Task: Select the current location as Goliad State Park, Texas, United States . Now zoom + , and verify the location . Show zoom slider
Action: Mouse moved to (141, 84)
Screenshot: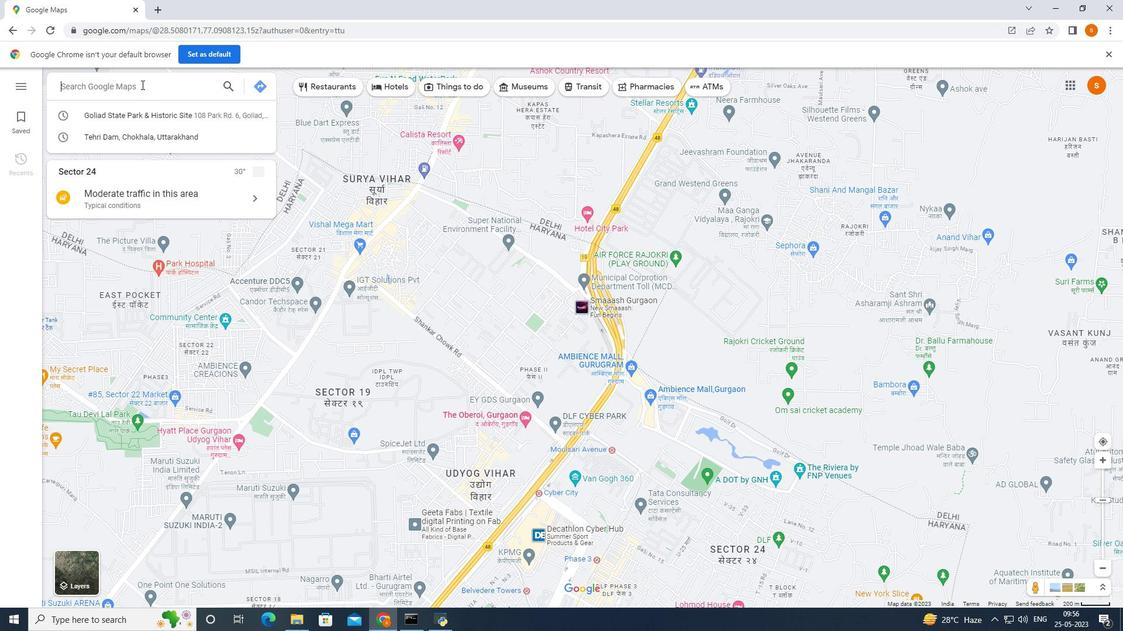 
Action: Mouse pressed left at (141, 84)
Screenshot: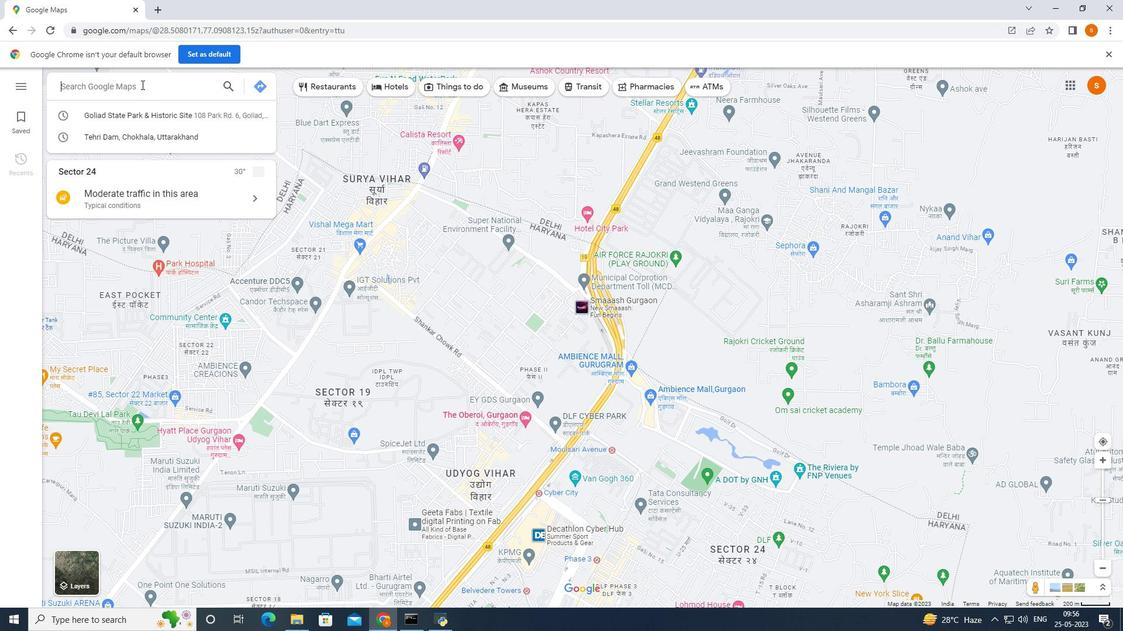 
Action: Key pressed <Key.shift><Key.shift><Key.shift><Key.shift><Key.shift><Key.shift><Key.shift><Key.shift><Key.shift><Key.shift><Key.shift><Key.shift><Key.shift><Key.shift><Key.shift><Key.shift><Key.shift><Key.shift><Key.shift>Goliad<Key.space><Key.shift>State<Key.space><Key.shift>Park,<Key.space>texas,<Key.space>united<Key.space>state
Screenshot: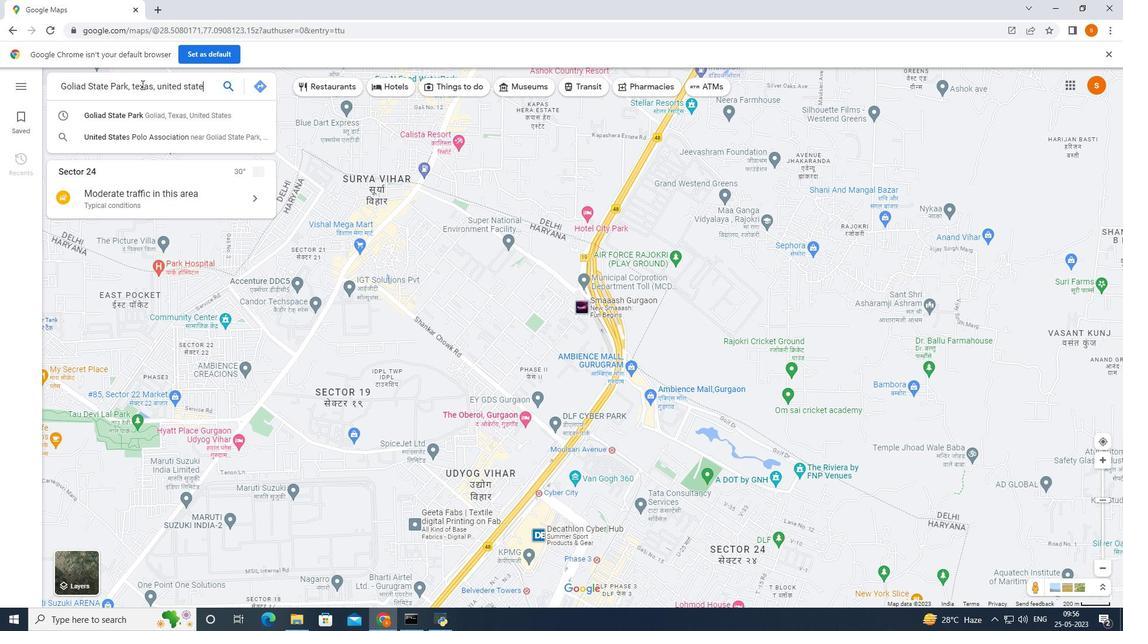 
Action: Mouse moved to (242, 115)
Screenshot: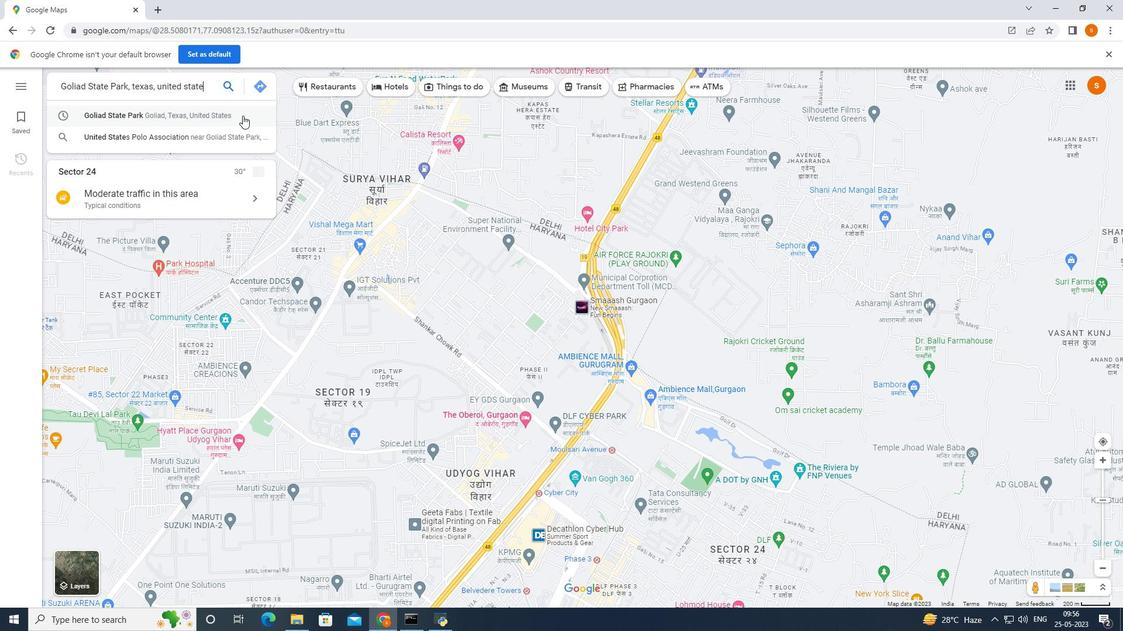 
Action: Mouse pressed left at (242, 115)
Screenshot: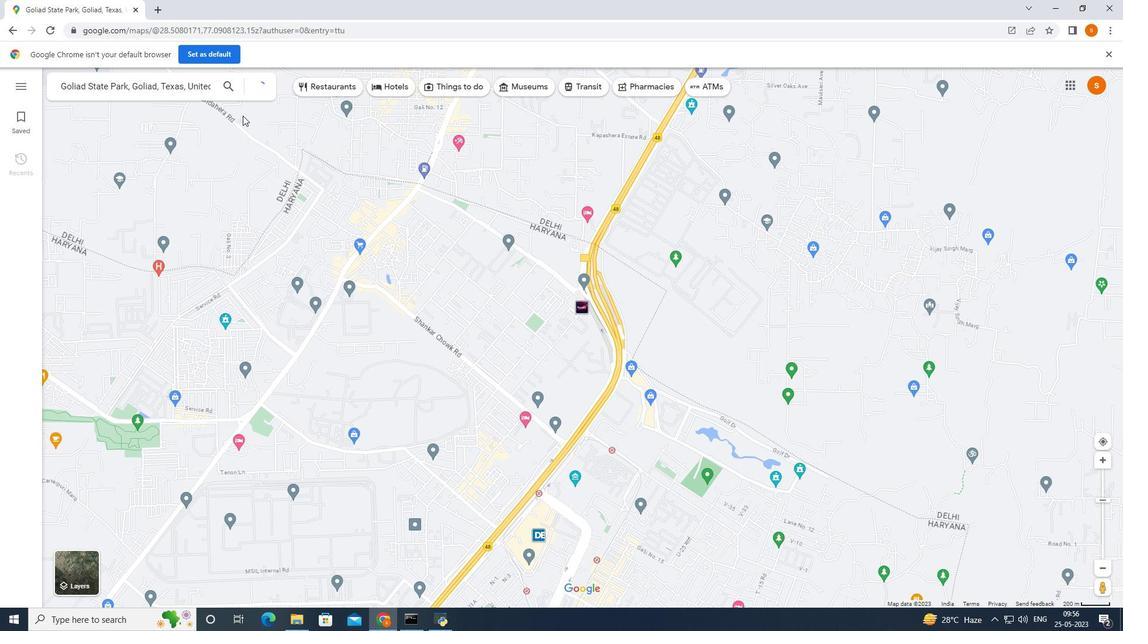 
Action: Mouse moved to (703, 332)
Screenshot: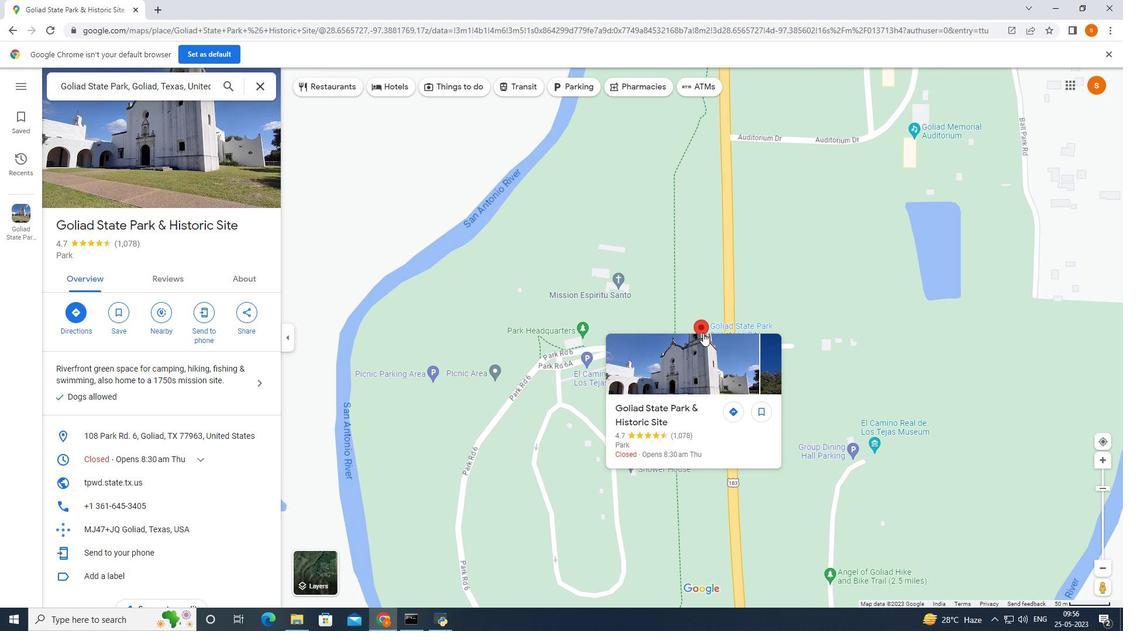 
Action: Mouse scrolled (703, 332) with delta (0, 0)
Screenshot: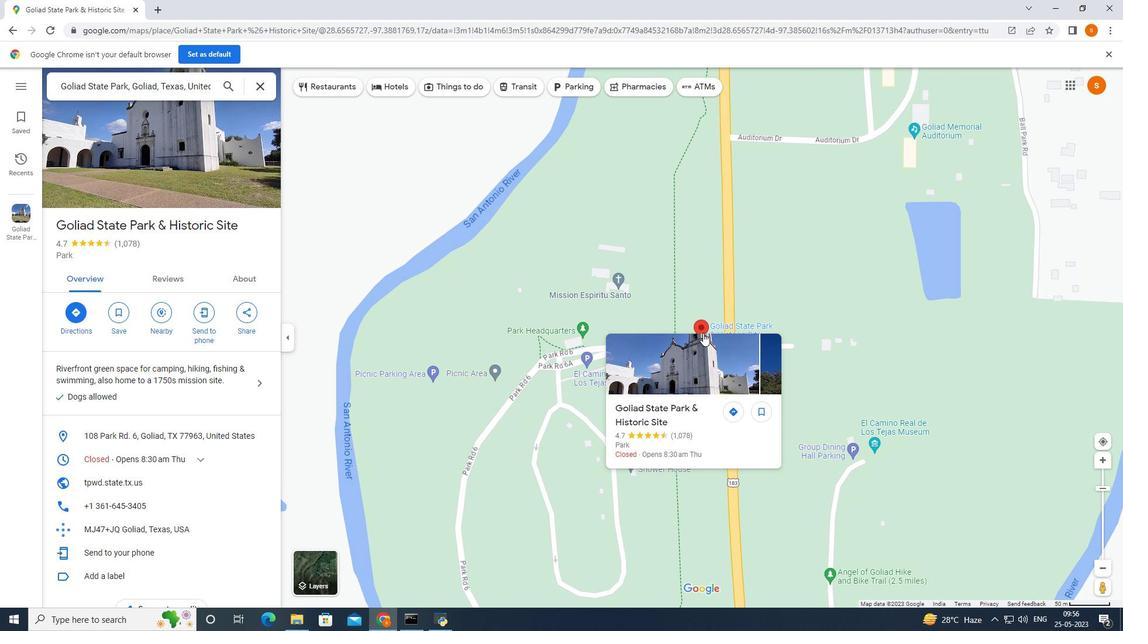 
Action: Mouse moved to (703, 332)
Screenshot: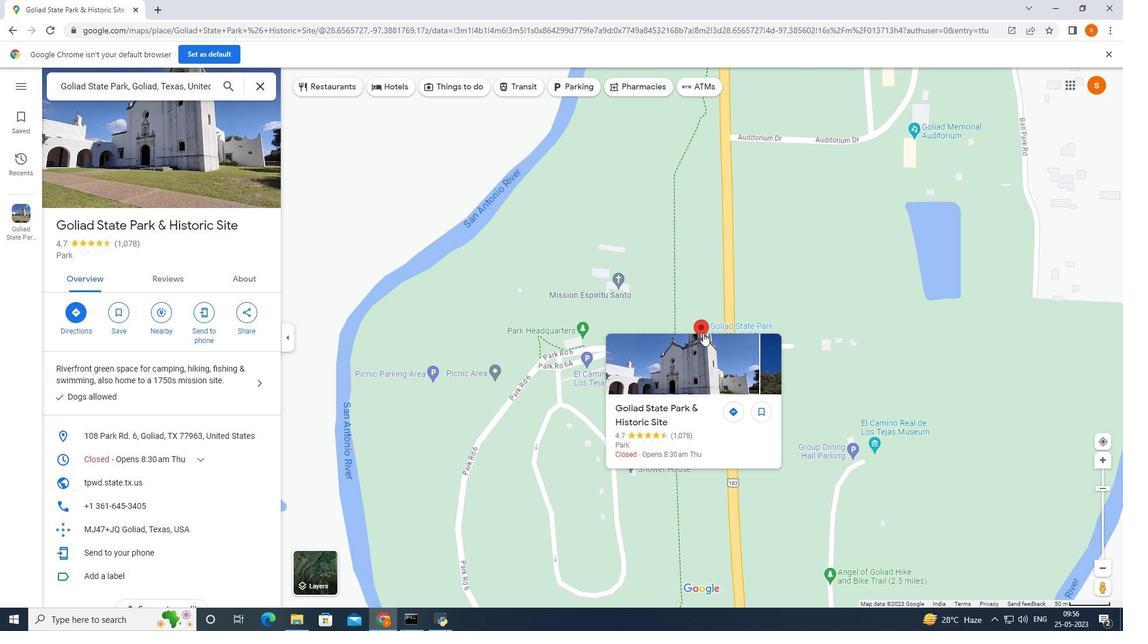 
Action: Mouse scrolled (703, 332) with delta (0, 0)
Screenshot: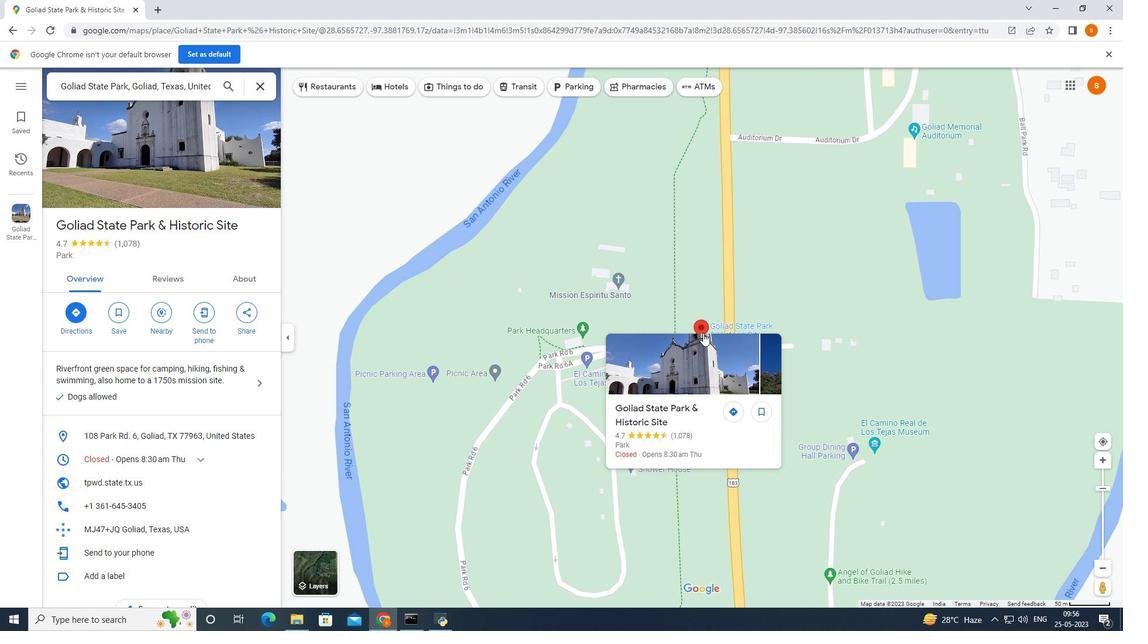 
Action: Mouse moved to (1095, 455)
Screenshot: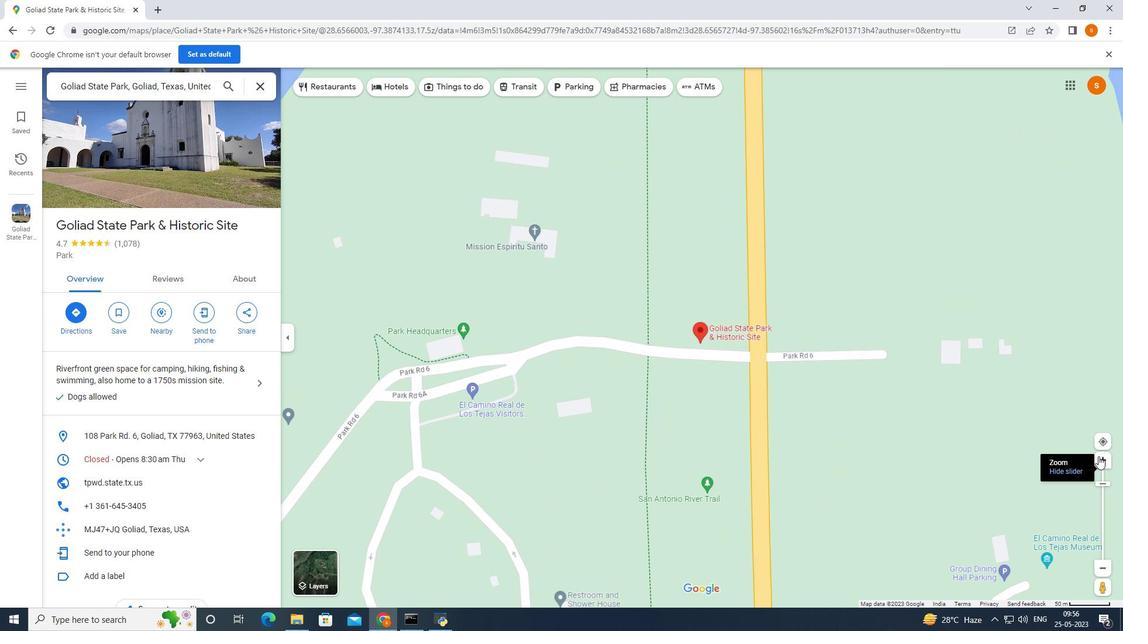 
Action: Mouse pressed left at (1095, 455)
Screenshot: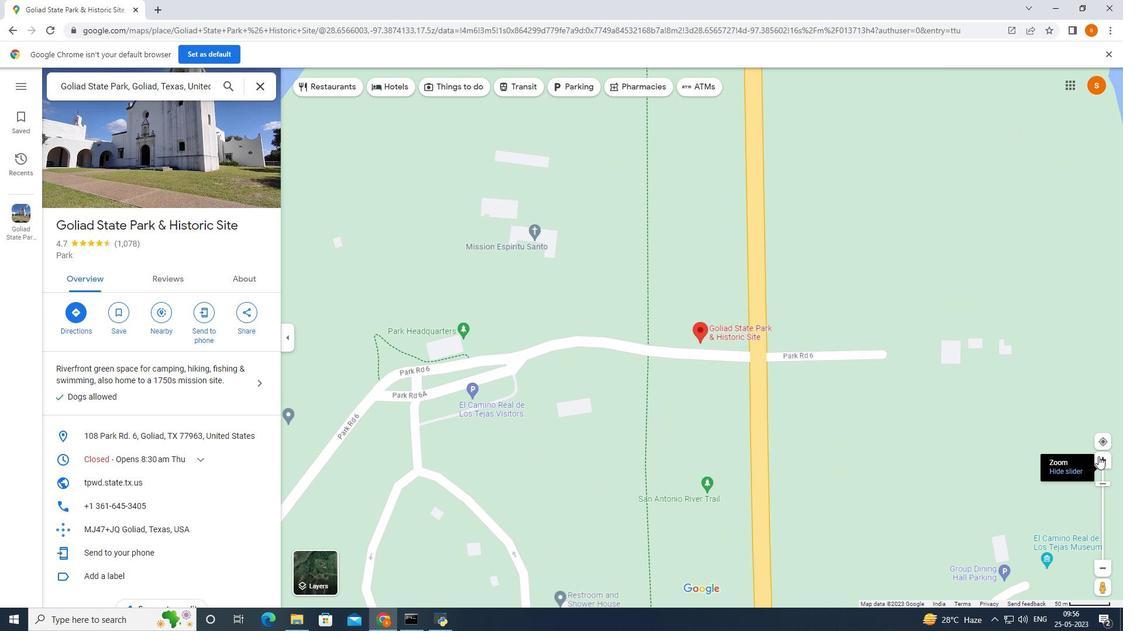 
Action: Mouse moved to (1098, 456)
Screenshot: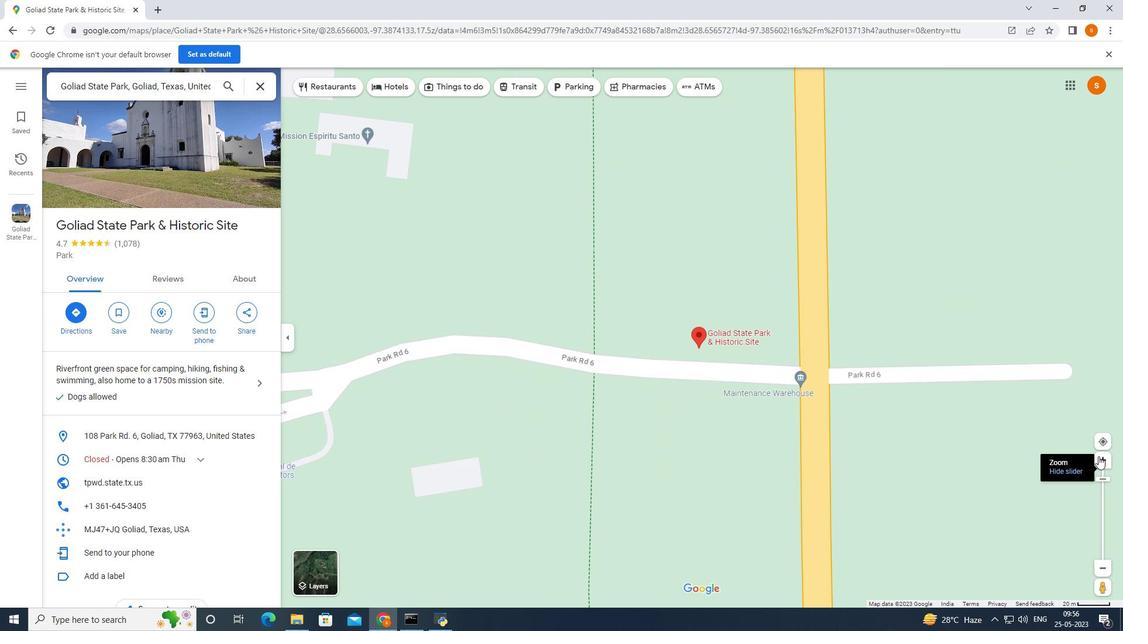 
Action: Mouse pressed left at (1098, 456)
Screenshot: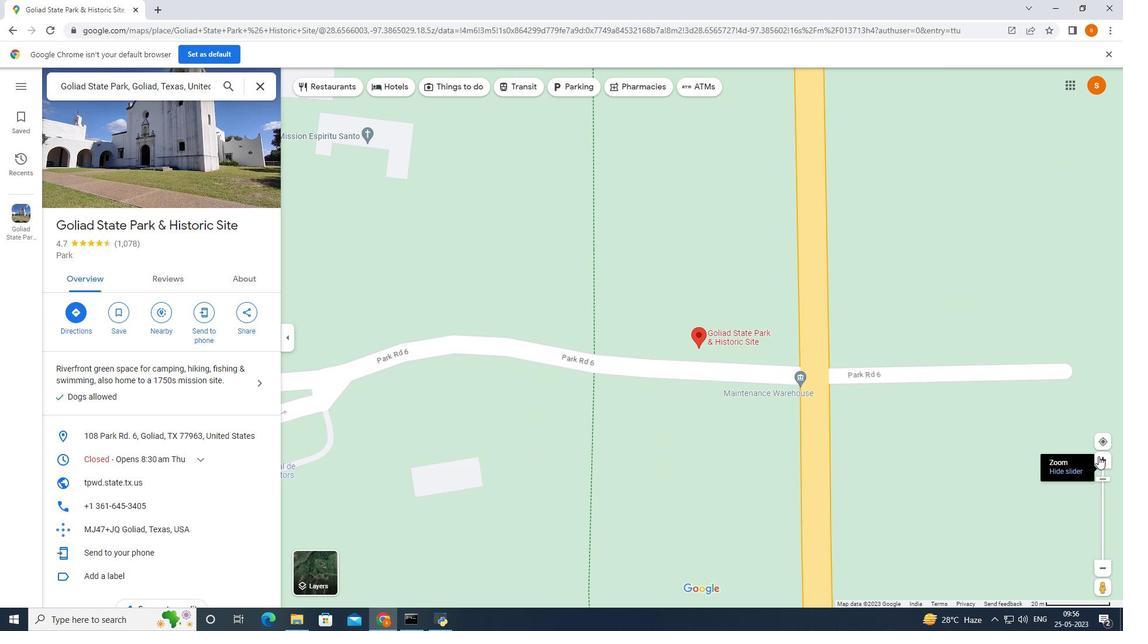 
Action: Mouse pressed left at (1098, 456)
Screenshot: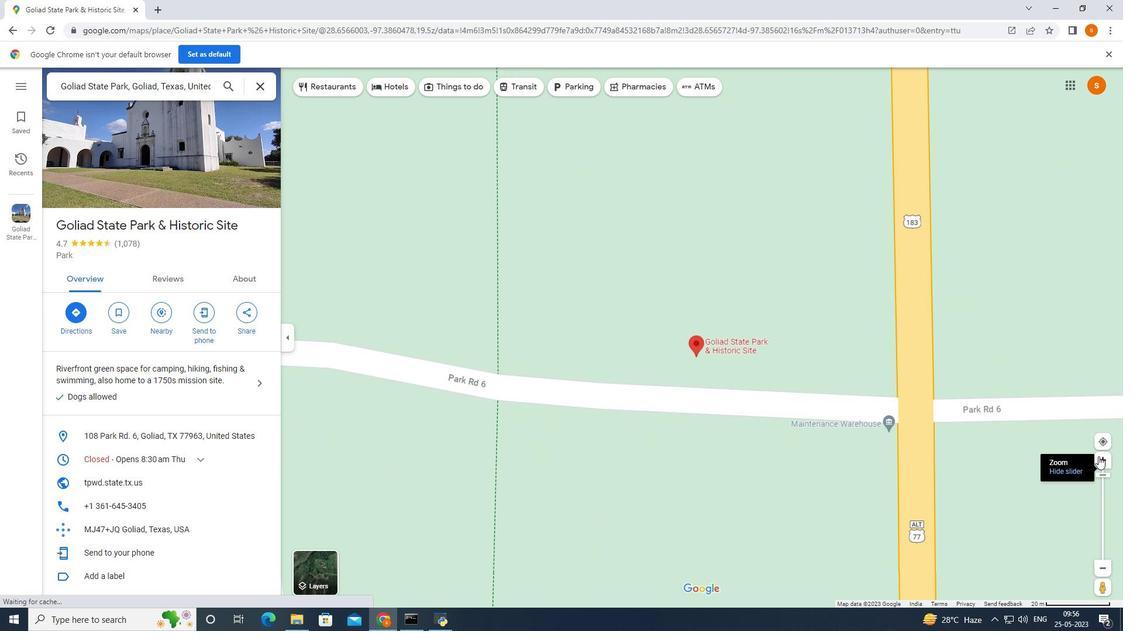 
Action: Mouse pressed left at (1098, 456)
Screenshot: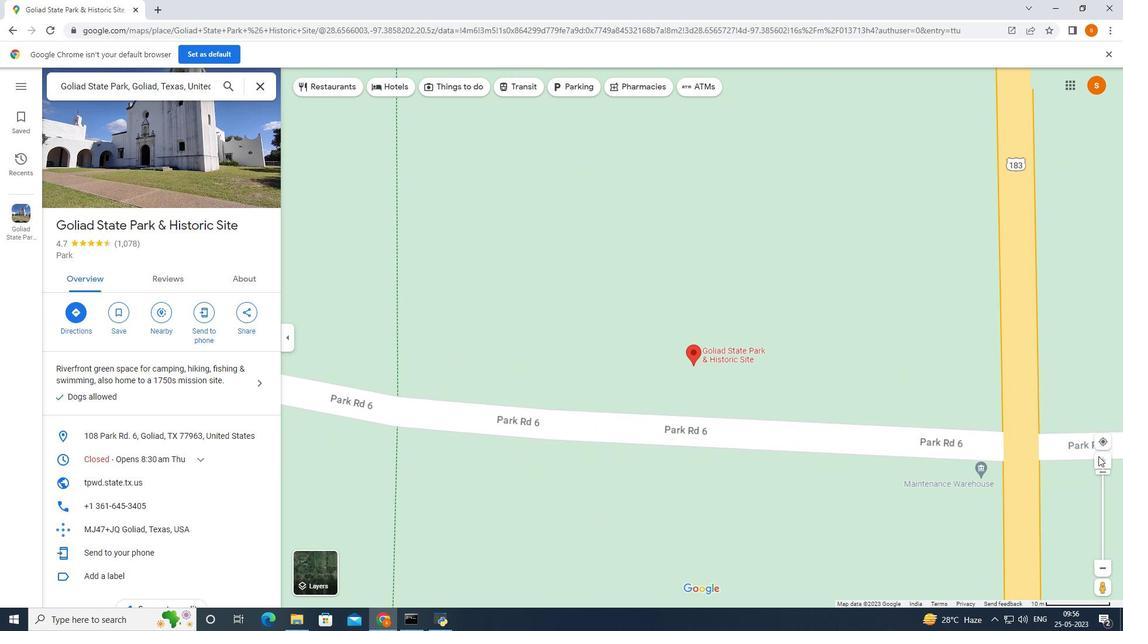 
Action: Mouse pressed left at (1098, 456)
Screenshot: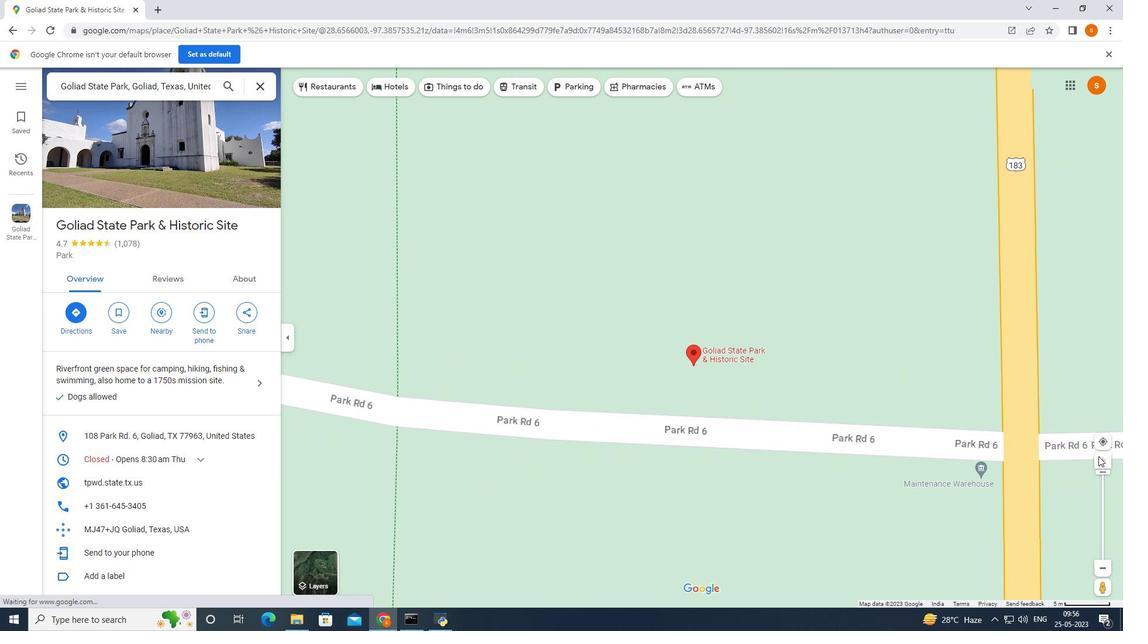 
Action: Mouse moved to (1103, 460)
Screenshot: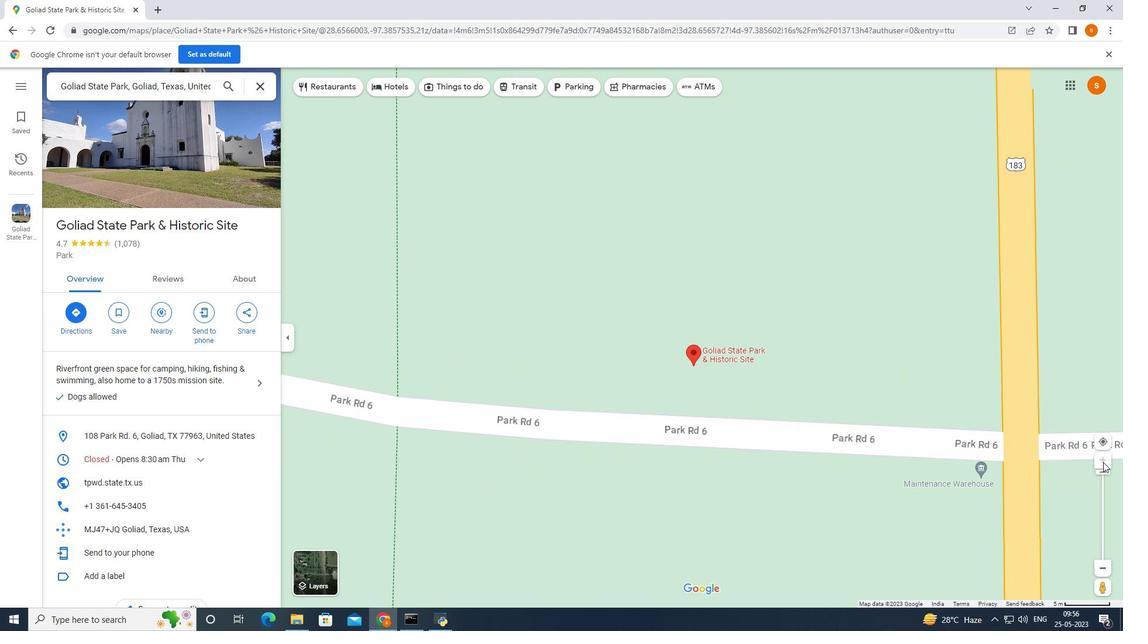 
Action: Mouse pressed left at (1103, 460)
Screenshot: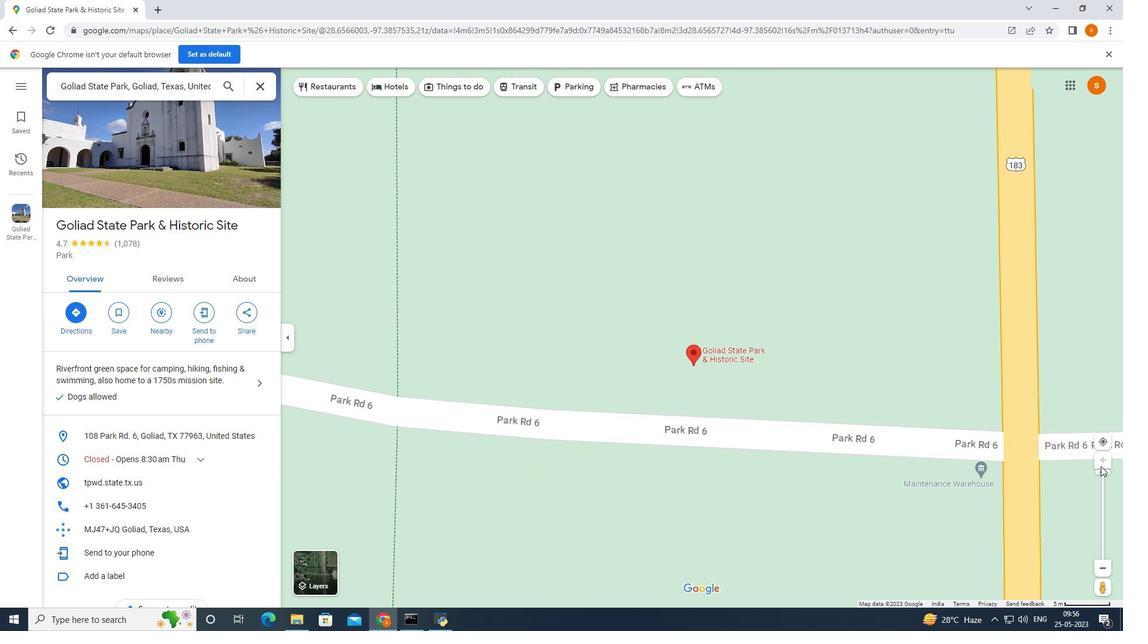 
Action: Mouse moved to (1108, 563)
Screenshot: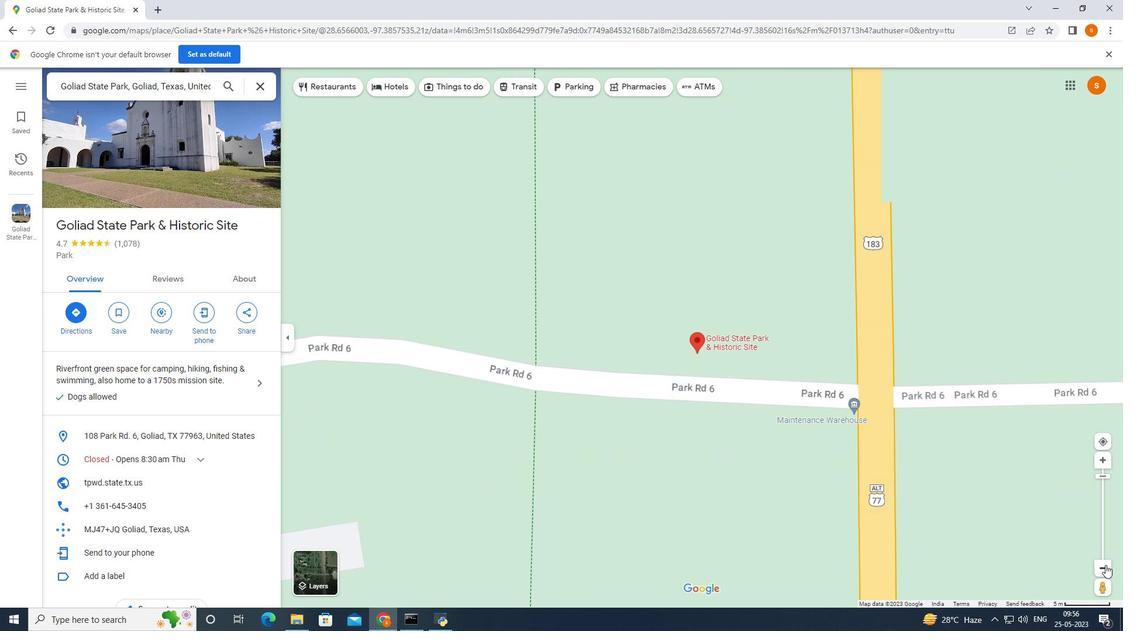
Action: Mouse pressed left at (1108, 563)
Screenshot: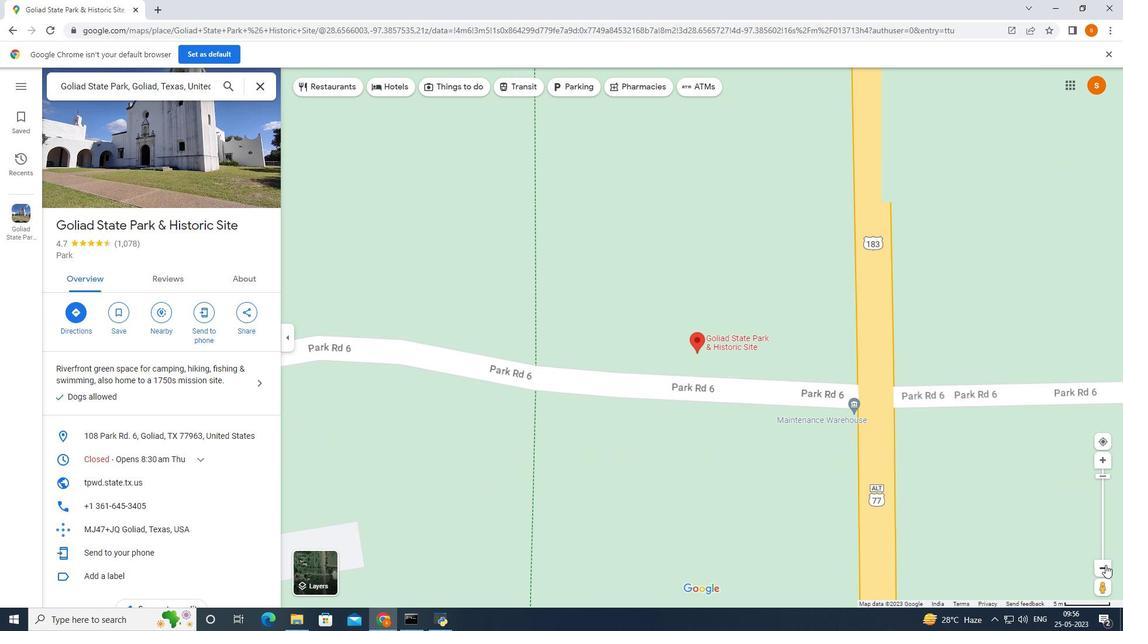 
Action: Mouse moved to (1105, 567)
Screenshot: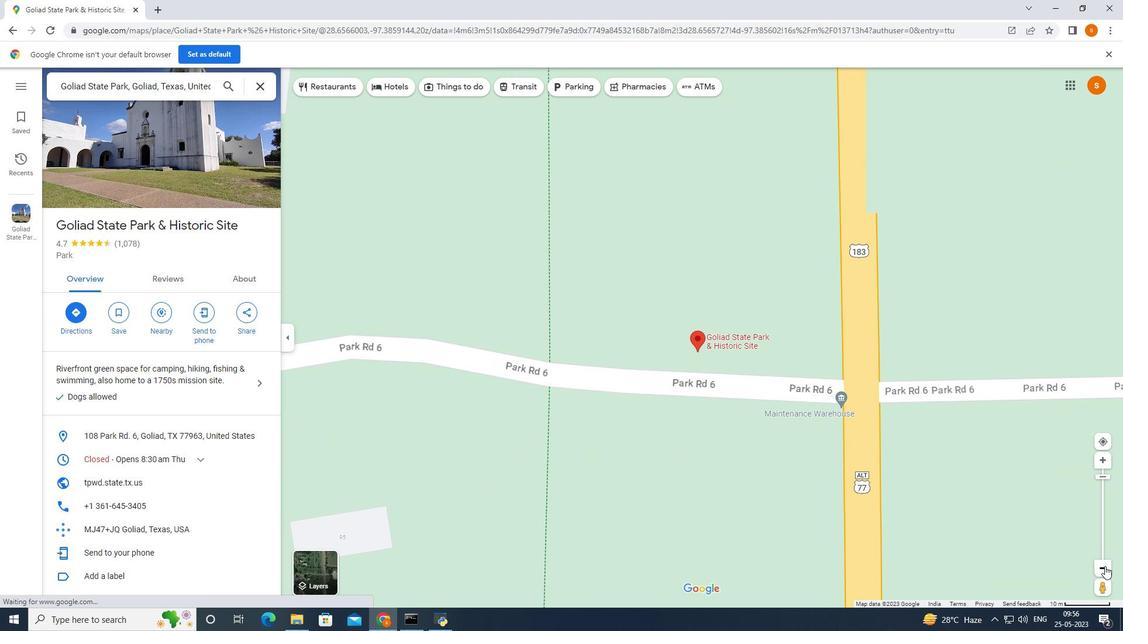 
Action: Mouse pressed left at (1105, 567)
Screenshot: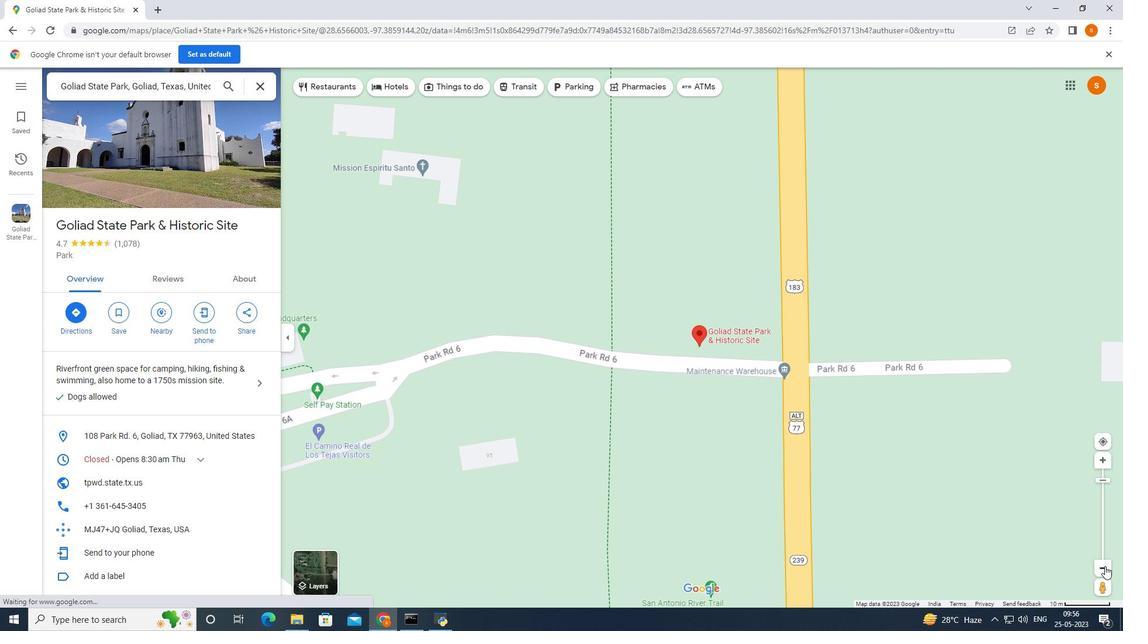 
Action: Mouse moved to (1105, 567)
Screenshot: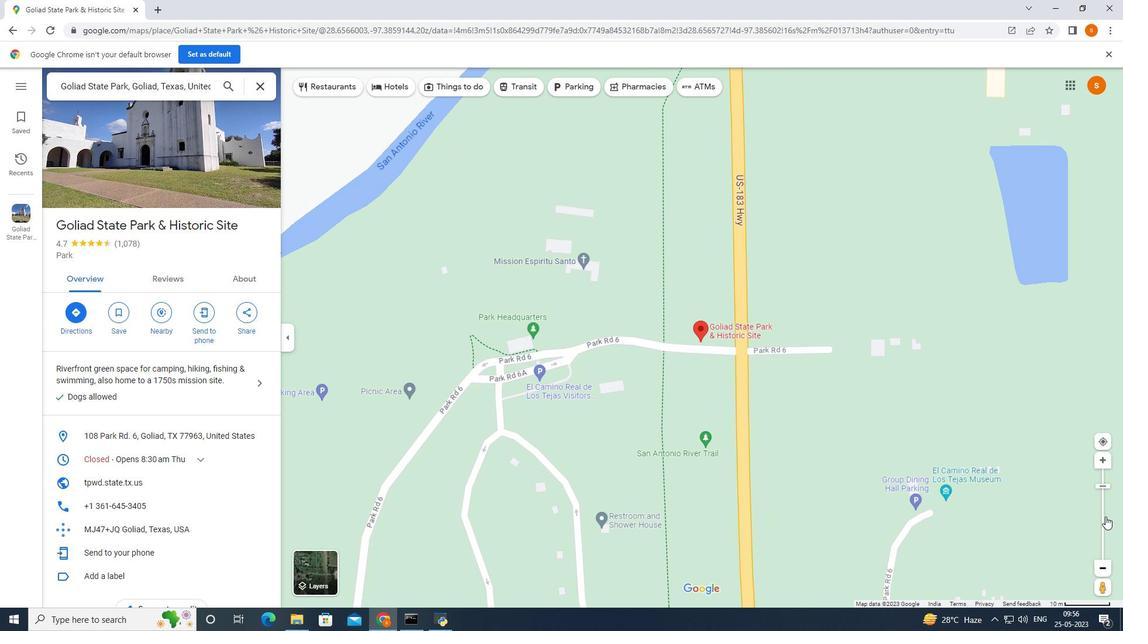 
Action: Mouse pressed left at (1105, 567)
Screenshot: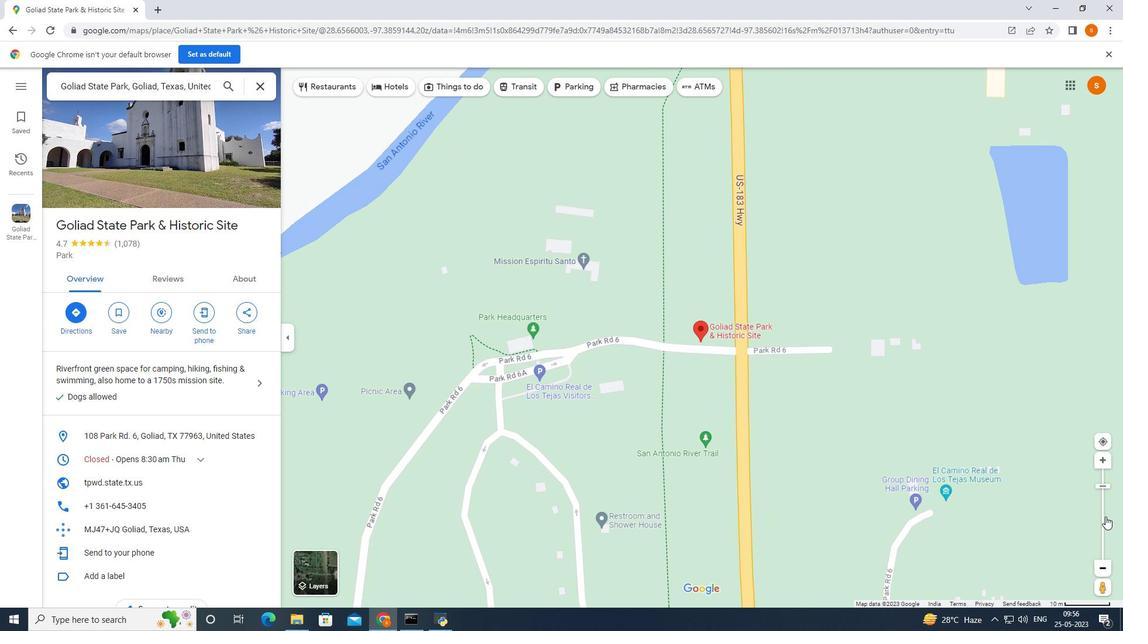 
Action: Mouse moved to (1105, 566)
Screenshot: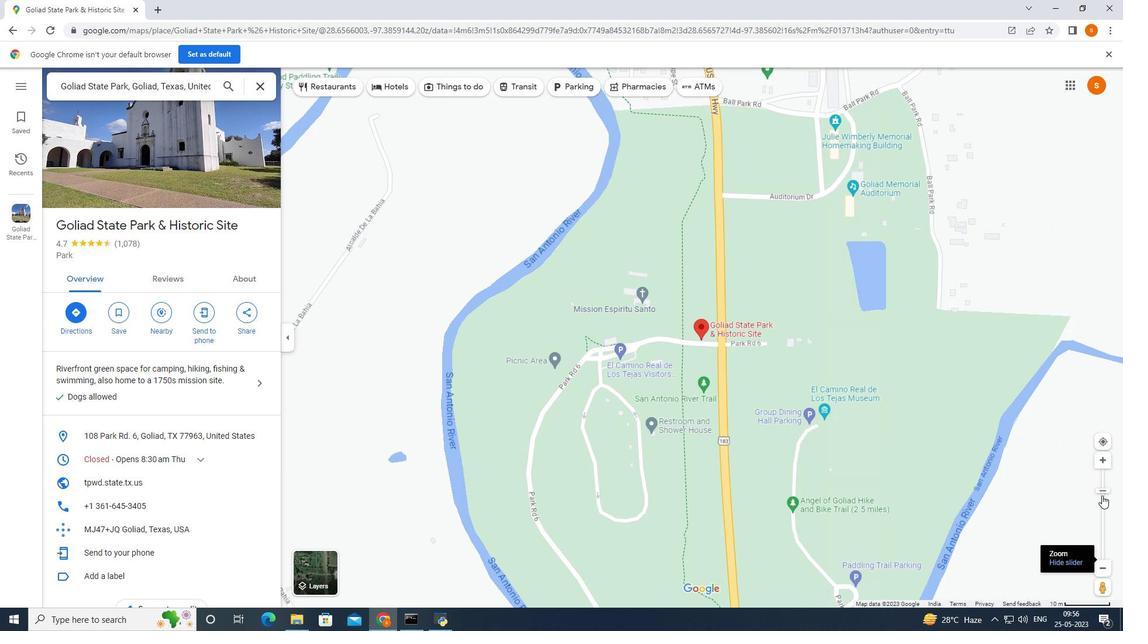 
Action: Mouse pressed left at (1105, 566)
Screenshot: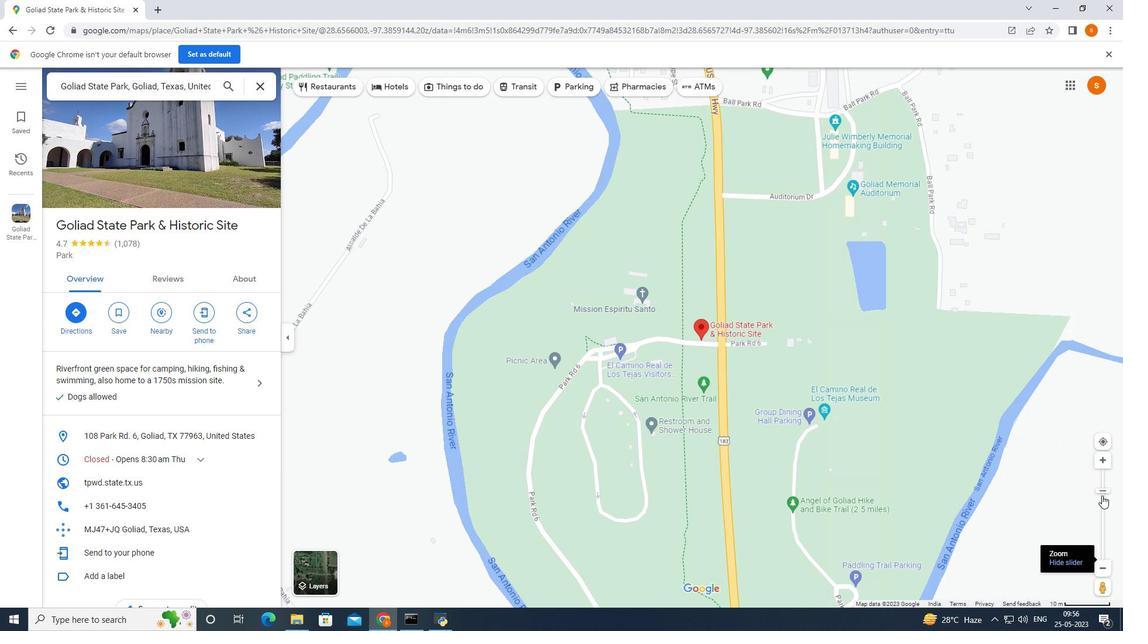 
Action: Mouse moved to (1101, 496)
Screenshot: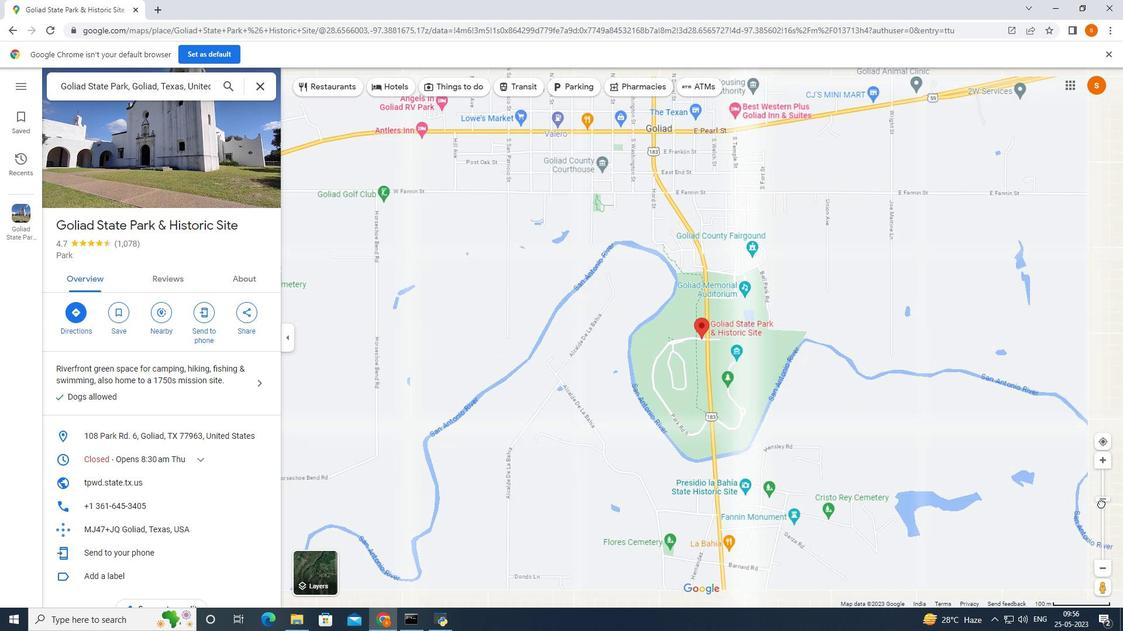 
Action: Mouse pressed left at (1101, 496)
Screenshot: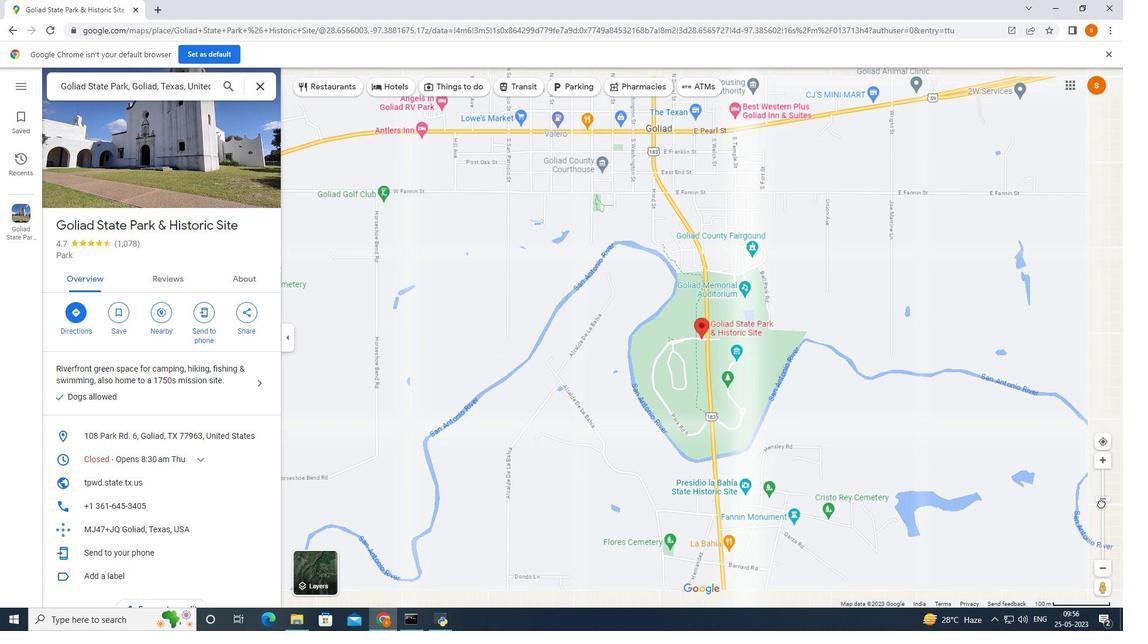 
Action: Mouse moved to (1073, 561)
Screenshot: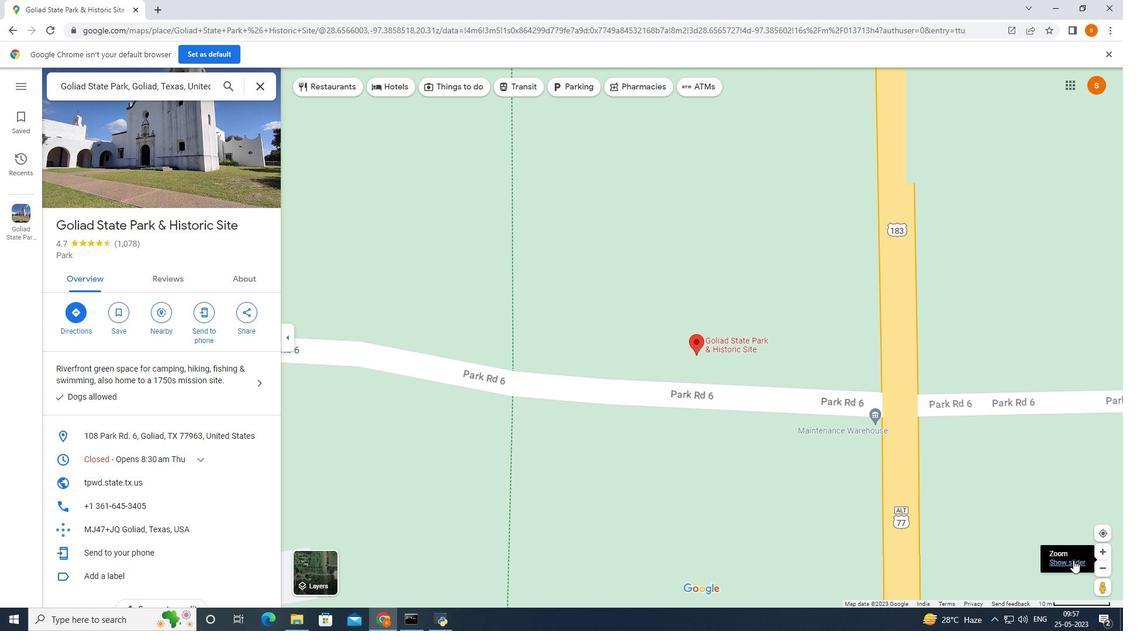 
Action: Mouse pressed left at (1073, 561)
Screenshot: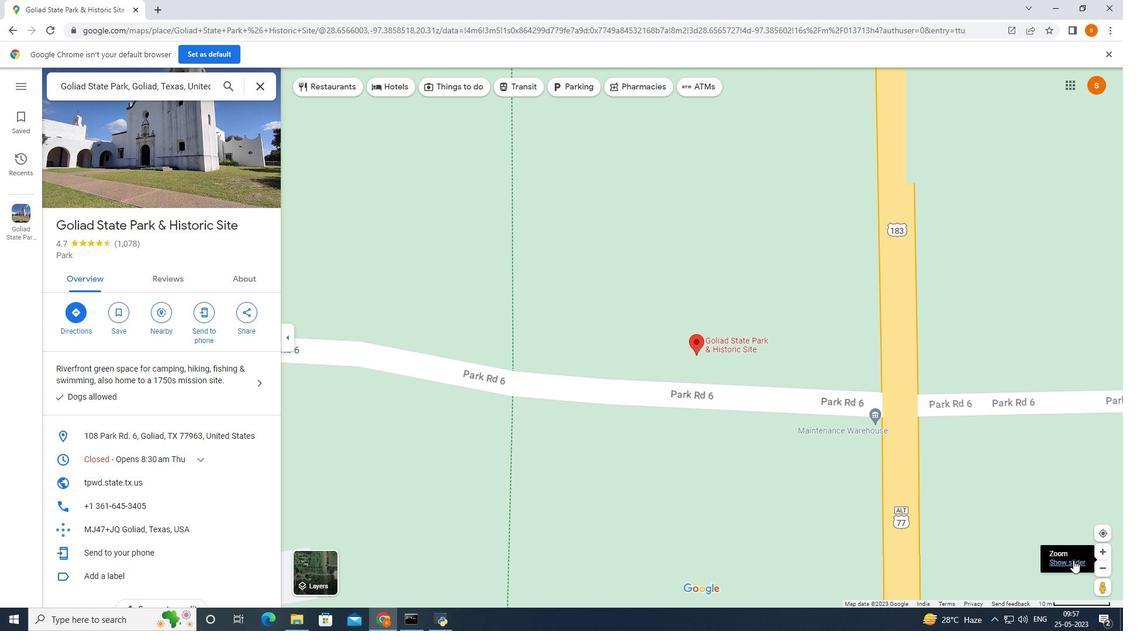 
Action: Mouse moved to (701, 349)
Screenshot: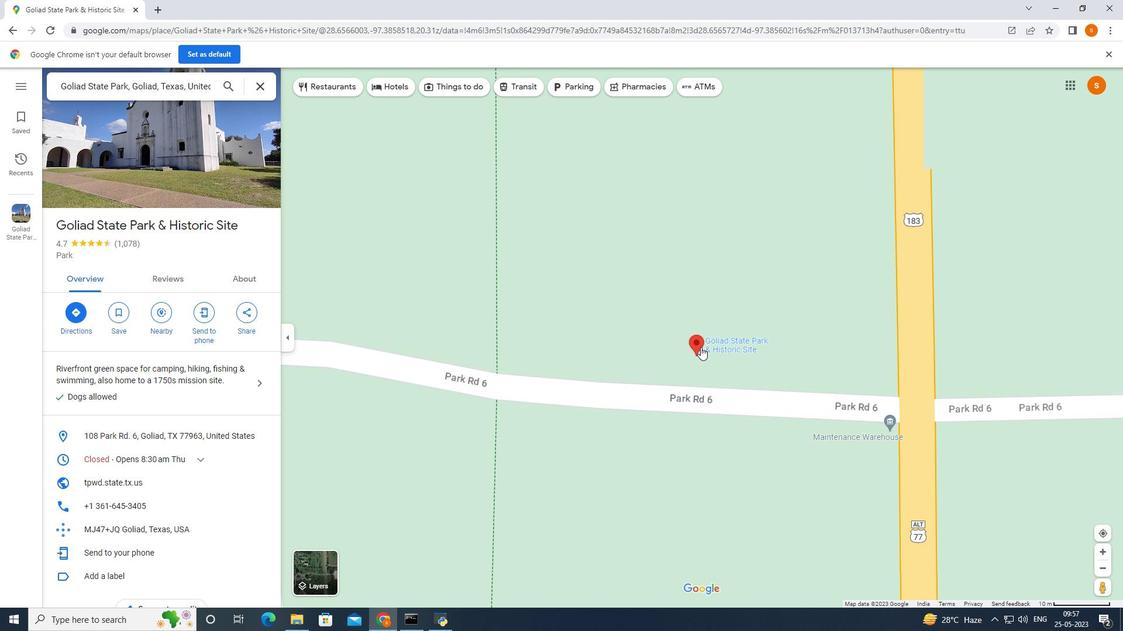 
Action: Mouse scrolled (701, 350) with delta (0, 0)
Screenshot: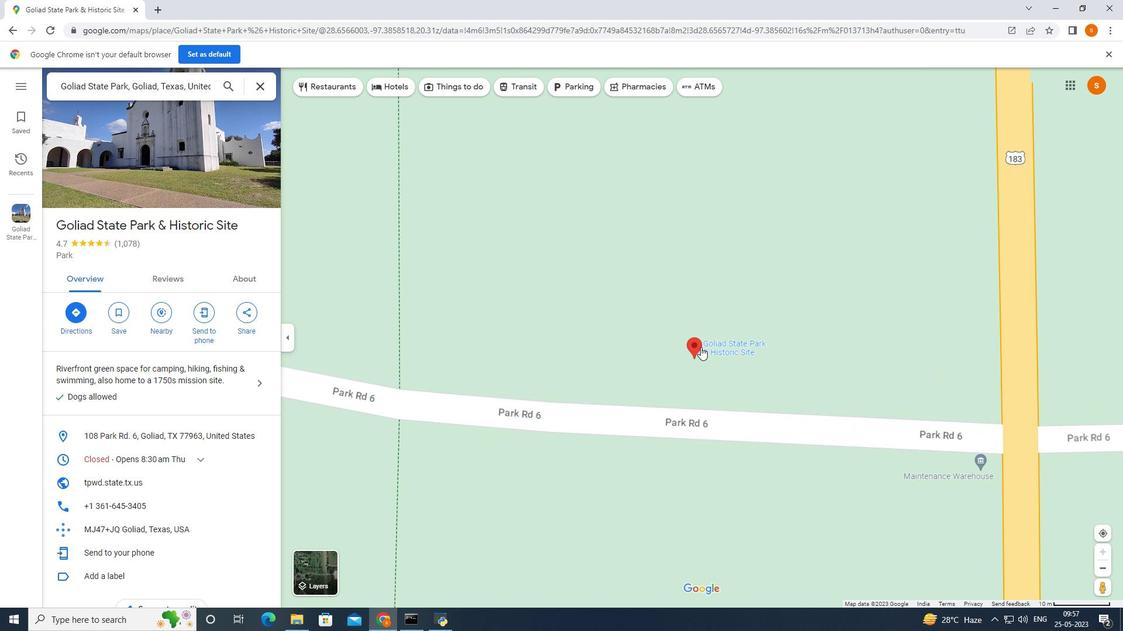 
Action: Mouse scrolled (701, 350) with delta (0, 0)
Screenshot: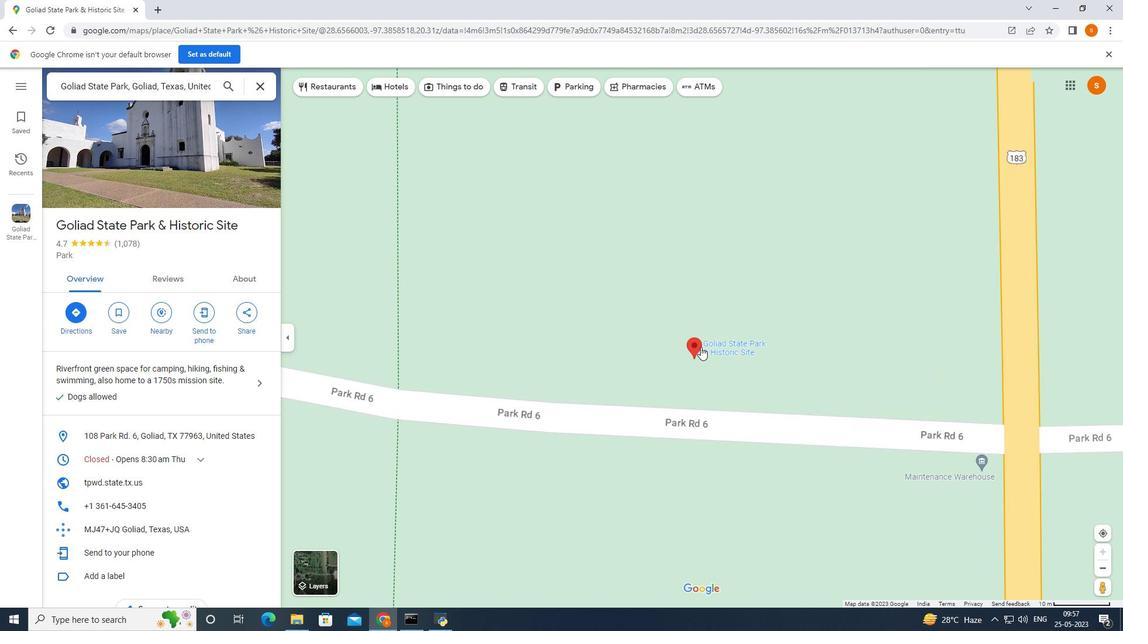 
Action: Mouse scrolled (701, 350) with delta (0, 0)
Screenshot: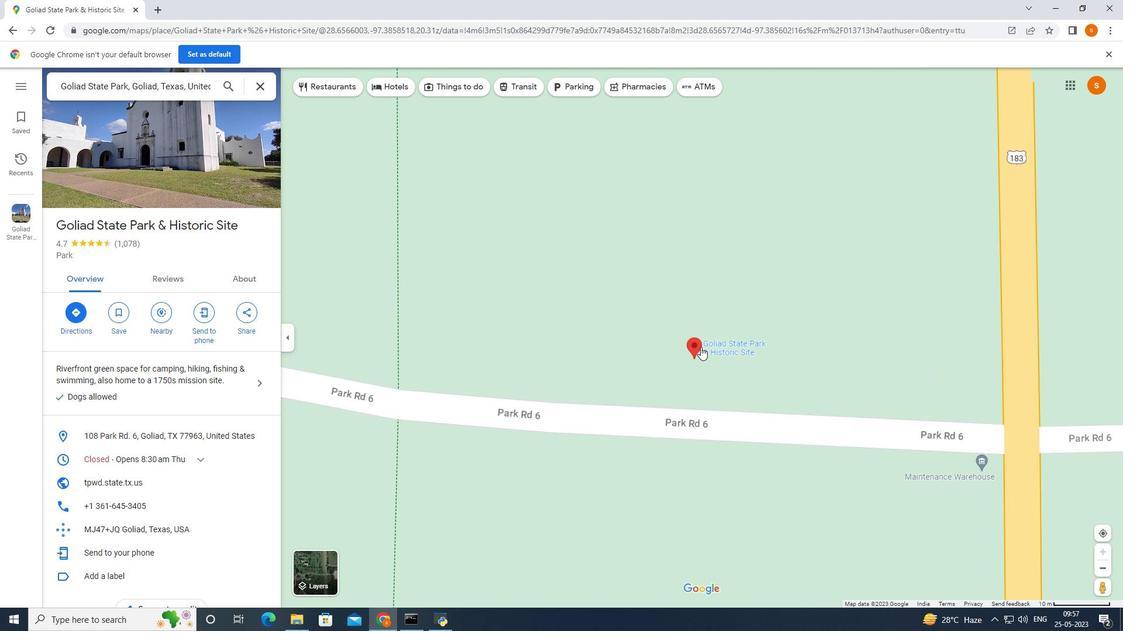 
Action: Mouse moved to (701, 349)
Screenshot: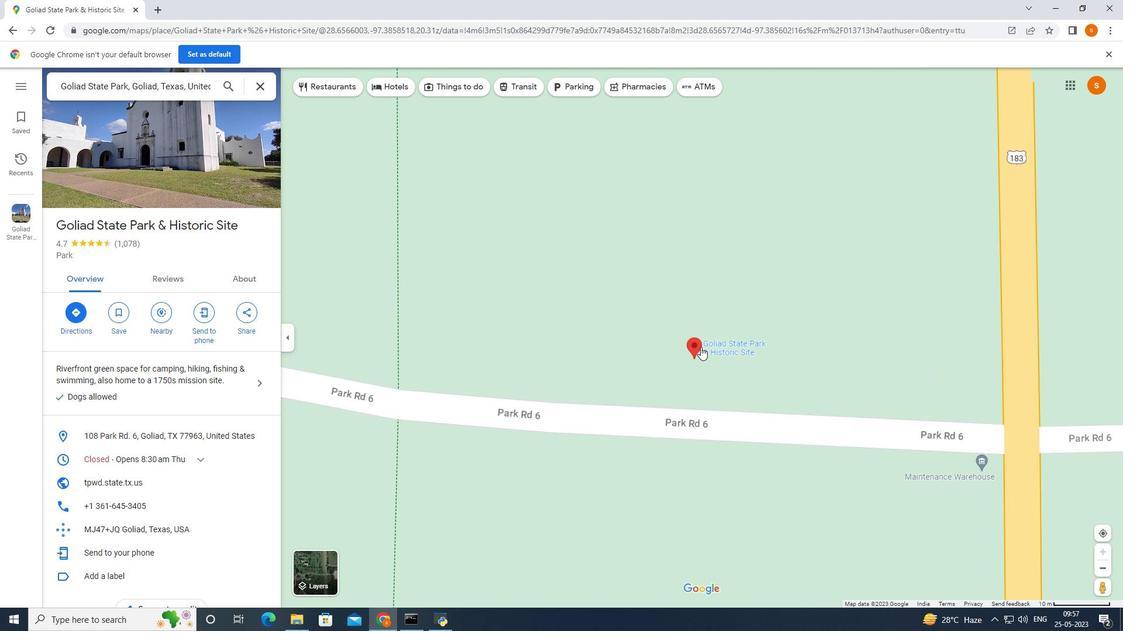 
Action: Mouse scrolled (701, 349) with delta (0, 0)
Screenshot: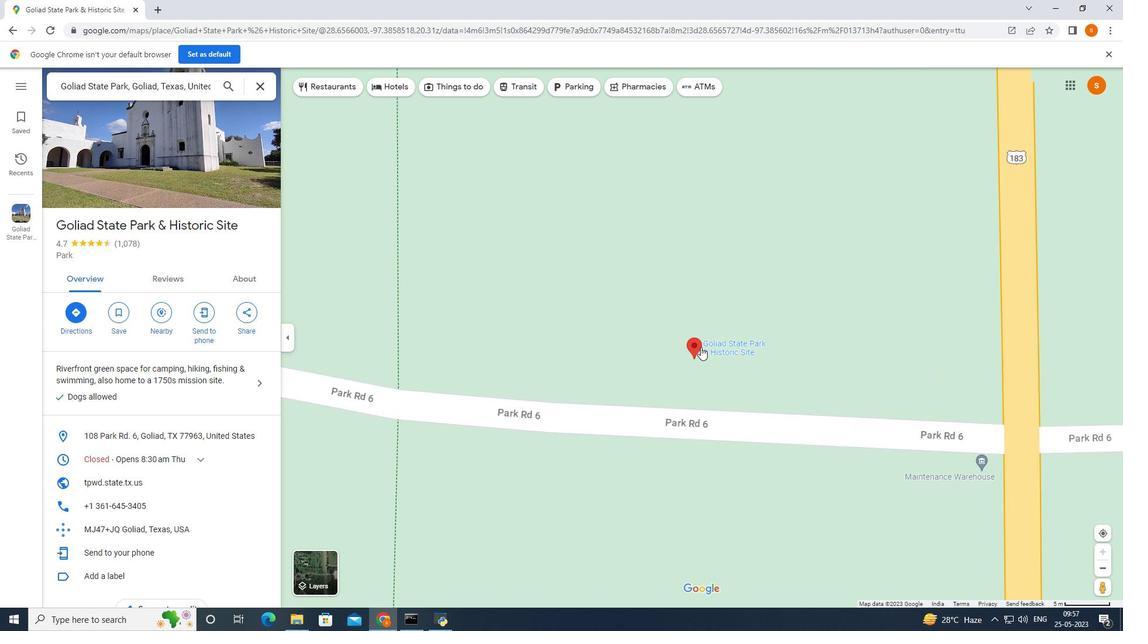 
Action: Mouse moved to (701, 347)
Screenshot: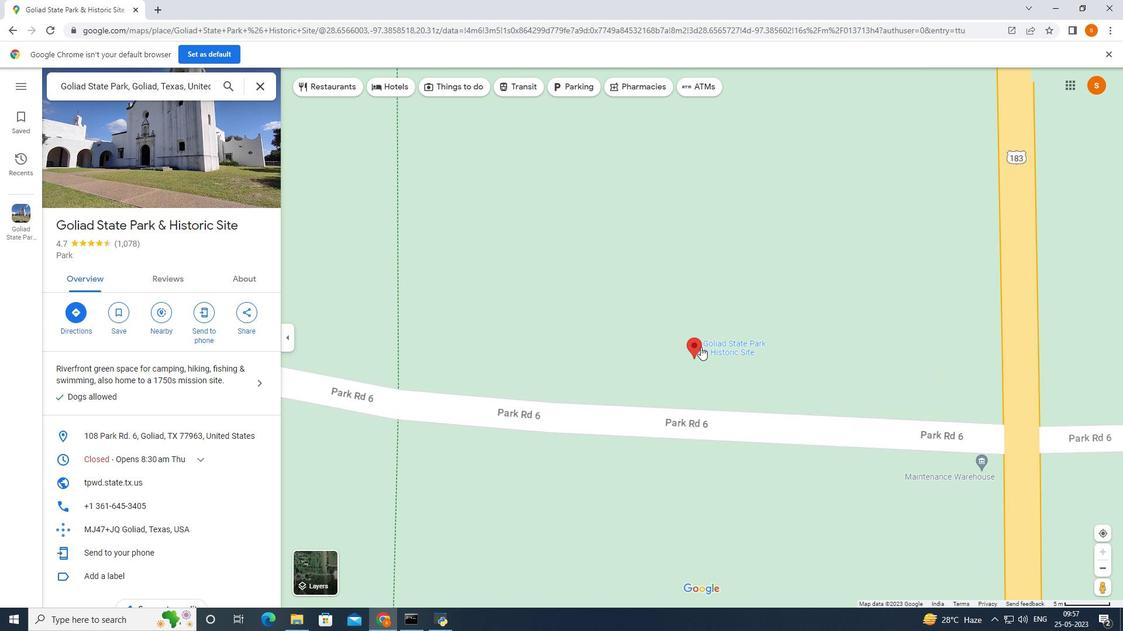 
Action: Mouse scrolled (701, 348) with delta (0, 0)
Screenshot: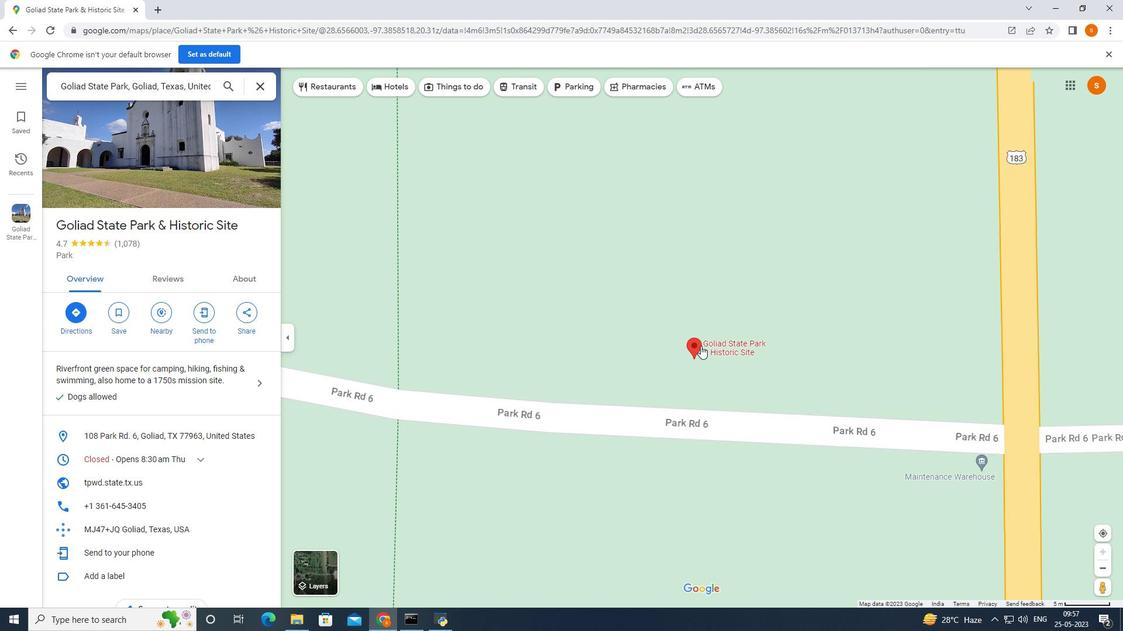 
Action: Mouse scrolled (701, 348) with delta (0, 0)
Screenshot: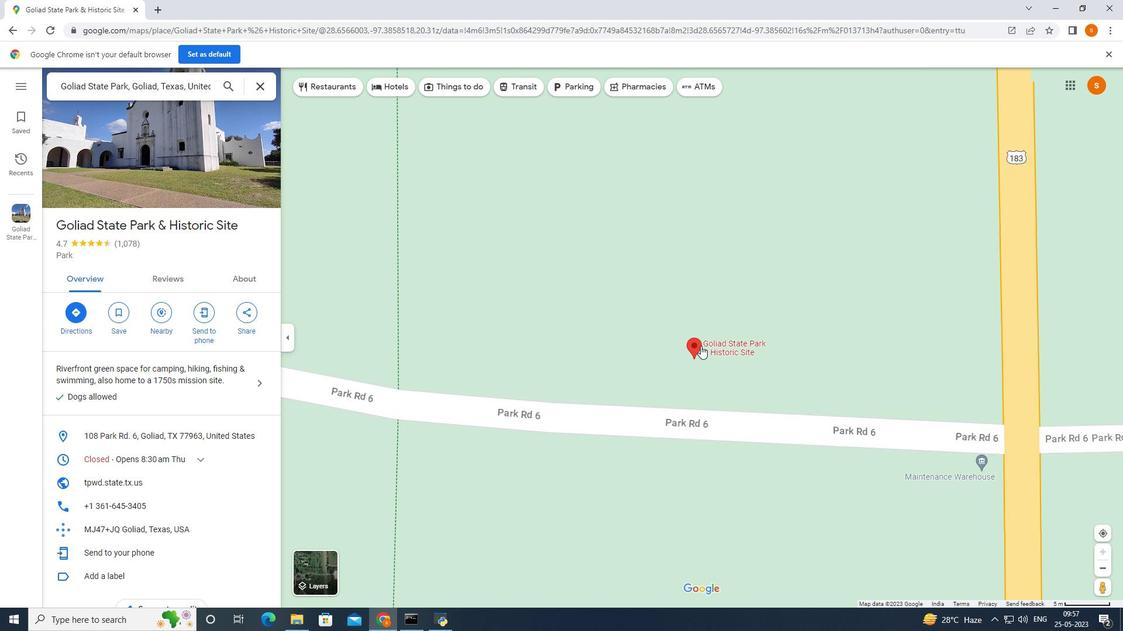 
Action: Mouse scrolled (701, 348) with delta (0, 0)
Screenshot: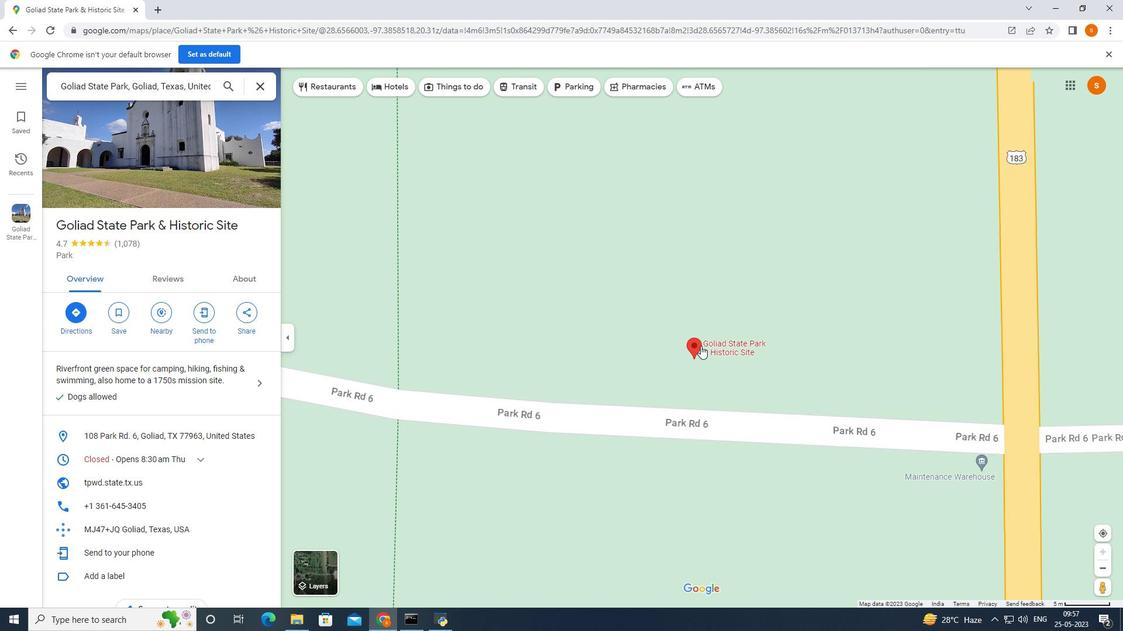 
Action: Mouse scrolled (701, 348) with delta (0, 0)
Screenshot: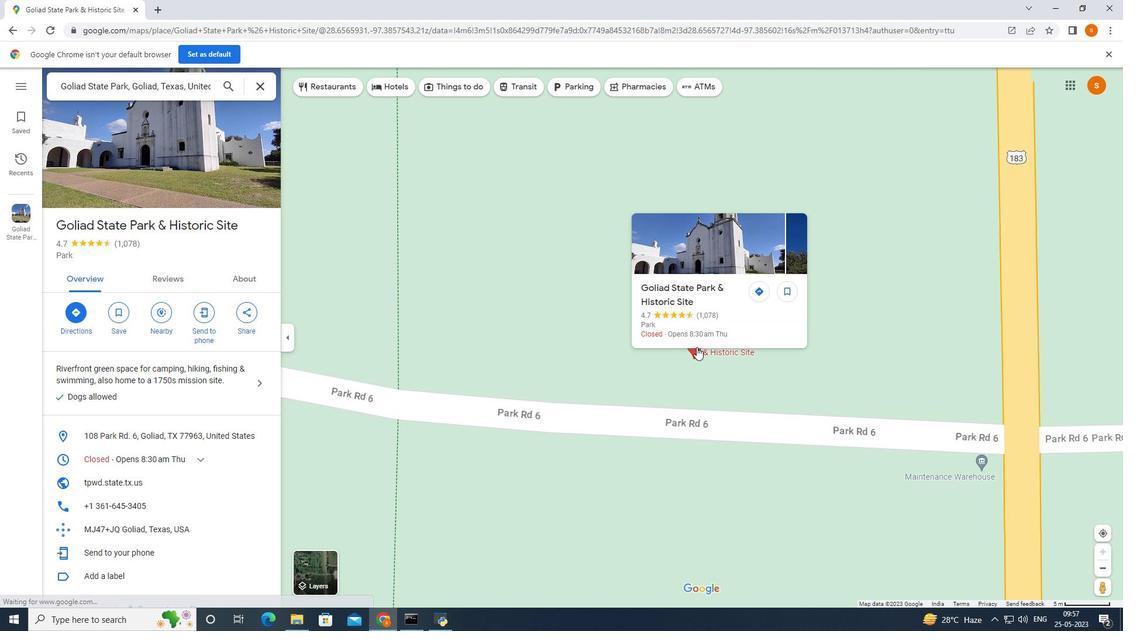 
Action: Mouse scrolled (701, 348) with delta (0, 0)
Screenshot: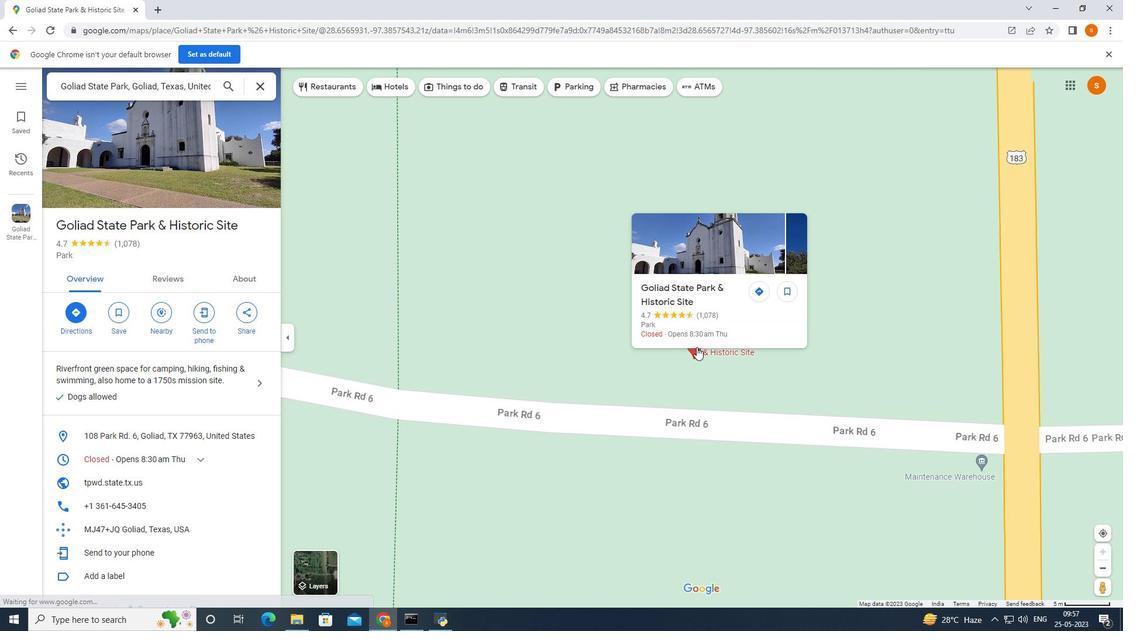 
Action: Mouse scrolled (701, 348) with delta (0, 0)
Screenshot: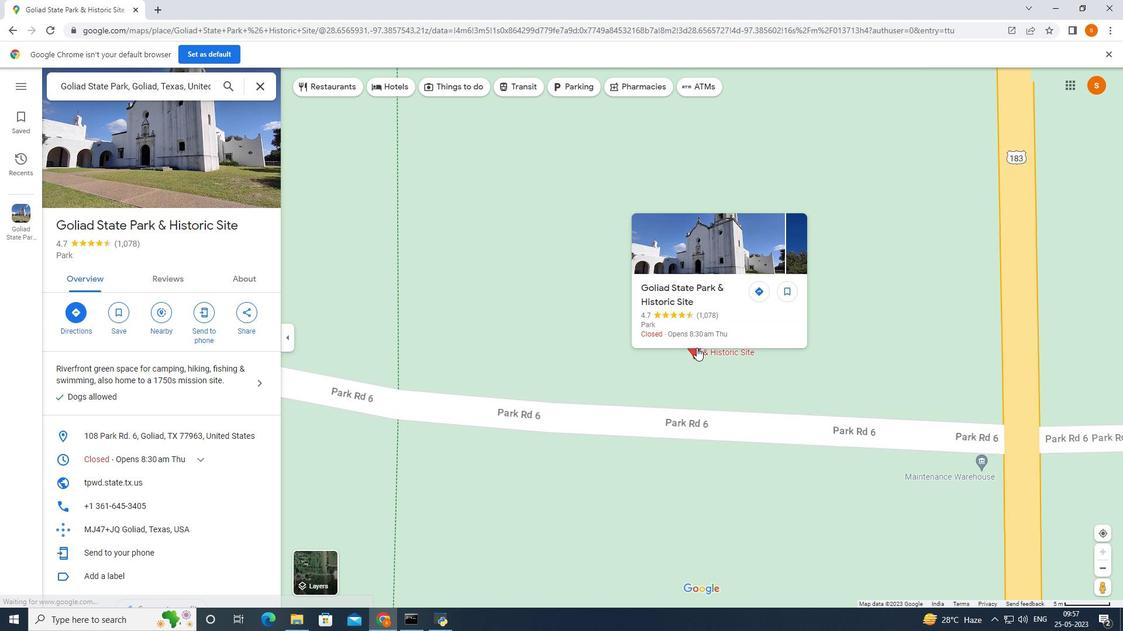 
Action: Mouse moved to (690, 248)
Screenshot: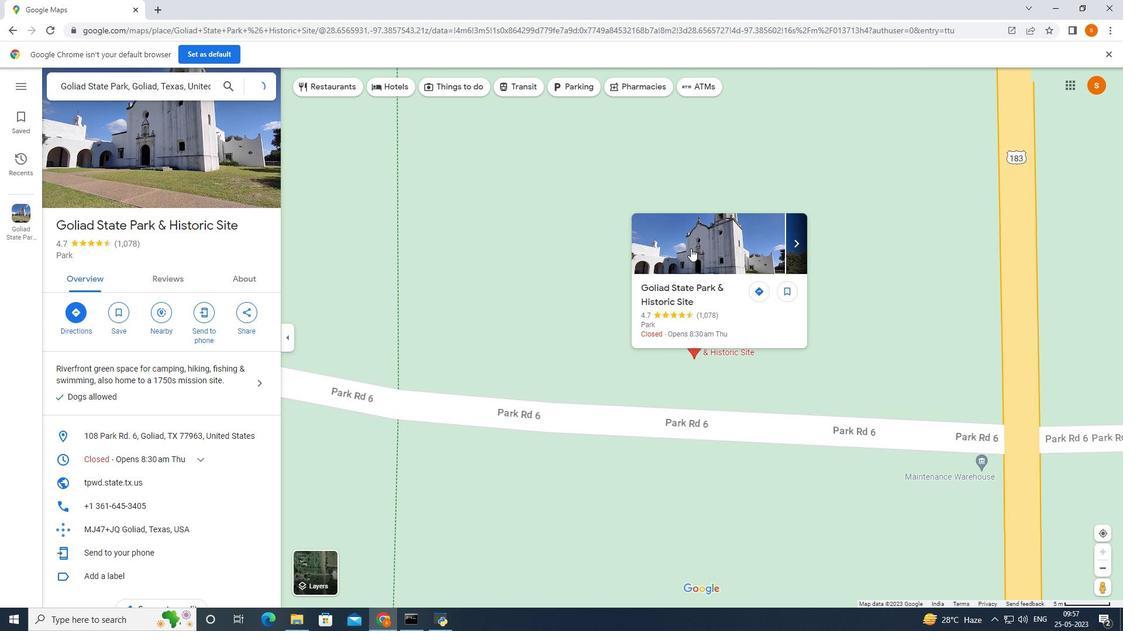 
Action: Mouse pressed left at (690, 248)
Screenshot: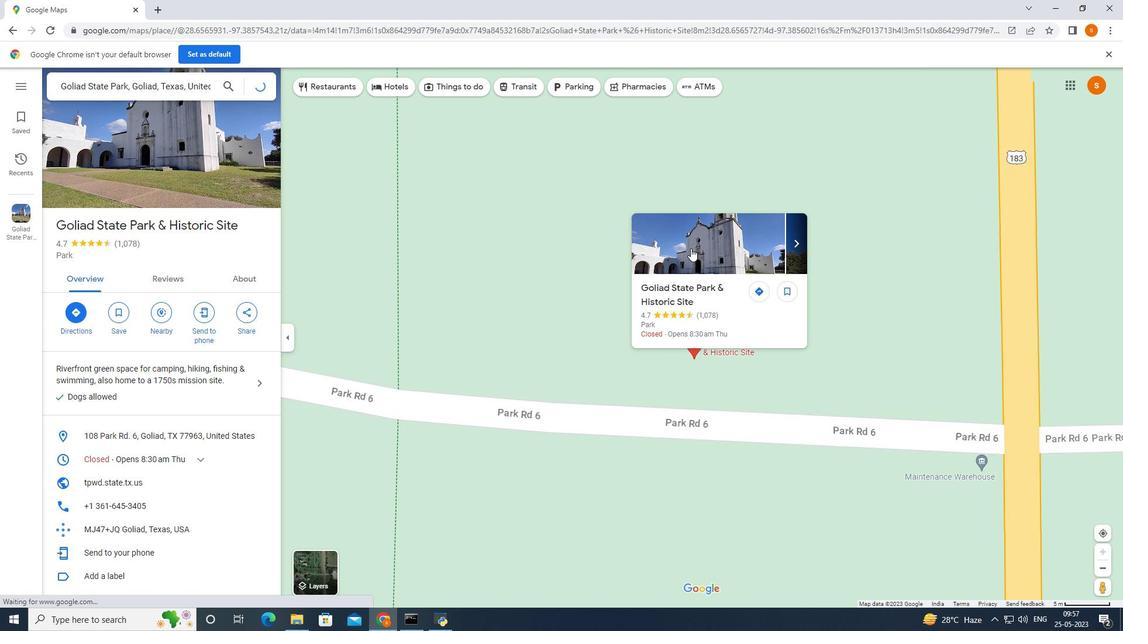 
Action: Mouse moved to (792, 243)
Screenshot: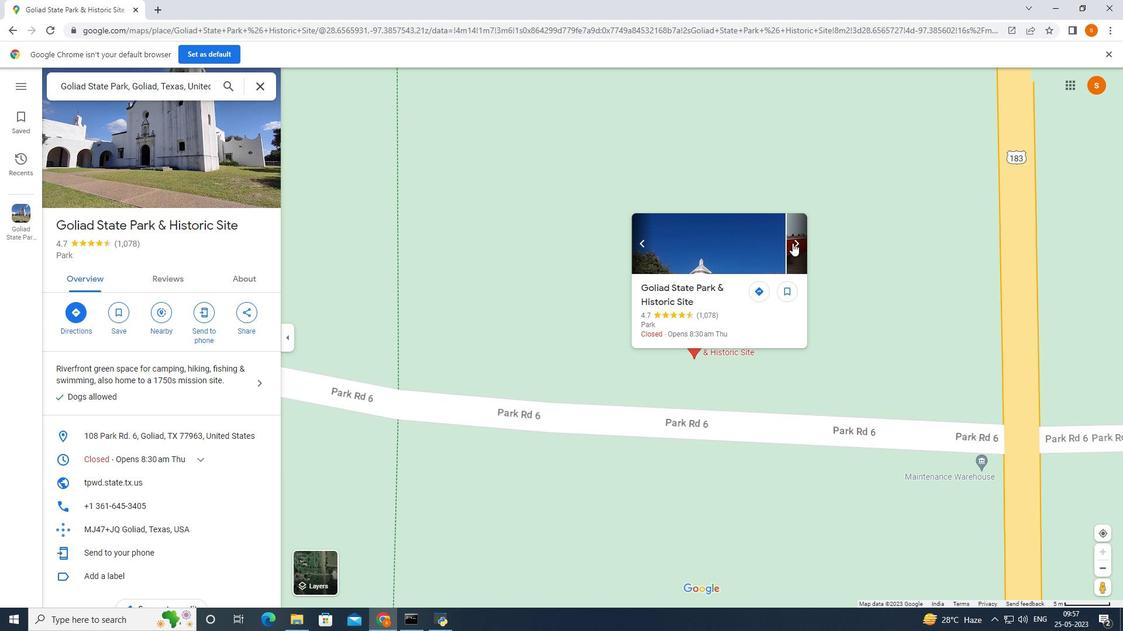 
Action: Mouse pressed left at (792, 243)
Screenshot: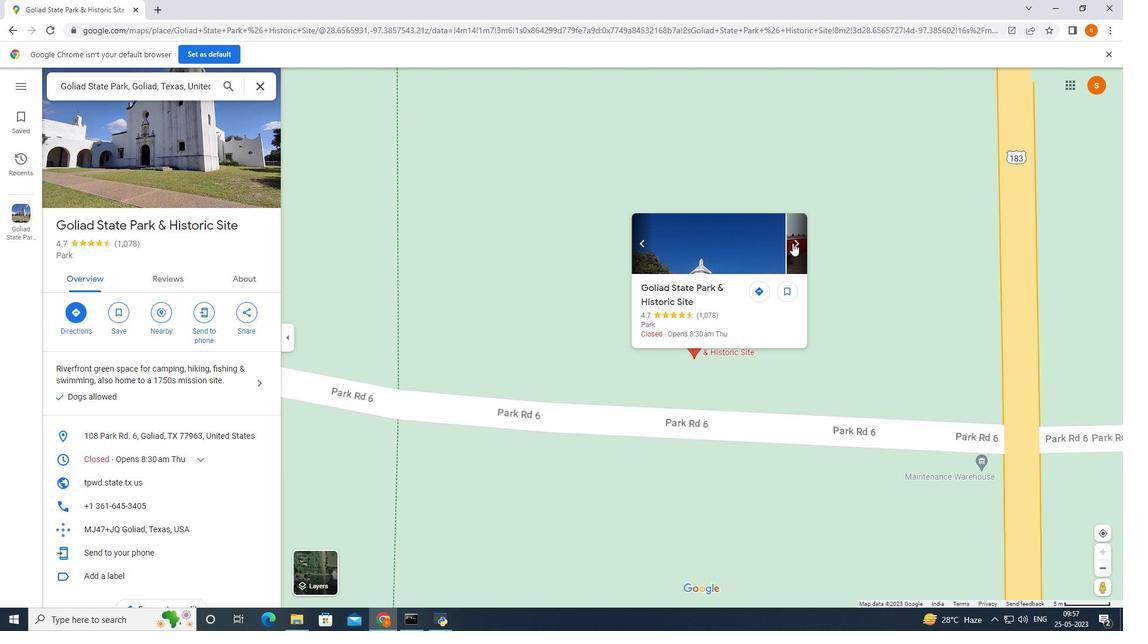 
Action: Mouse pressed left at (792, 243)
Screenshot: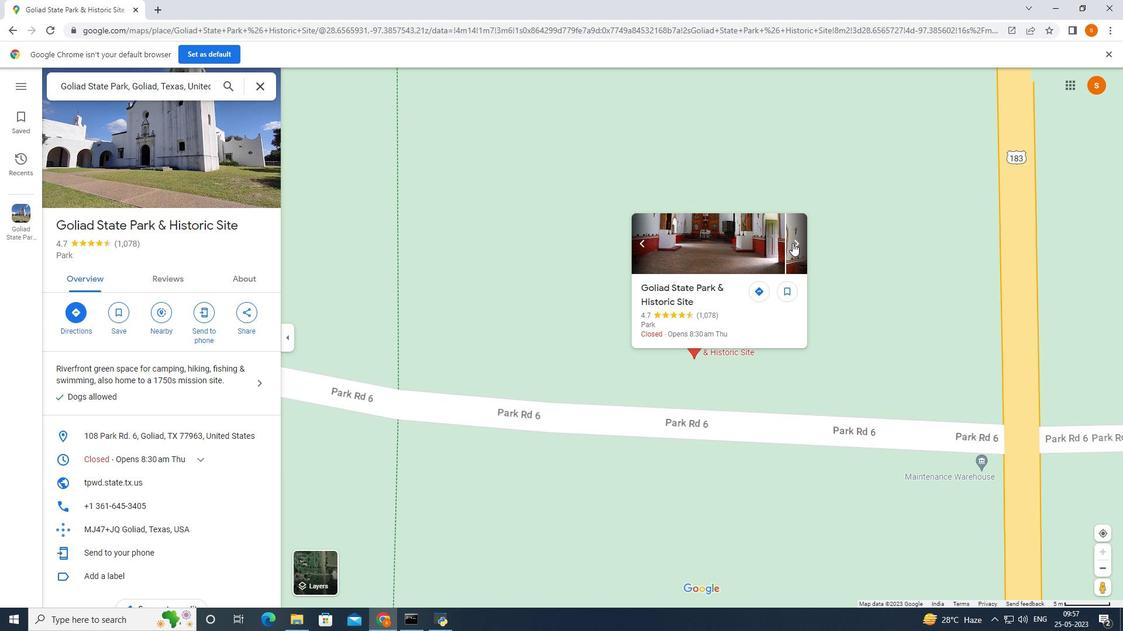 
Action: Mouse pressed left at (792, 243)
Screenshot: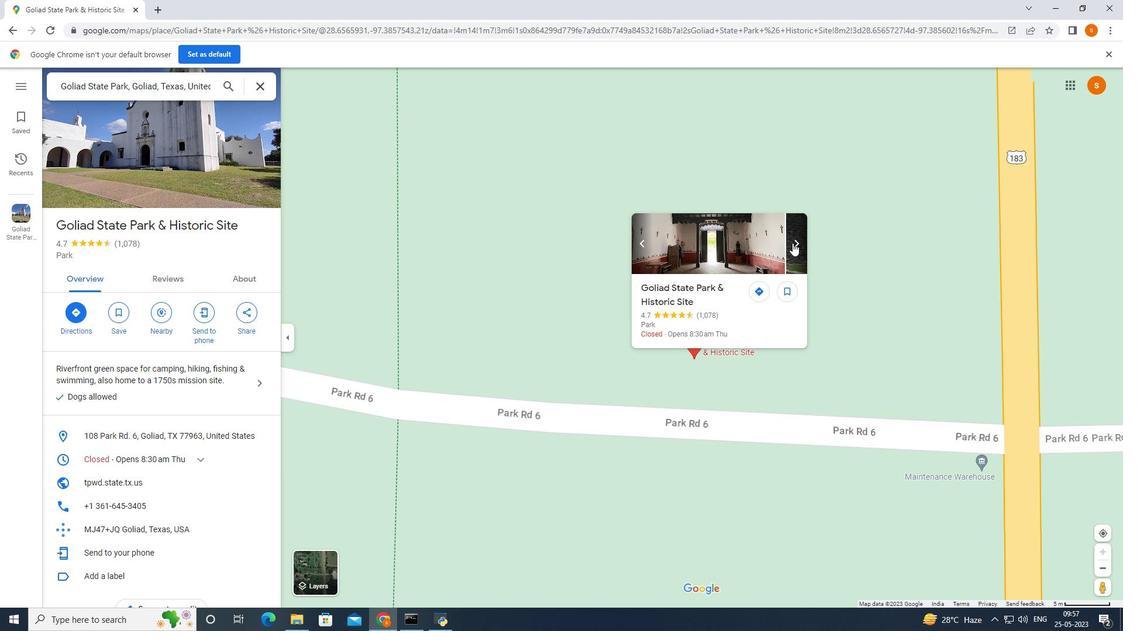
Action: Mouse moved to (213, 156)
Screenshot: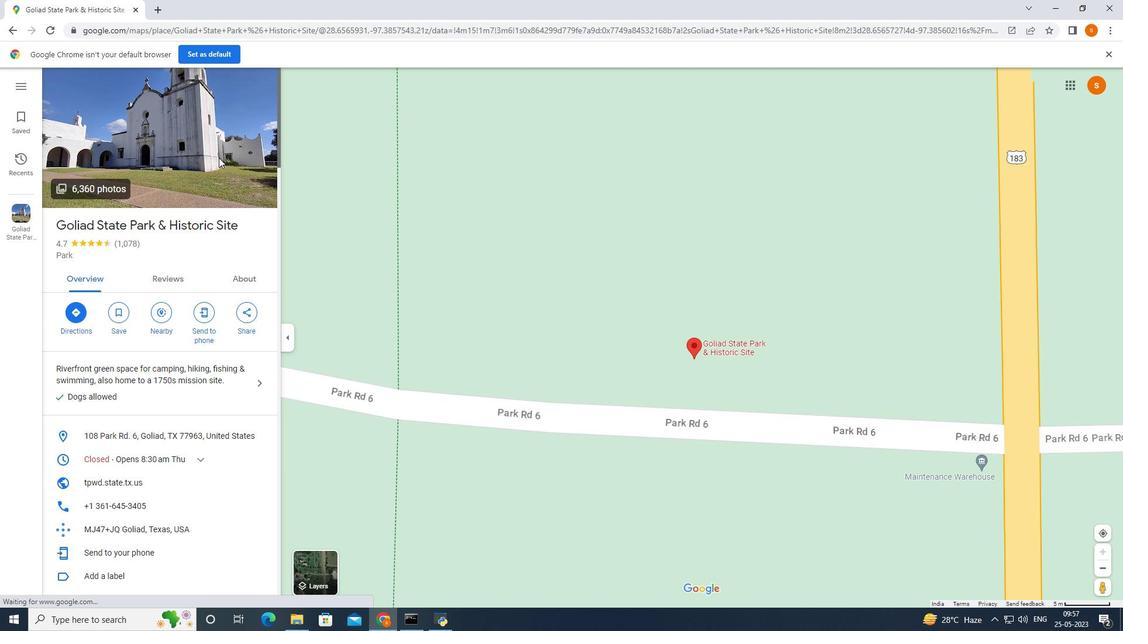 
Action: Mouse pressed left at (213, 156)
Screenshot: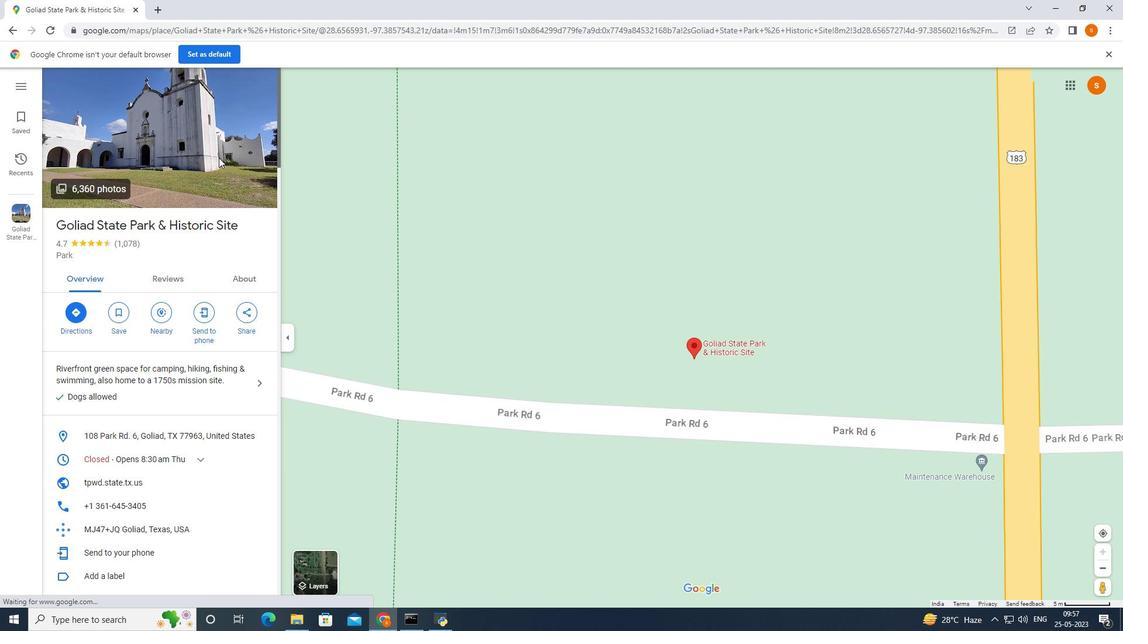 
Action: Mouse moved to (719, 519)
Screenshot: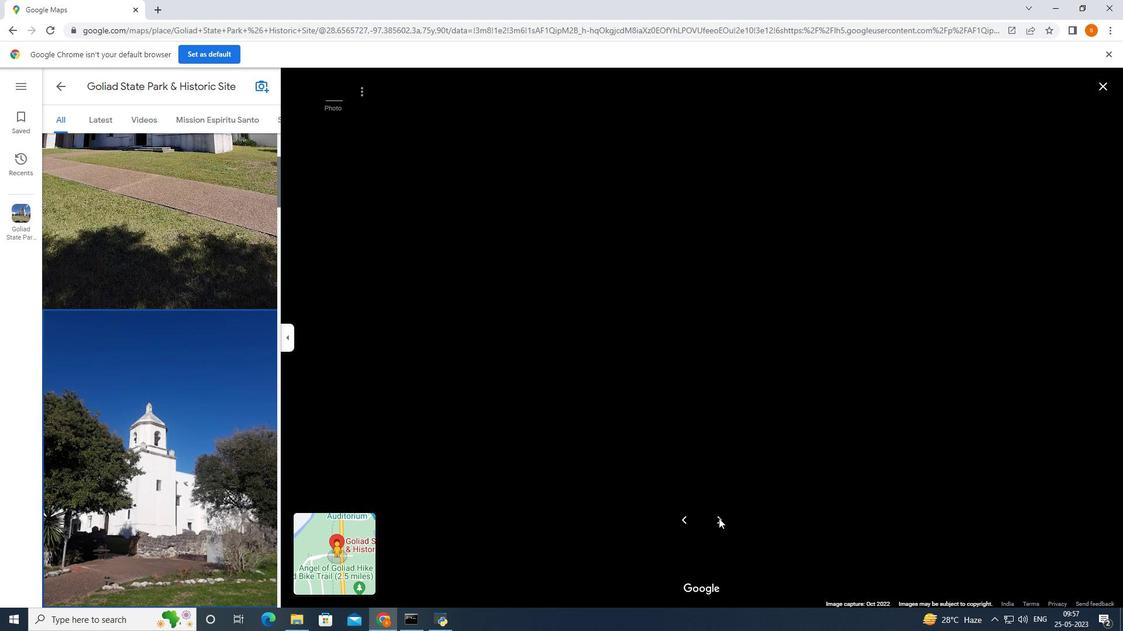
Action: Mouse pressed left at (719, 519)
Screenshot: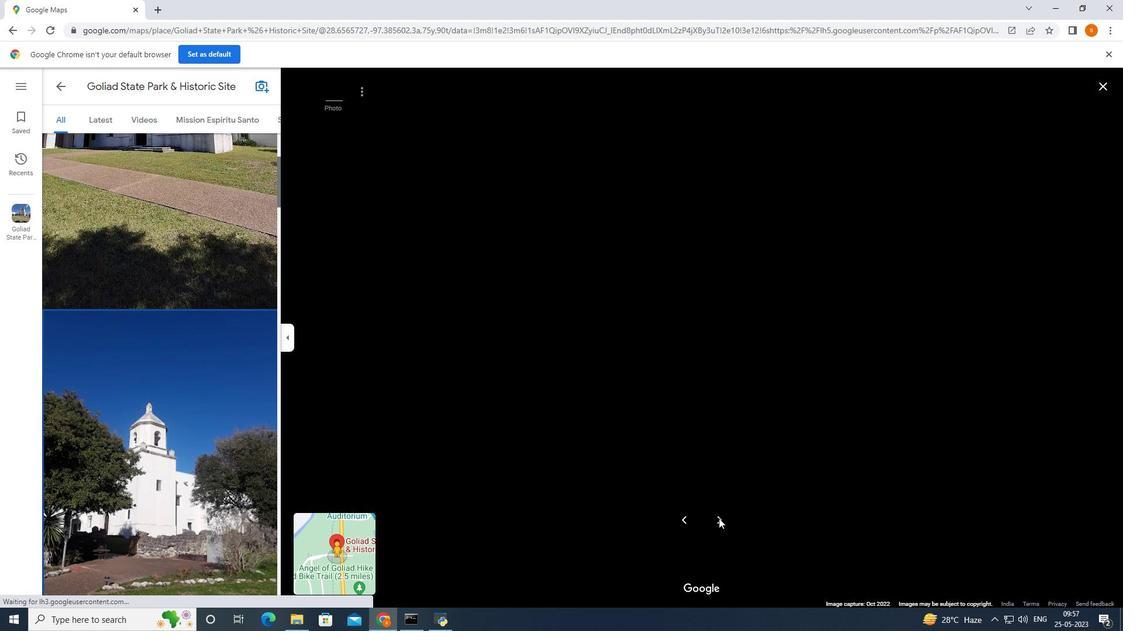 
Action: Mouse moved to (717, 519)
Screenshot: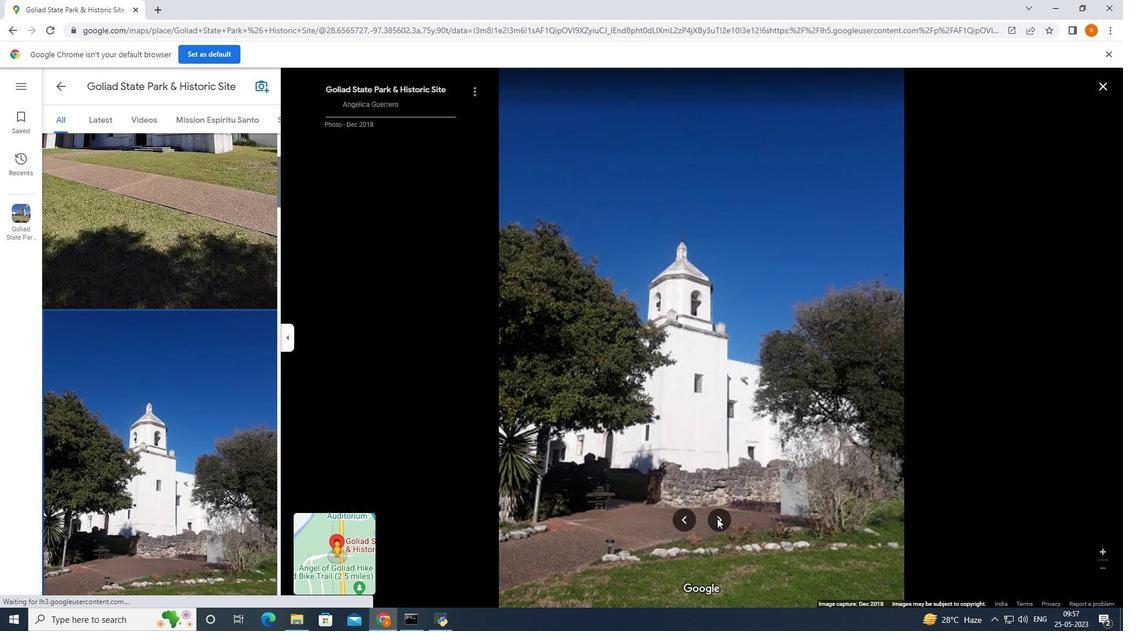 
Action: Mouse pressed left at (717, 519)
Screenshot: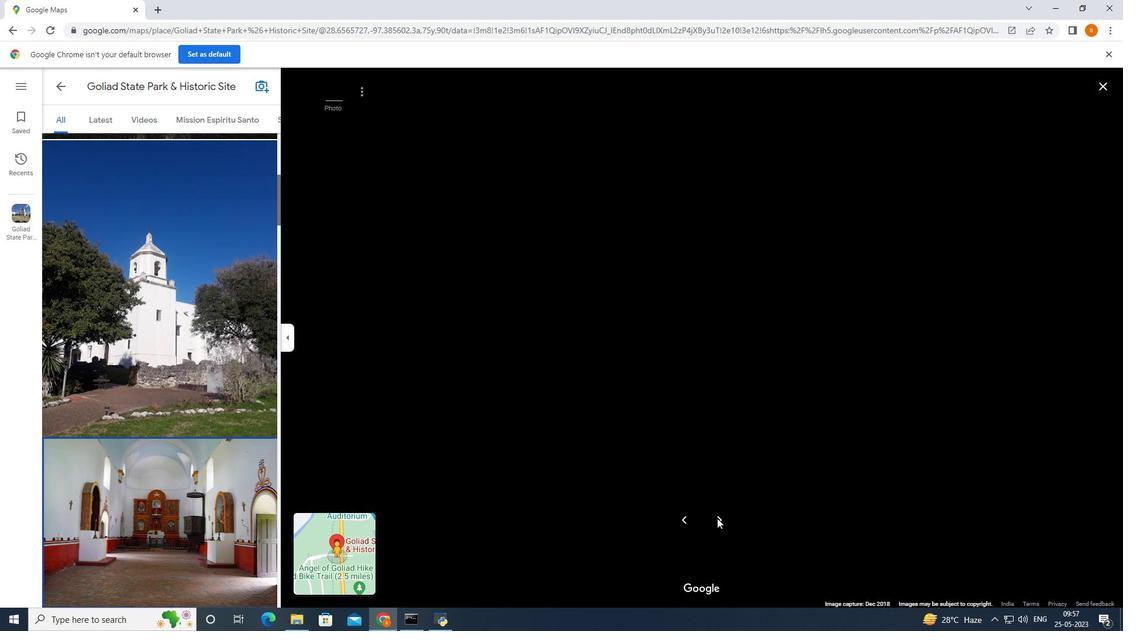 
Action: Mouse moved to (671, 397)
Screenshot: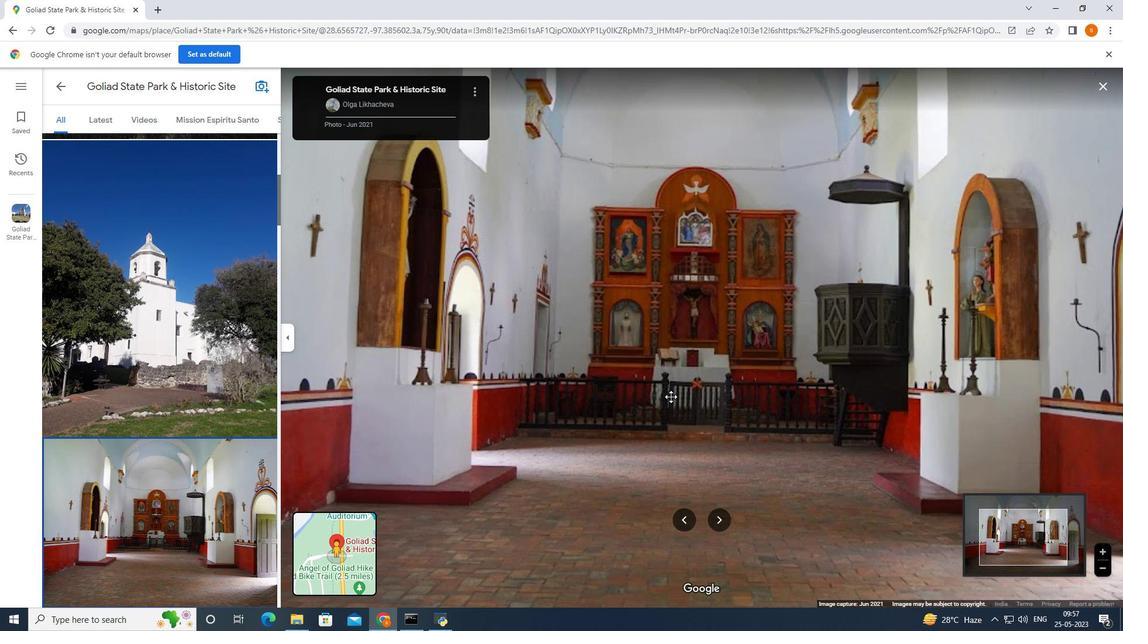 
Action: Mouse scrolled (671, 397) with delta (0, 0)
Screenshot: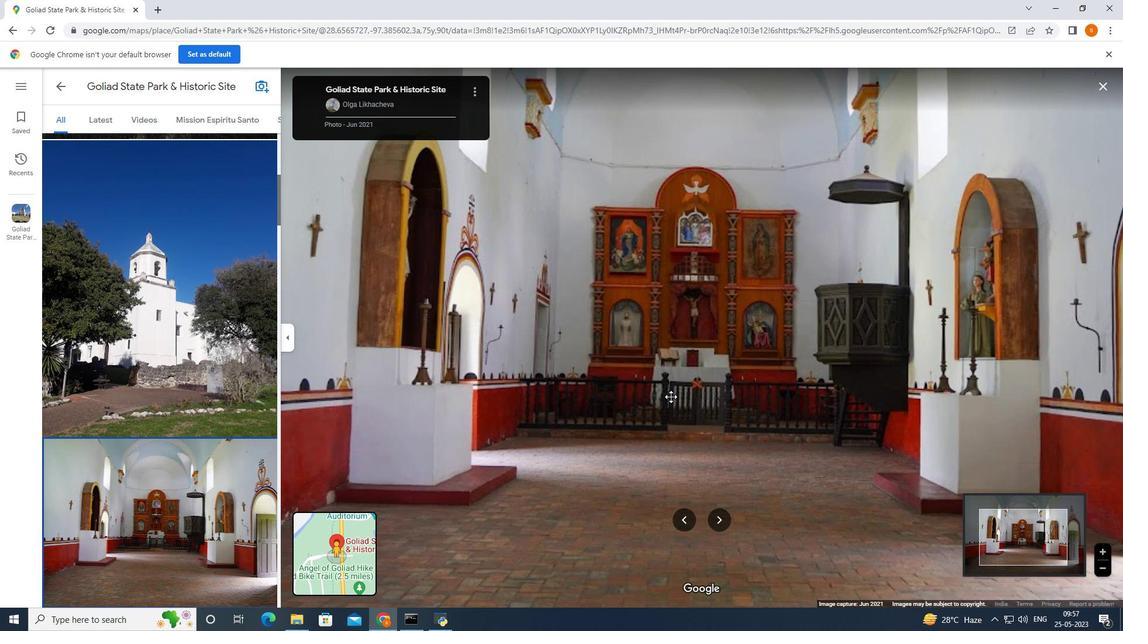
Action: Mouse scrolled (671, 397) with delta (0, 0)
Screenshot: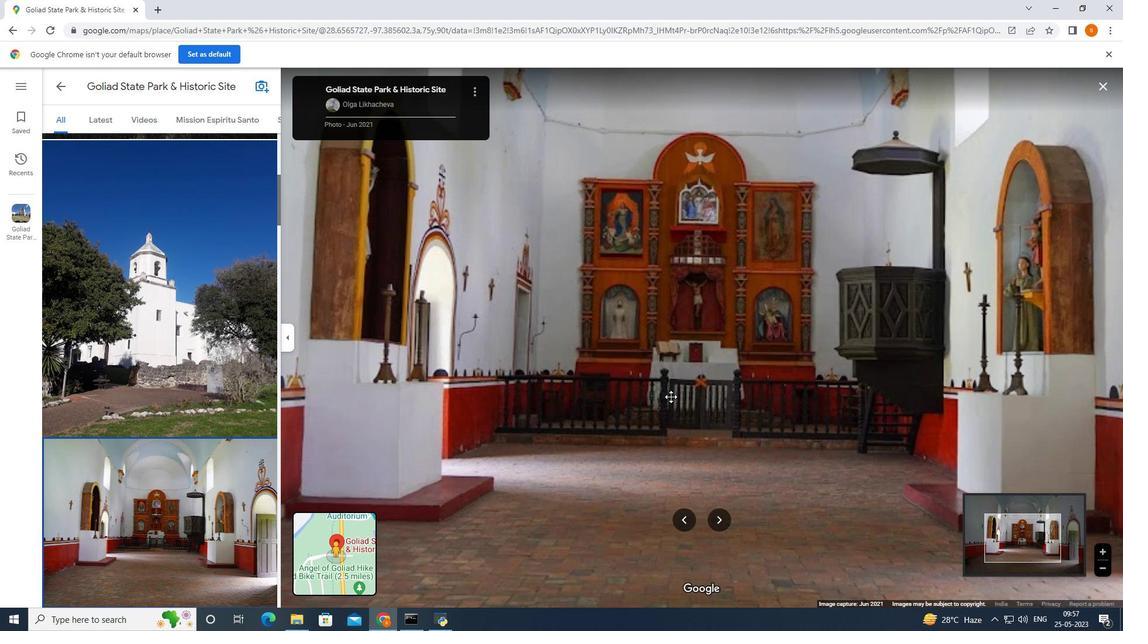 
Action: Mouse moved to (671, 397)
Screenshot: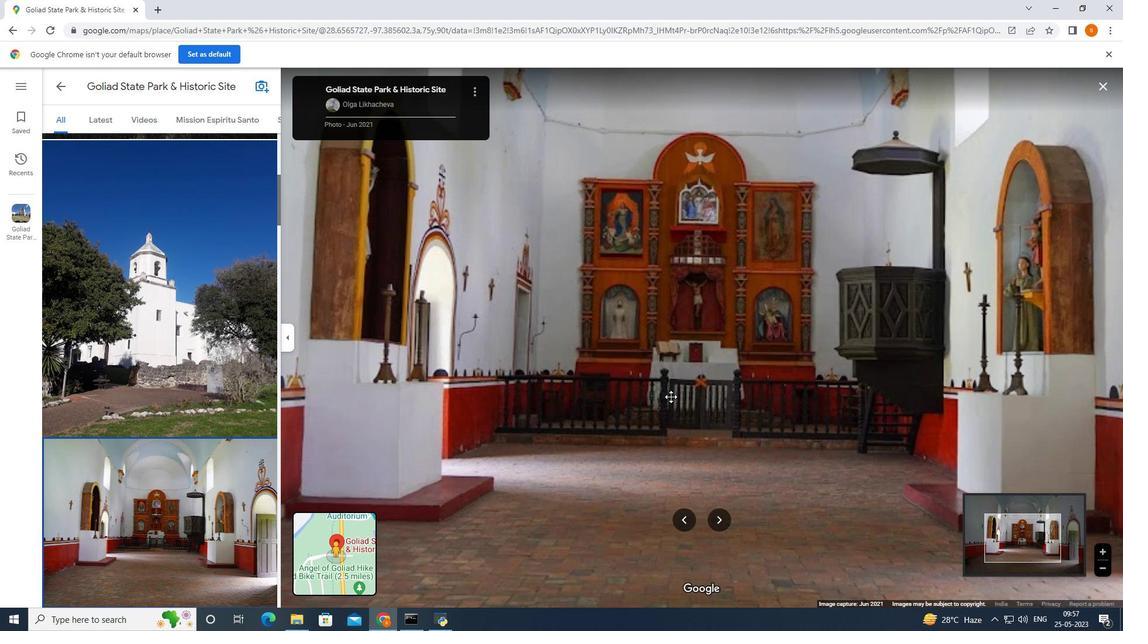 
Action: Mouse scrolled (671, 397) with delta (0, 0)
Screenshot: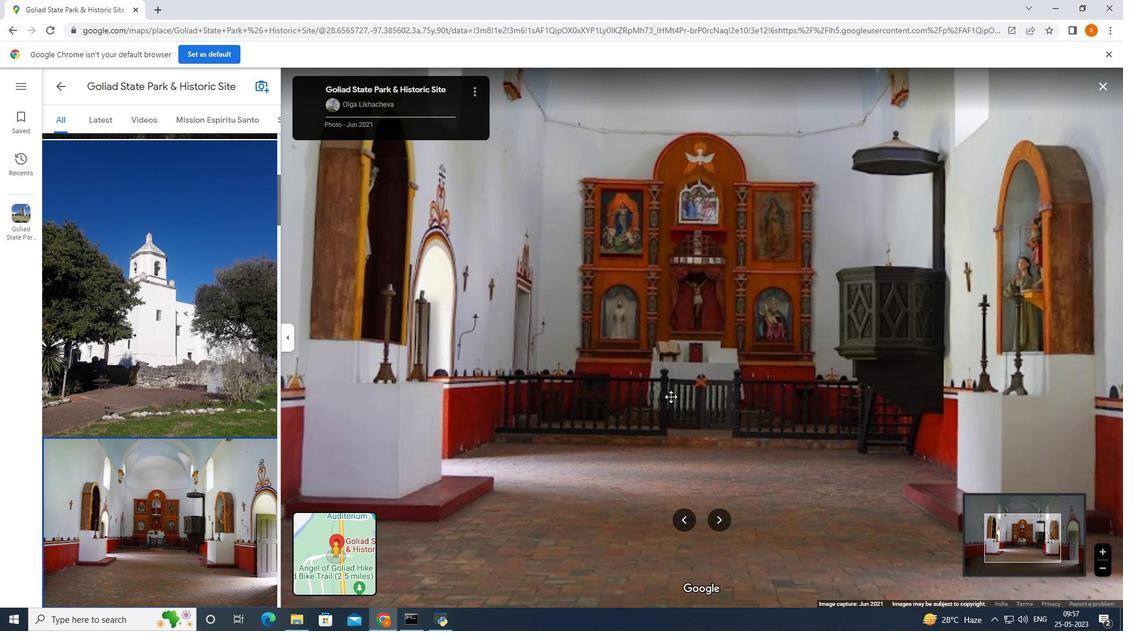 
Action: Mouse scrolled (671, 397) with delta (0, 0)
Screenshot: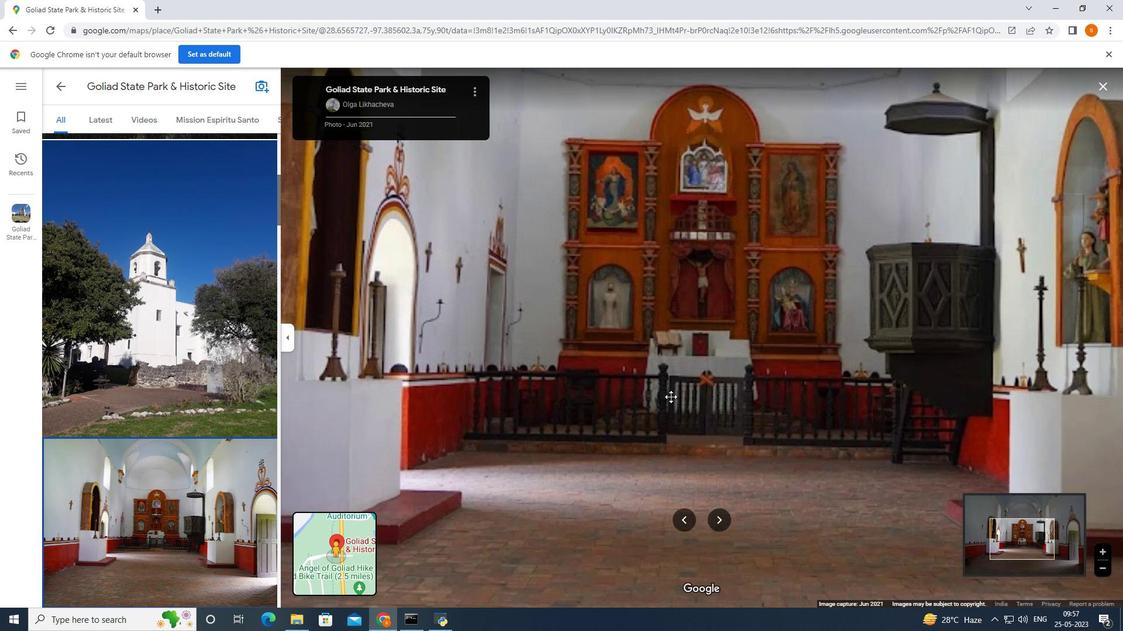 
Action: Mouse scrolled (671, 397) with delta (0, 0)
Screenshot: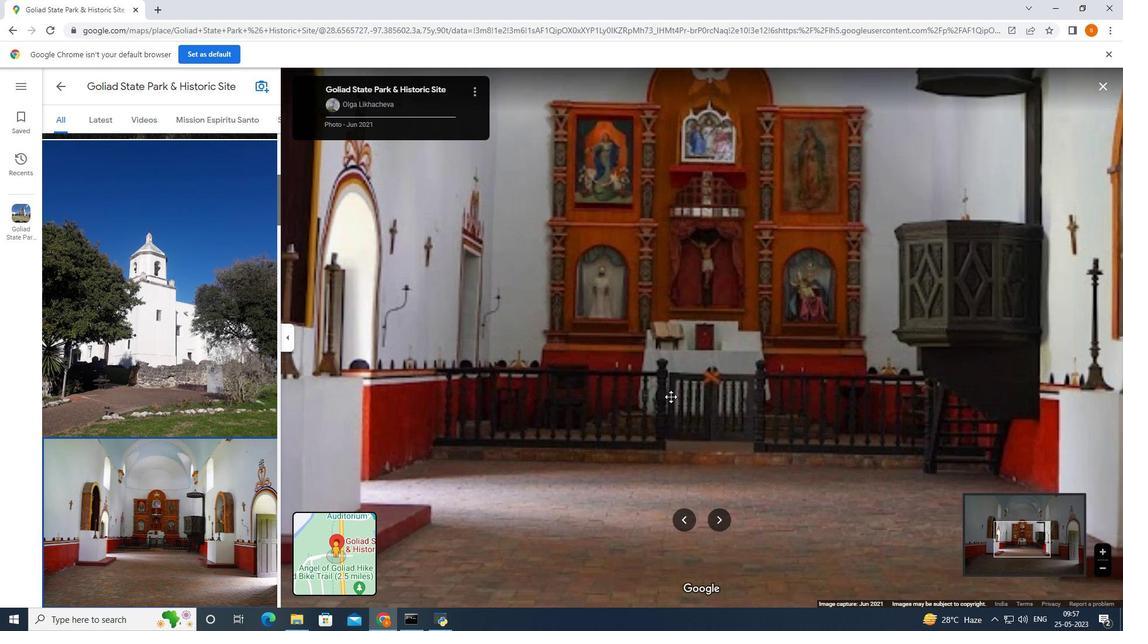 
Action: Mouse scrolled (671, 397) with delta (0, 0)
Screenshot: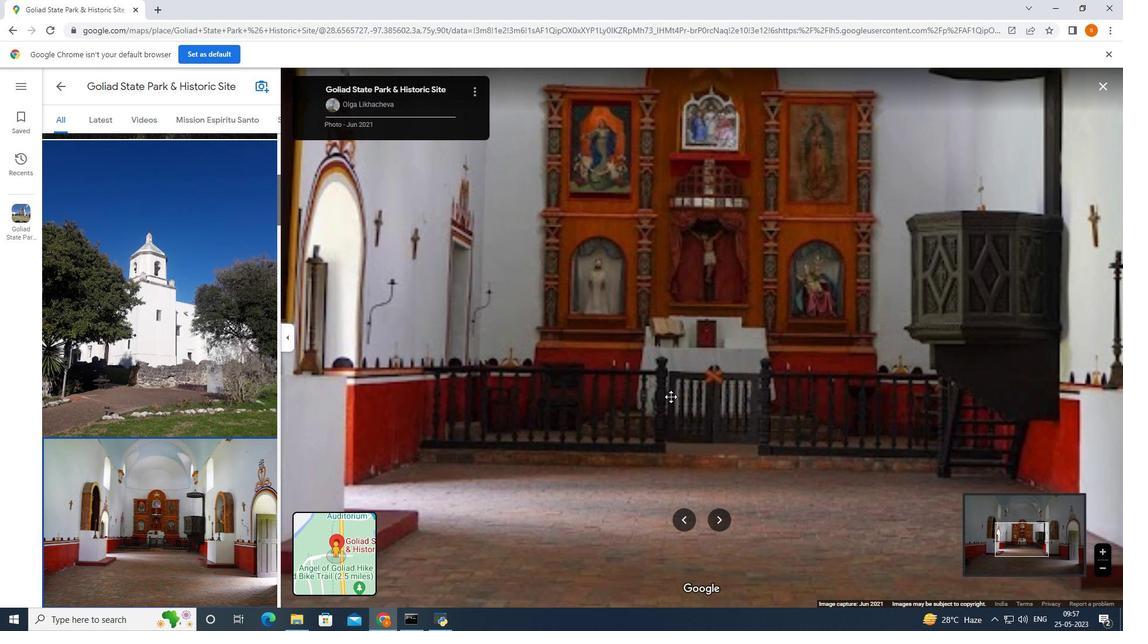 
Action: Mouse moved to (677, 368)
Screenshot: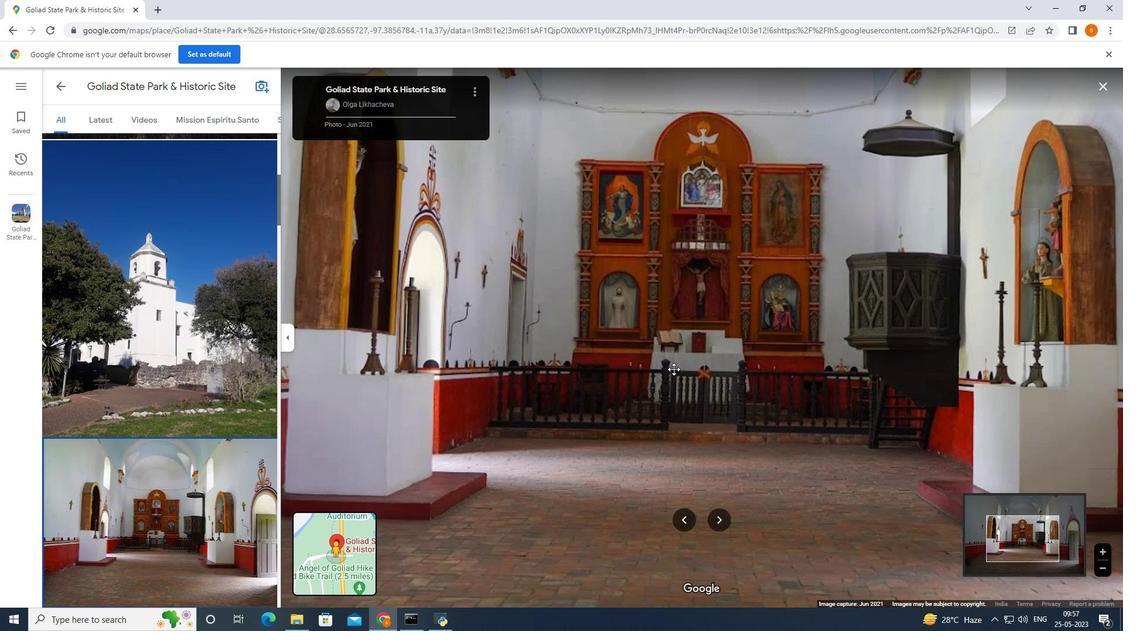 
Action: Mouse scrolled (677, 367) with delta (0, 0)
Screenshot: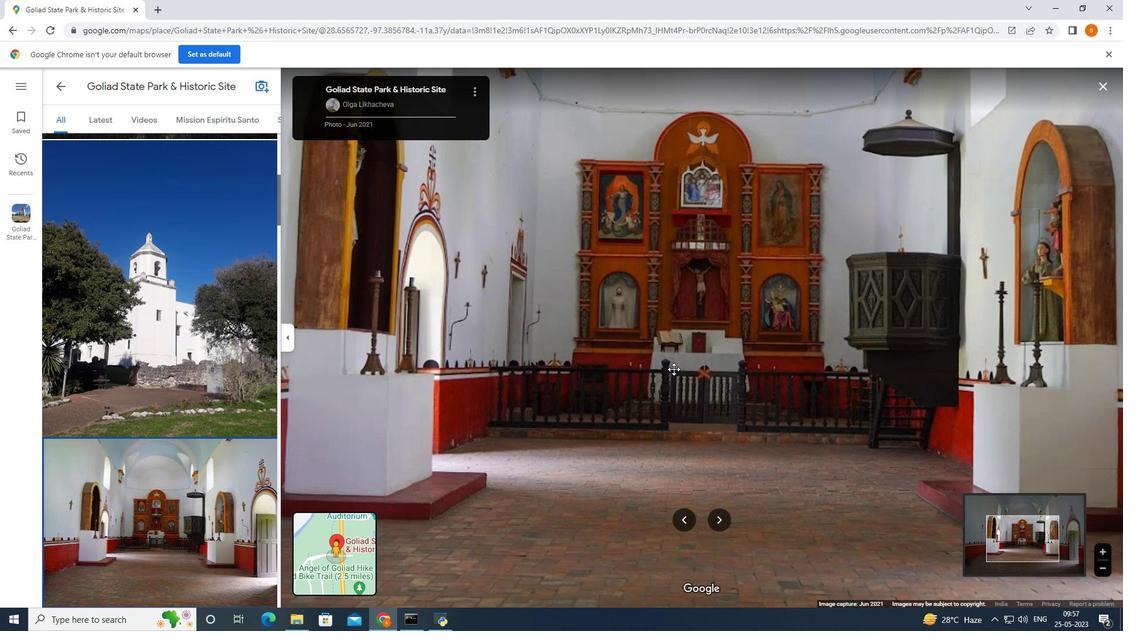 
Action: Mouse scrolled (677, 367) with delta (0, 0)
Screenshot: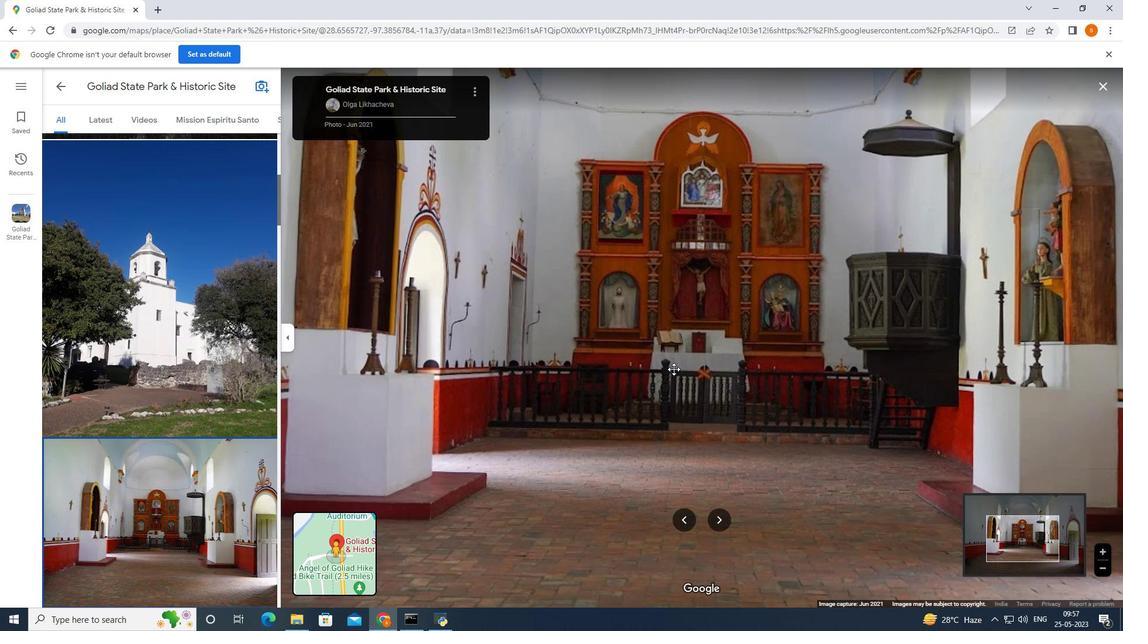
Action: Mouse scrolled (677, 367) with delta (0, 0)
Screenshot: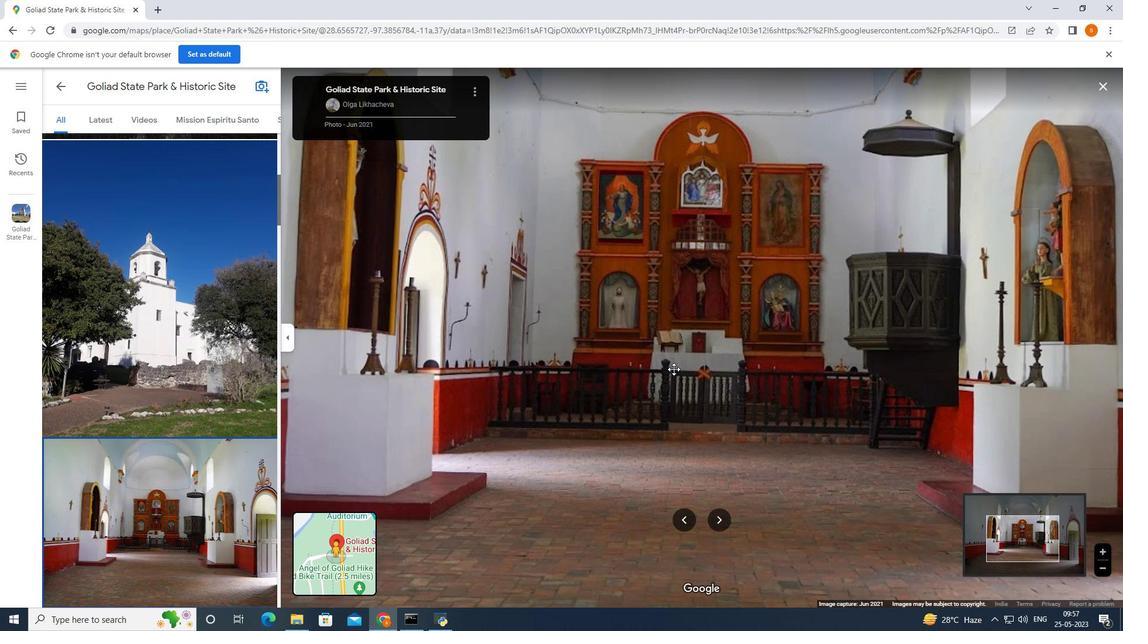 
Action: Mouse scrolled (677, 367) with delta (0, 0)
Screenshot: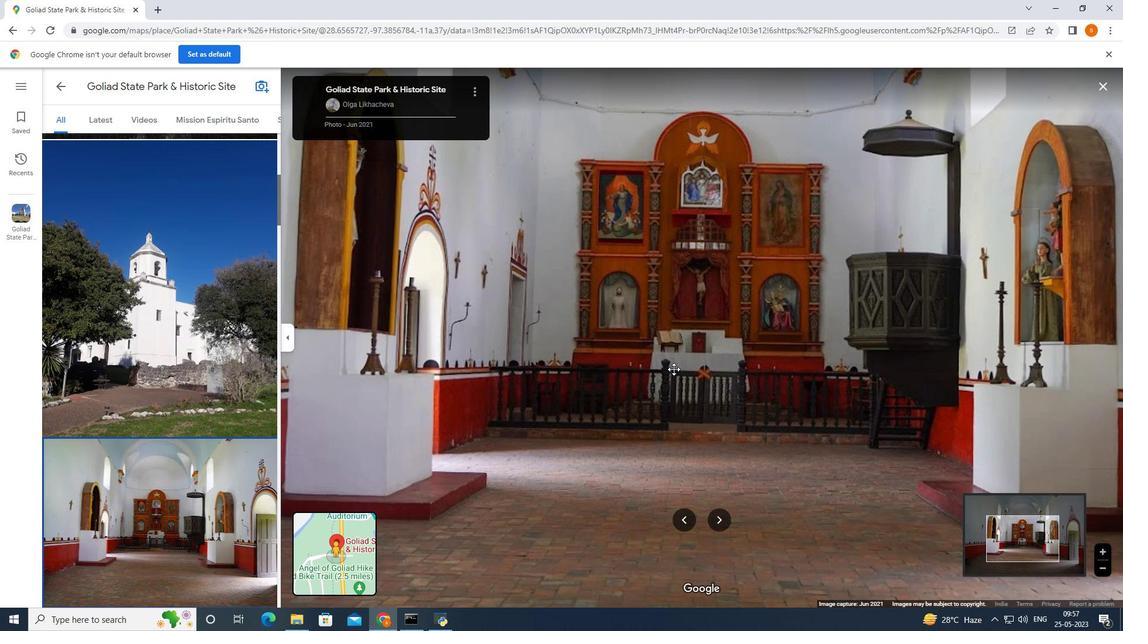 
Action: Mouse scrolled (677, 367) with delta (0, 0)
Screenshot: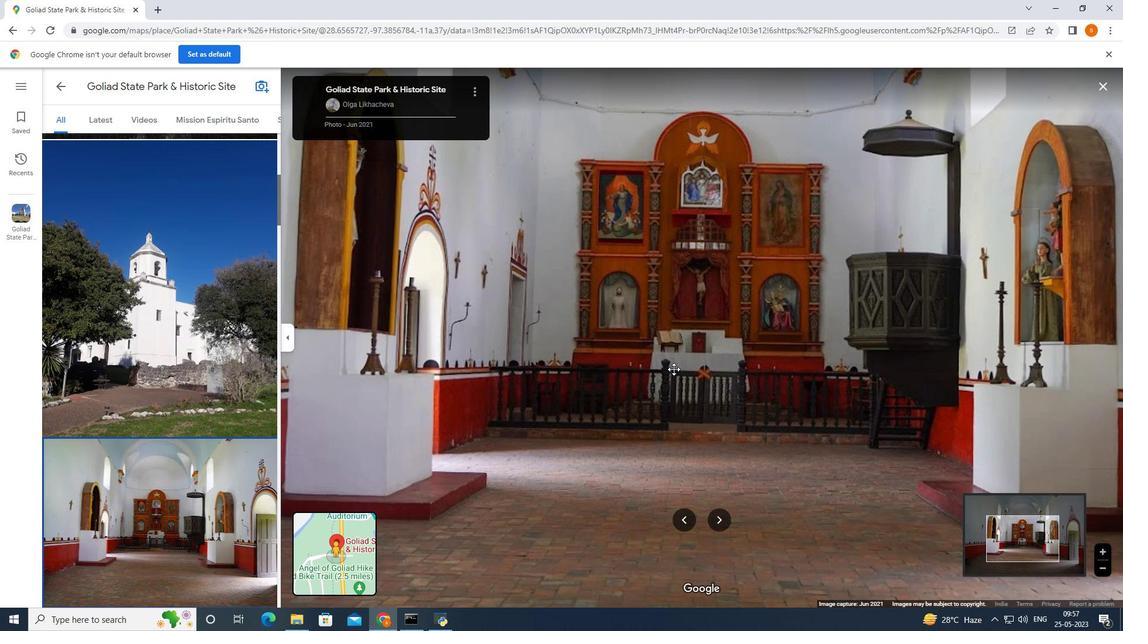 
Action: Mouse scrolled (677, 367) with delta (0, 0)
Screenshot: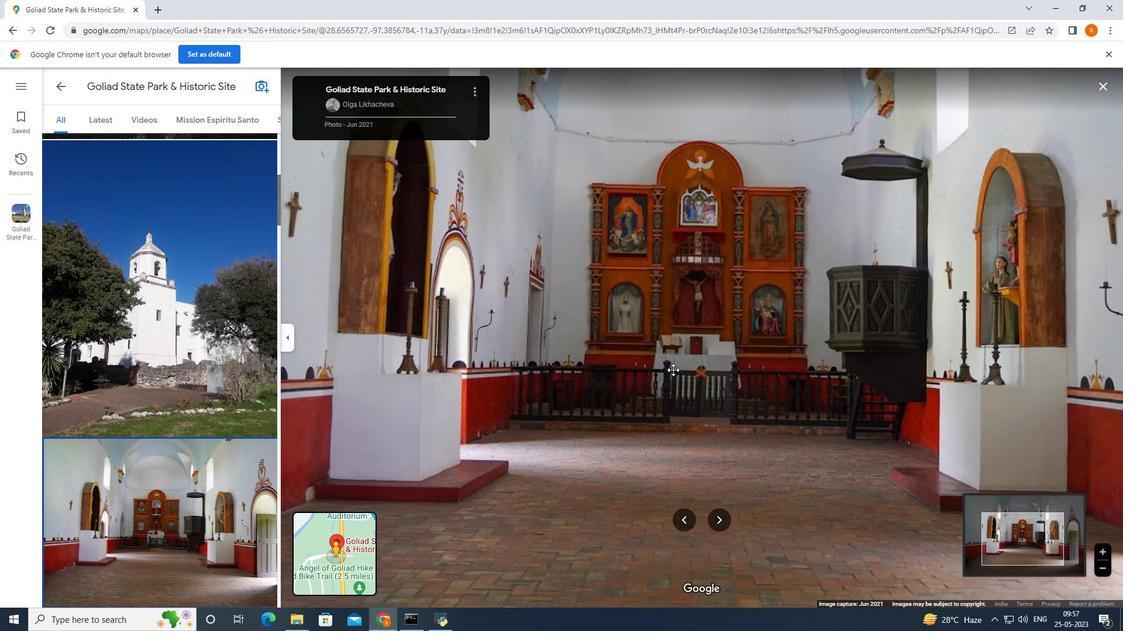 
Action: Mouse moved to (677, 368)
Screenshot: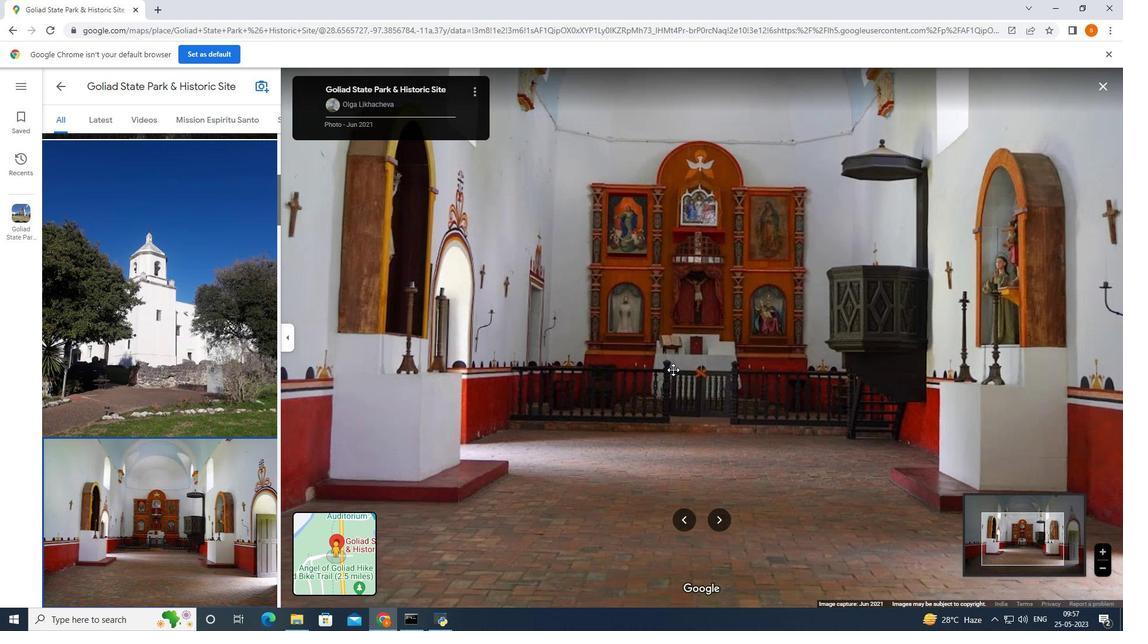 
Action: Mouse scrolled (677, 367) with delta (0, 0)
Screenshot: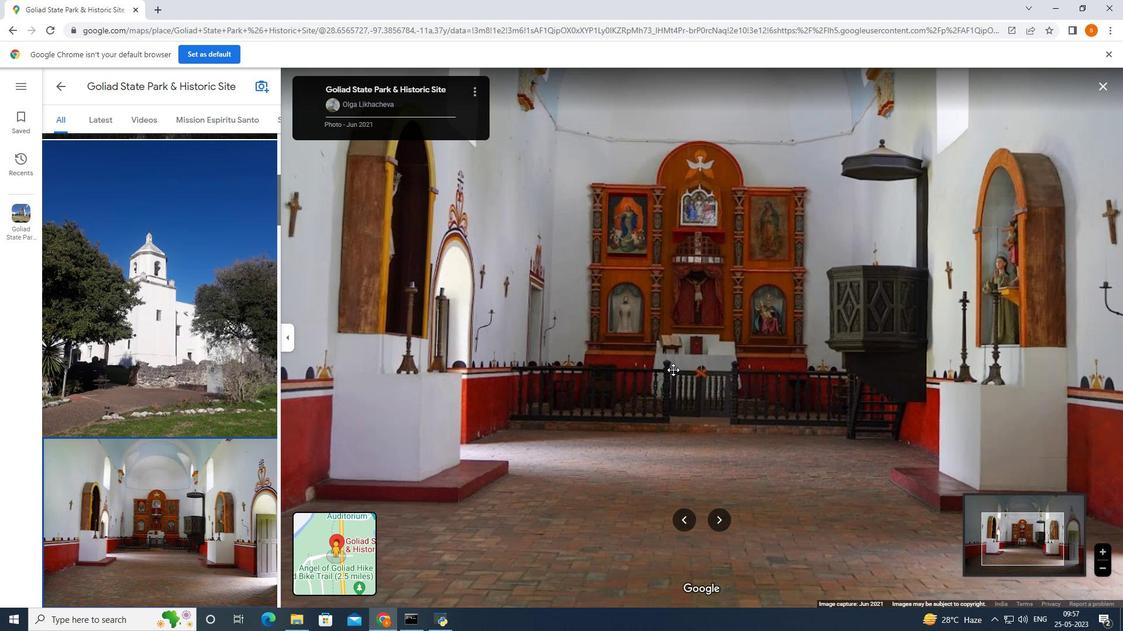 
Action: Mouse moved to (673, 370)
Screenshot: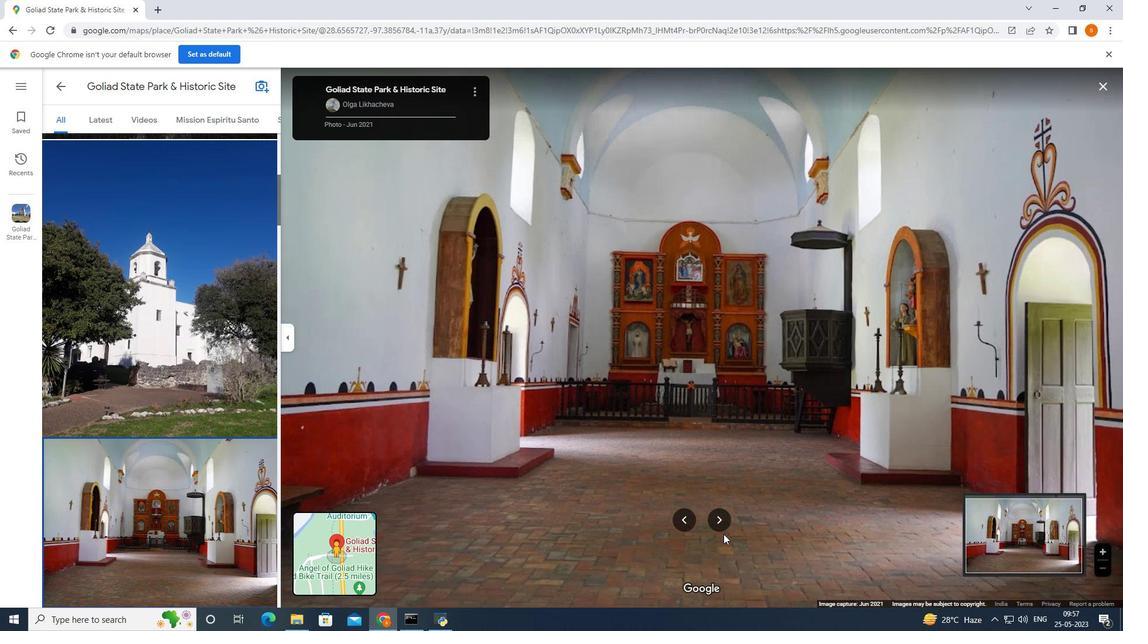 
Action: Mouse scrolled (673, 369) with delta (0, 0)
Screenshot: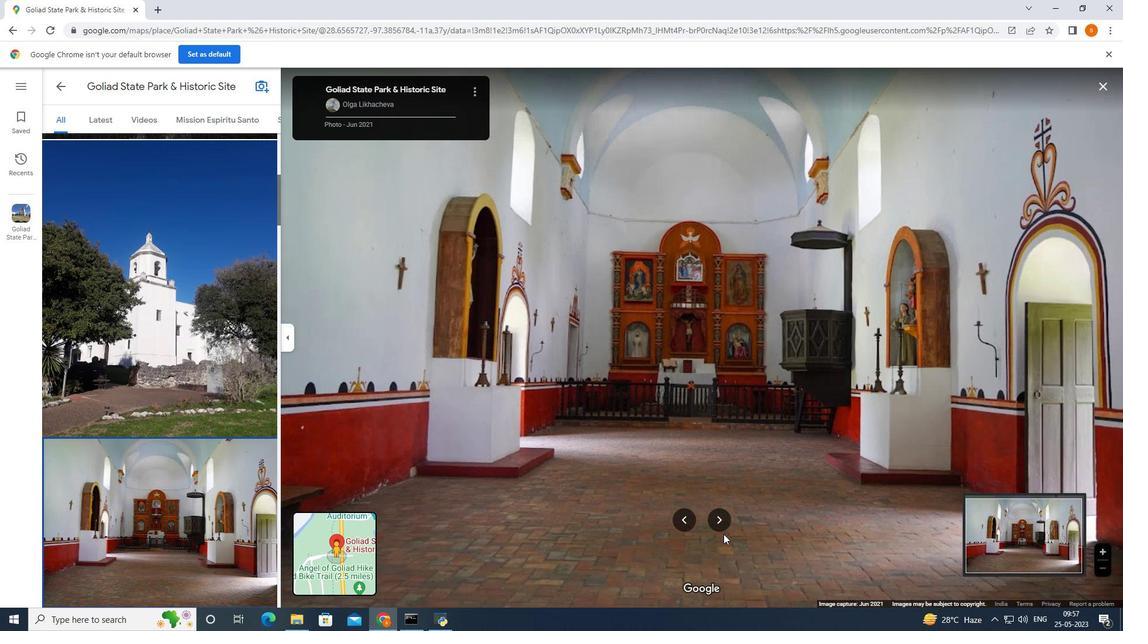 
Action: Mouse moved to (673, 370)
Screenshot: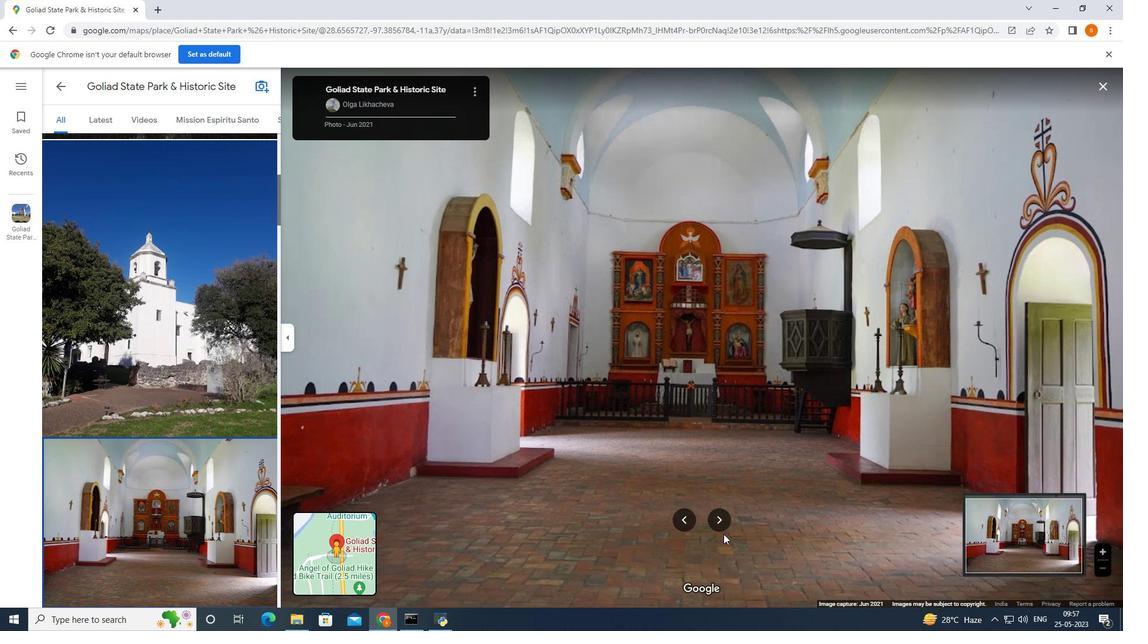 
Action: Mouse scrolled (673, 369) with delta (0, 0)
Screenshot: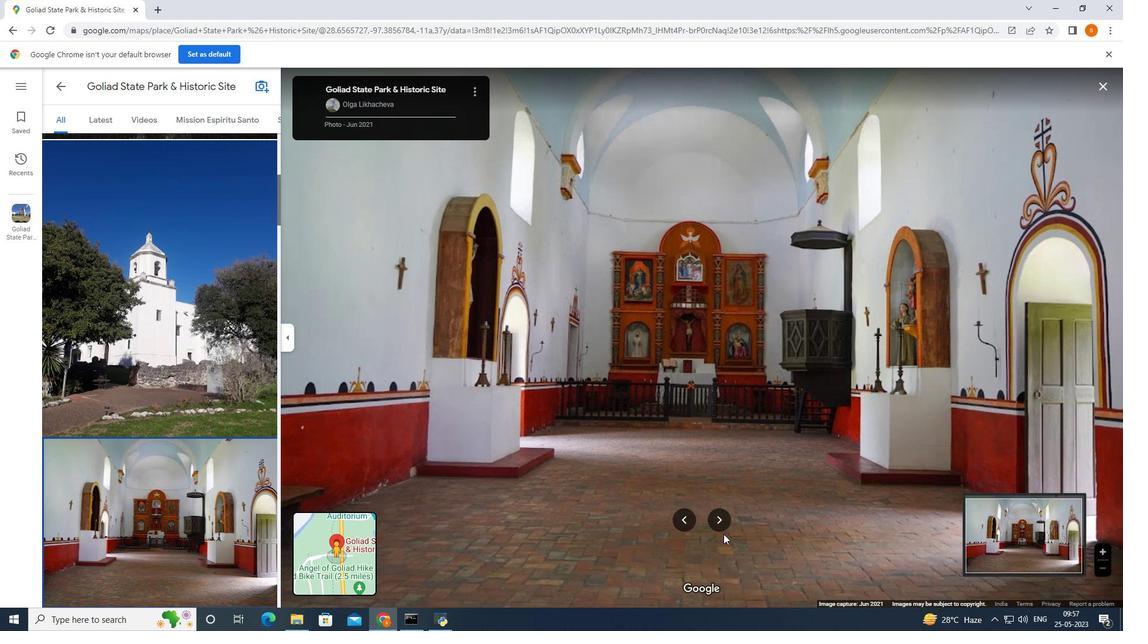 
Action: Mouse moved to (673, 371)
Screenshot: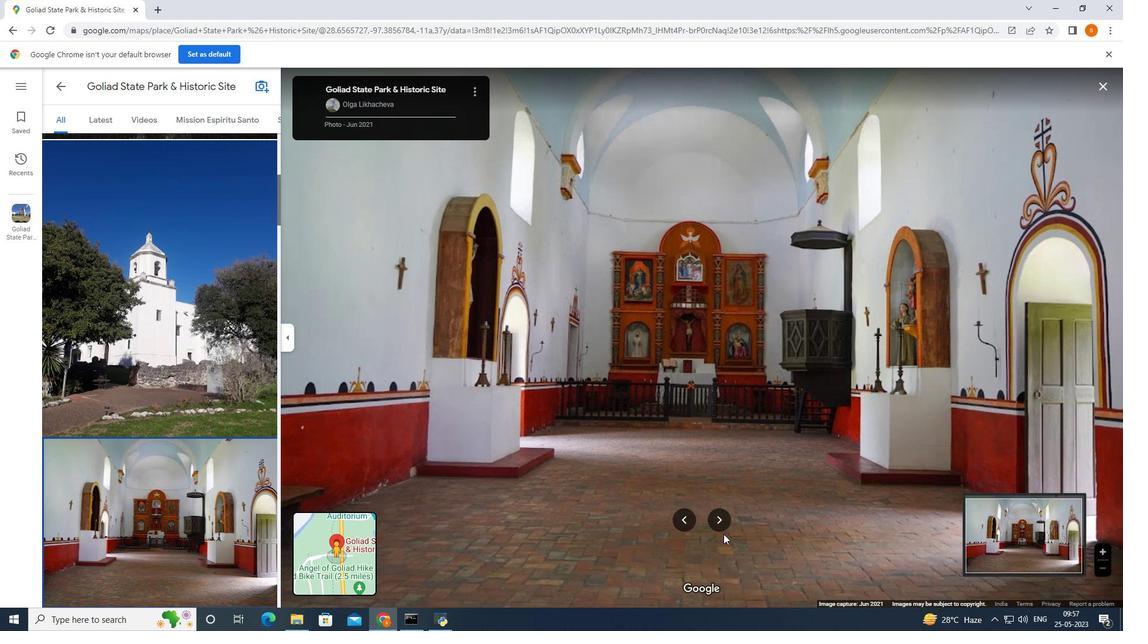 
Action: Mouse scrolled (673, 369) with delta (0, 0)
Screenshot: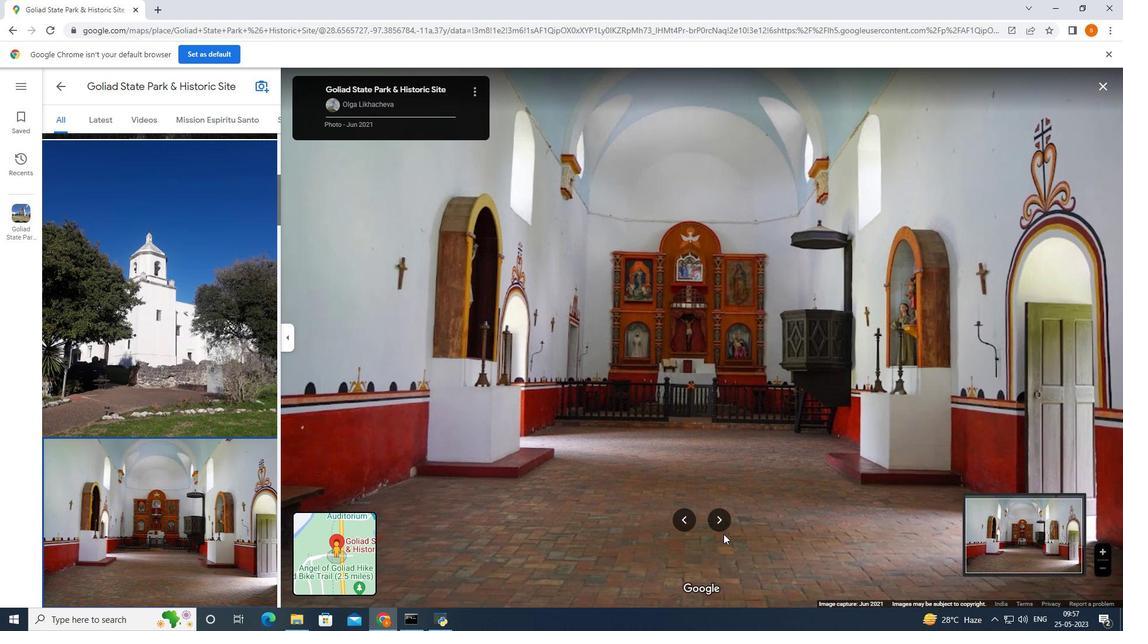 
Action: Mouse moved to (672, 371)
Screenshot: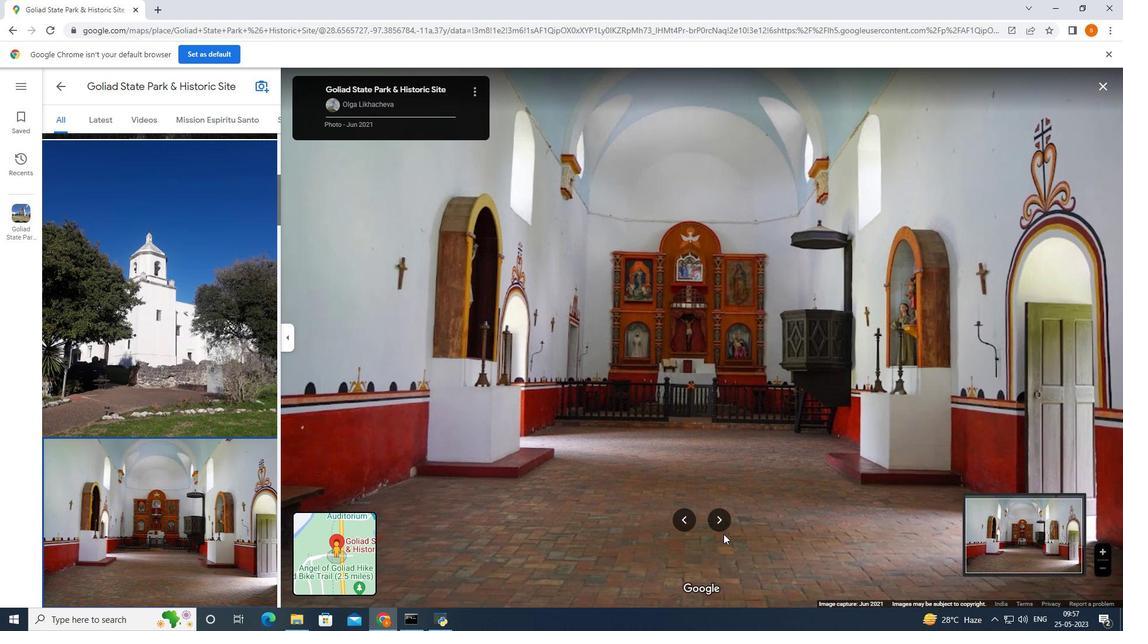 
Action: Mouse scrolled (673, 370) with delta (0, 0)
Screenshot: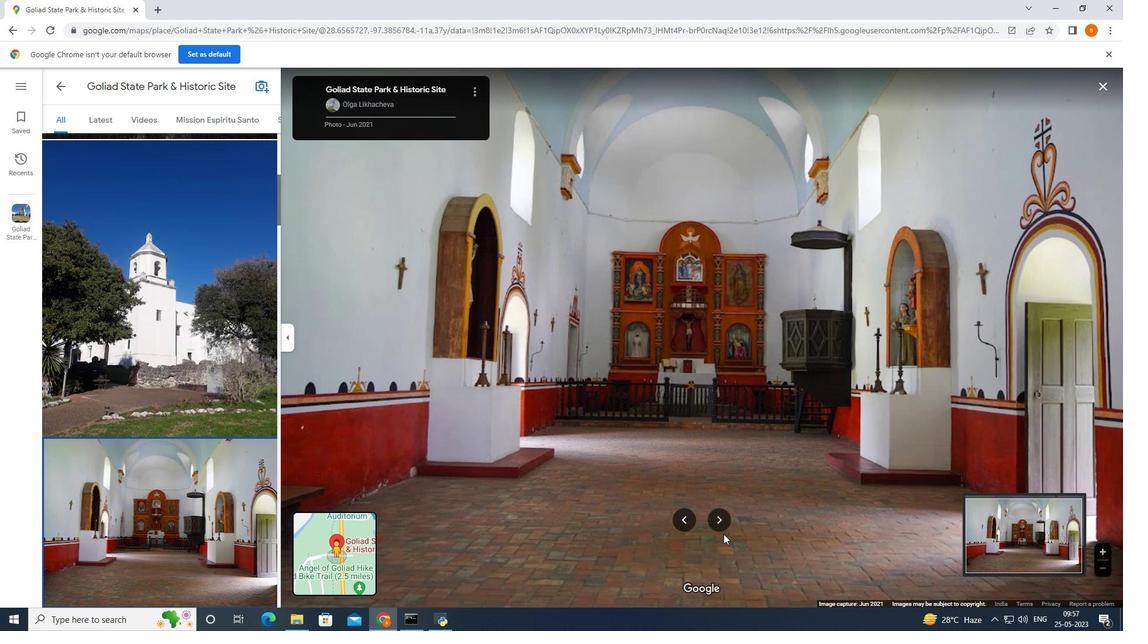 
Action: Mouse moved to (691, 428)
Screenshot: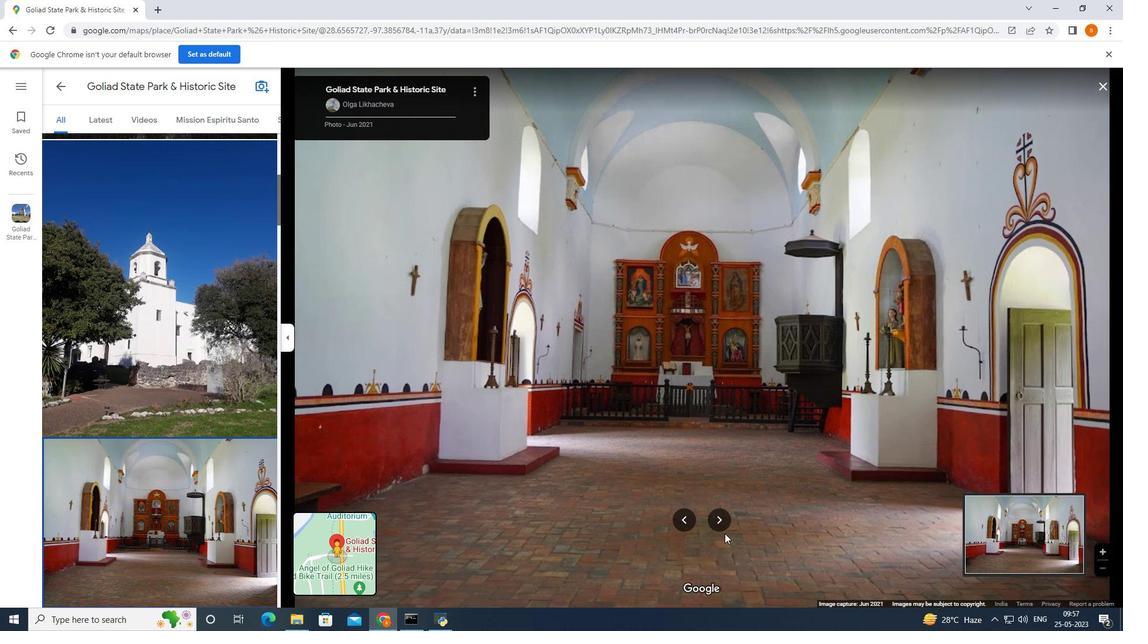 
Action: Mouse scrolled (672, 371) with delta (0, 0)
Screenshot: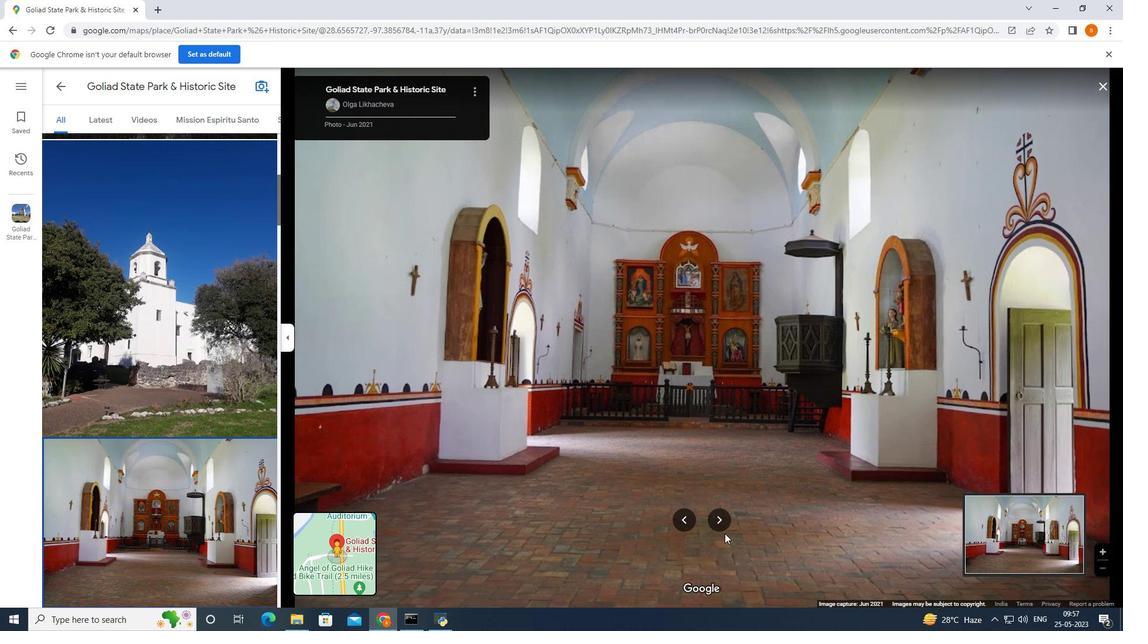 
Action: Mouse moved to (722, 523)
Screenshot: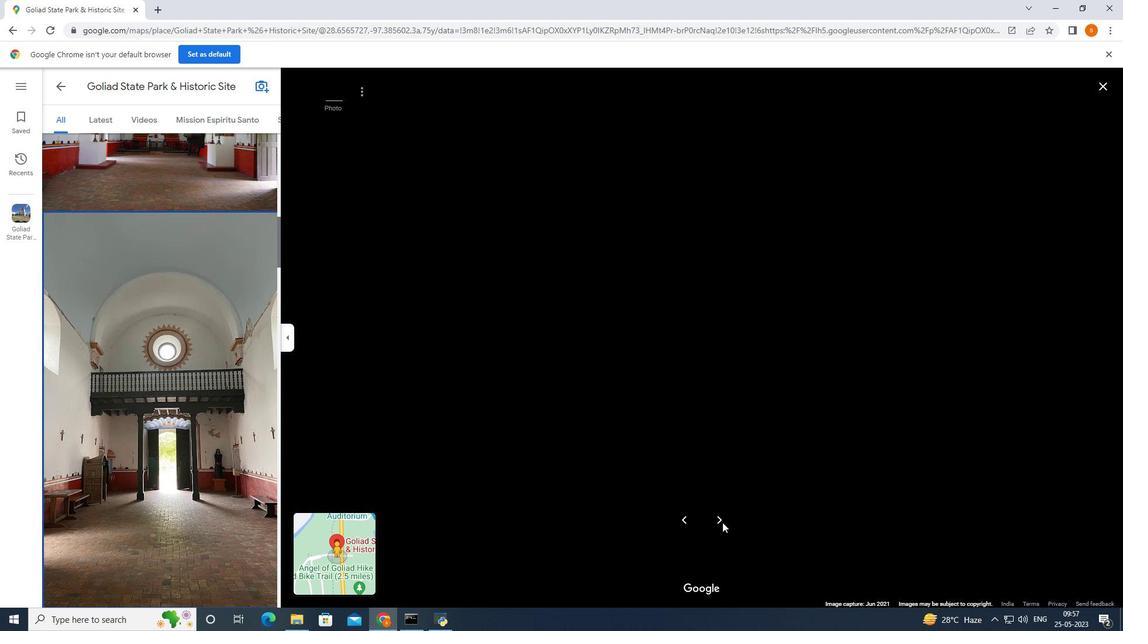 
Action: Mouse pressed left at (722, 523)
Screenshot: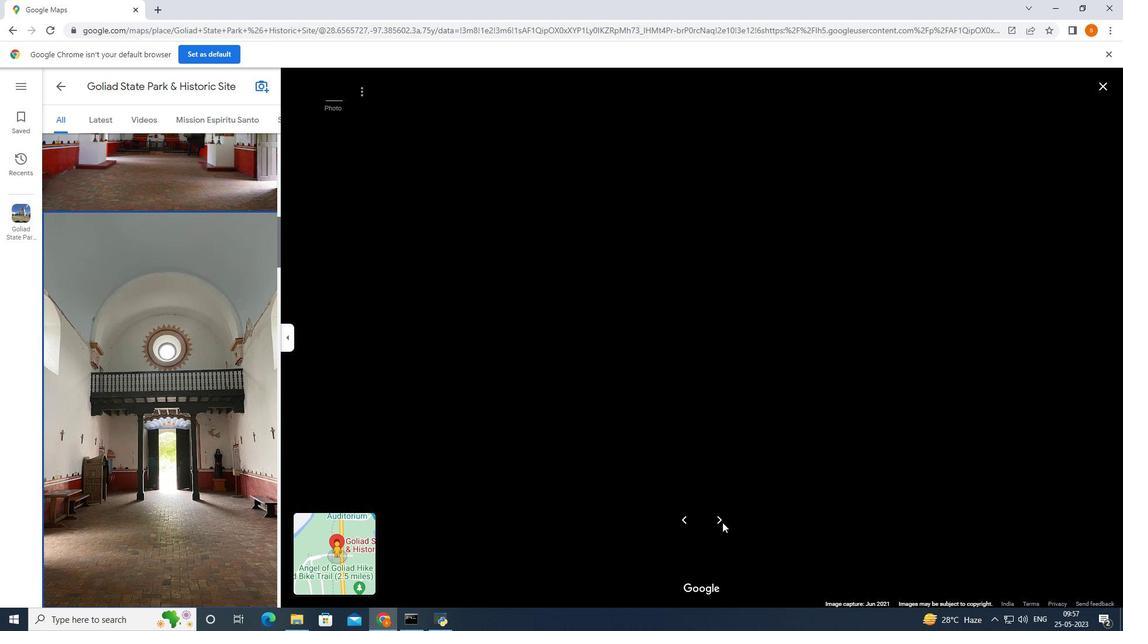 
Action: Mouse moved to (722, 523)
Screenshot: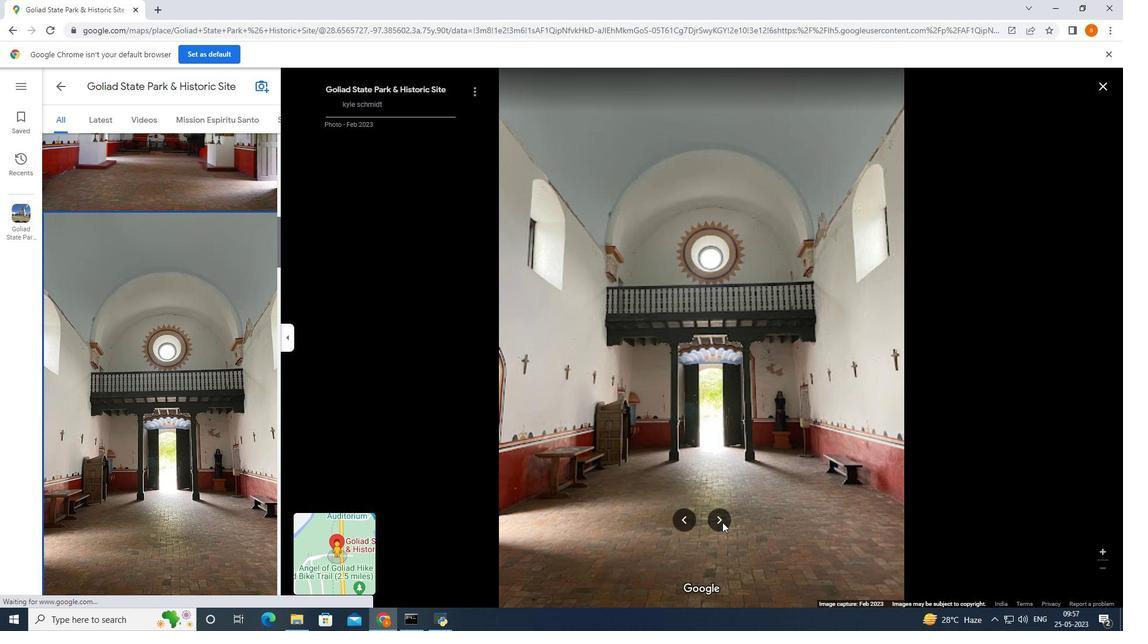 
Action: Mouse pressed left at (722, 523)
Screenshot: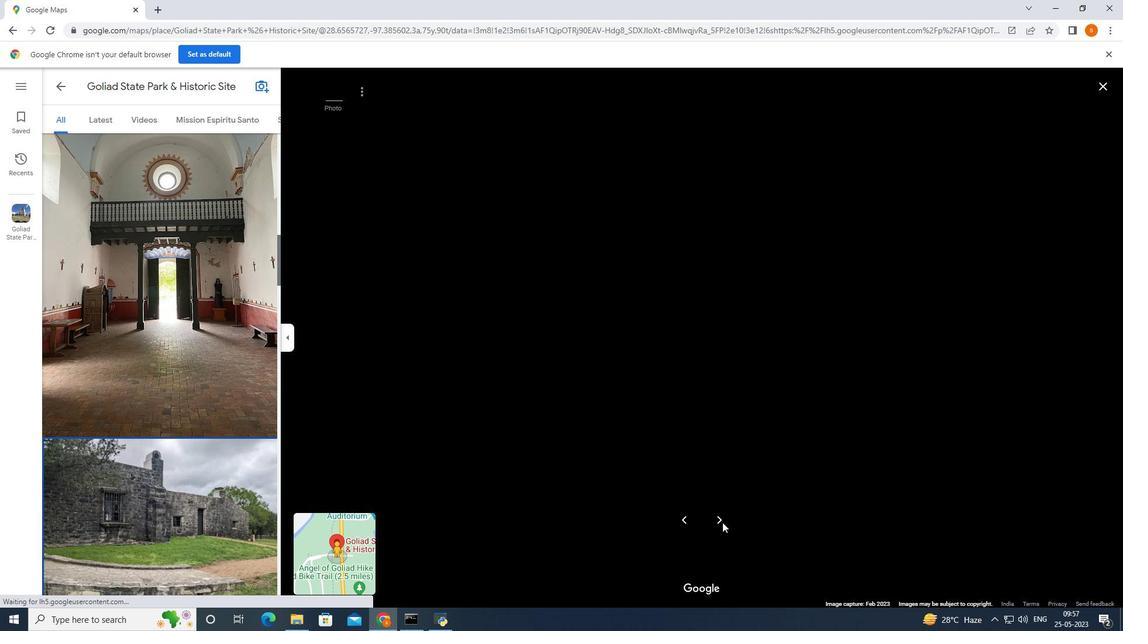 
Action: Mouse pressed left at (722, 523)
Screenshot: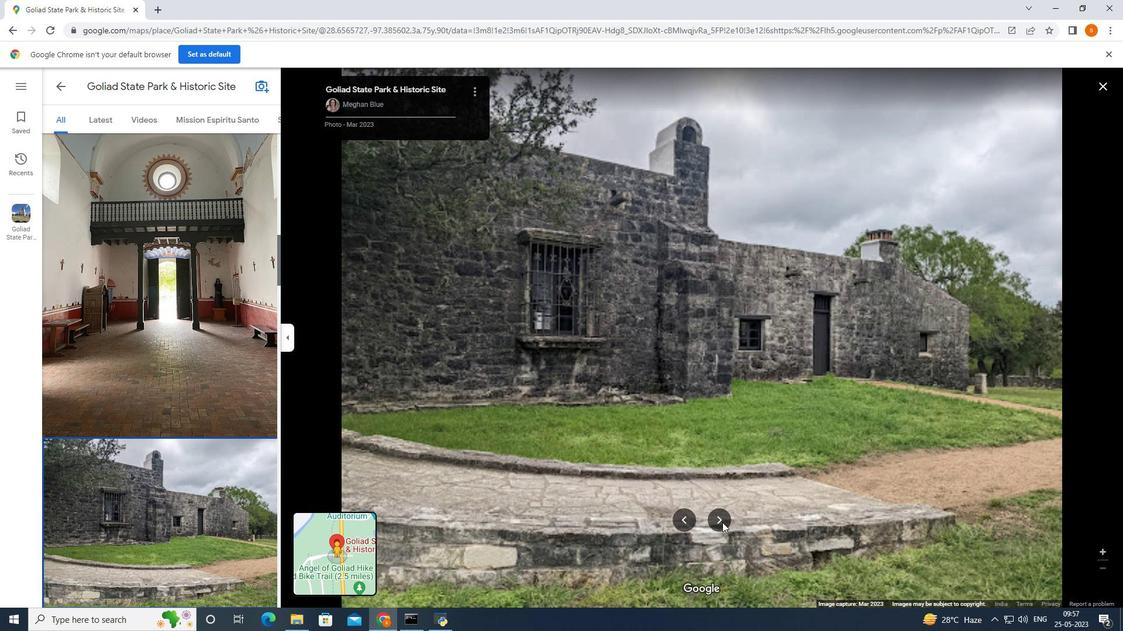 
Action: Mouse moved to (764, 224)
Screenshot: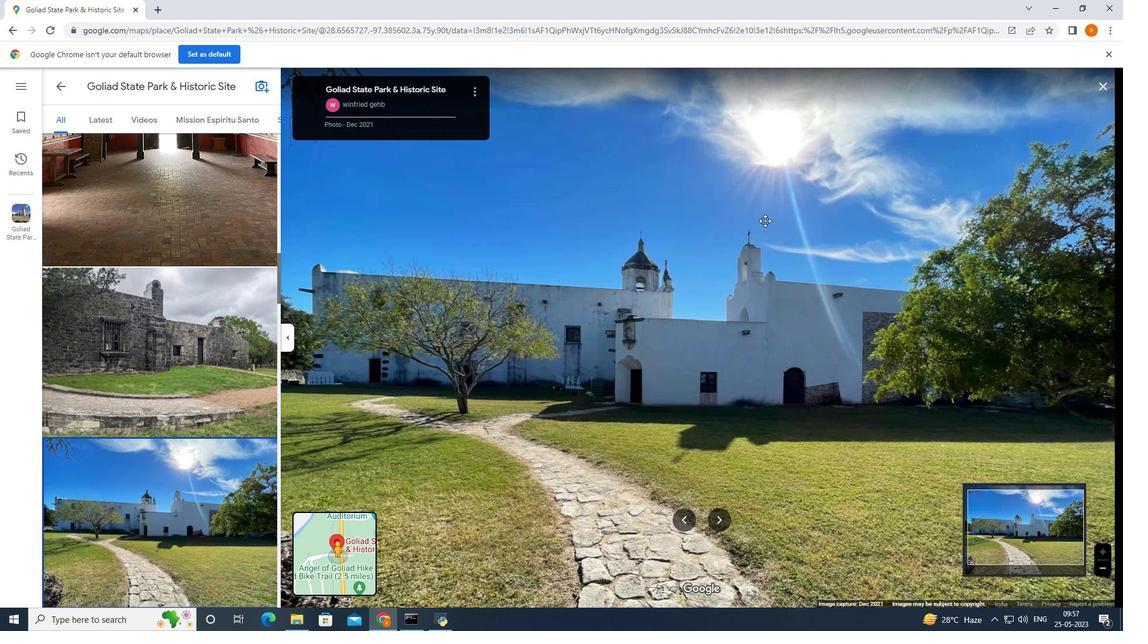
Action: Mouse scrolled (763, 224) with delta (0, 0)
Screenshot: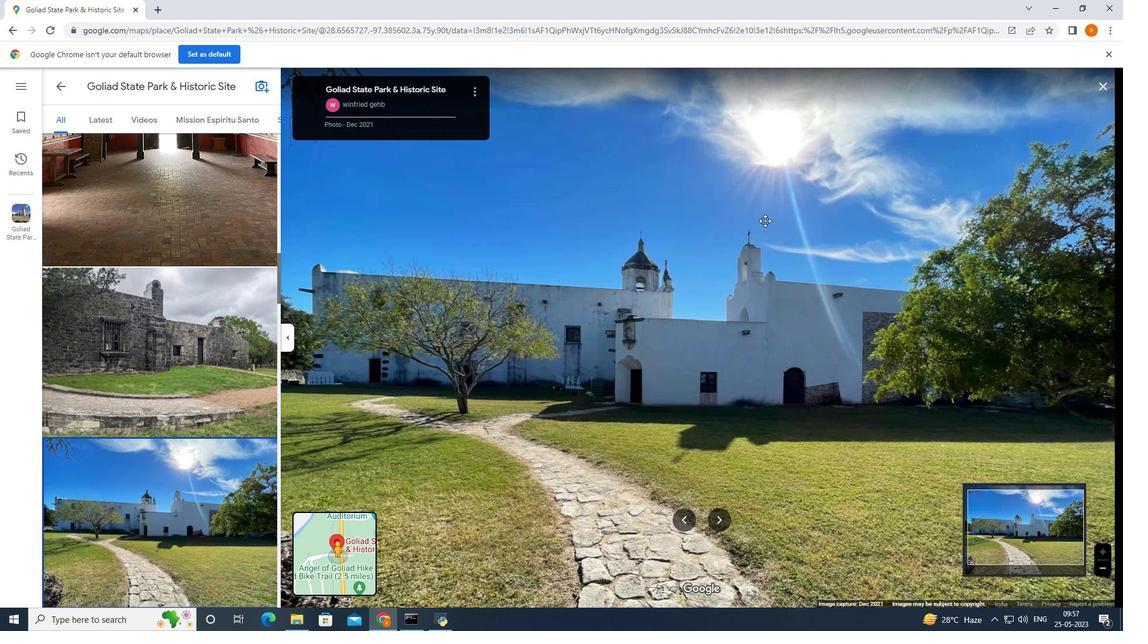 
Action: Mouse moved to (764, 222)
Screenshot: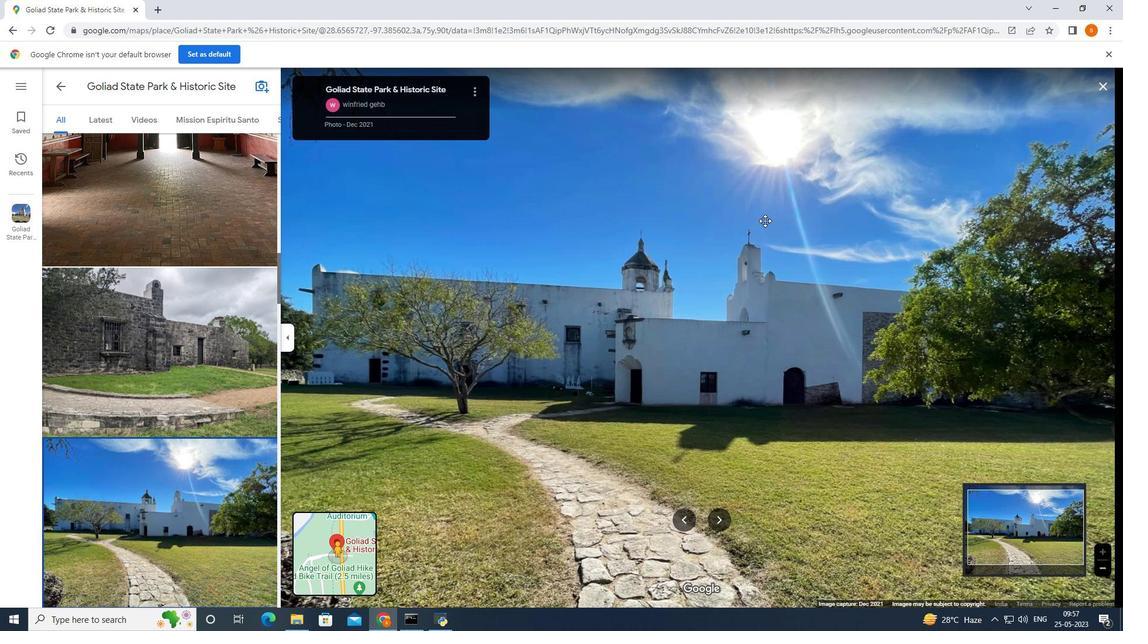 
Action: Mouse scrolled (764, 223) with delta (0, 0)
Screenshot: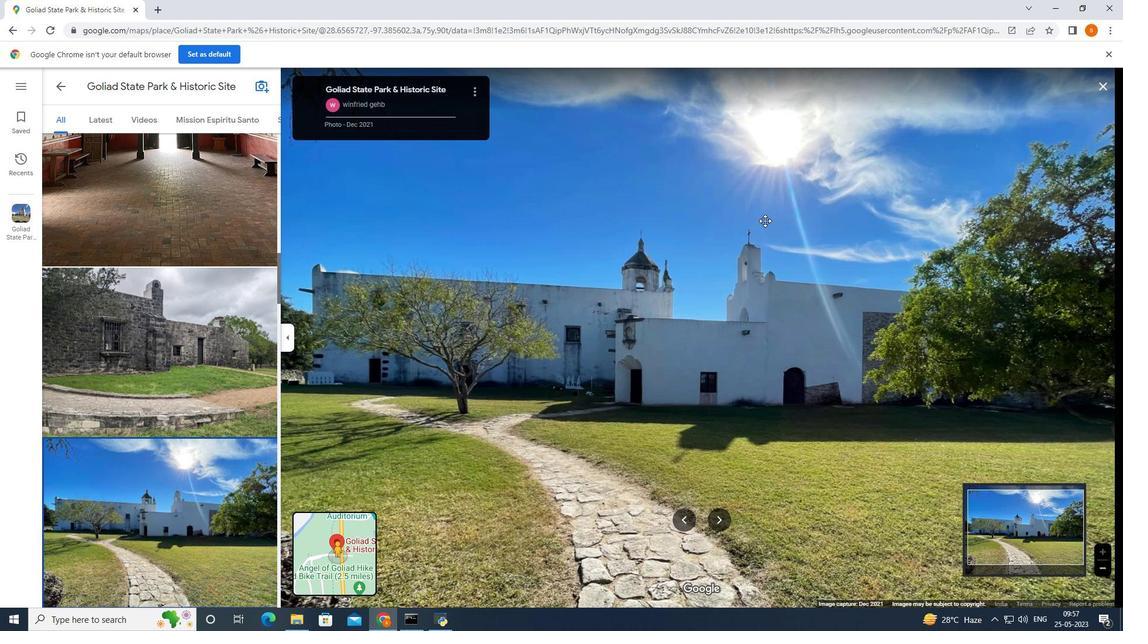
Action: Mouse moved to (764, 222)
Screenshot: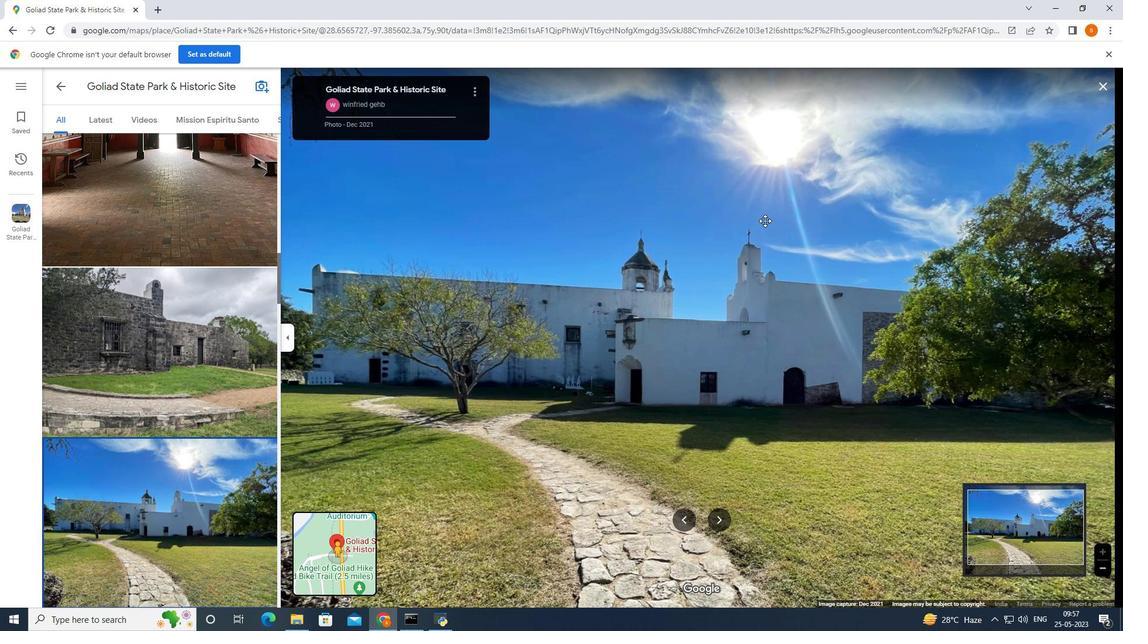 
Action: Mouse scrolled (764, 222) with delta (0, 0)
Screenshot: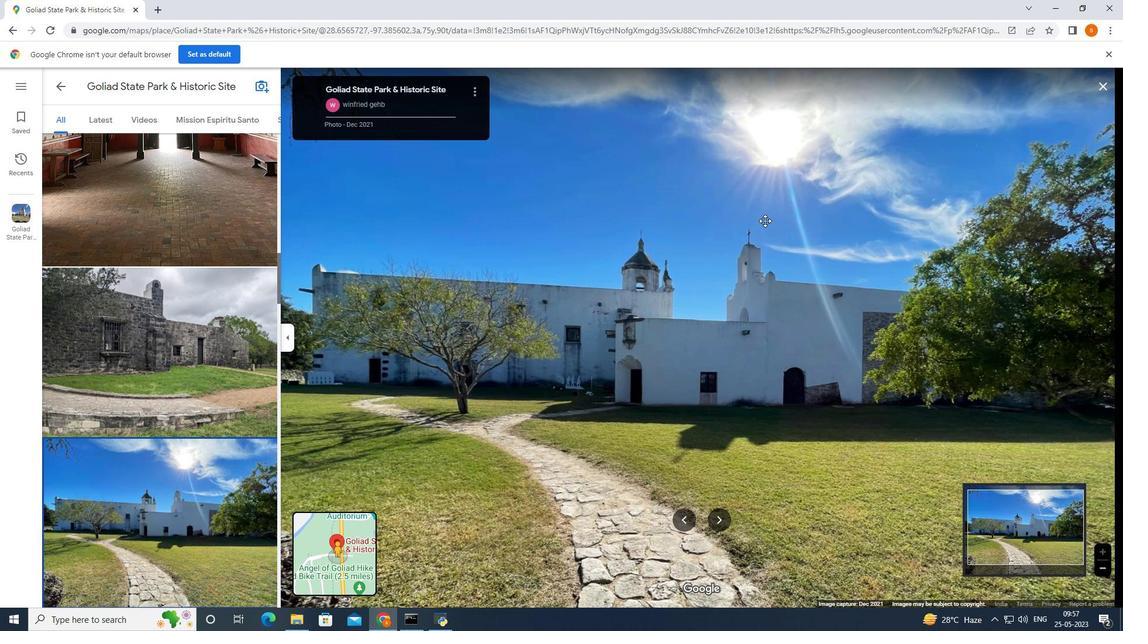 
Action: Mouse scrolled (764, 222) with delta (0, 0)
Screenshot: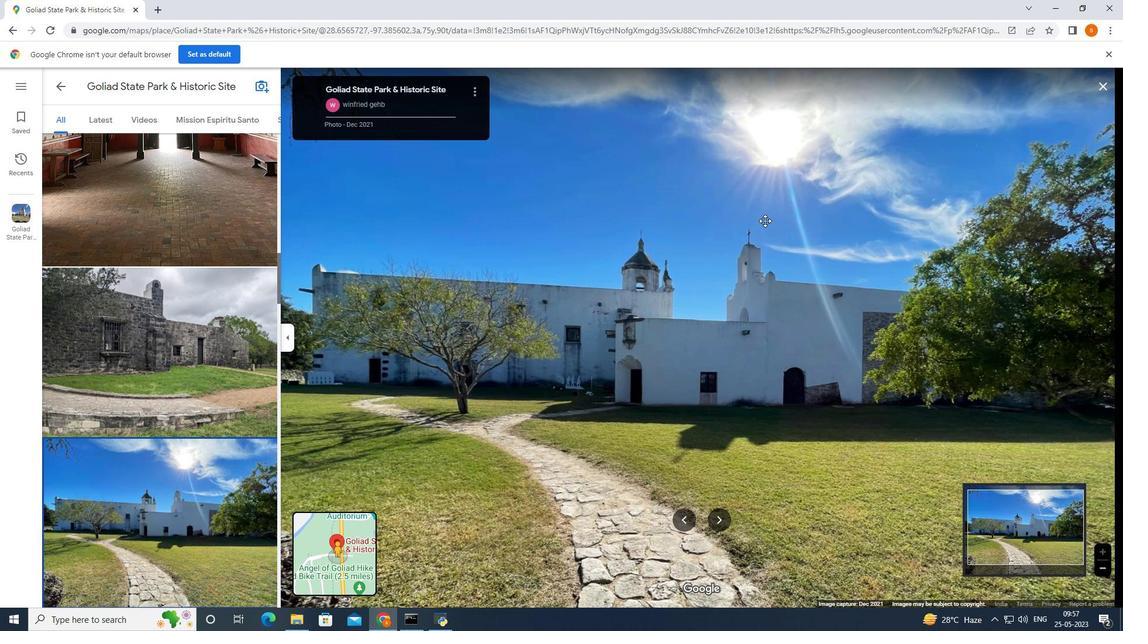 
Action: Mouse moved to (764, 209)
Screenshot: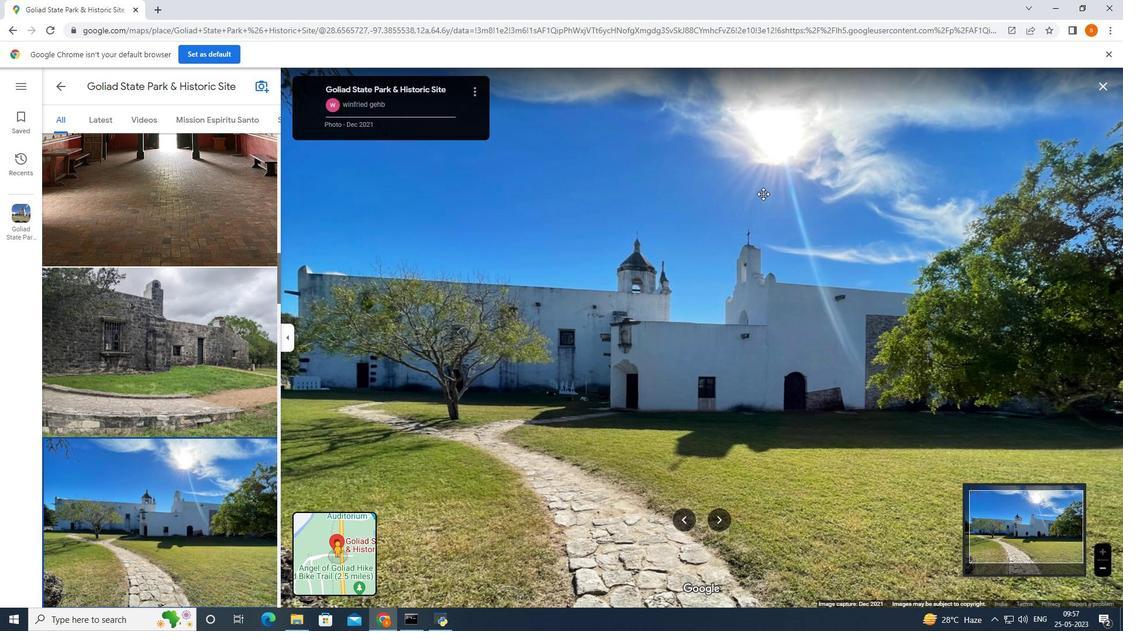 
Action: Mouse scrolled (764, 210) with delta (0, 0)
Screenshot: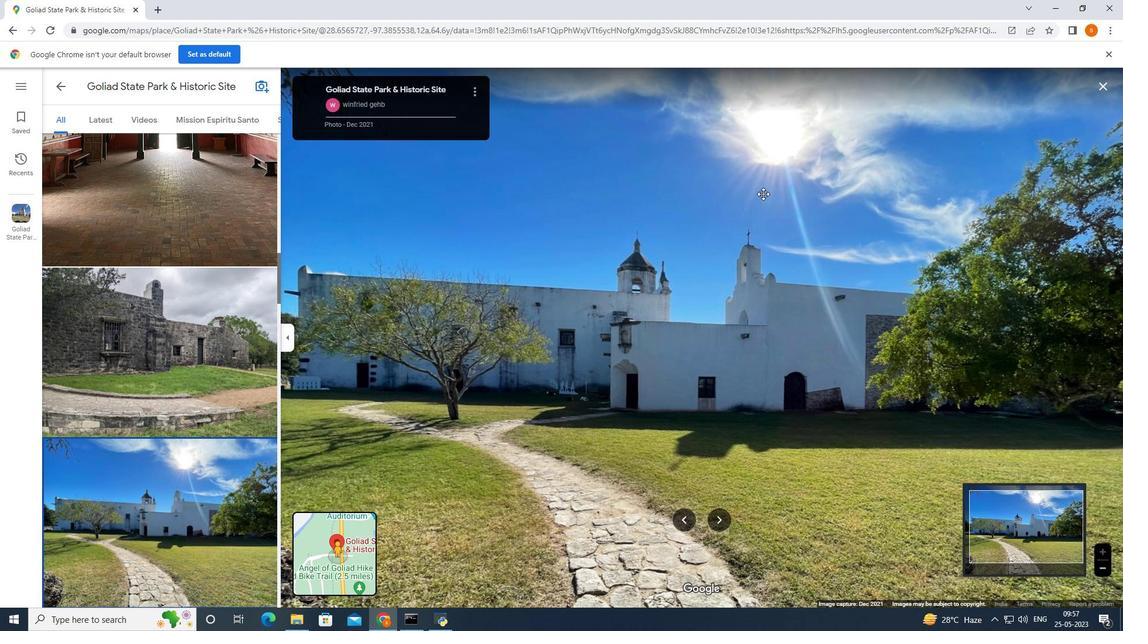 
Action: Mouse moved to (764, 199)
Screenshot: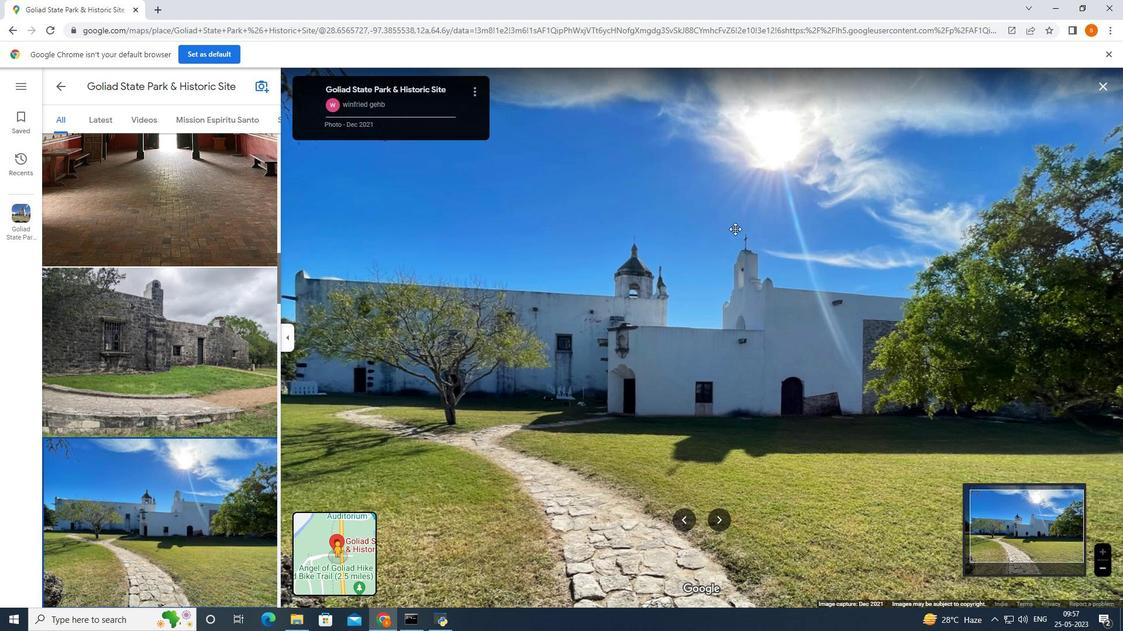 
Action: Mouse scrolled (764, 200) with delta (0, 0)
Screenshot: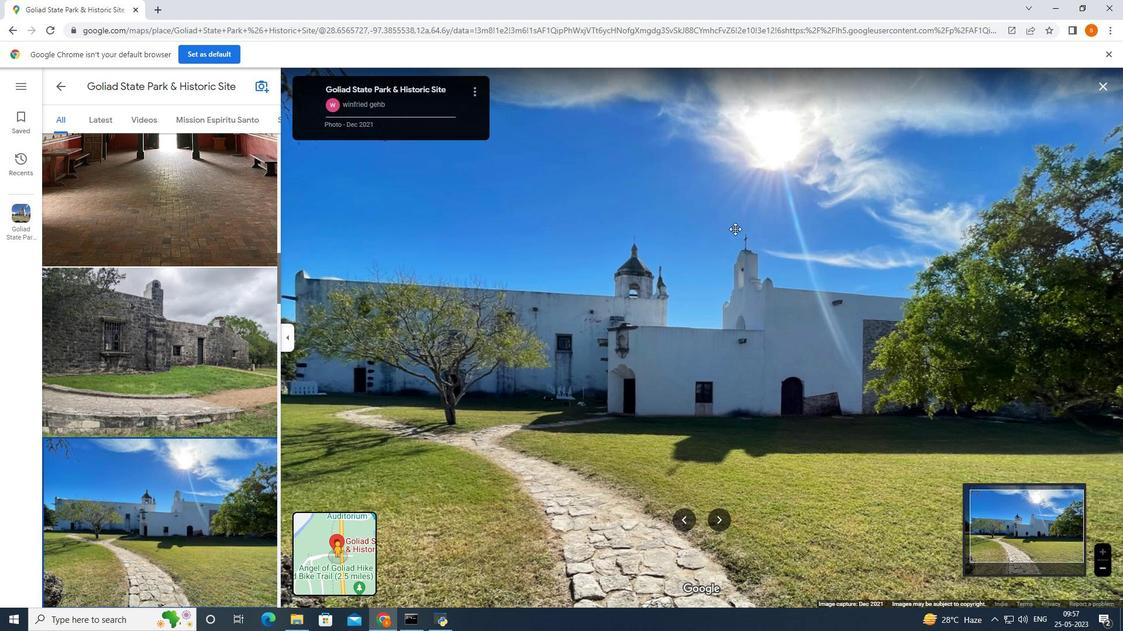 
Action: Mouse moved to (765, 192)
Screenshot: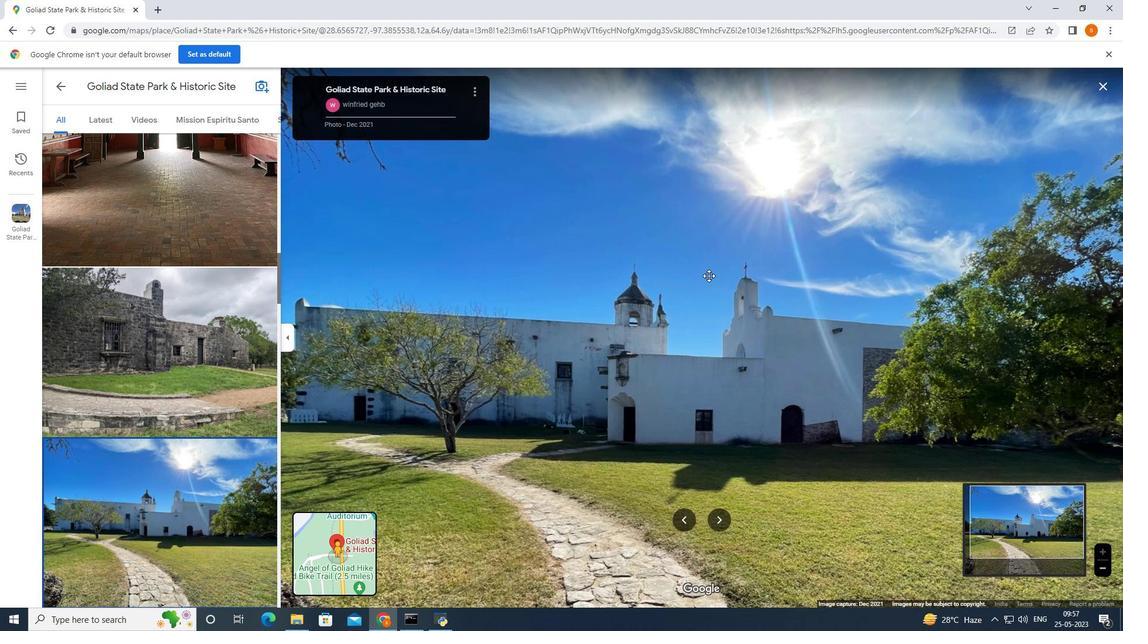 
Action: Mouse pressed left at (765, 192)
Screenshot: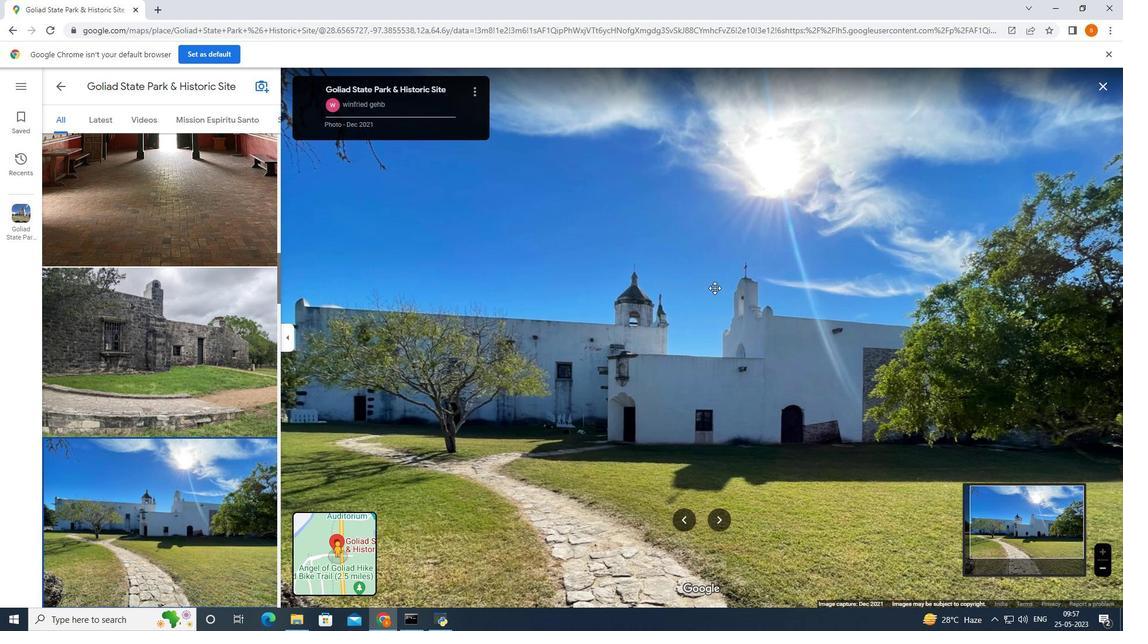 
Action: Mouse moved to (760, 214)
Screenshot: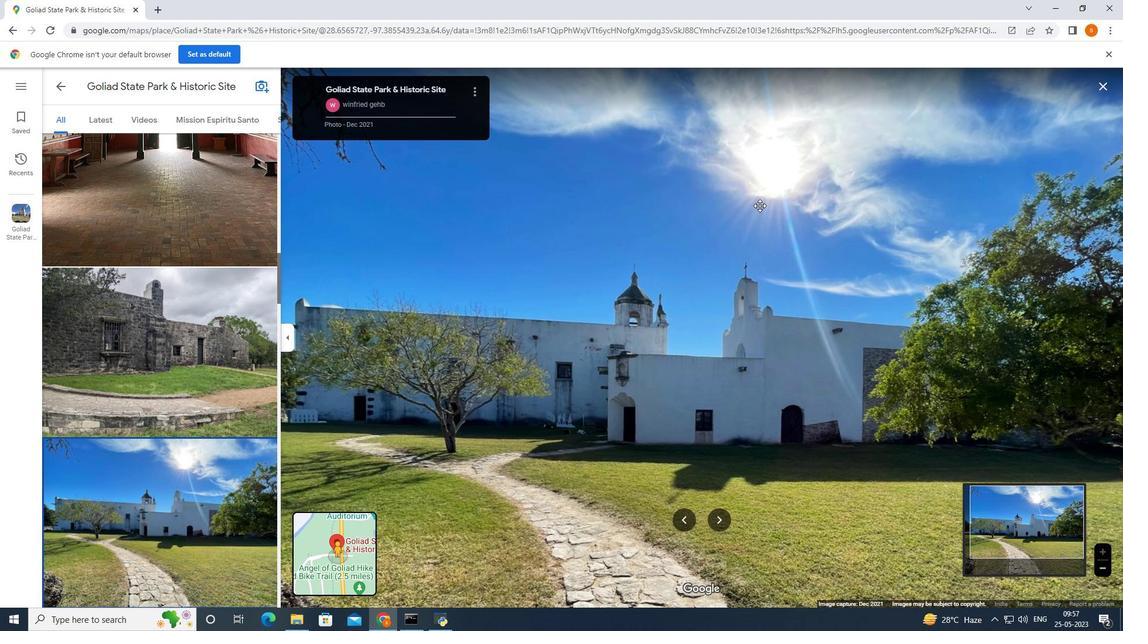 
Action: Mouse scrolled (760, 215) with delta (0, 0)
Screenshot: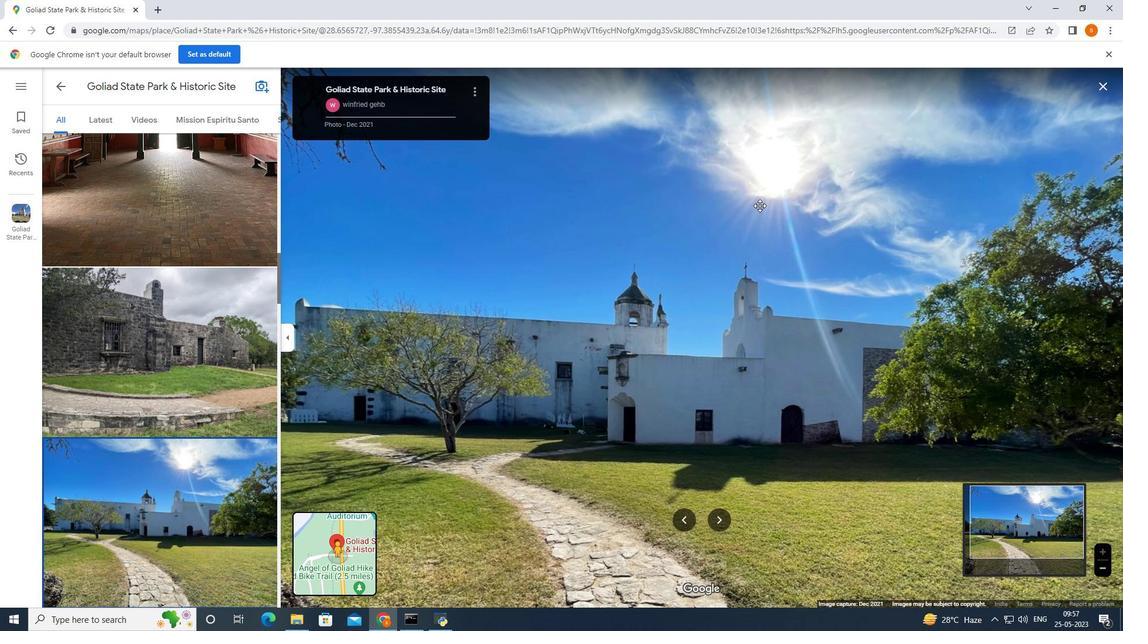 
Action: Mouse scrolled (760, 215) with delta (0, 0)
Screenshot: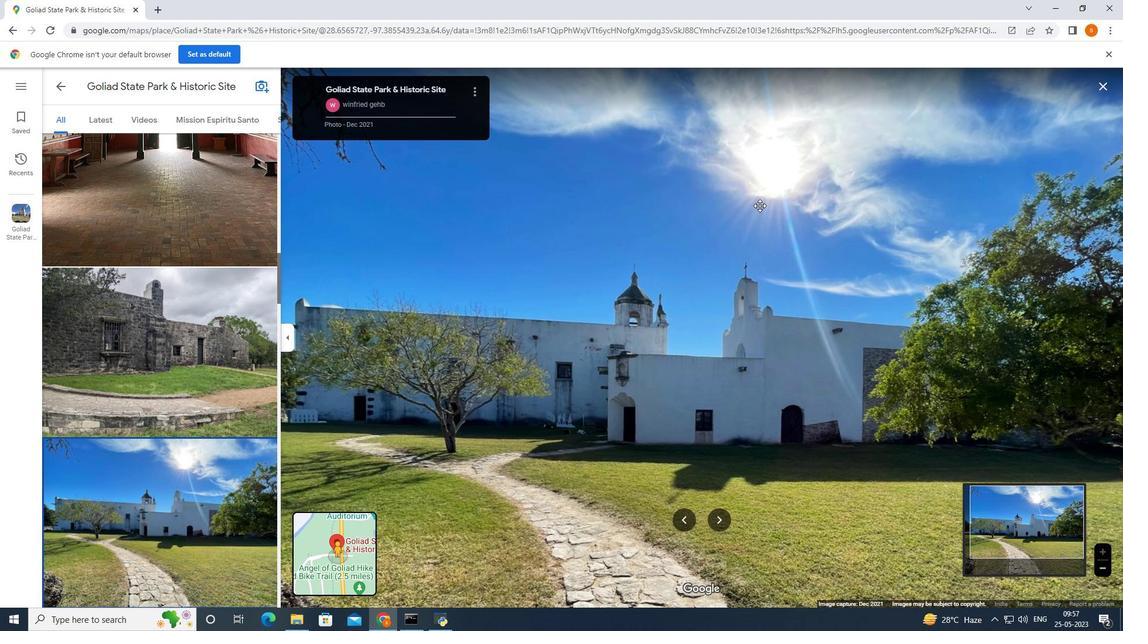 
Action: Mouse scrolled (760, 215) with delta (0, 0)
Screenshot: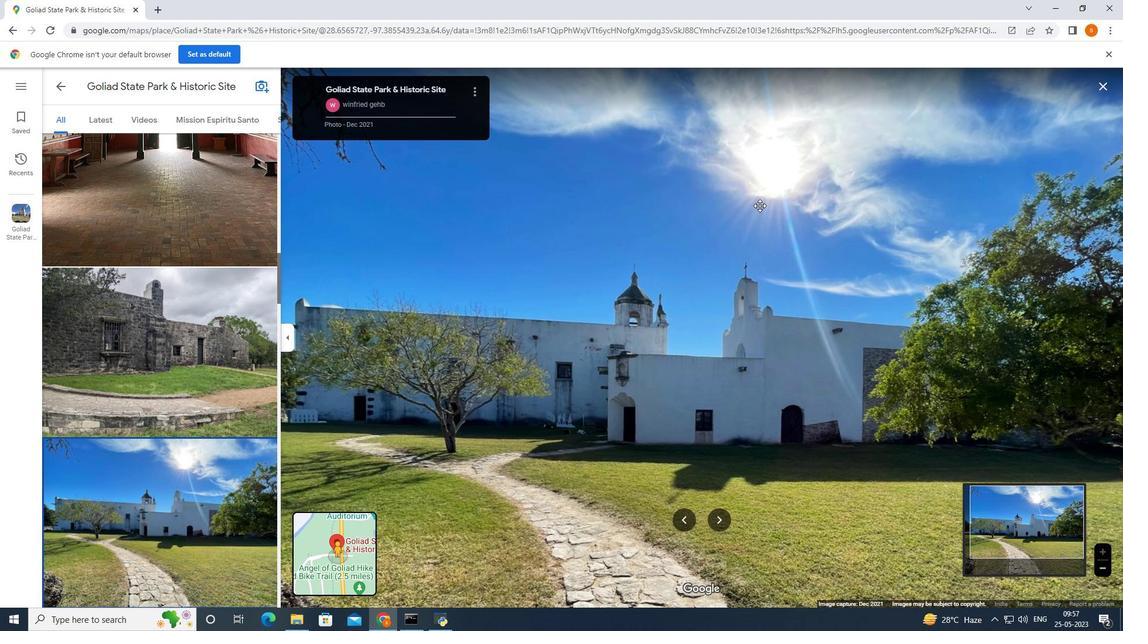 
Action: Mouse moved to (760, 214)
Screenshot: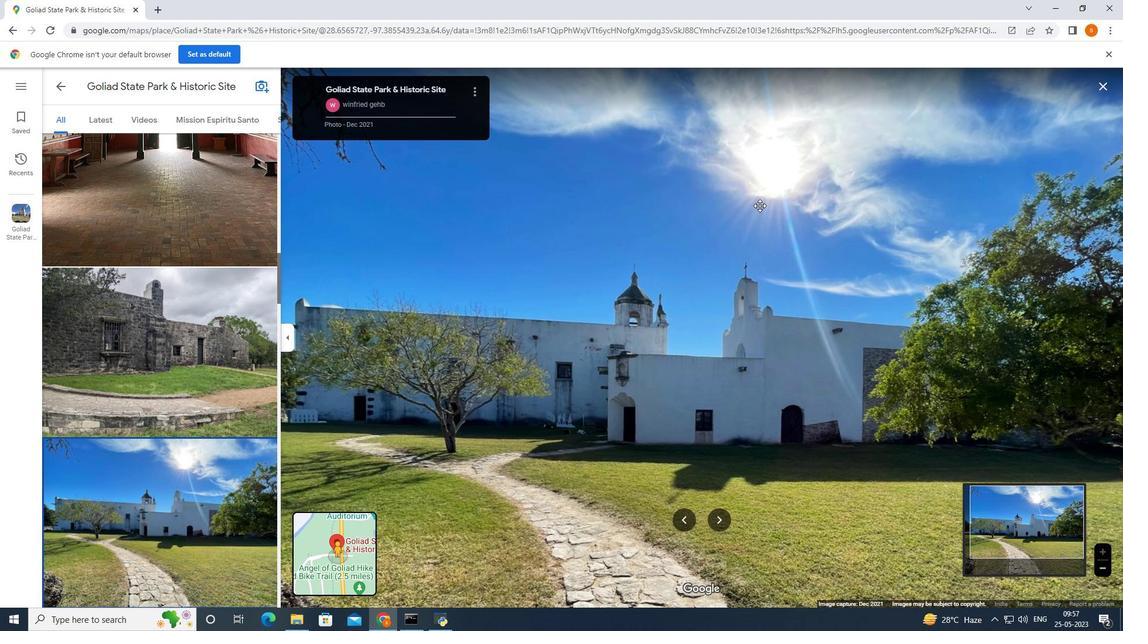 
Action: Mouse scrolled (760, 214) with delta (0, 0)
Screenshot: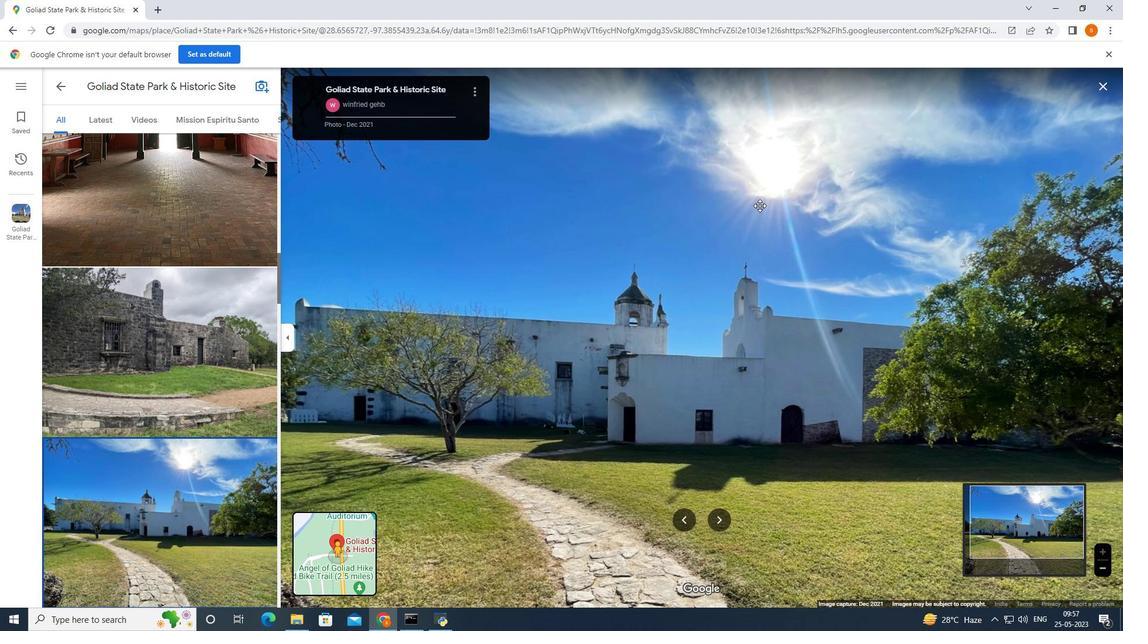 
Action: Mouse moved to (760, 212)
Screenshot: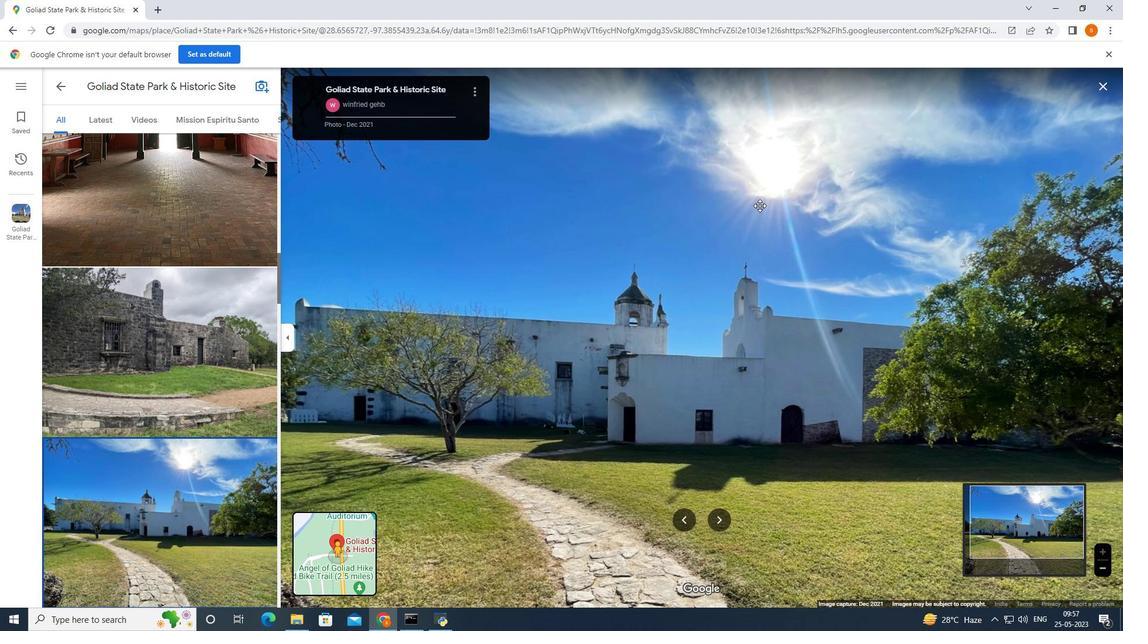 
Action: Mouse scrolled (760, 213) with delta (0, 0)
Screenshot: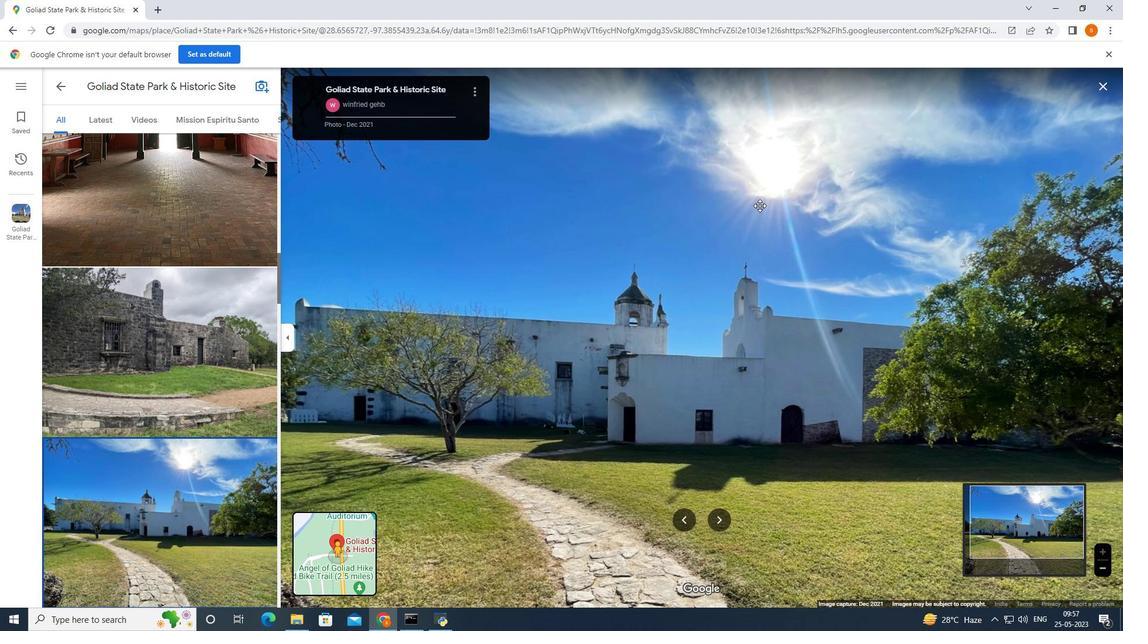 
Action: Mouse moved to (760, 208)
Screenshot: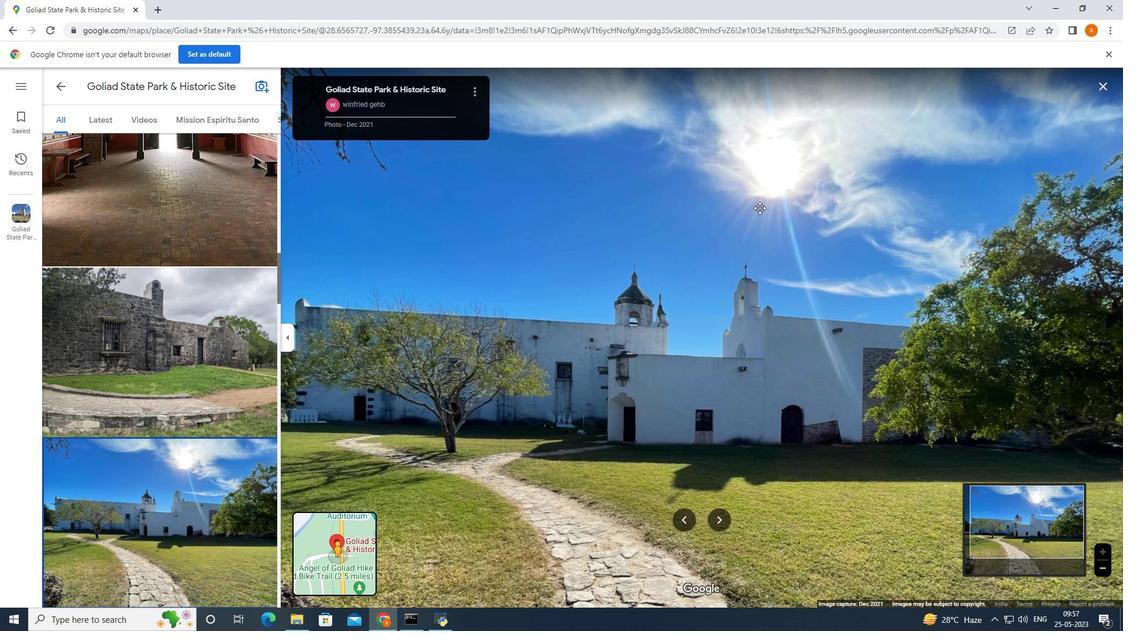 
Action: Mouse scrolled (760, 208) with delta (0, 0)
Screenshot: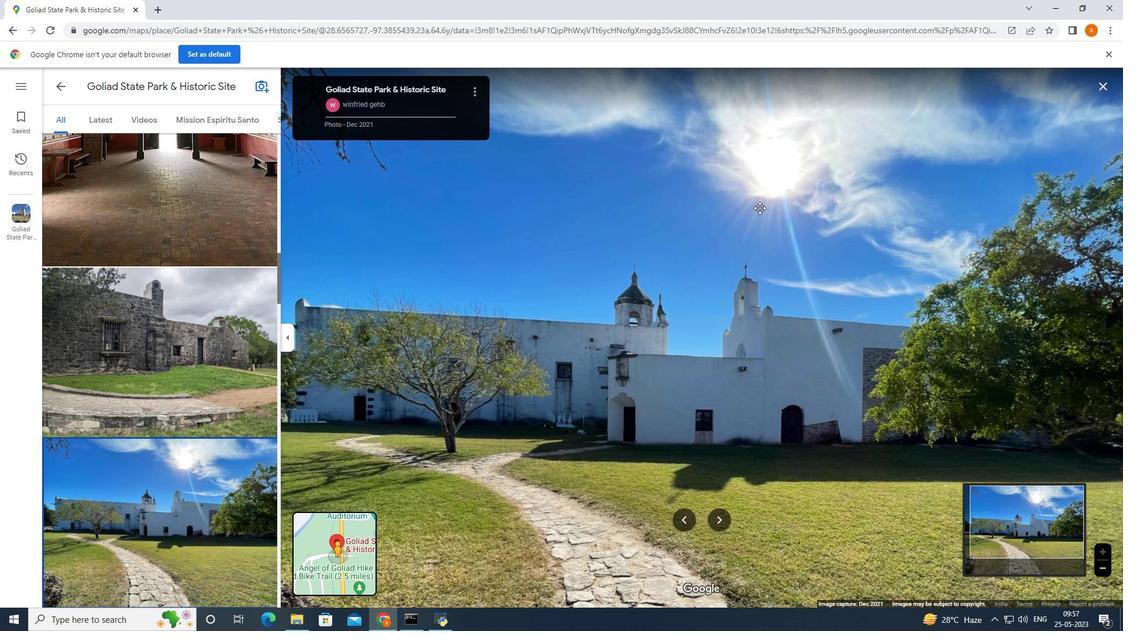 
Action: Mouse scrolled (760, 208) with delta (0, 0)
Screenshot: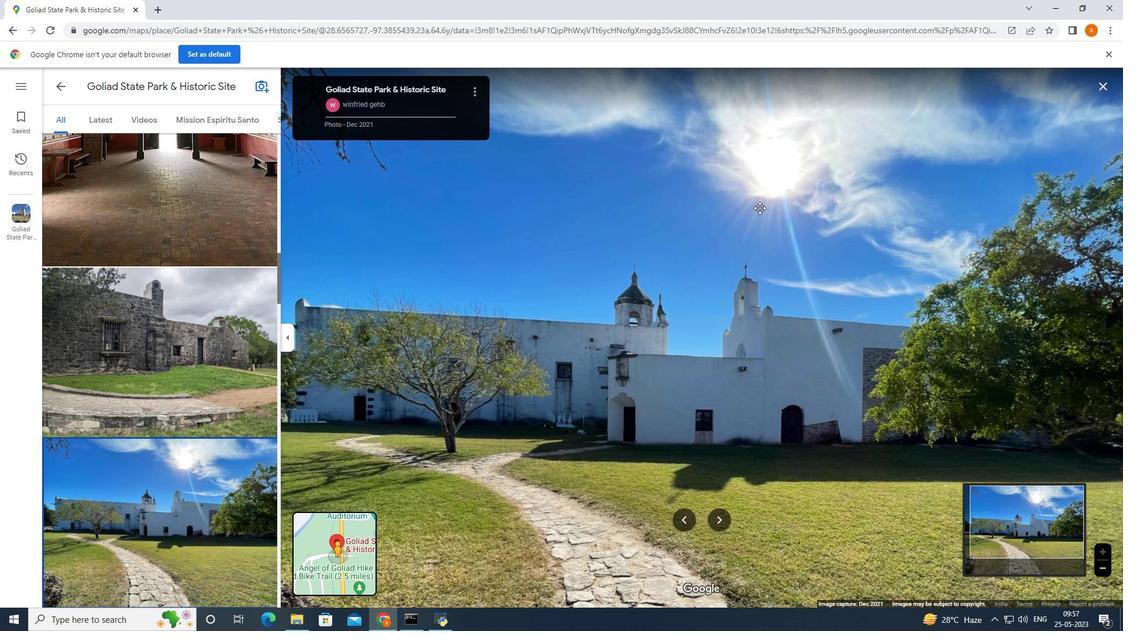 
Action: Mouse scrolled (760, 208) with delta (0, 0)
Screenshot: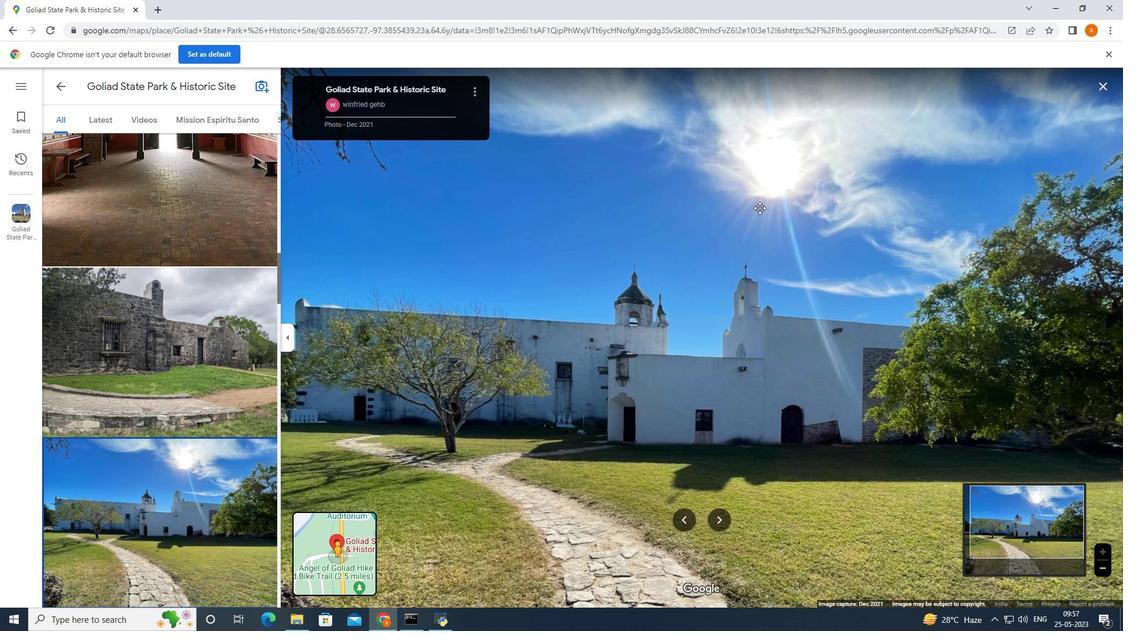 
Action: Mouse scrolled (760, 208) with delta (0, 0)
Screenshot: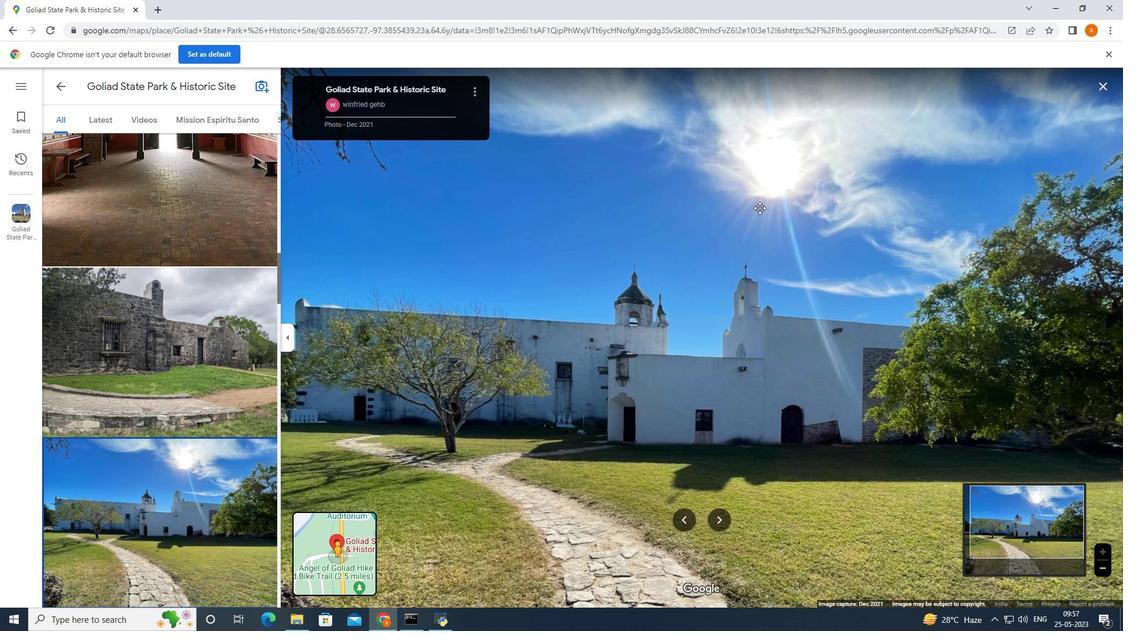 
Action: Mouse scrolled (760, 208) with delta (0, 0)
Screenshot: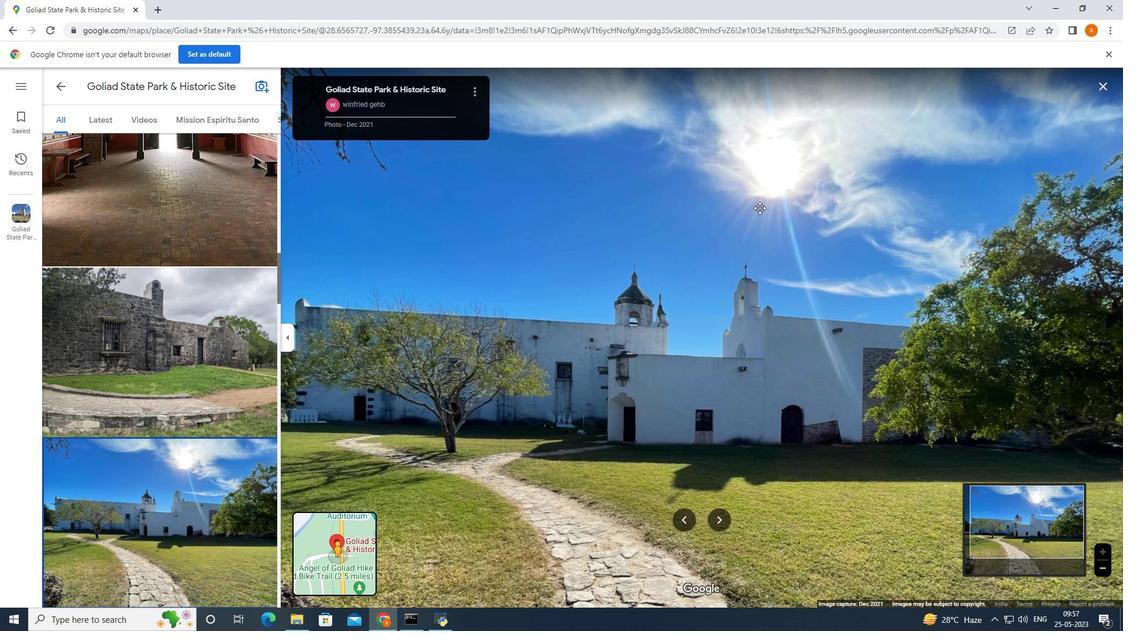 
Action: Mouse moved to (761, 211)
Screenshot: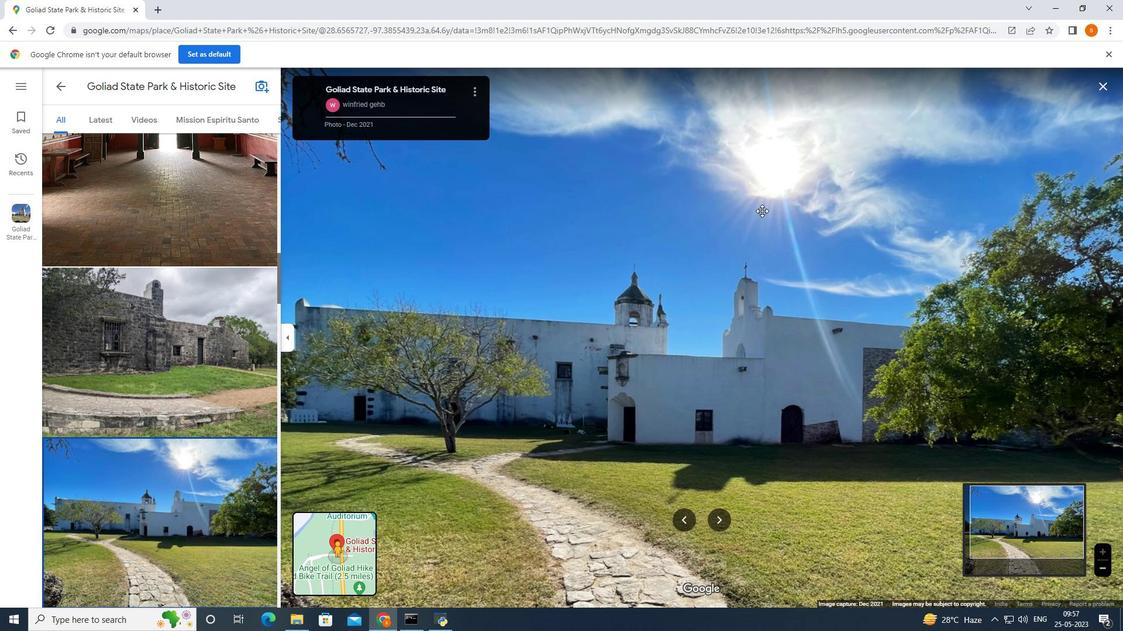 
Action: Mouse scrolled (761, 211) with delta (0, 0)
Screenshot: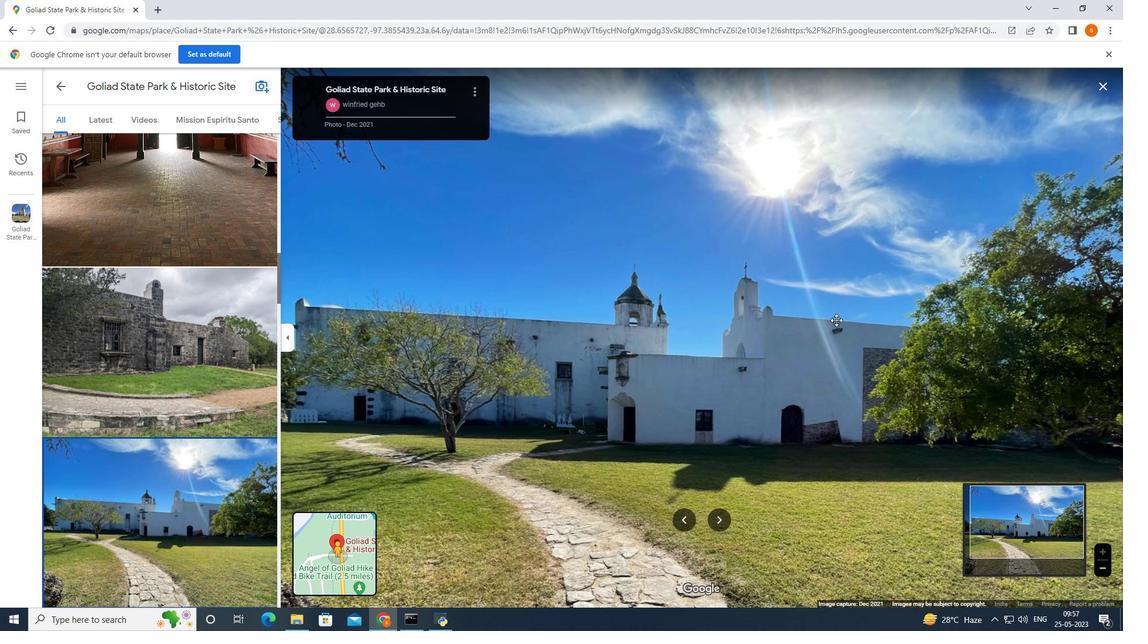 
Action: Mouse scrolled (761, 211) with delta (0, 0)
Screenshot: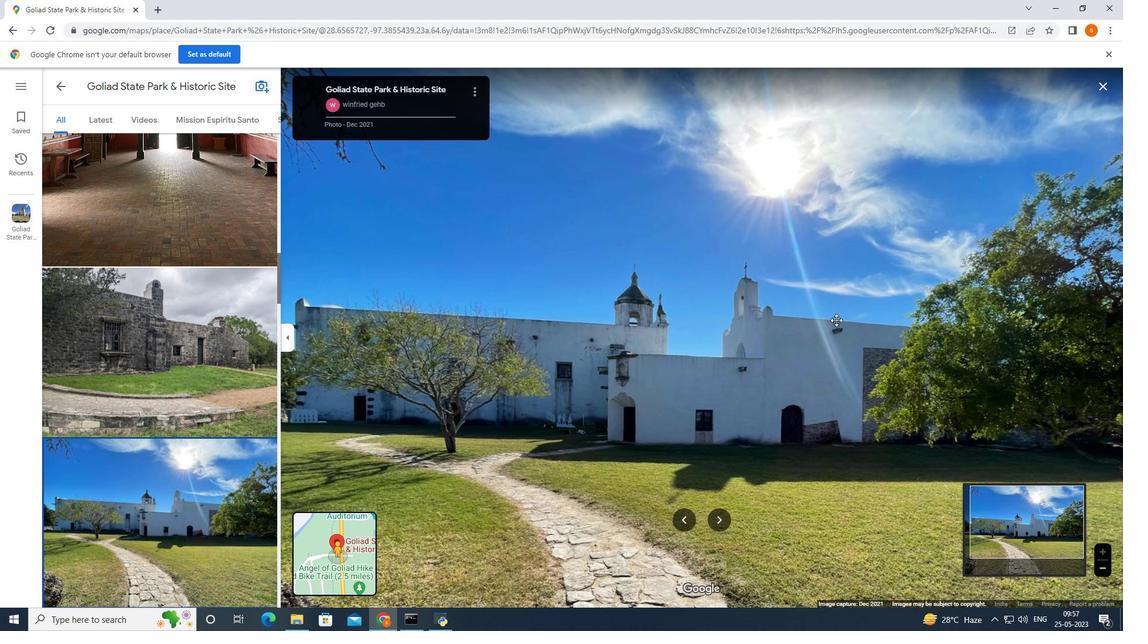 
Action: Mouse scrolled (761, 211) with delta (0, 0)
Screenshot: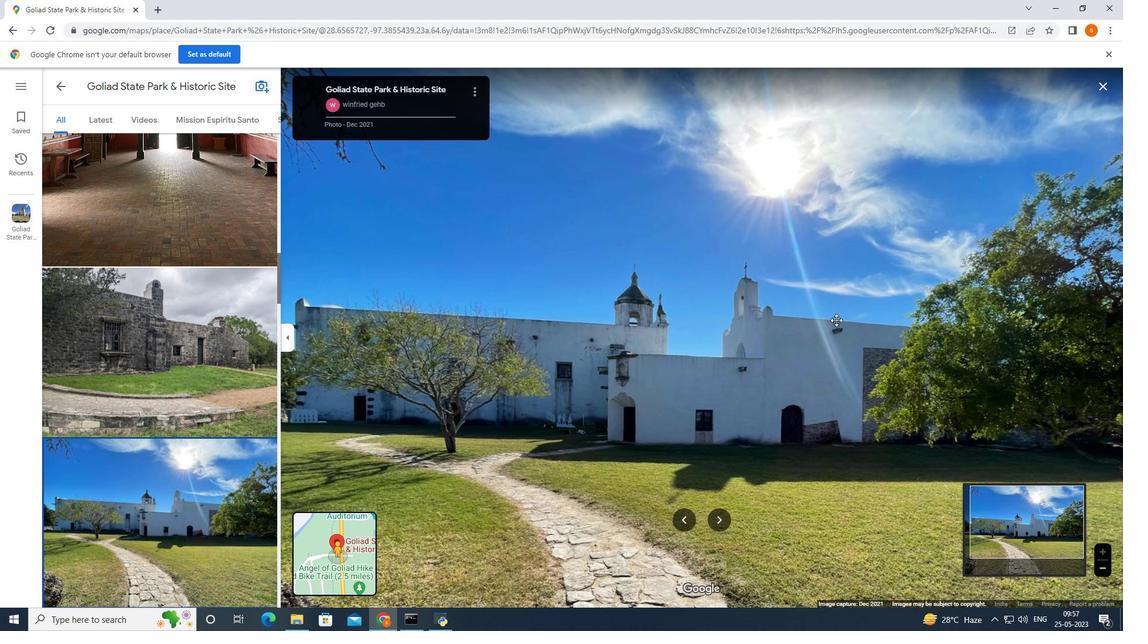 
Action: Mouse scrolled (761, 211) with delta (0, 0)
Screenshot: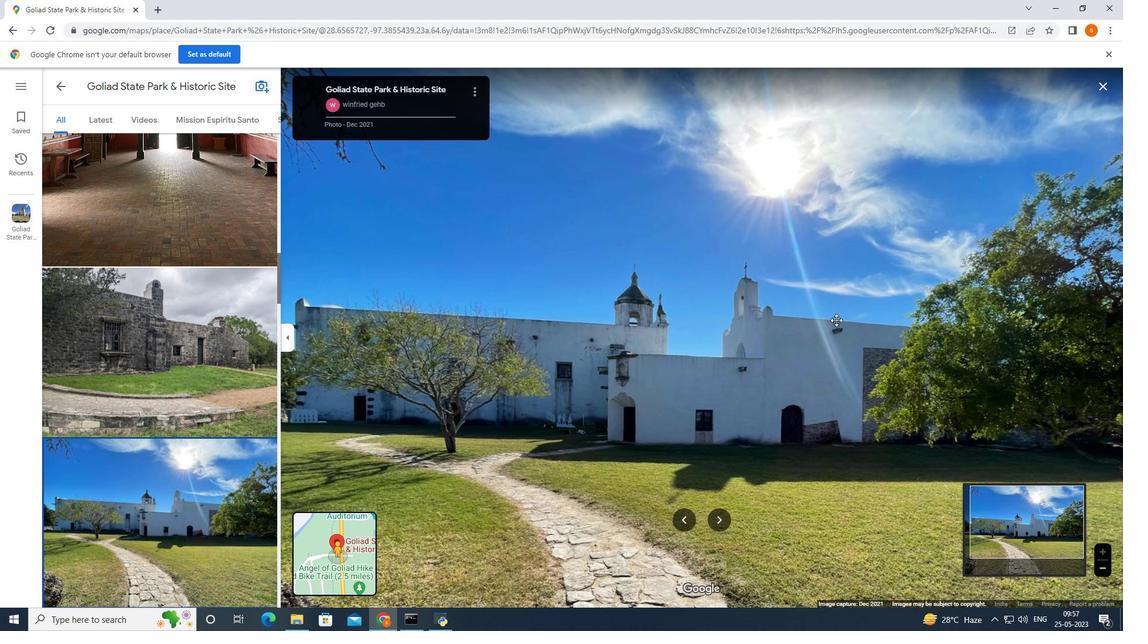 
Action: Mouse moved to (761, 211)
Screenshot: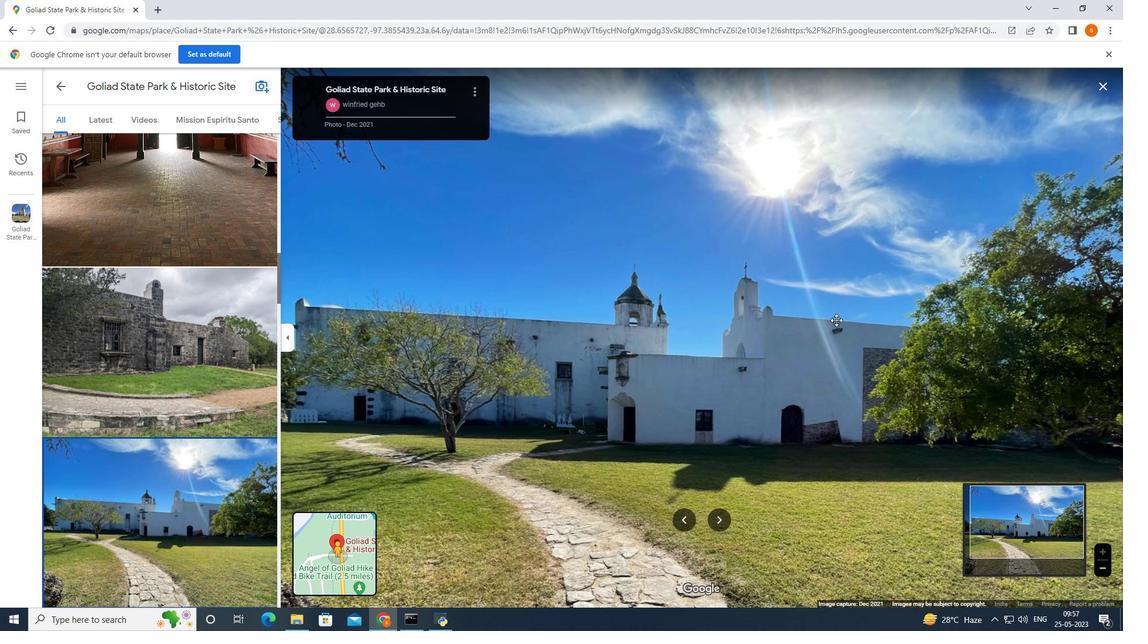 
Action: Mouse scrolled (761, 211) with delta (0, 0)
Screenshot: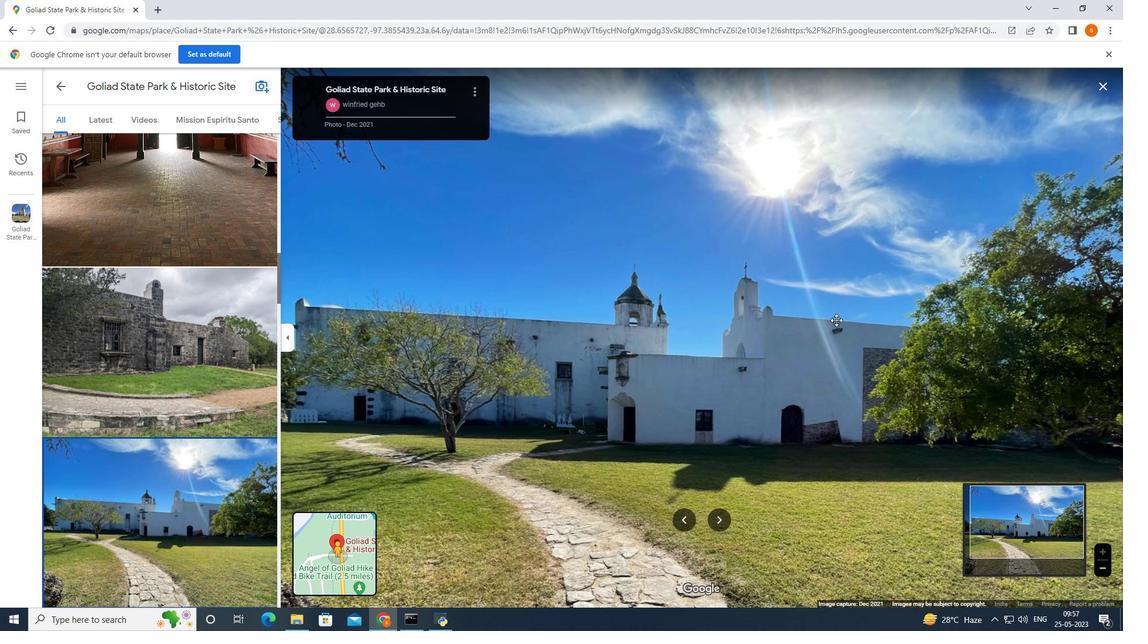 
Action: Mouse moved to (648, 382)
Screenshot: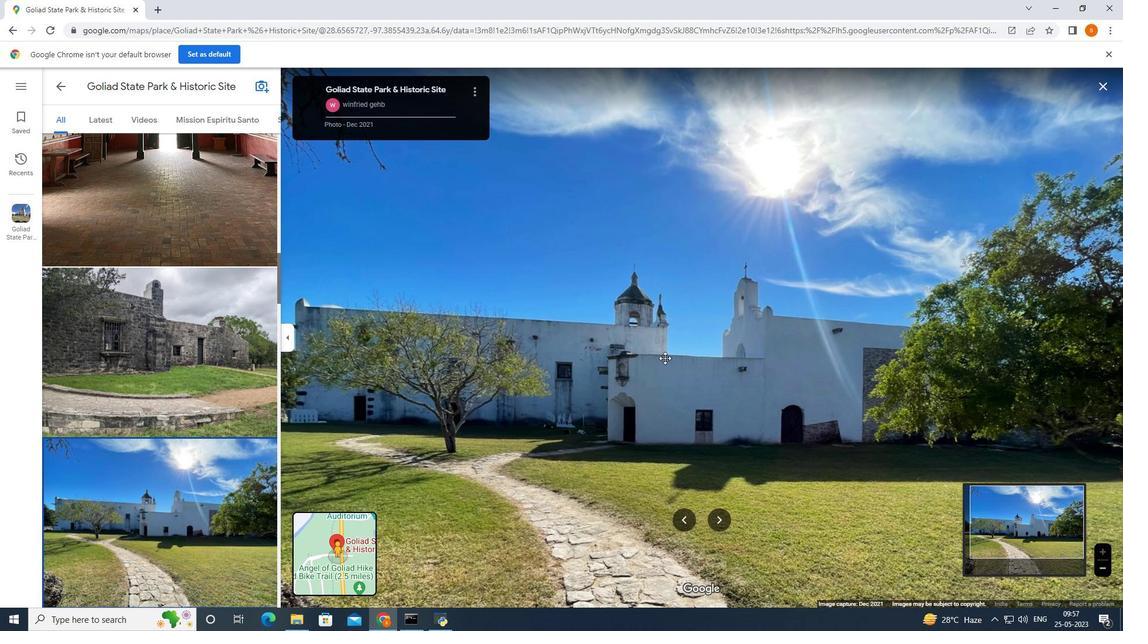 
Action: Mouse scrolled (648, 383) with delta (0, 0)
Screenshot: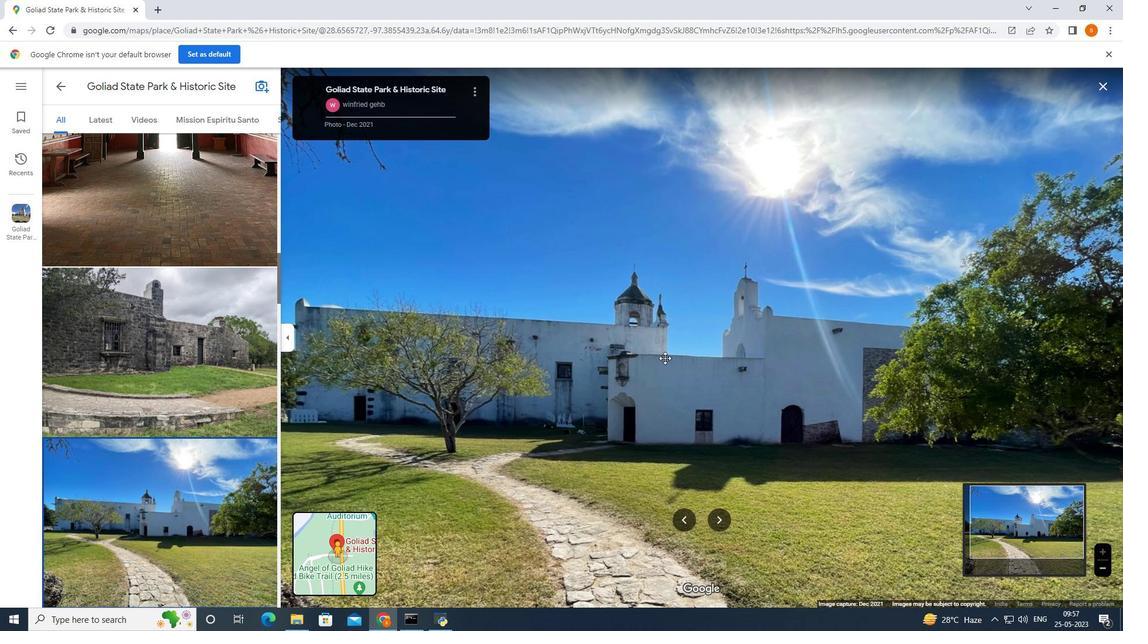 
Action: Mouse moved to (648, 382)
Screenshot: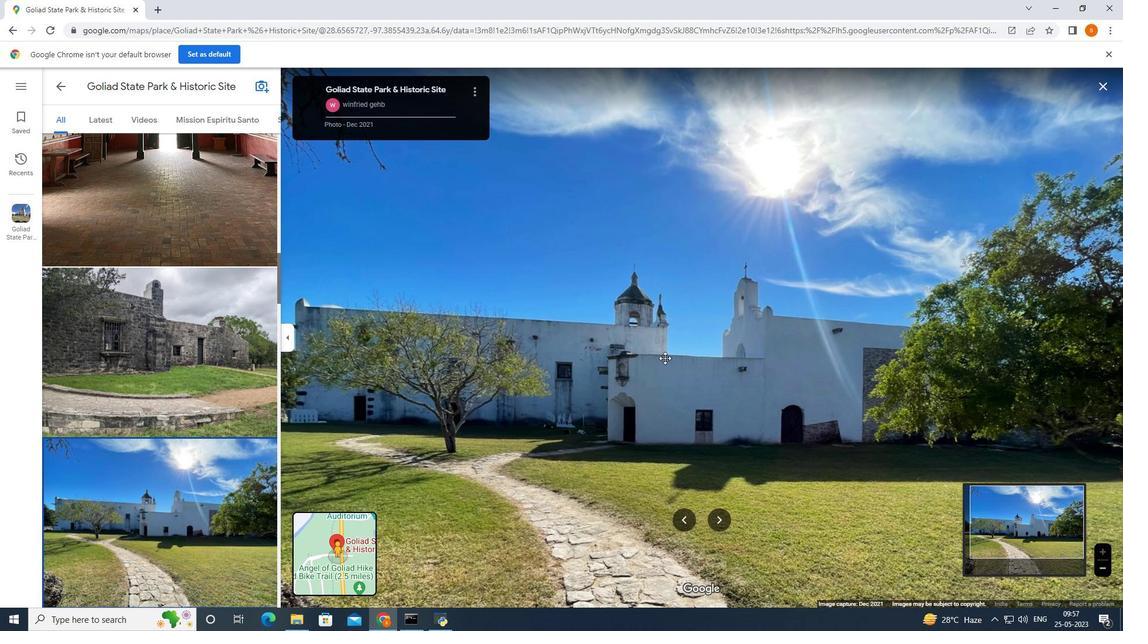 
Action: Mouse scrolled (648, 383) with delta (0, 0)
Screenshot: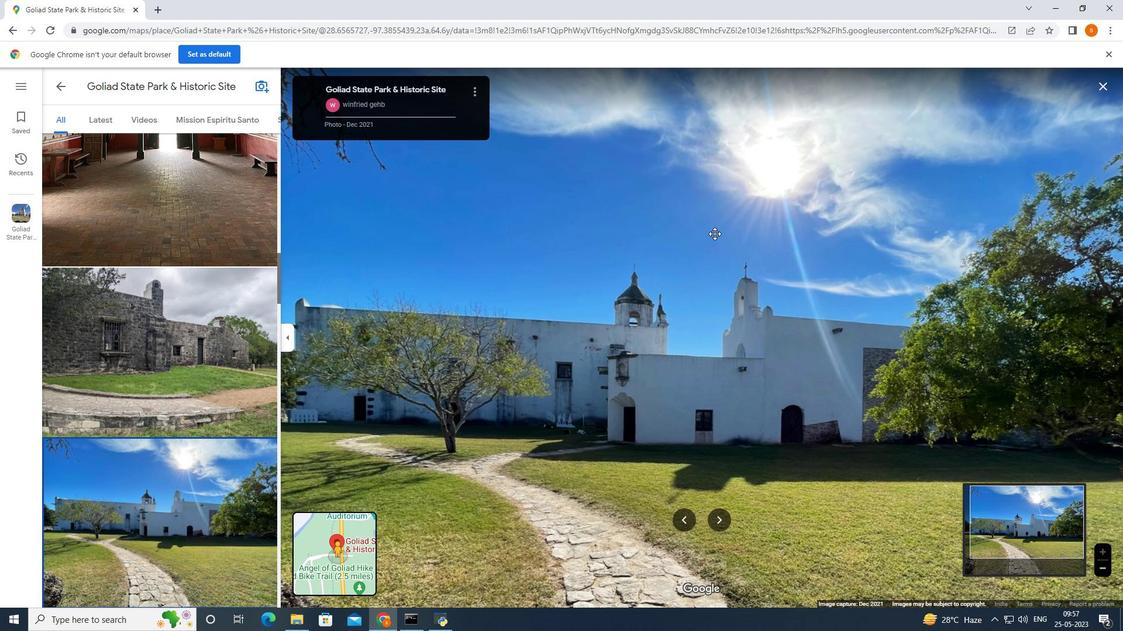 
Action: Mouse moved to (648, 382)
Screenshot: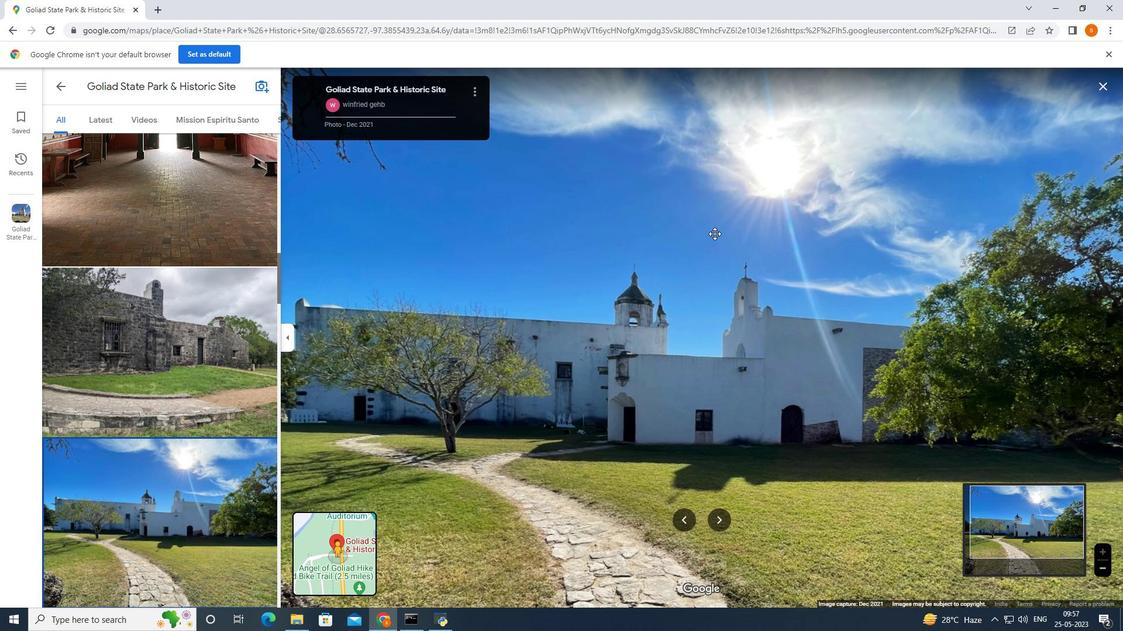 
Action: Mouse scrolled (648, 382) with delta (0, 0)
Screenshot: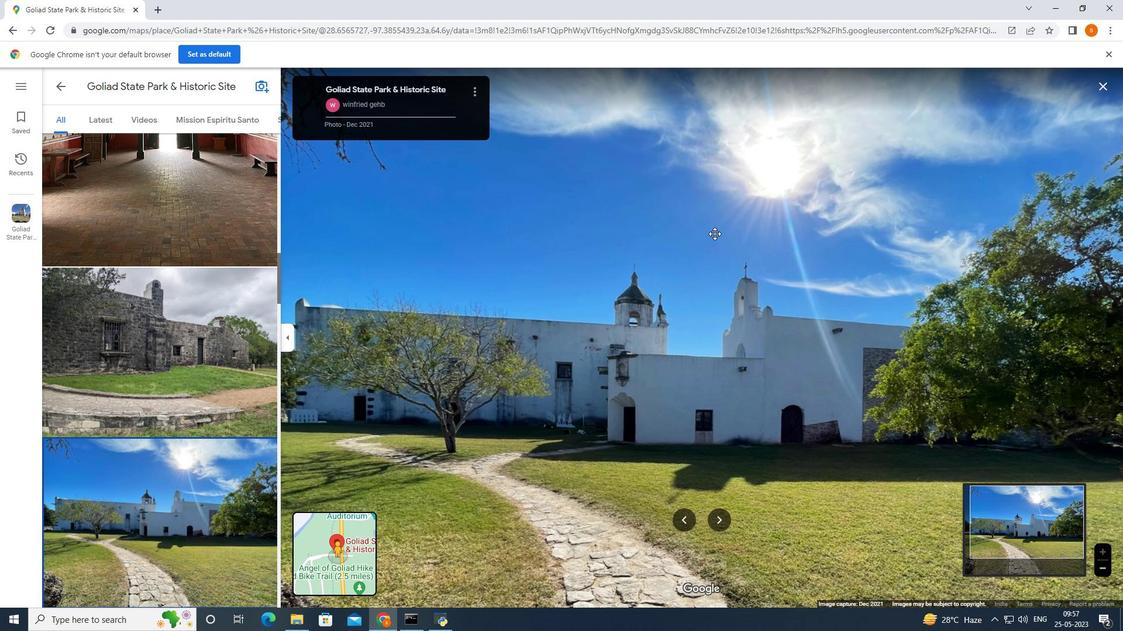 
Action: Mouse scrolled (648, 382) with delta (0, 0)
Screenshot: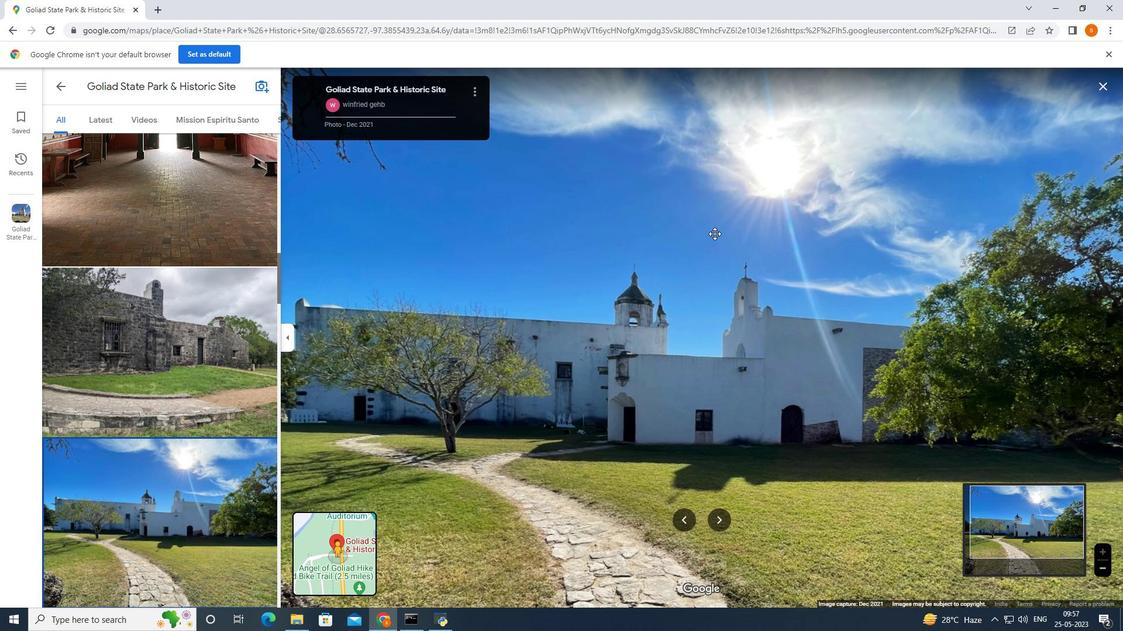 
Action: Mouse moved to (648, 381)
Screenshot: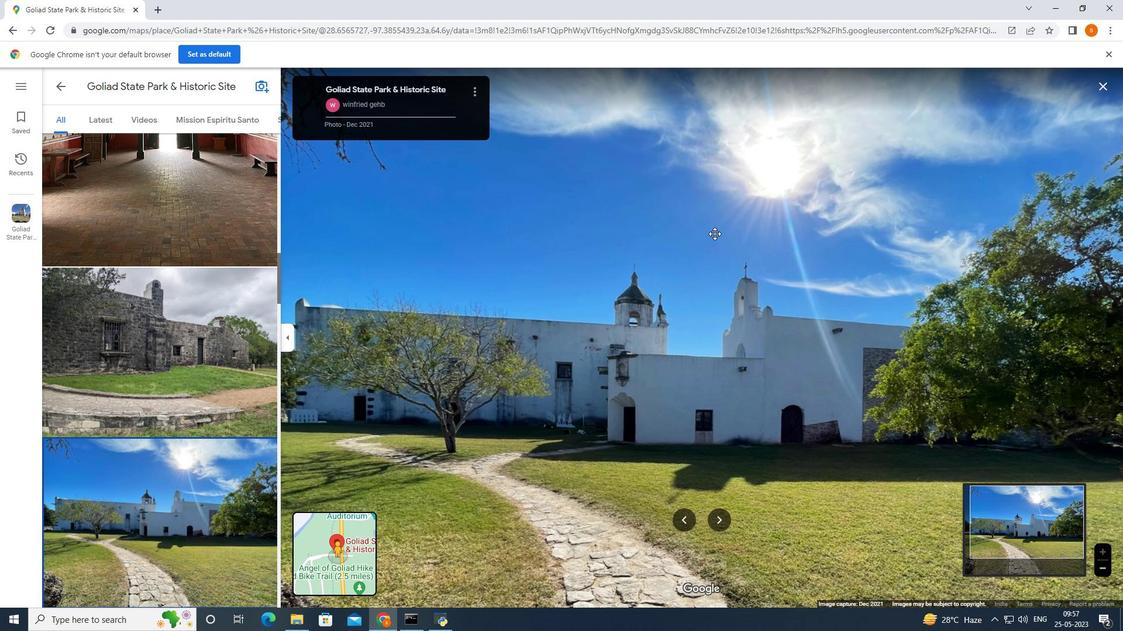 
Action: Mouse scrolled (648, 382) with delta (0, 0)
Screenshot: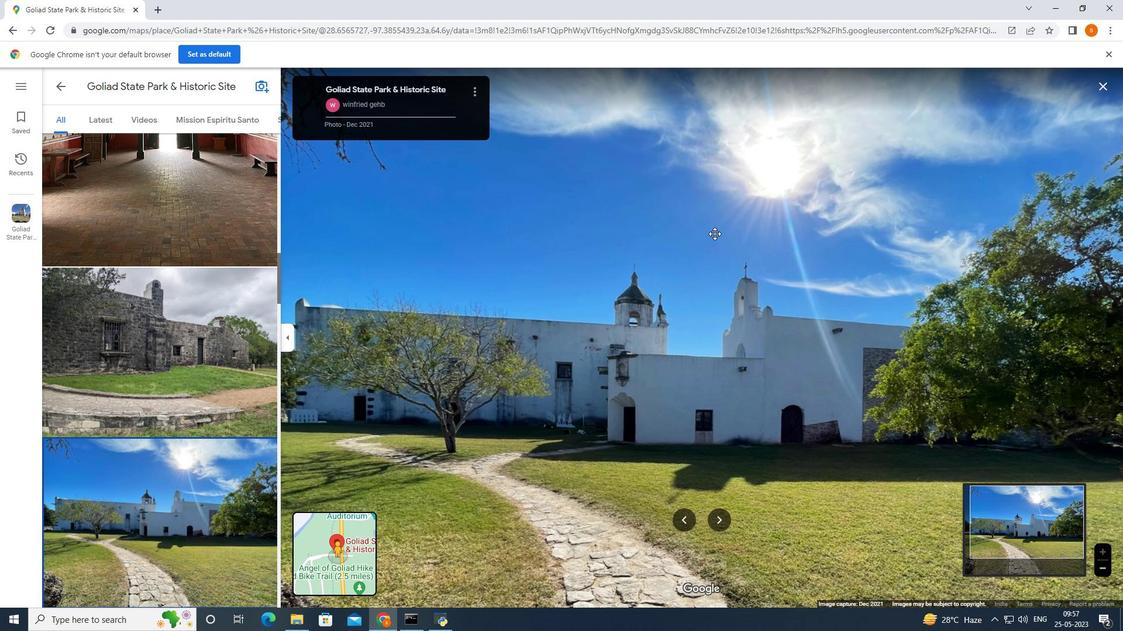 
Action: Mouse moved to (710, 519)
Screenshot: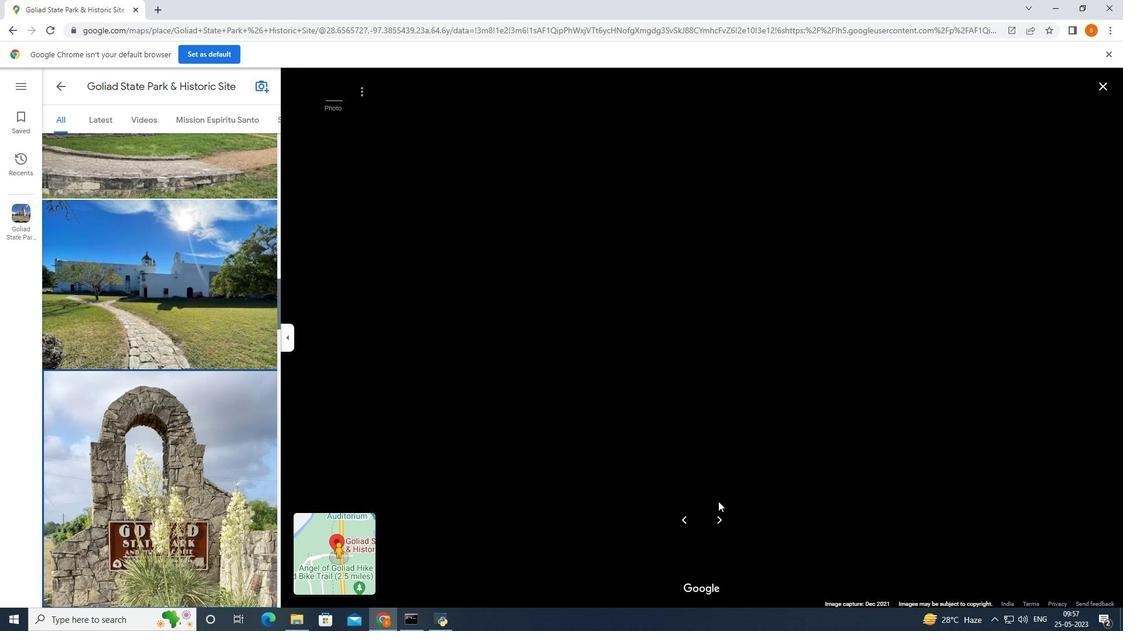 
Action: Mouse pressed left at (710, 519)
Screenshot: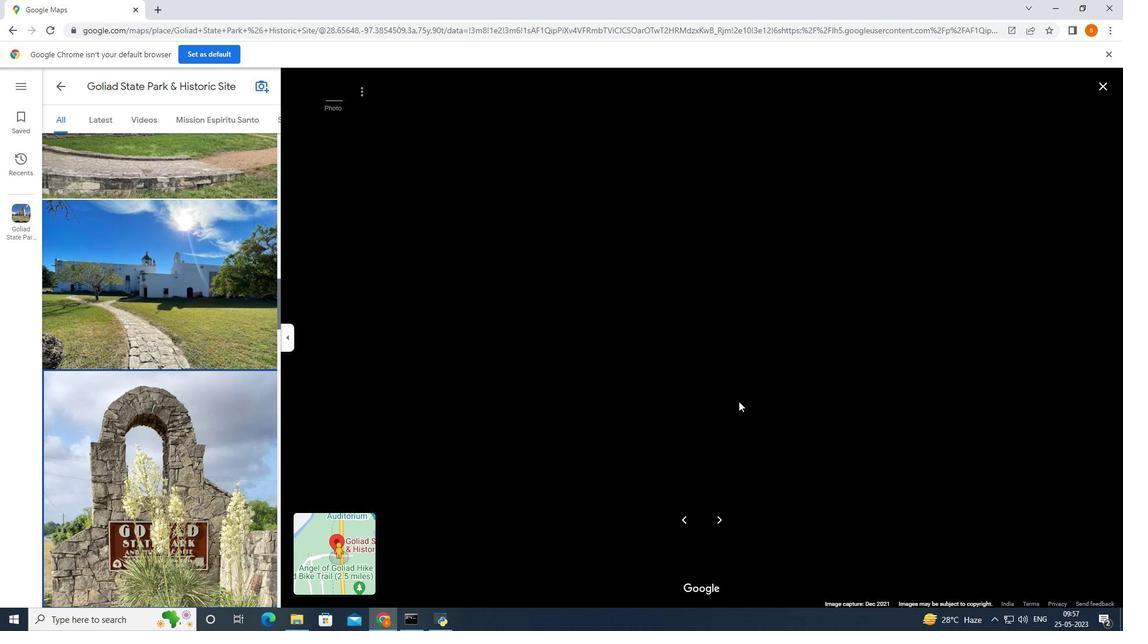 
Action: Mouse moved to (699, 372)
Screenshot: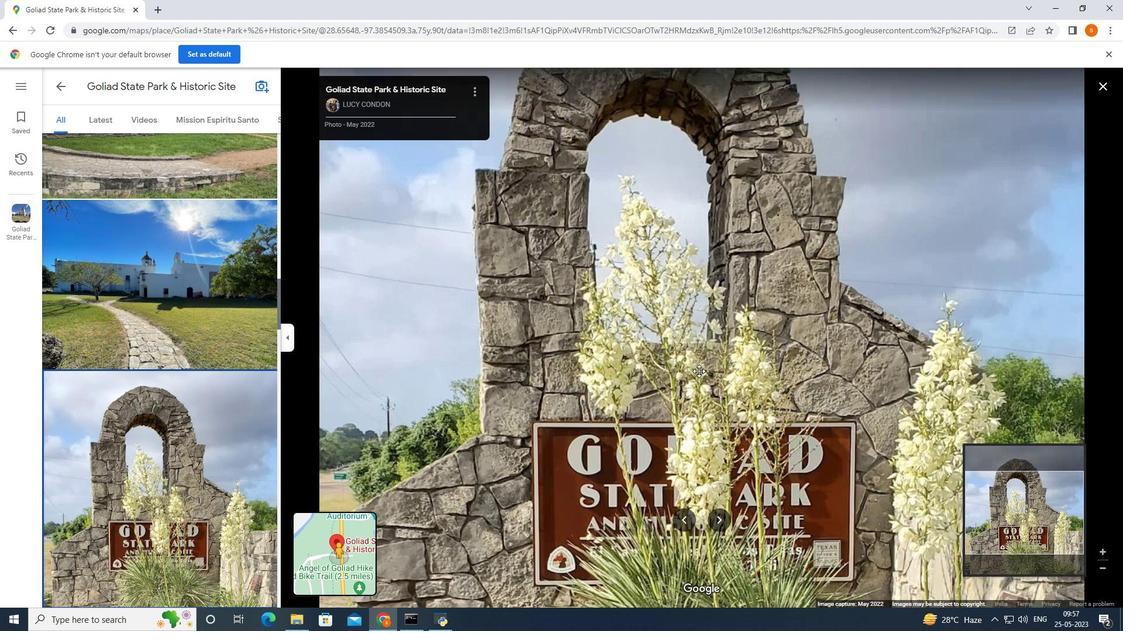 
Action: Mouse scrolled (699, 373) with delta (0, 0)
Screenshot: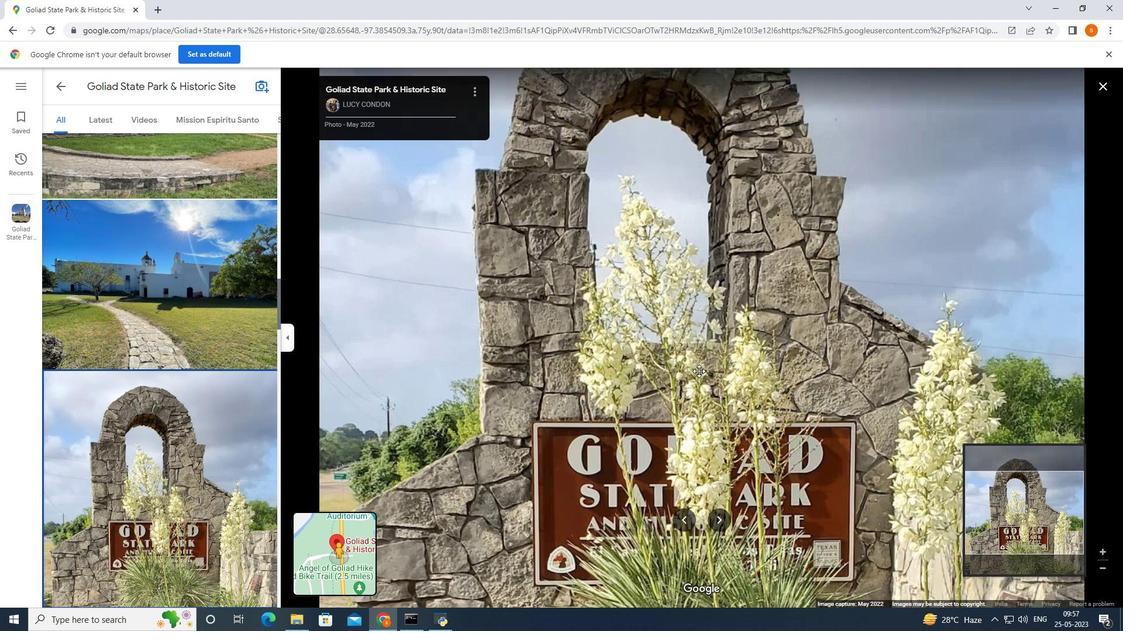 
Action: Mouse moved to (699, 372)
Screenshot: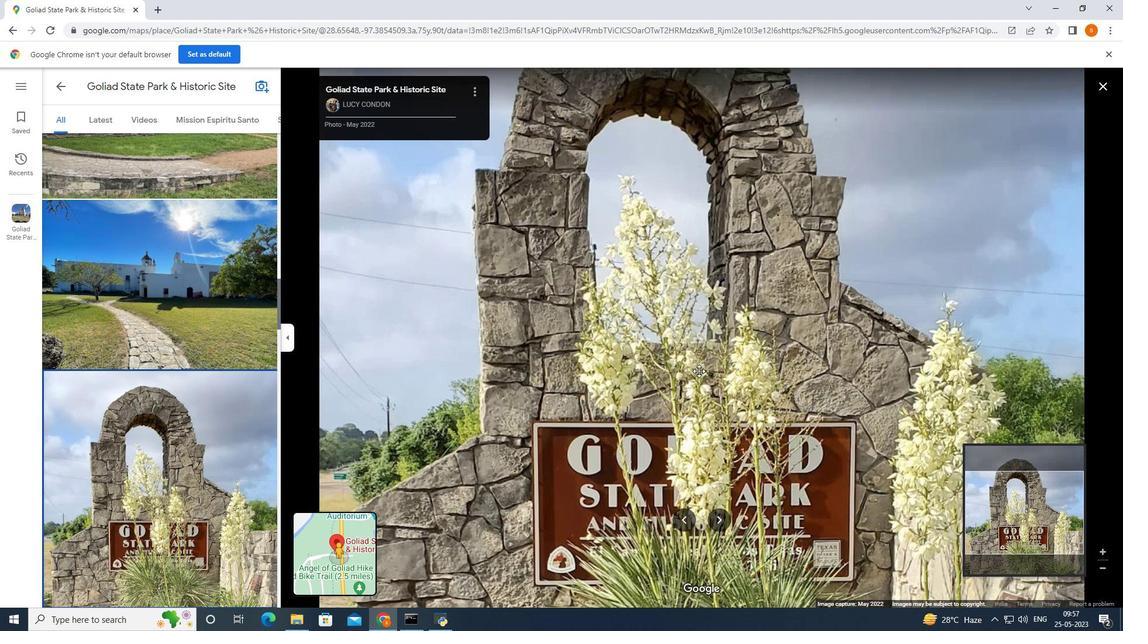 
Action: Mouse scrolled (699, 372) with delta (0, 0)
Screenshot: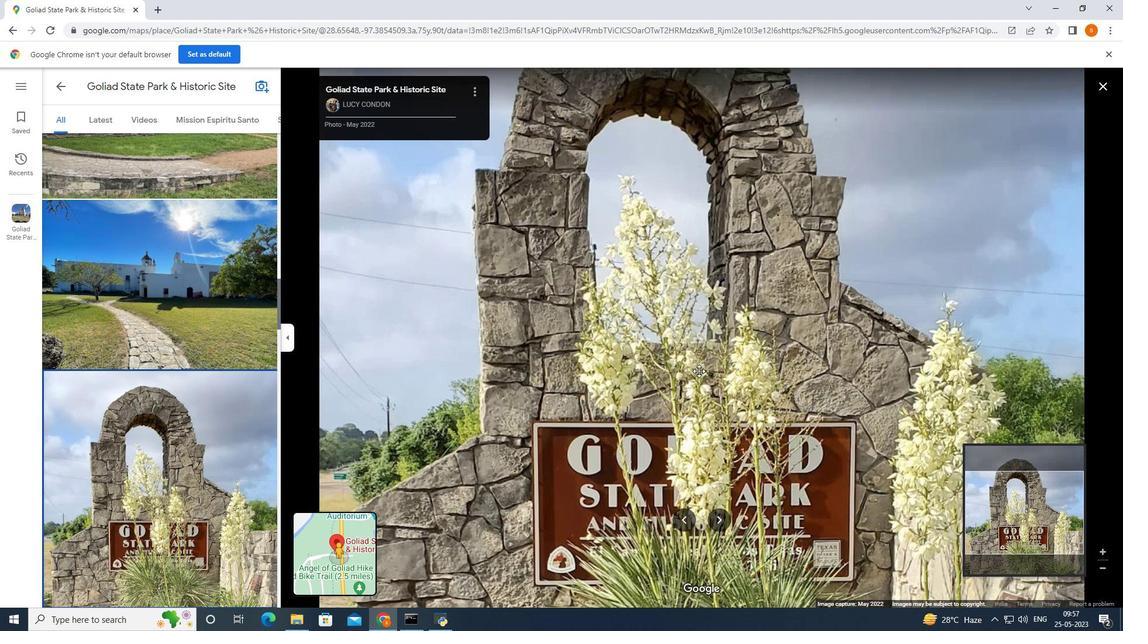
Action: Mouse scrolled (699, 372) with delta (0, 0)
Screenshot: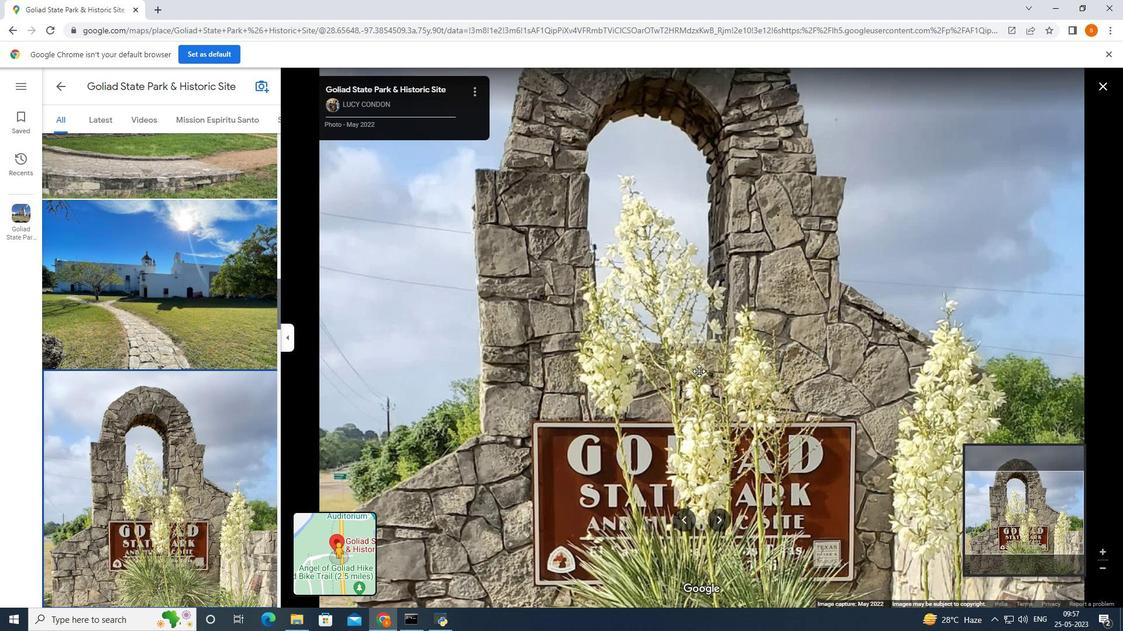 
Action: Mouse scrolled (699, 372) with delta (0, 0)
Screenshot: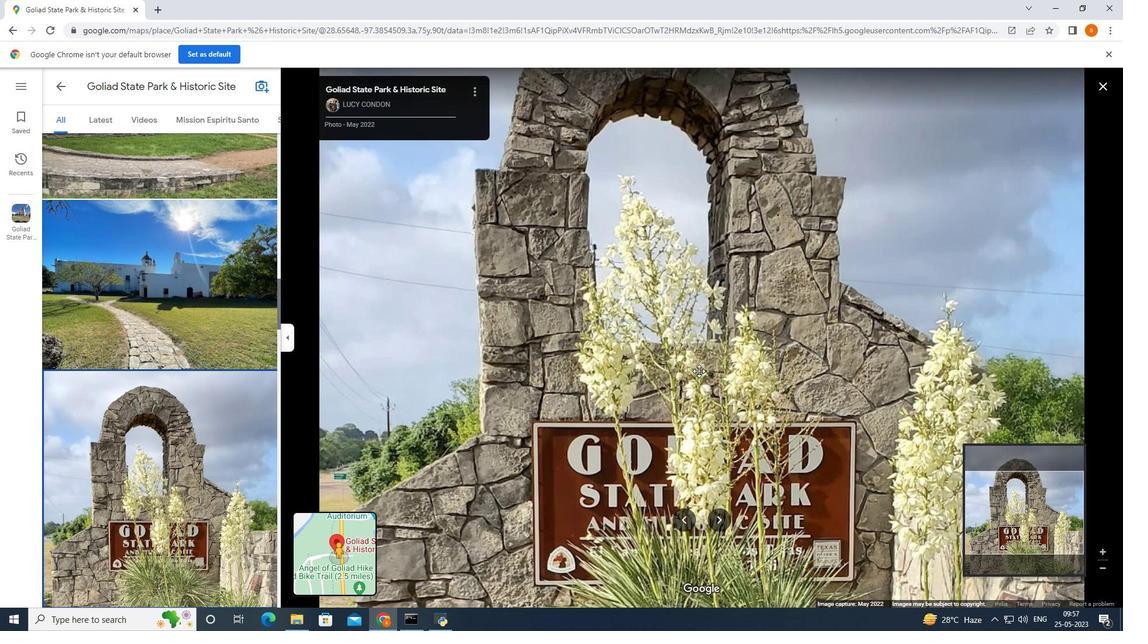 
Action: Mouse moved to (699, 371)
Screenshot: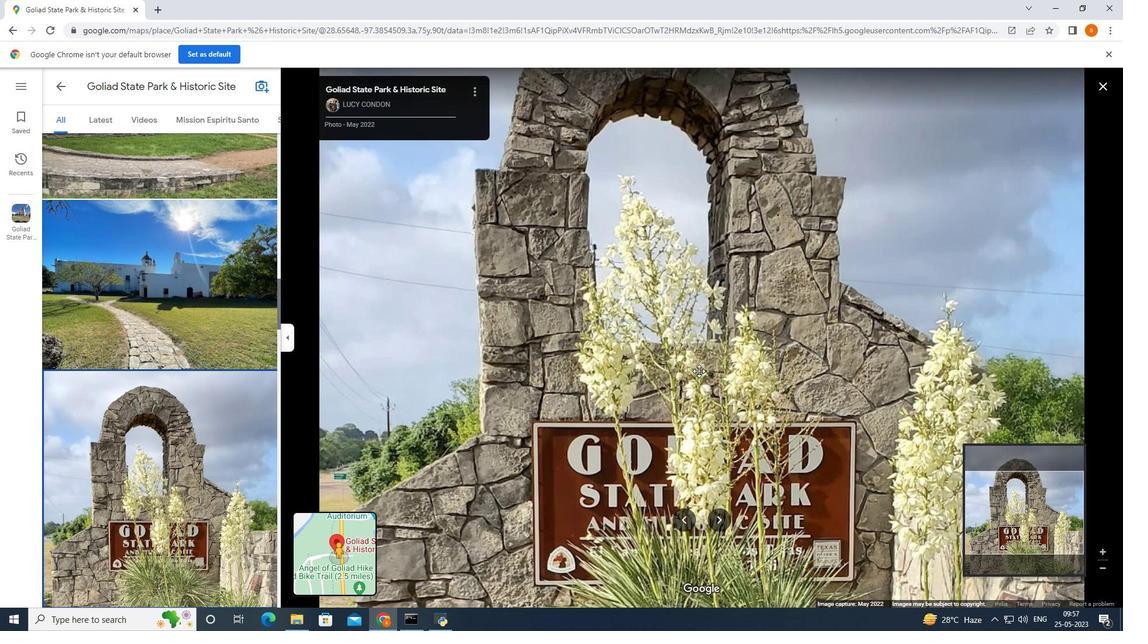 
Action: Mouse scrolled (699, 372) with delta (0, 0)
Screenshot: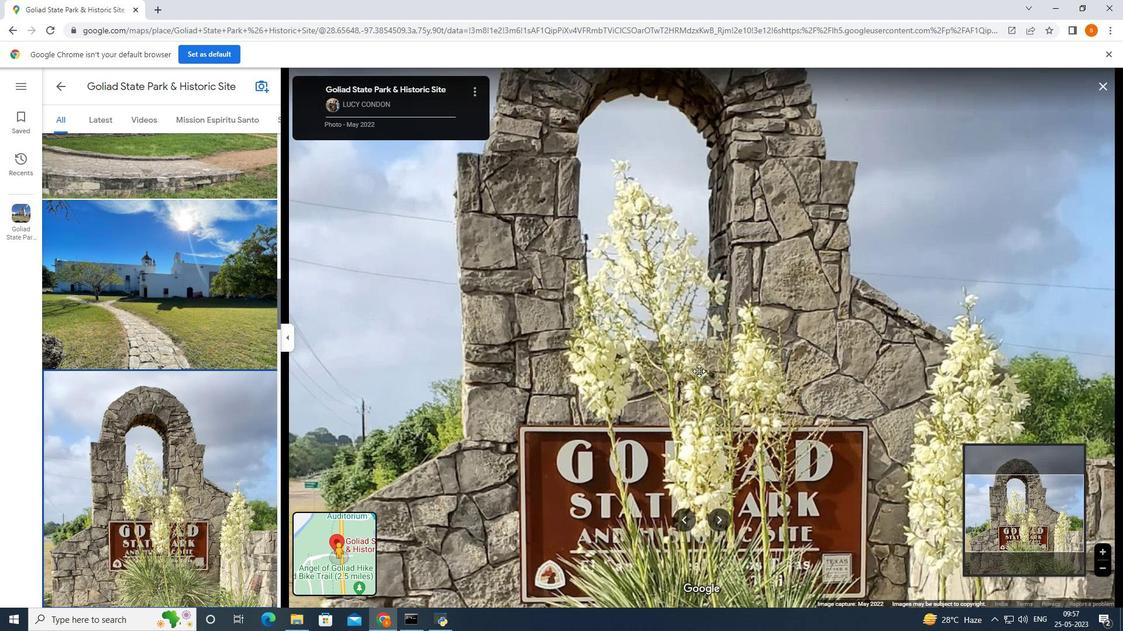 
Action: Mouse moved to (699, 371)
Screenshot: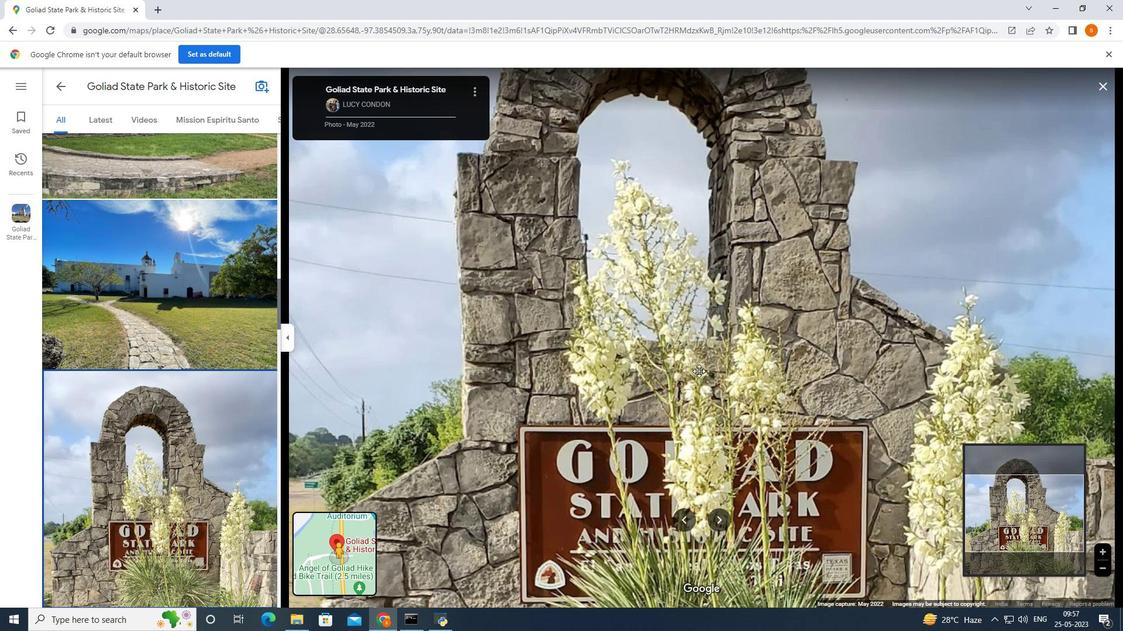 
Action: Mouse scrolled (699, 370) with delta (0, 0)
Screenshot: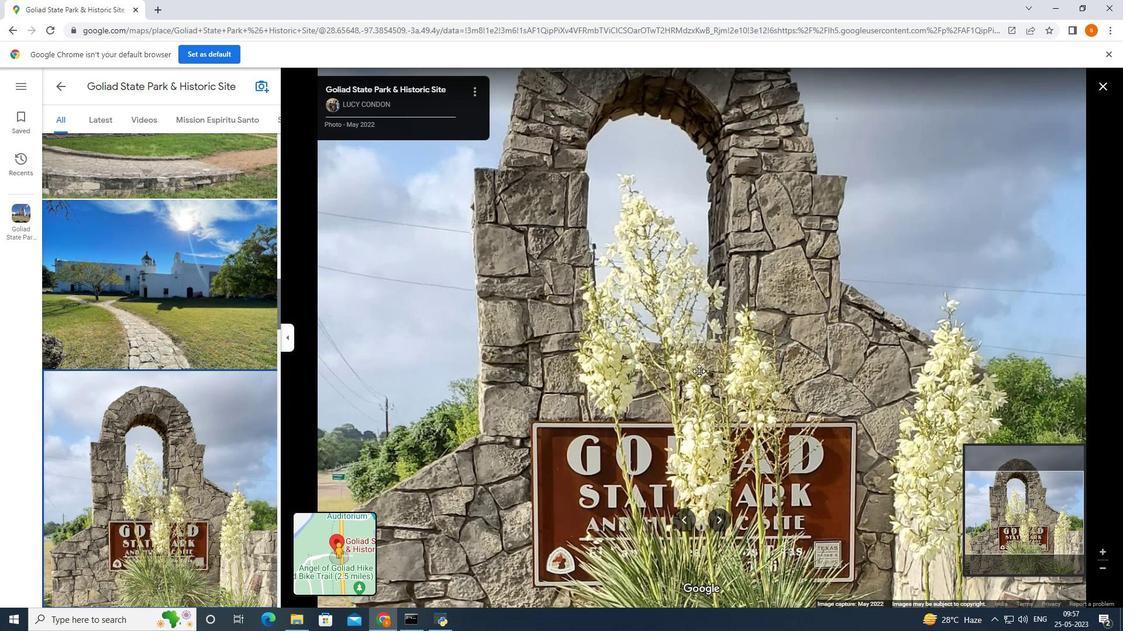 
Action: Mouse scrolled (699, 370) with delta (0, 0)
Screenshot: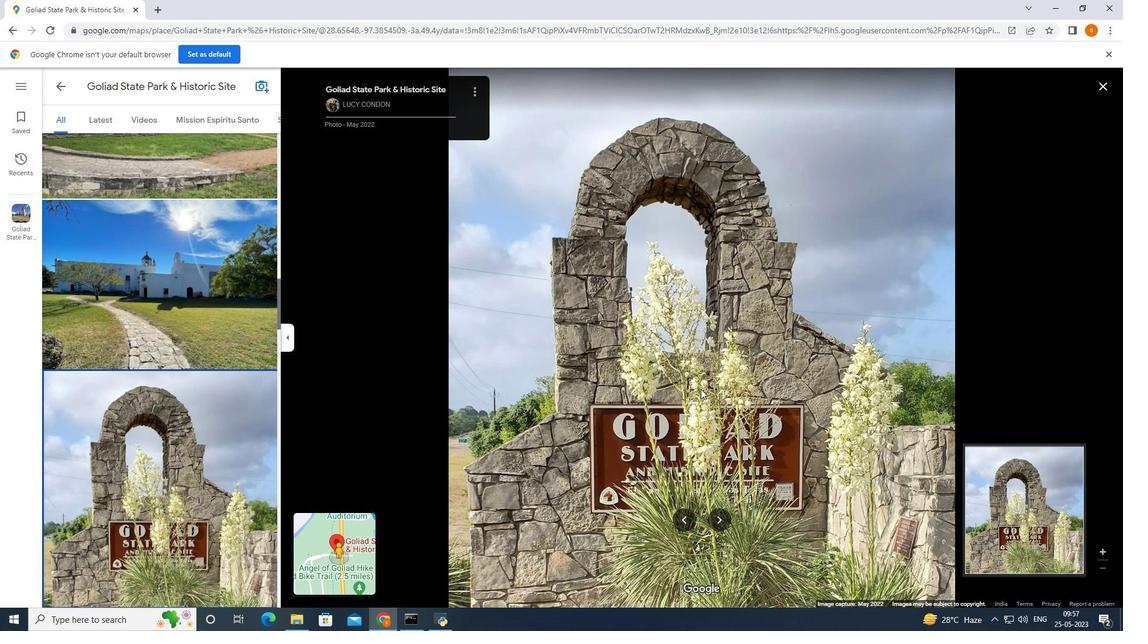 
Action: Mouse moved to (699, 371)
Screenshot: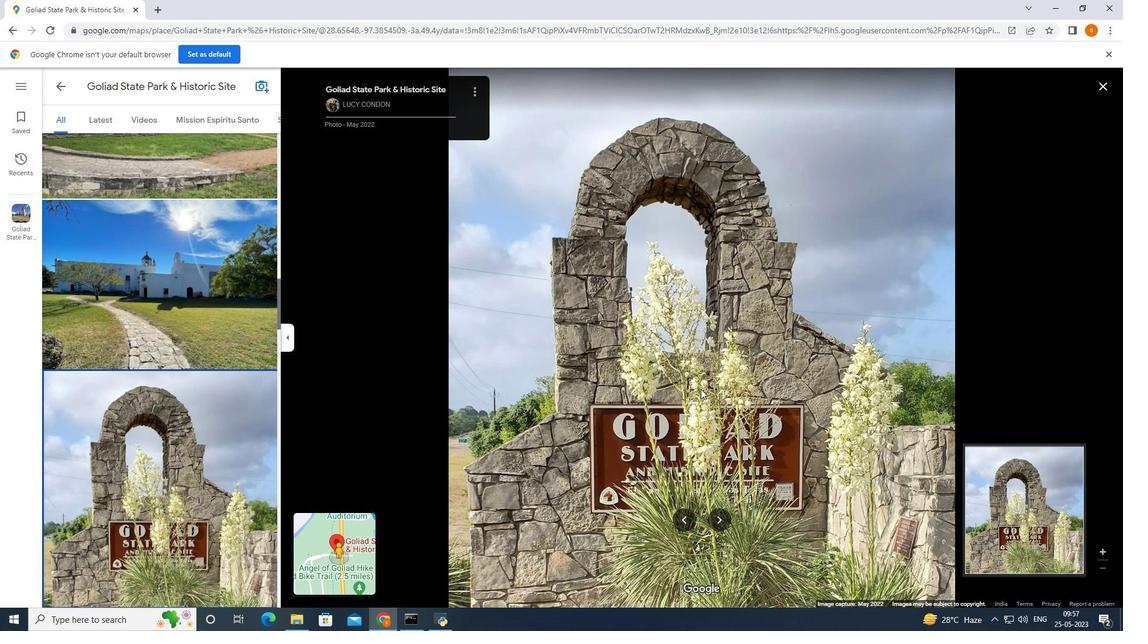 
Action: Mouse scrolled (699, 370) with delta (0, 0)
Screenshot: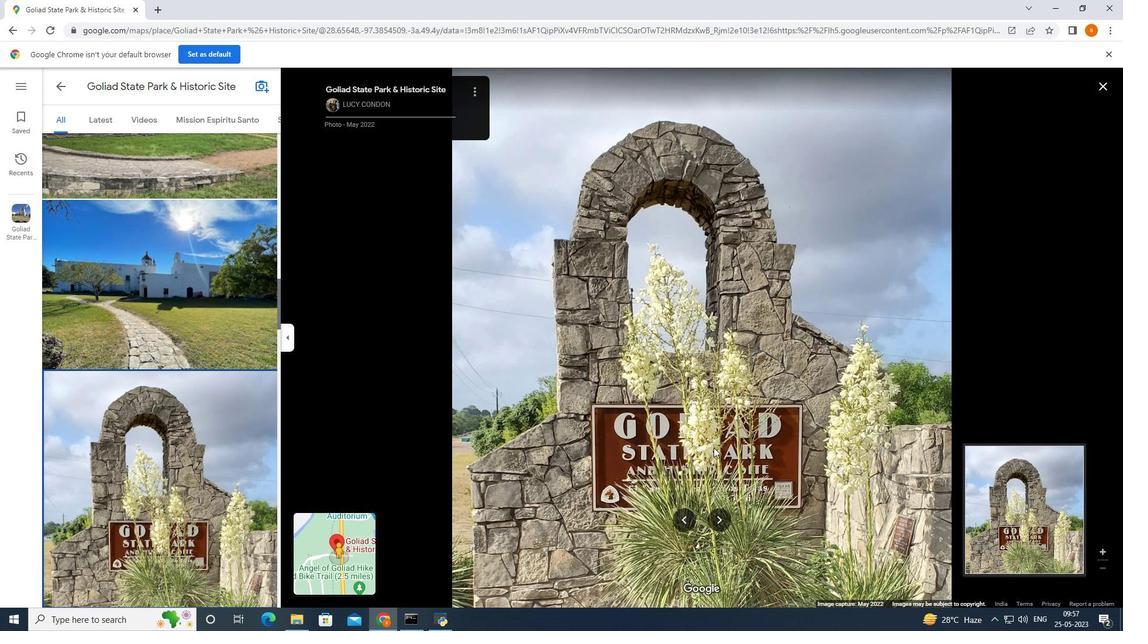 
Action: Mouse scrolled (699, 370) with delta (0, 0)
Screenshot: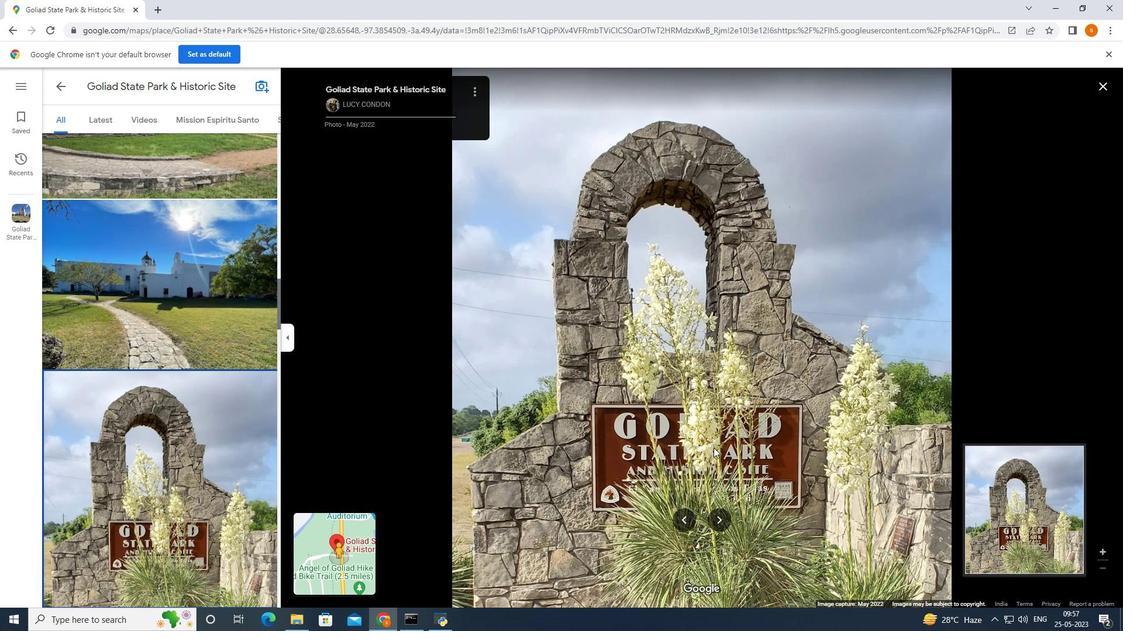 
Action: Mouse scrolled (699, 370) with delta (0, 0)
Screenshot: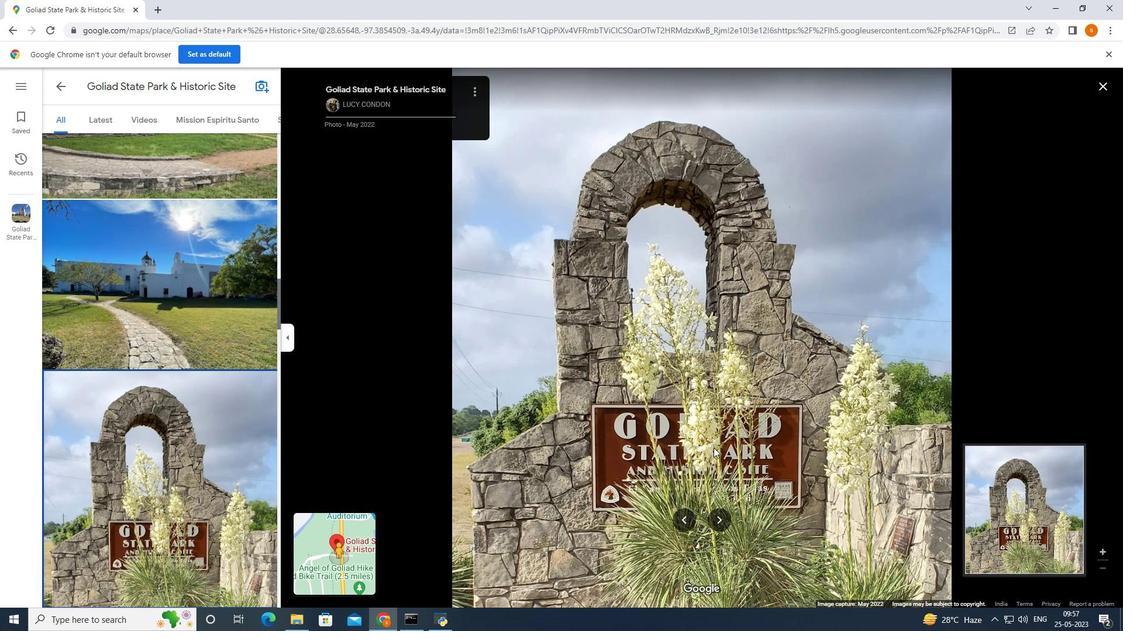 
Action: Mouse scrolled (699, 370) with delta (0, 0)
Screenshot: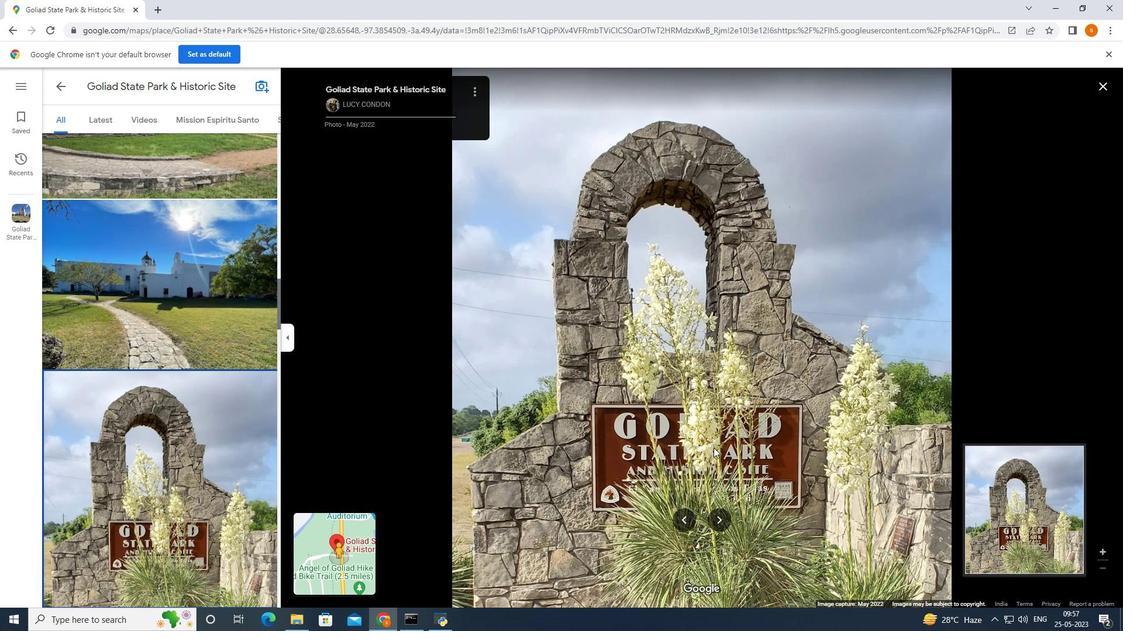 
Action: Mouse scrolled (699, 370) with delta (0, 0)
Screenshot: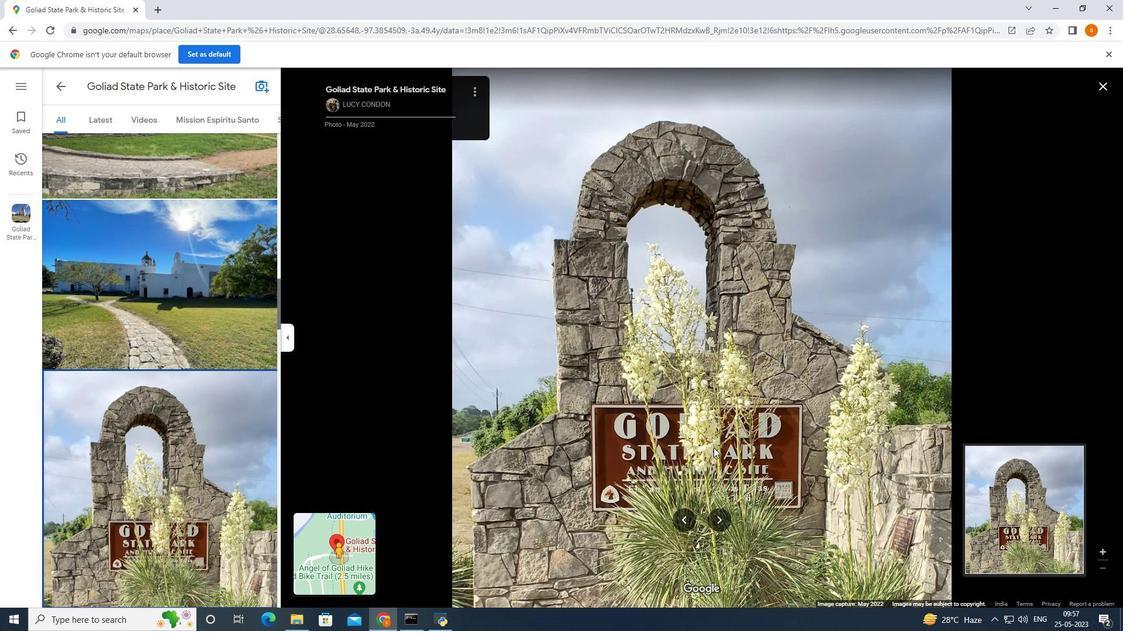 
Action: Mouse scrolled (699, 370) with delta (0, 0)
Screenshot: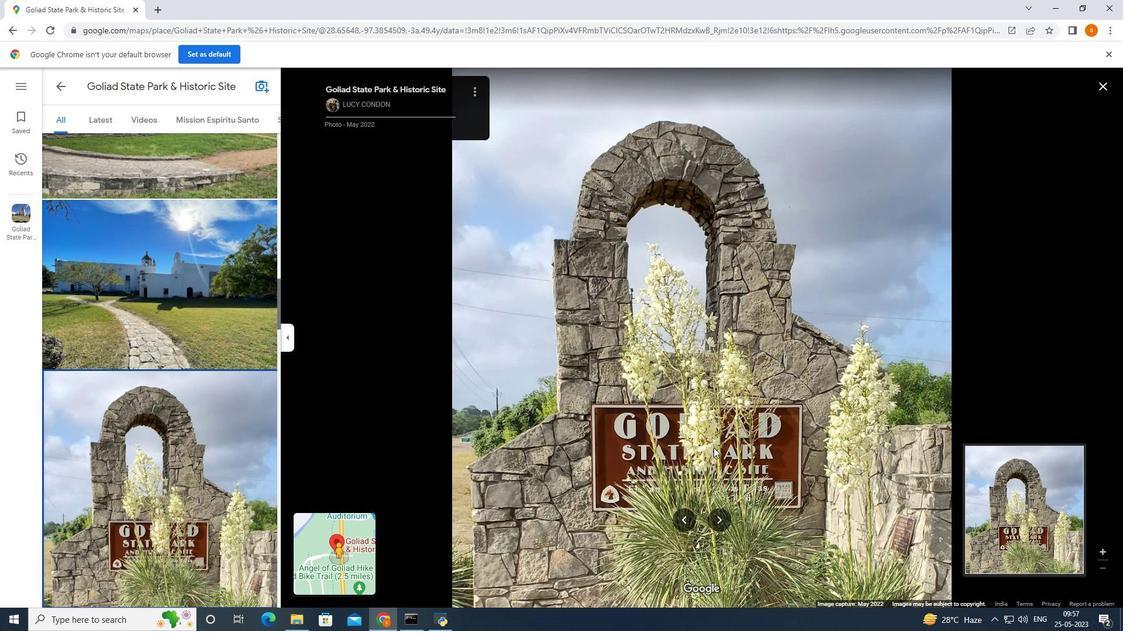 
Action: Mouse scrolled (699, 370) with delta (0, 0)
Screenshot: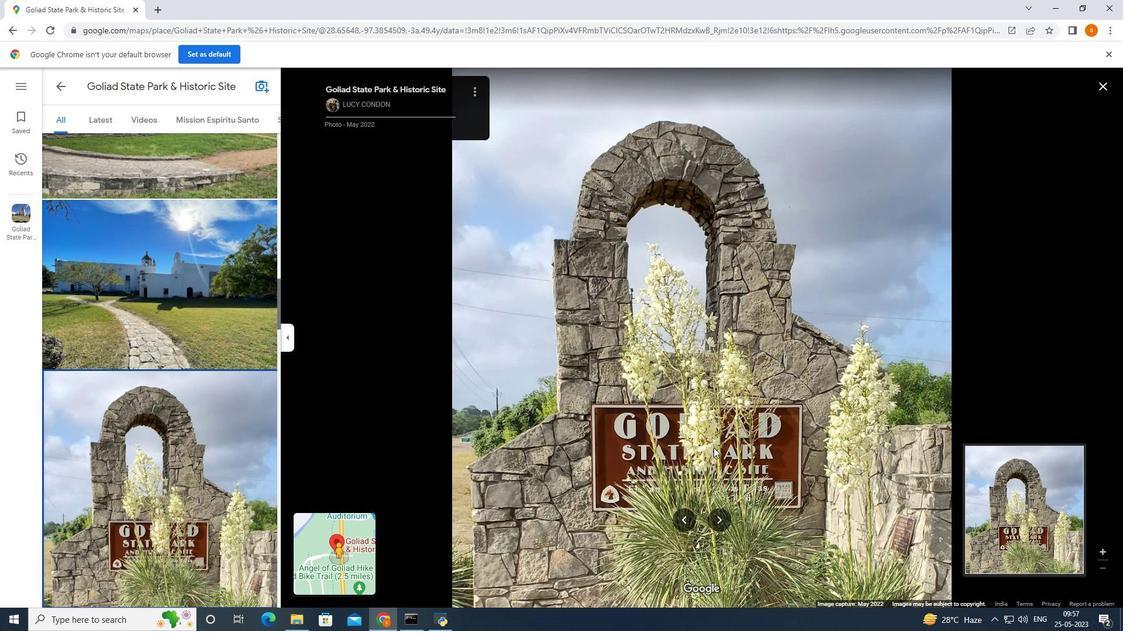 
Action: Mouse moved to (721, 517)
Screenshot: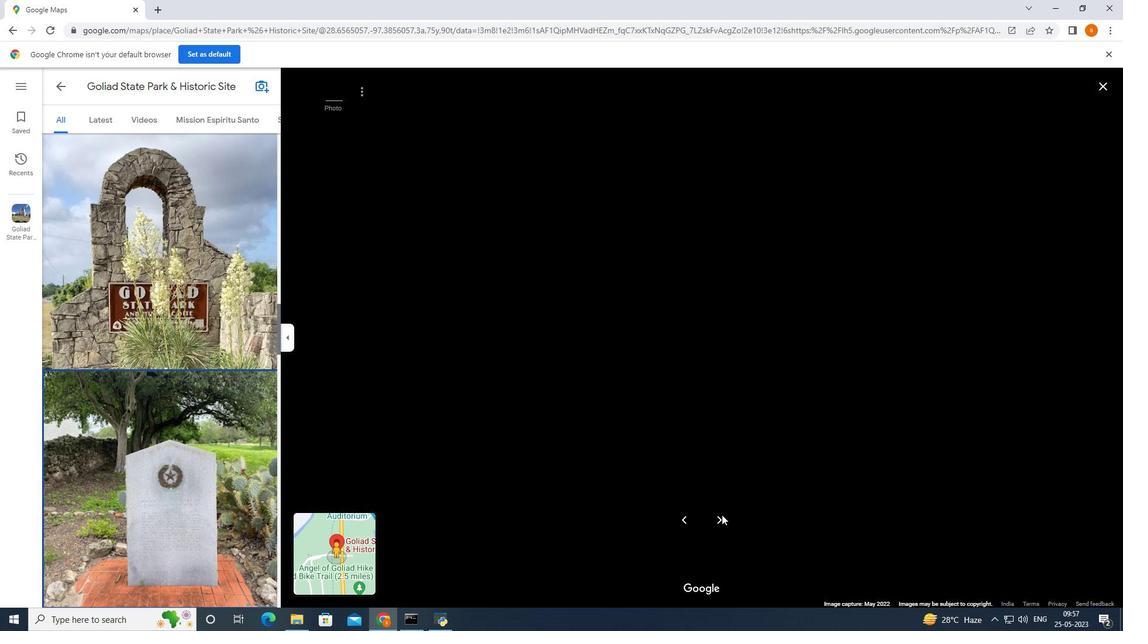 
Action: Mouse pressed left at (721, 517)
Screenshot: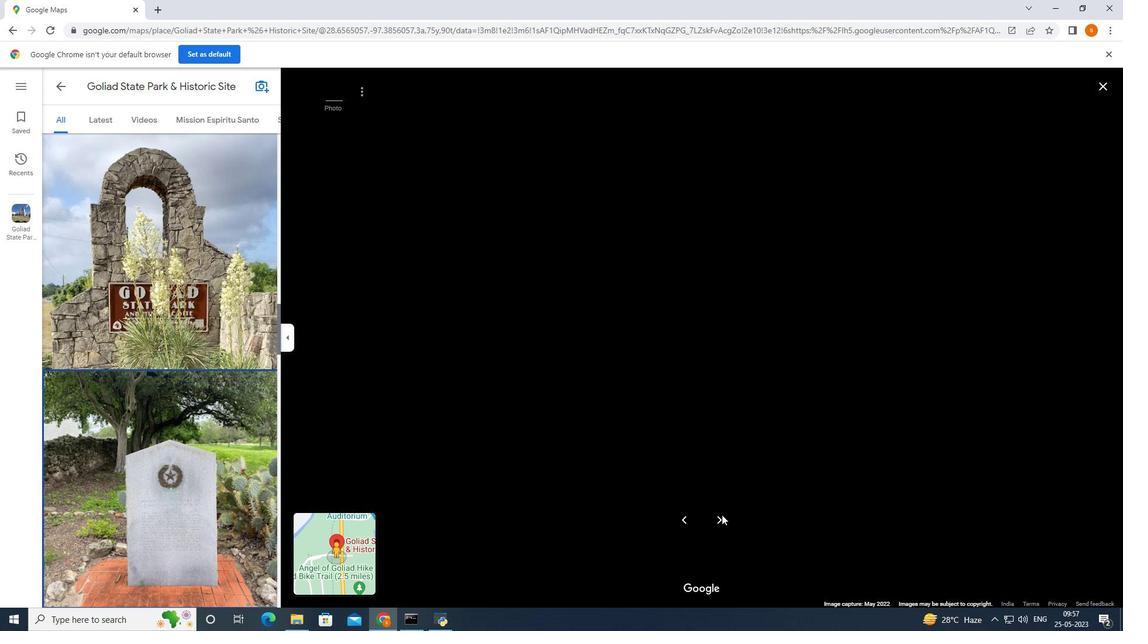 
Action: Mouse moved to (643, 195)
Screenshot: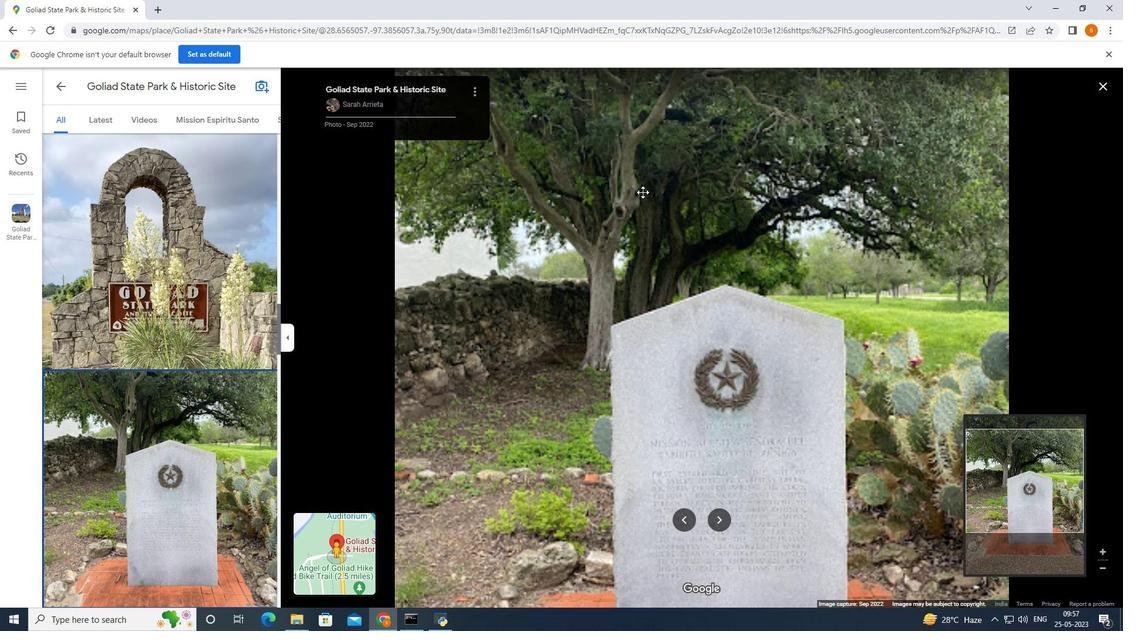 
Action: Mouse scrolled (643, 196) with delta (0, 0)
Screenshot: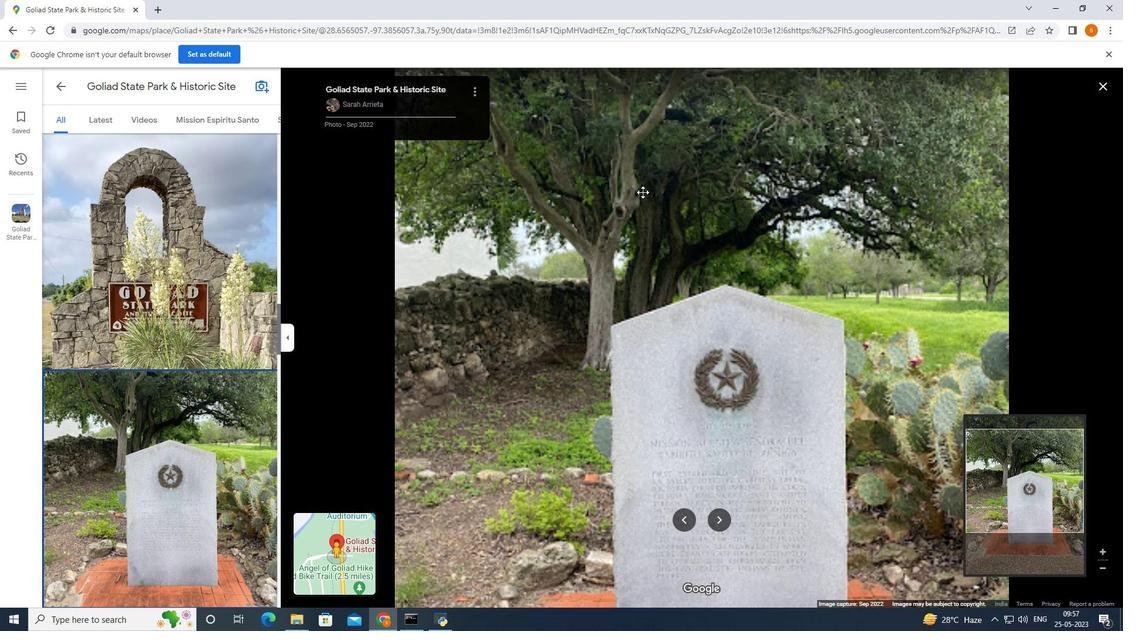 
Action: Mouse moved to (643, 192)
Screenshot: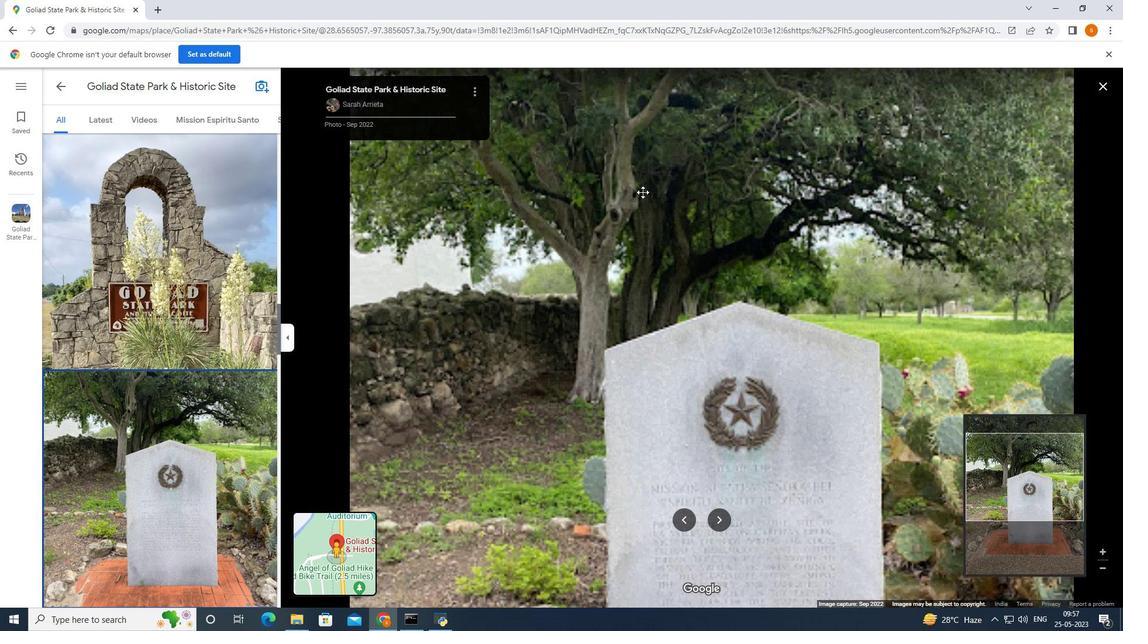 
Action: Mouse scrolled (643, 193) with delta (0, 0)
Screenshot: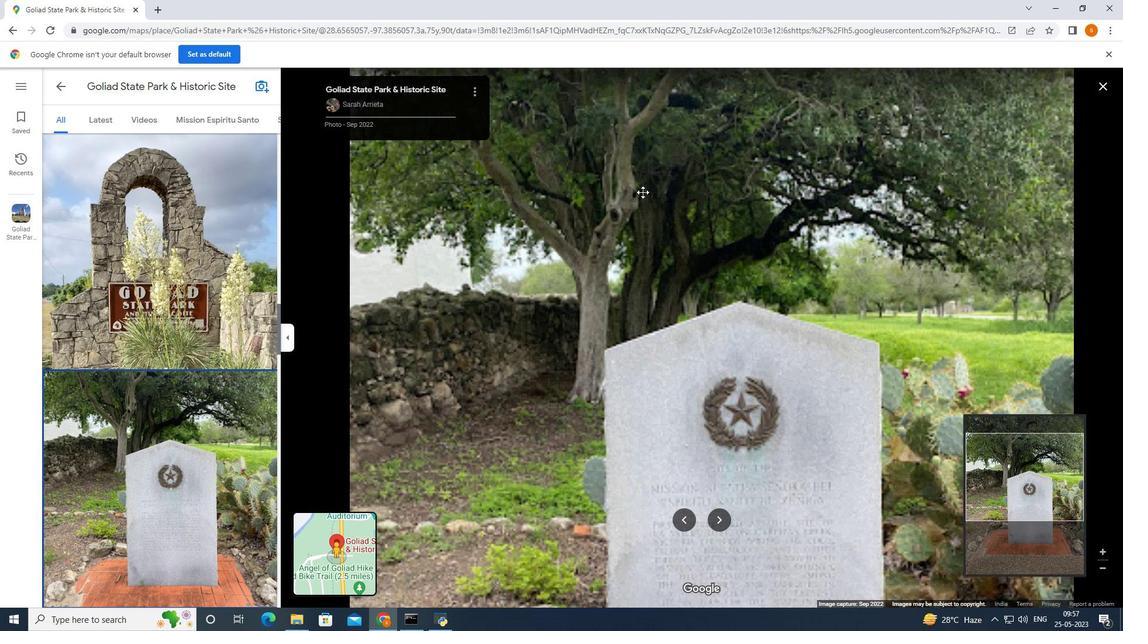
Action: Mouse scrolled (643, 193) with delta (0, 0)
Screenshot: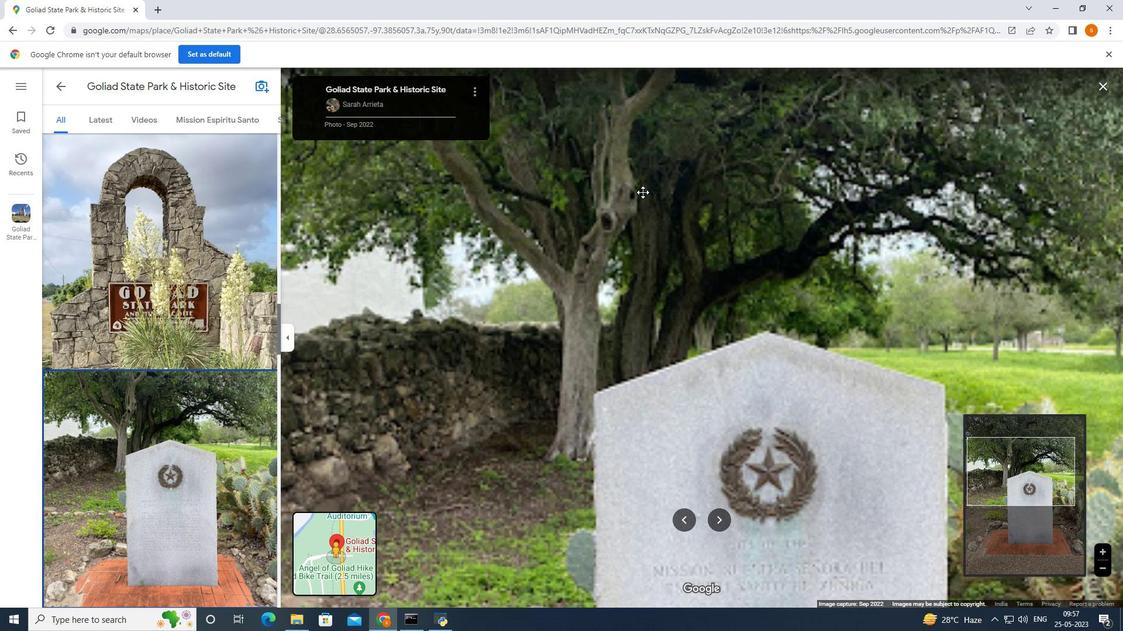 
Action: Mouse moved to (641, 200)
Screenshot: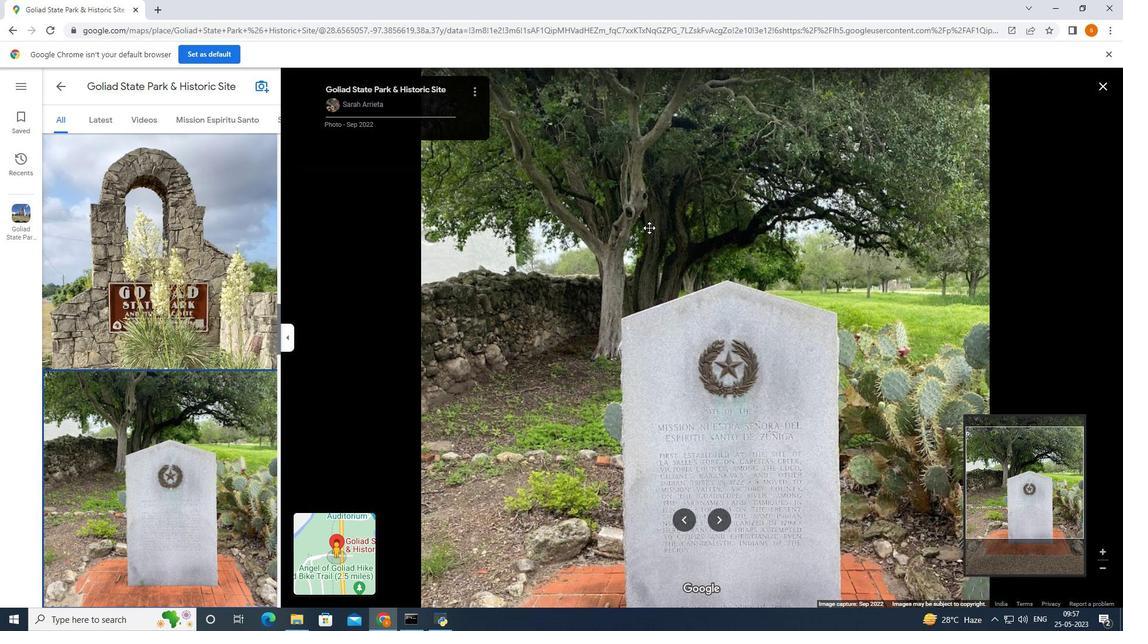 
Action: Mouse scrolled (643, 193) with delta (0, 0)
Screenshot: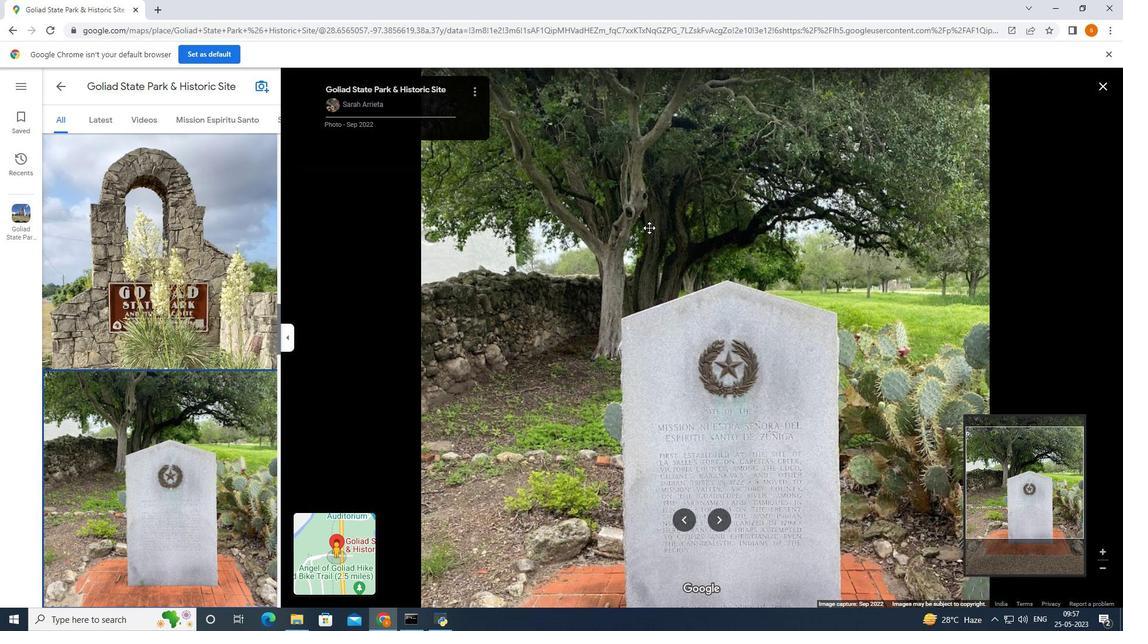 
Action: Mouse moved to (641, 200)
Screenshot: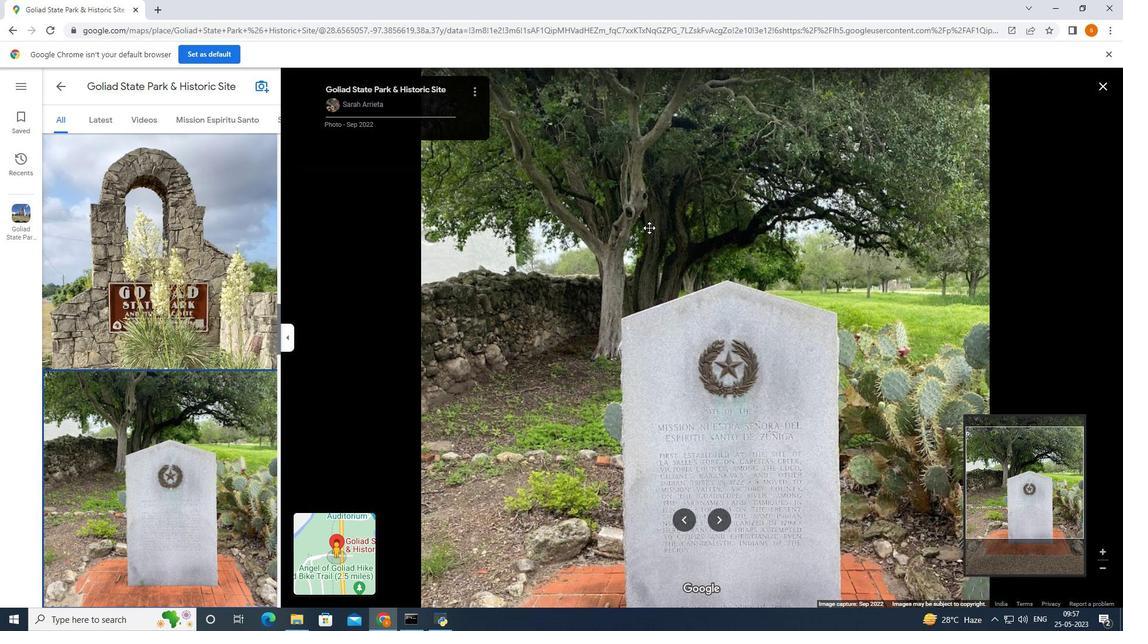 
Action: Mouse scrolled (642, 195) with delta (0, 0)
Screenshot: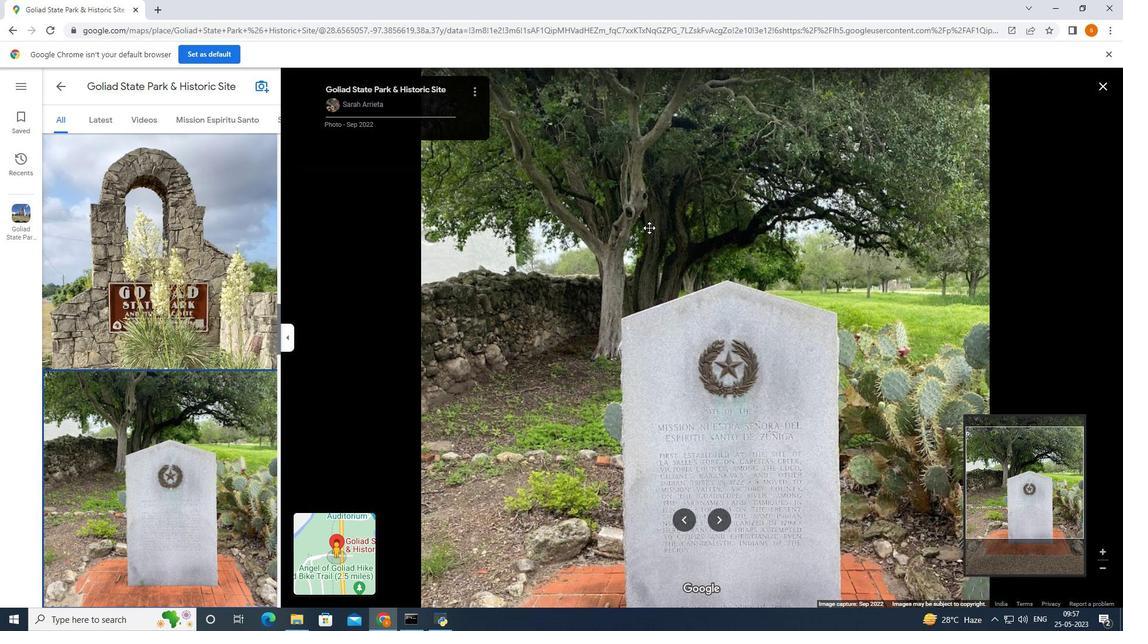 
Action: Mouse scrolled (641, 196) with delta (0, 0)
Screenshot: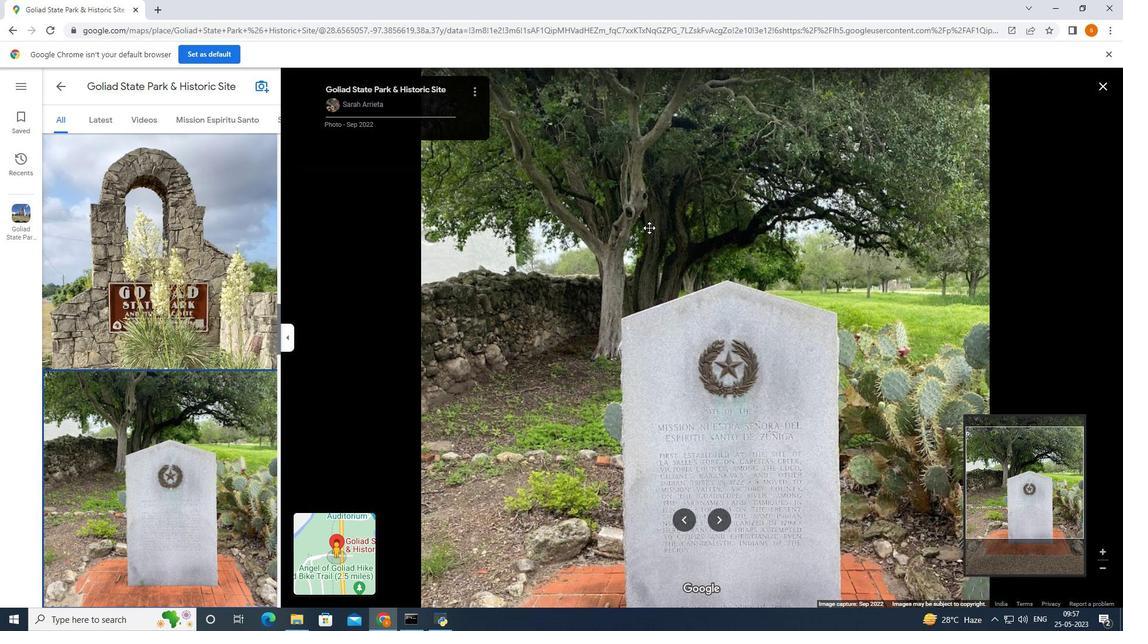 
Action: Mouse moved to (641, 205)
Screenshot: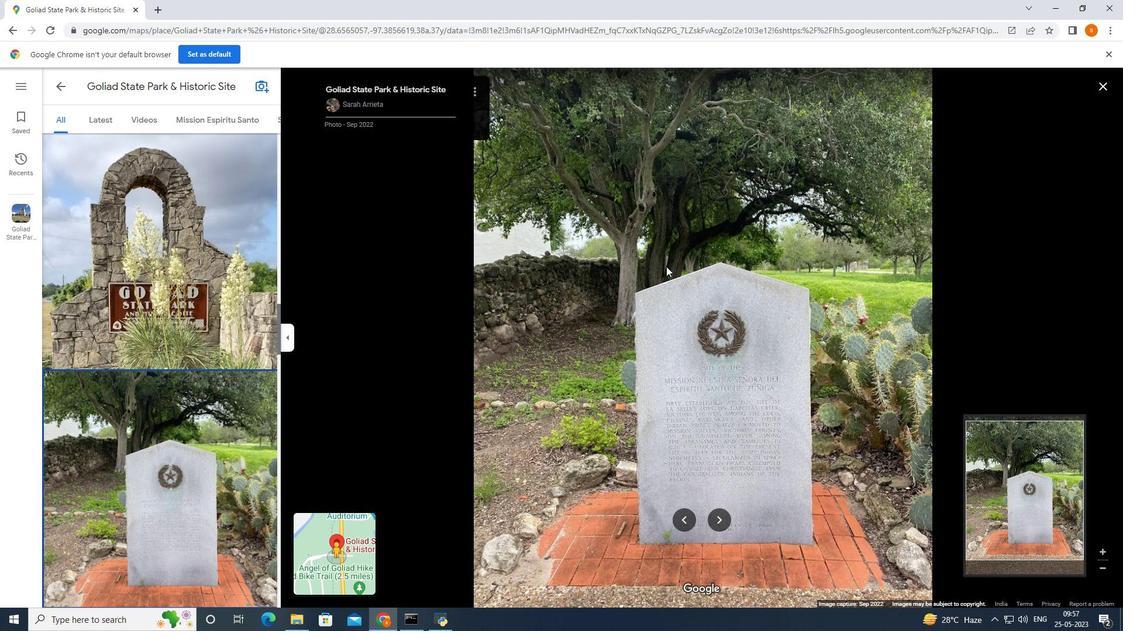 
Action: Mouse scrolled (641, 204) with delta (0, 0)
Screenshot: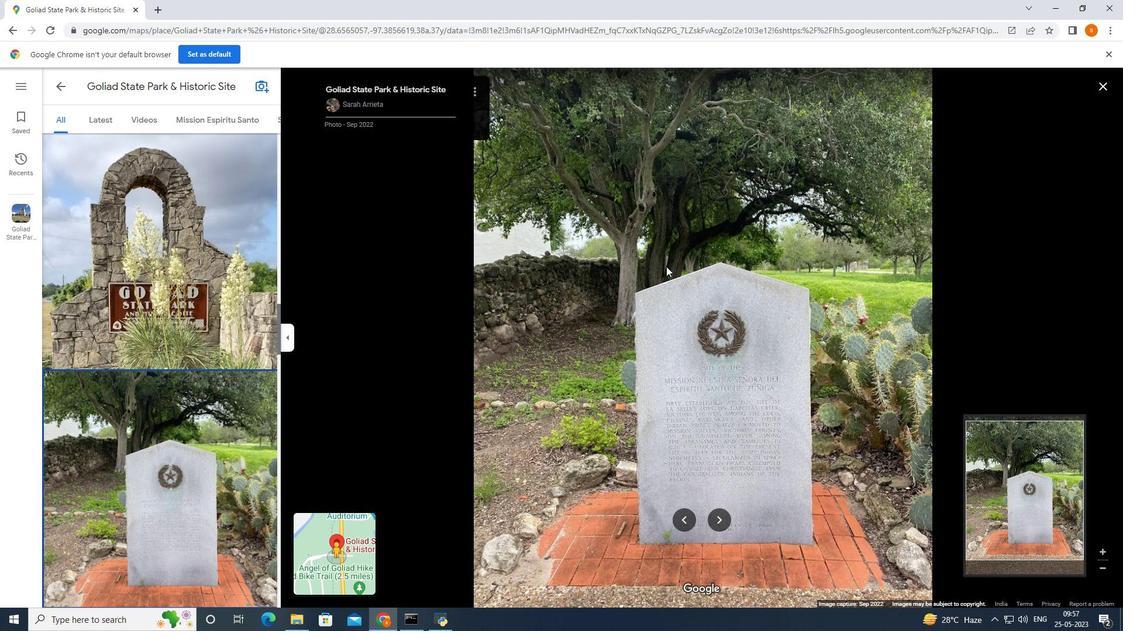 
Action: Mouse moved to (643, 207)
Screenshot: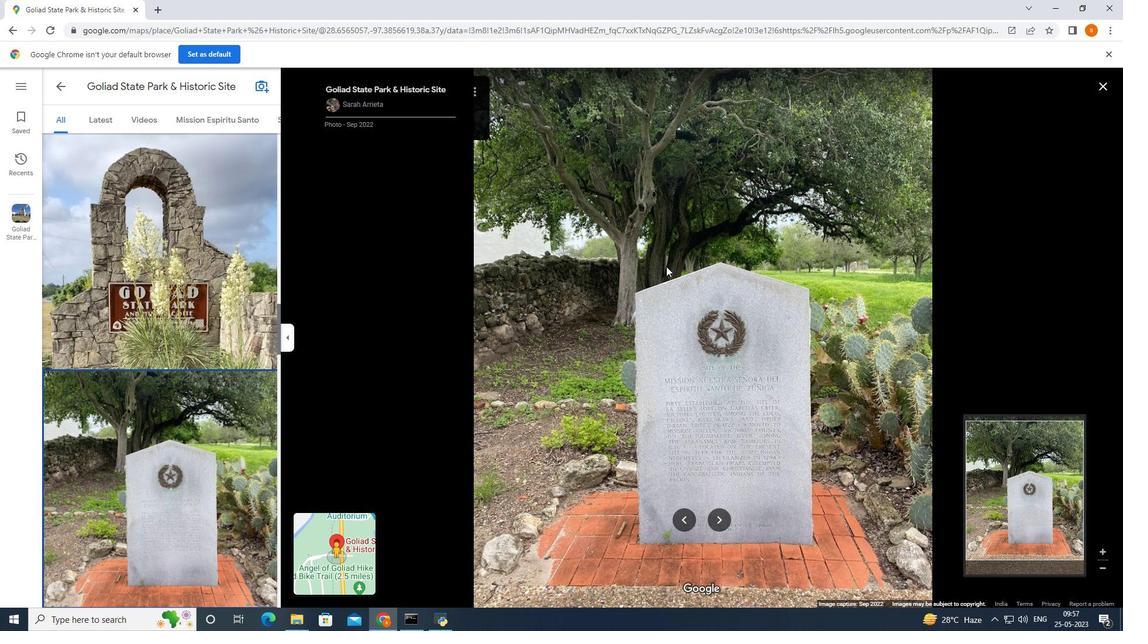 
Action: Mouse scrolled (642, 205) with delta (0, 0)
Screenshot: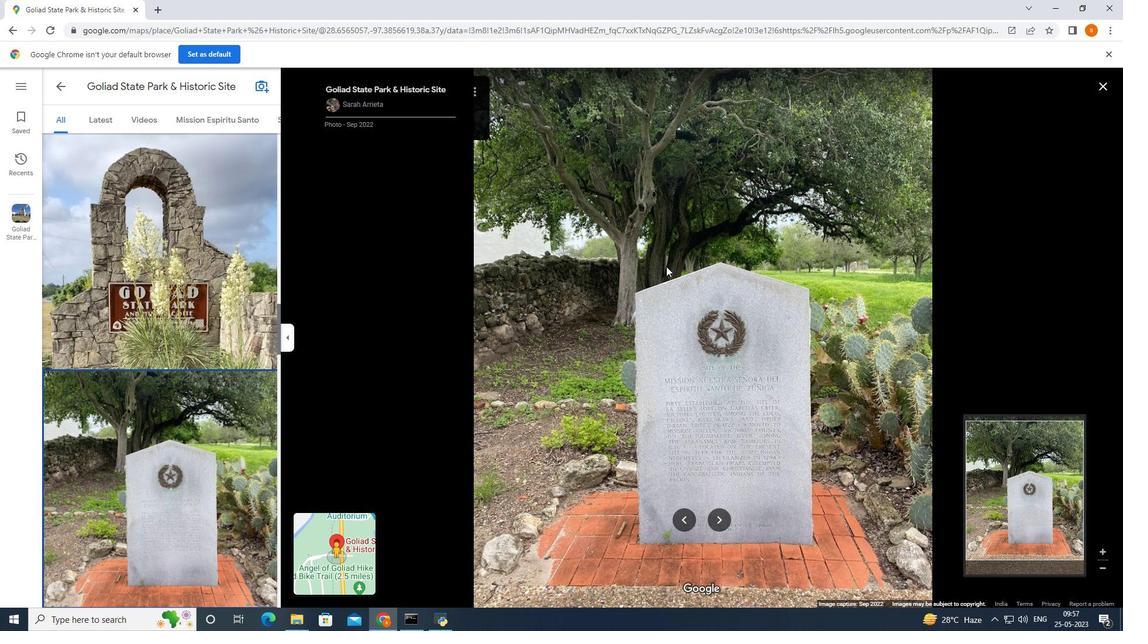 
Action: Mouse moved to (643, 210)
Screenshot: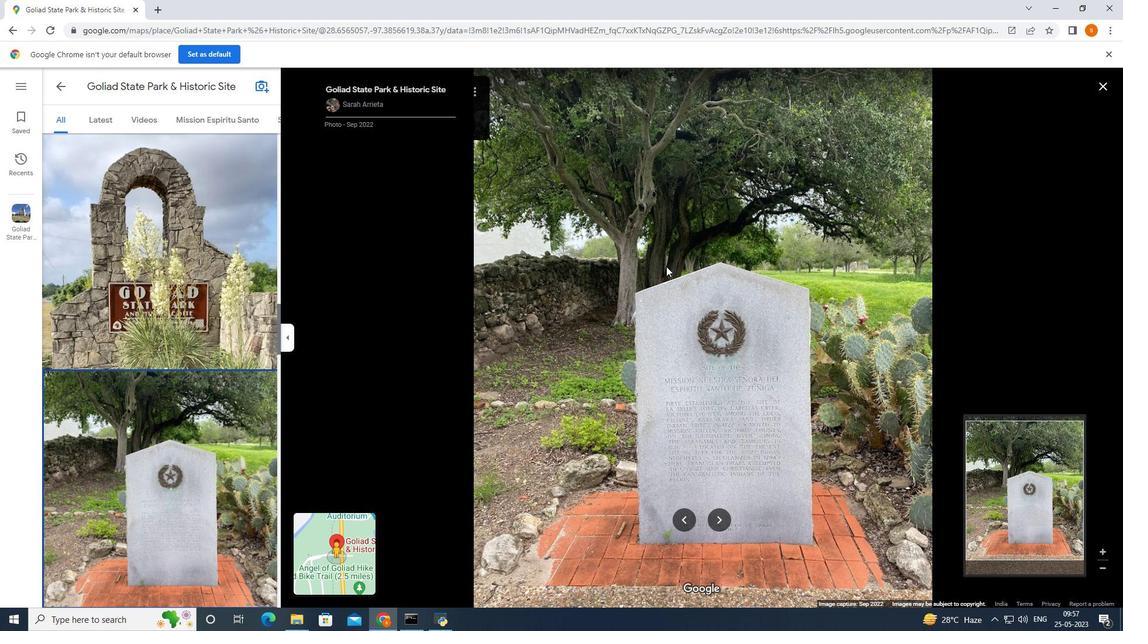 
Action: Mouse scrolled (643, 210) with delta (0, 0)
Screenshot: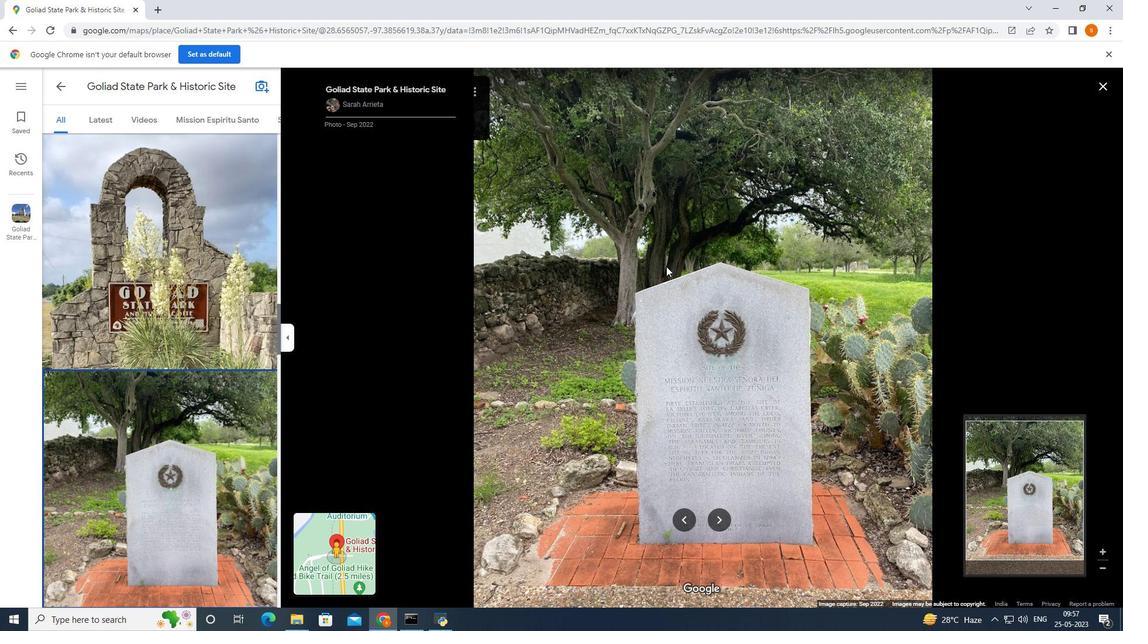 
Action: Mouse moved to (644, 212)
Screenshot: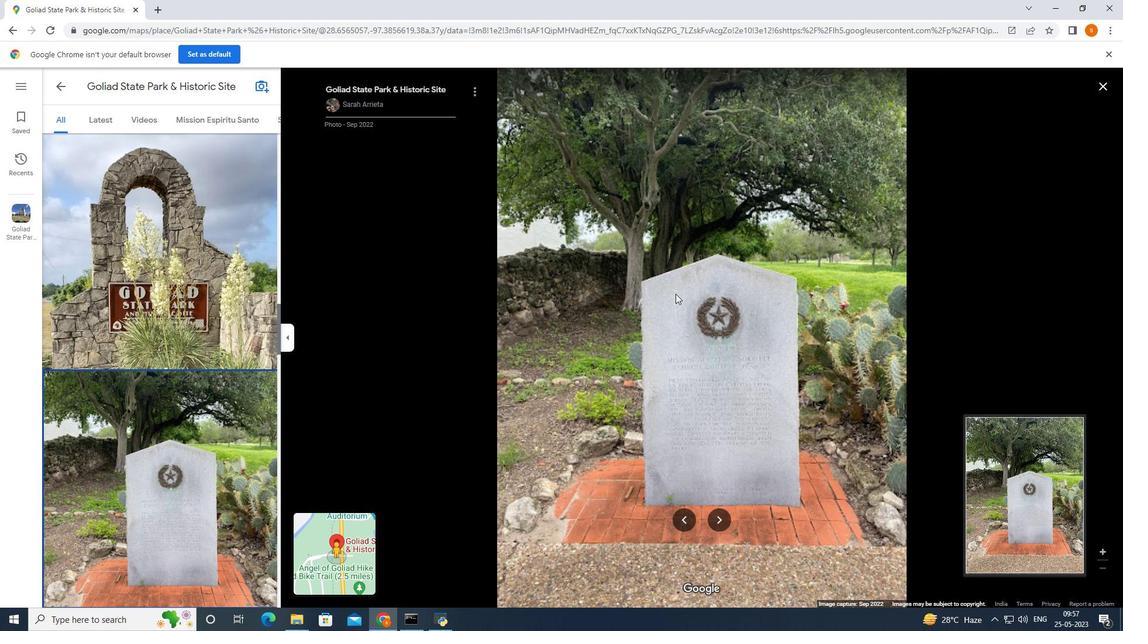 
Action: Mouse scrolled (644, 212) with delta (0, 0)
Screenshot: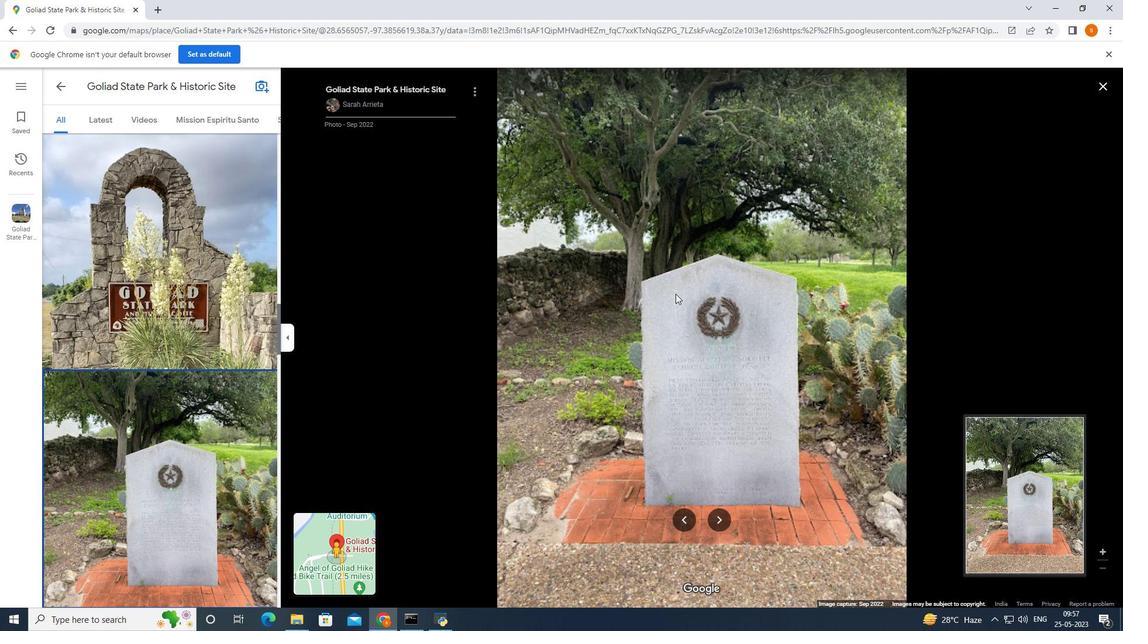 
Action: Mouse moved to (645, 217)
Screenshot: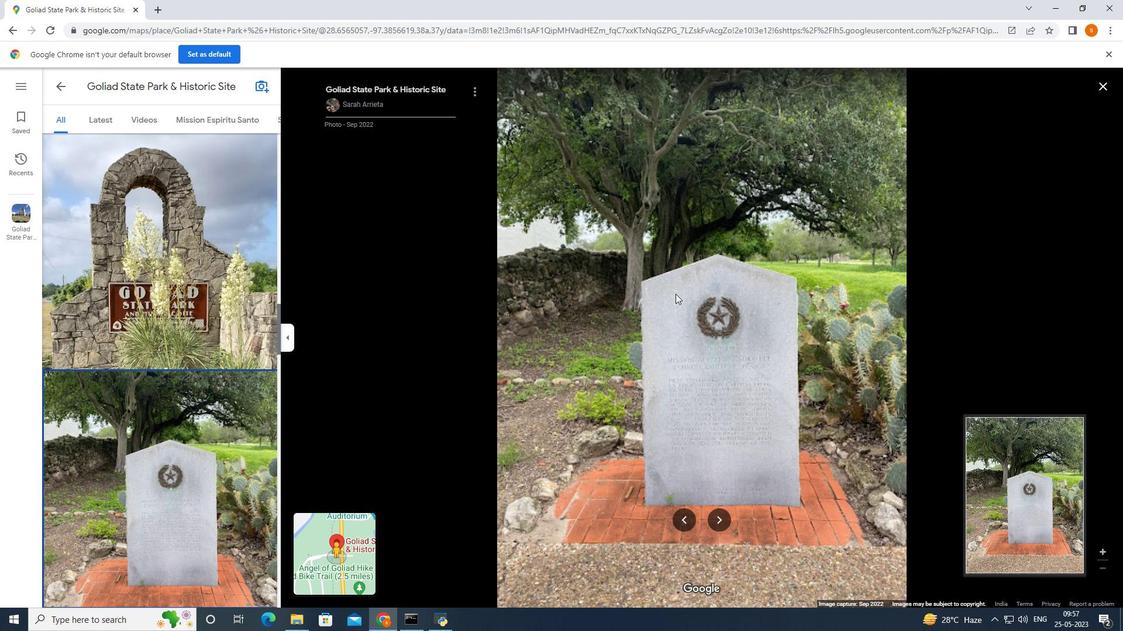 
Action: Mouse scrolled (645, 216) with delta (0, 0)
Screenshot: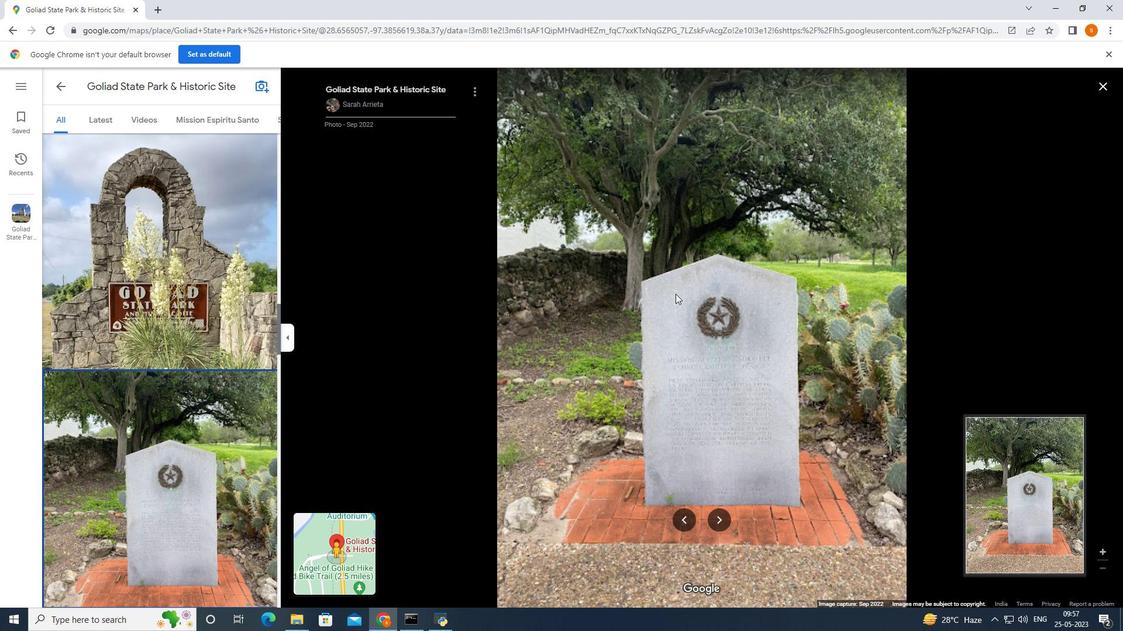 
Action: Mouse moved to (677, 298)
Screenshot: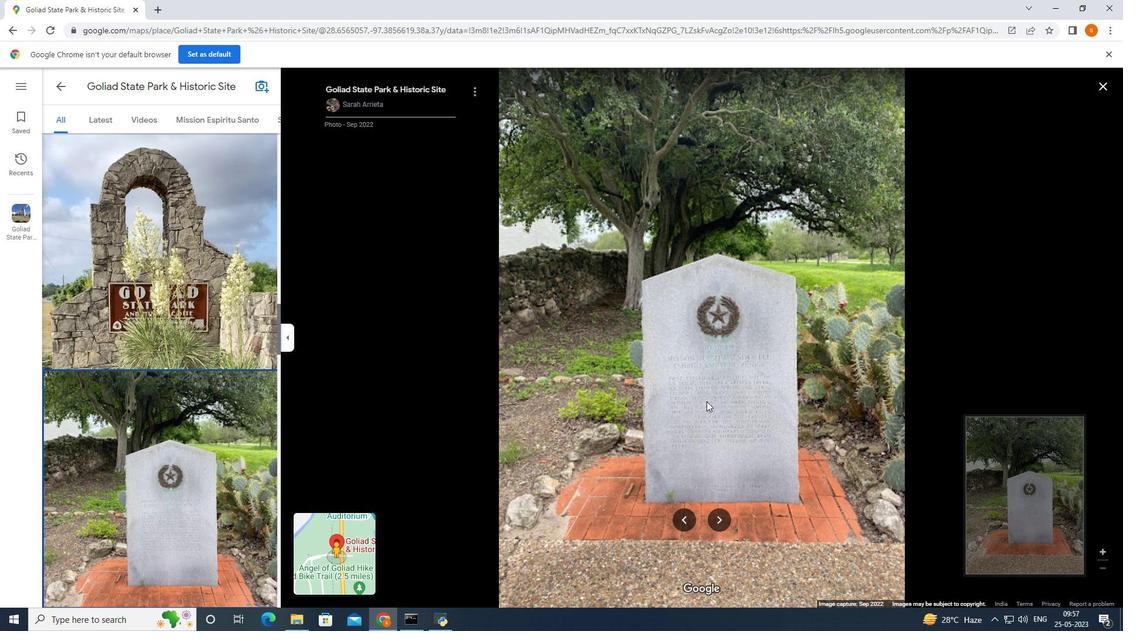 
Action: Mouse scrolled (677, 297) with delta (0, 0)
Screenshot: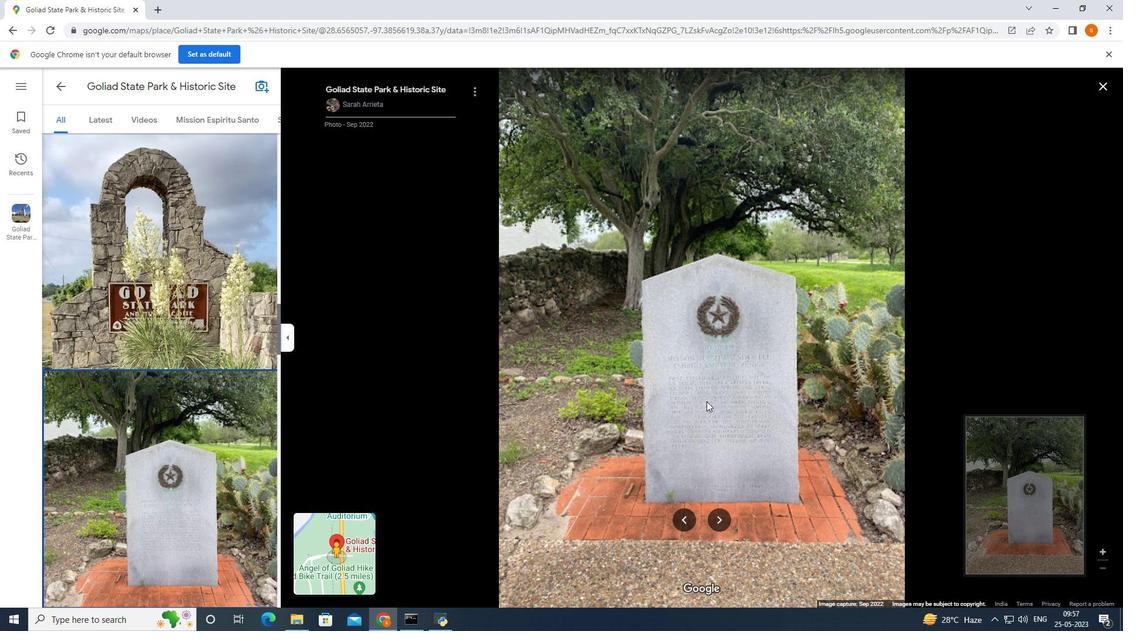 
Action: Mouse moved to (678, 300)
Screenshot: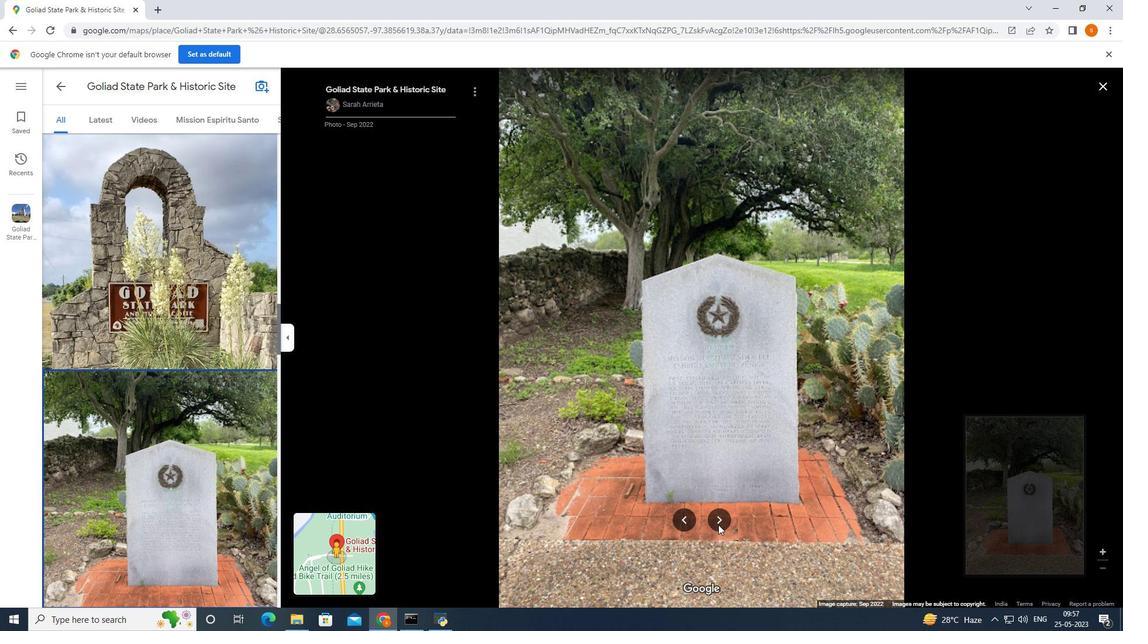 
Action: Mouse scrolled (678, 300) with delta (0, 0)
Screenshot: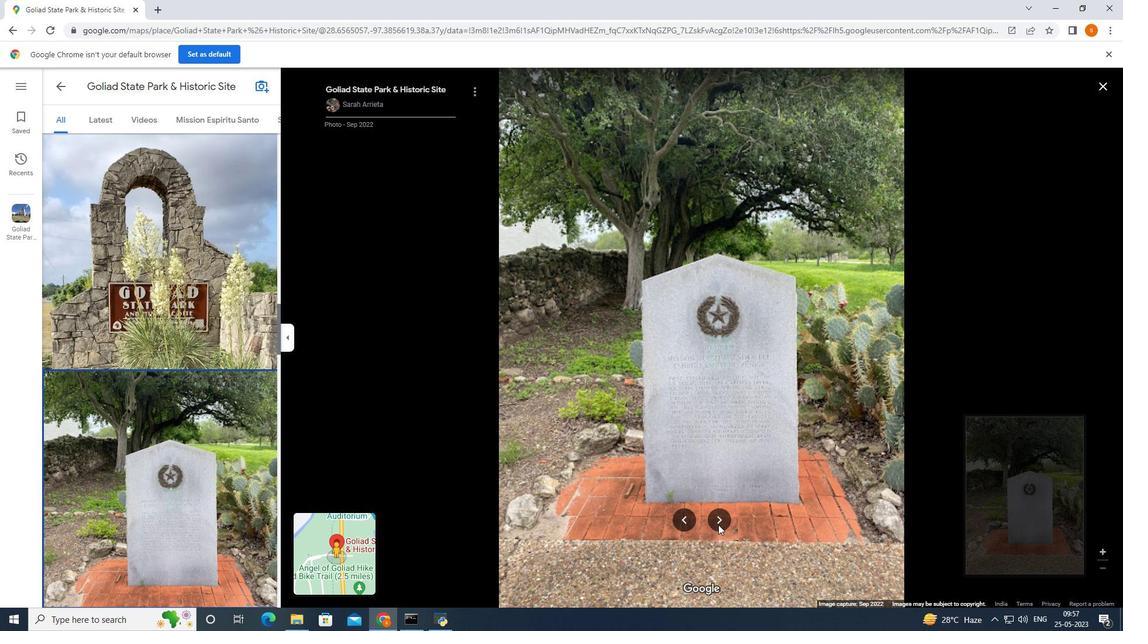 
Action: Mouse moved to (679, 304)
Screenshot: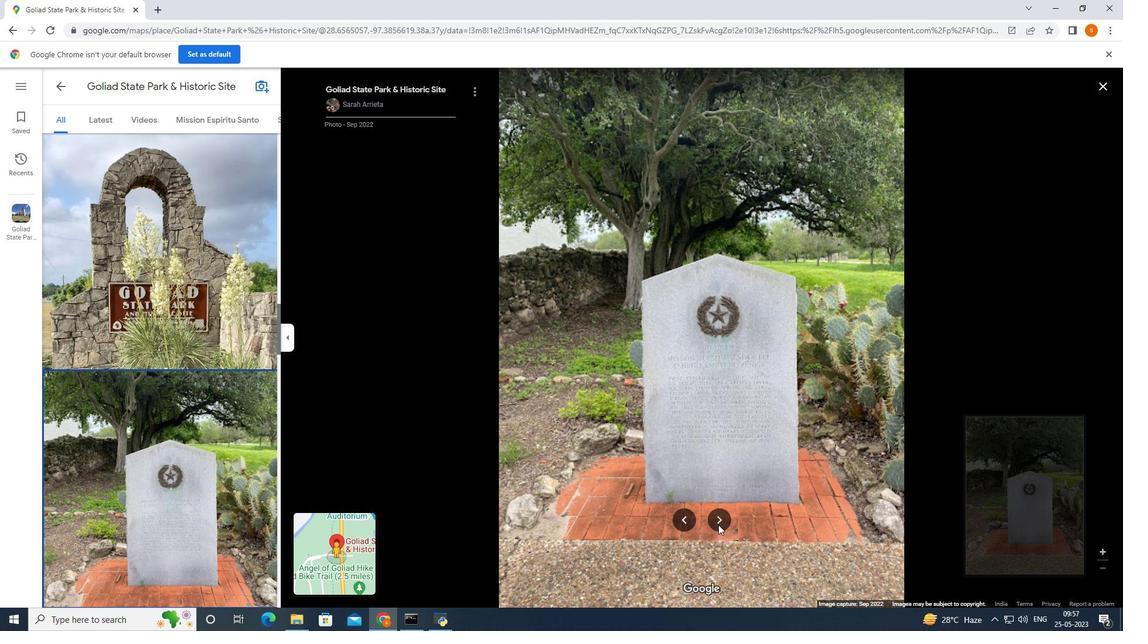 
Action: Mouse scrolled (679, 303) with delta (0, 0)
Screenshot: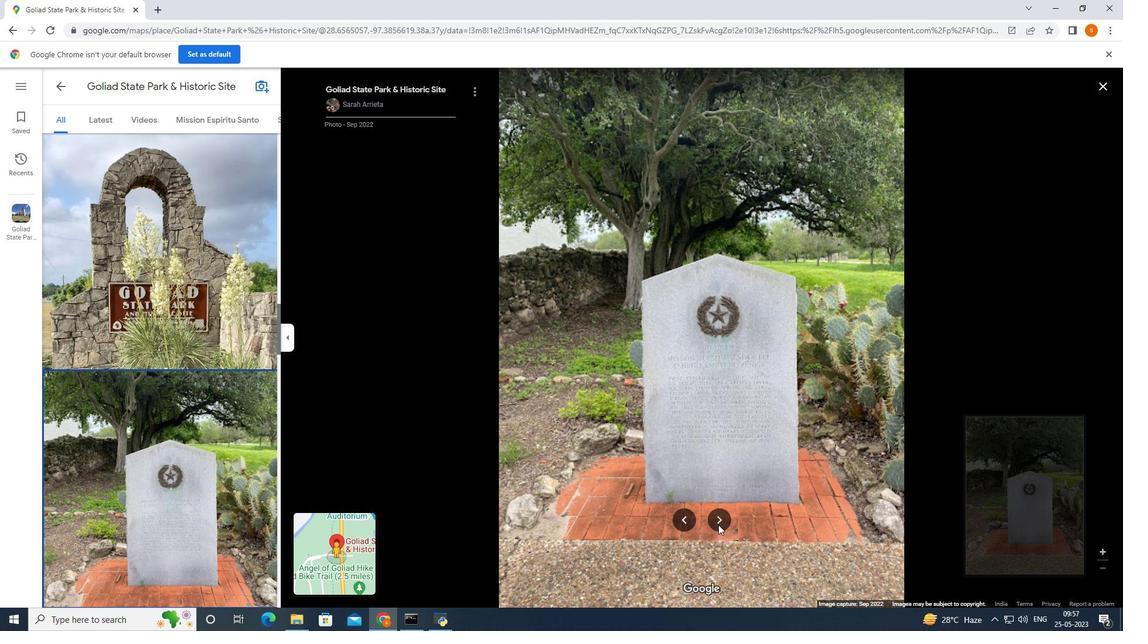 
Action: Mouse moved to (712, 369)
Screenshot: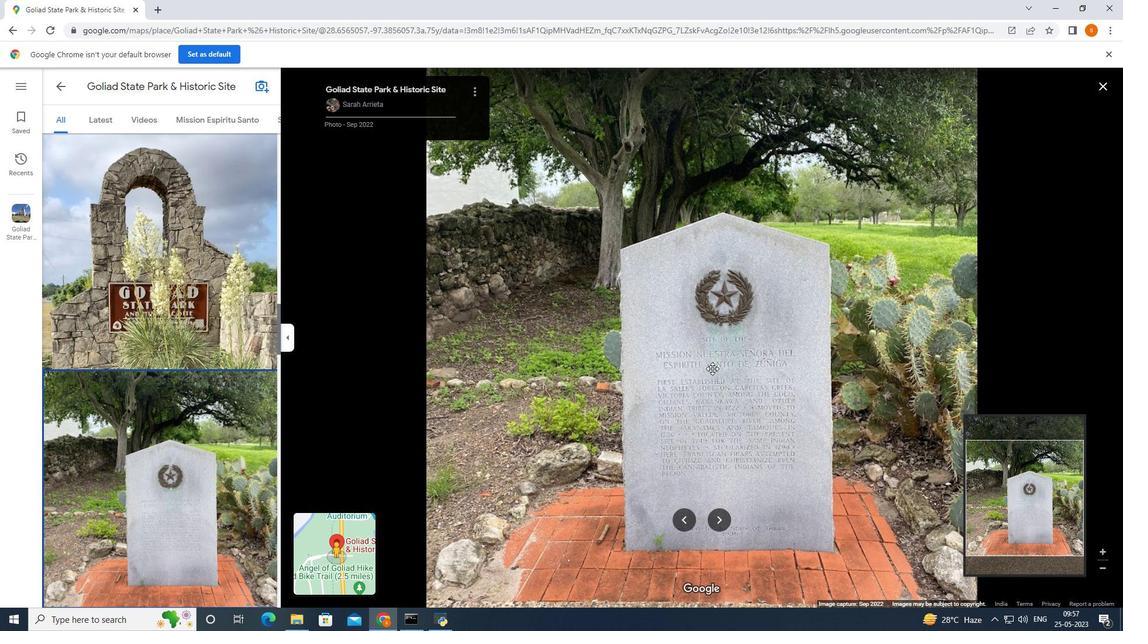 
Action: Mouse scrolled (712, 369) with delta (0, 0)
Screenshot: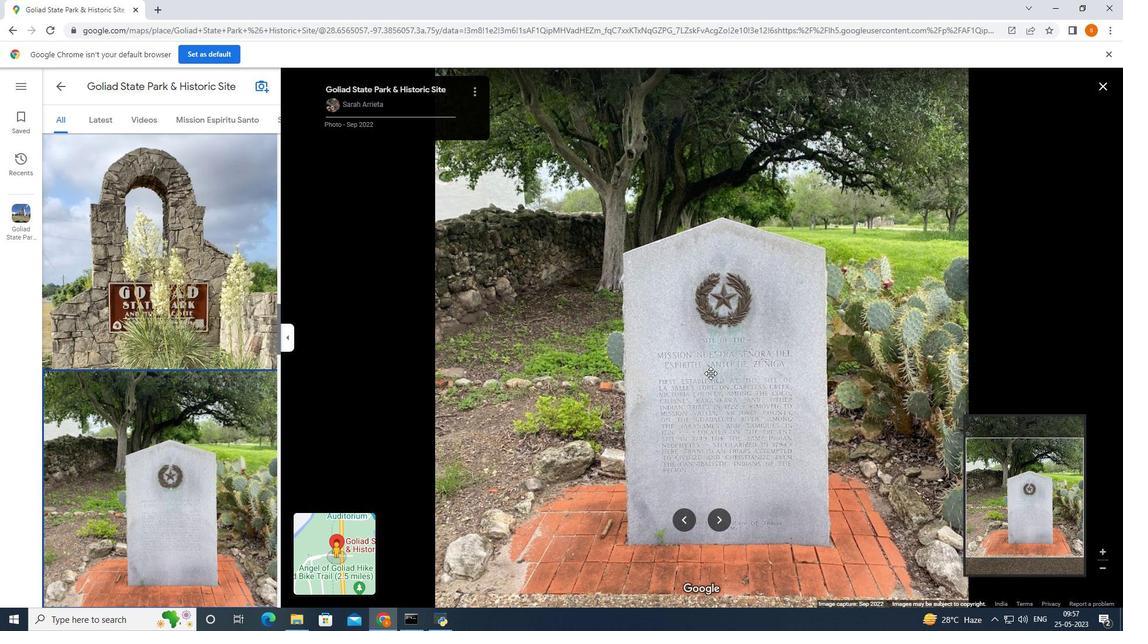 
Action: Mouse scrolled (712, 369) with delta (0, 0)
Screenshot: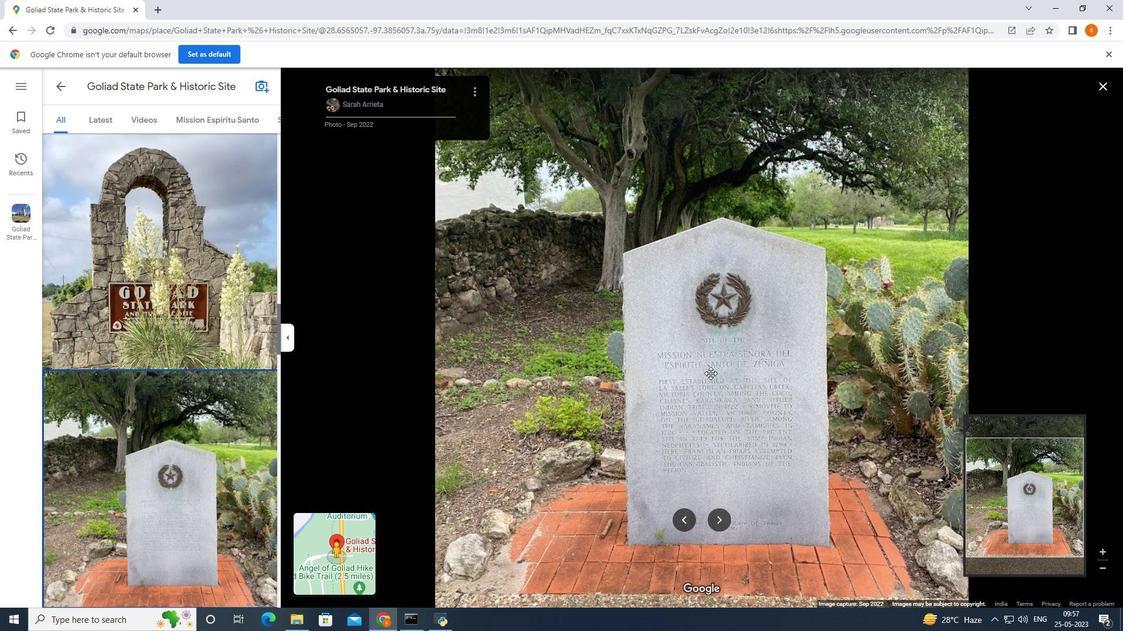 
Action: Mouse scrolled (712, 369) with delta (0, 0)
Screenshot: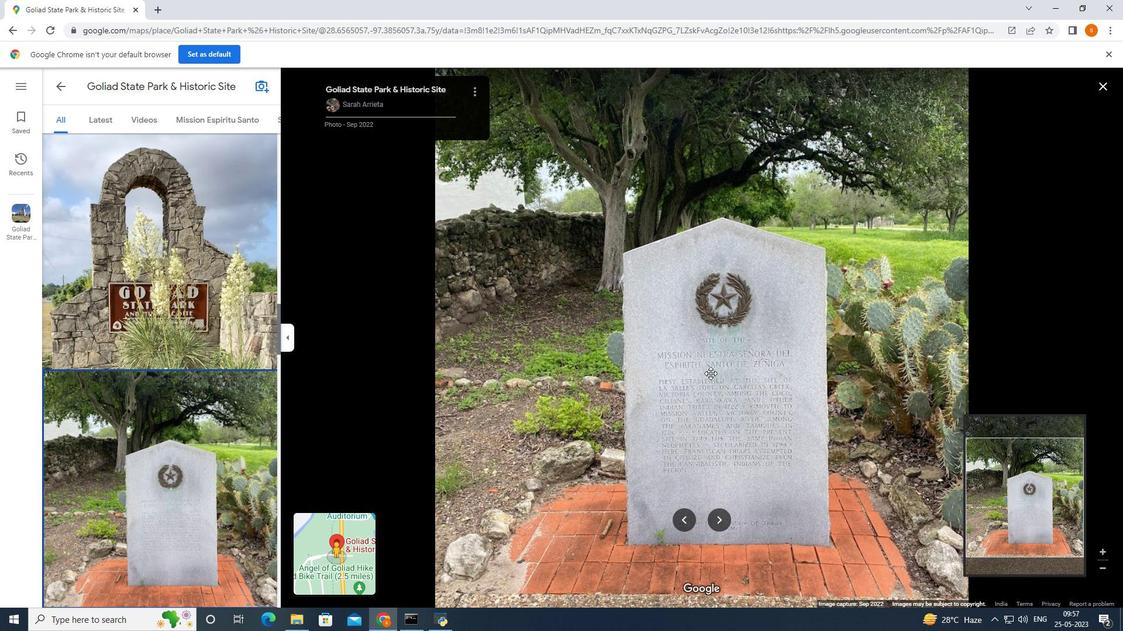 
Action: Mouse scrolled (712, 368) with delta (0, 0)
Screenshot: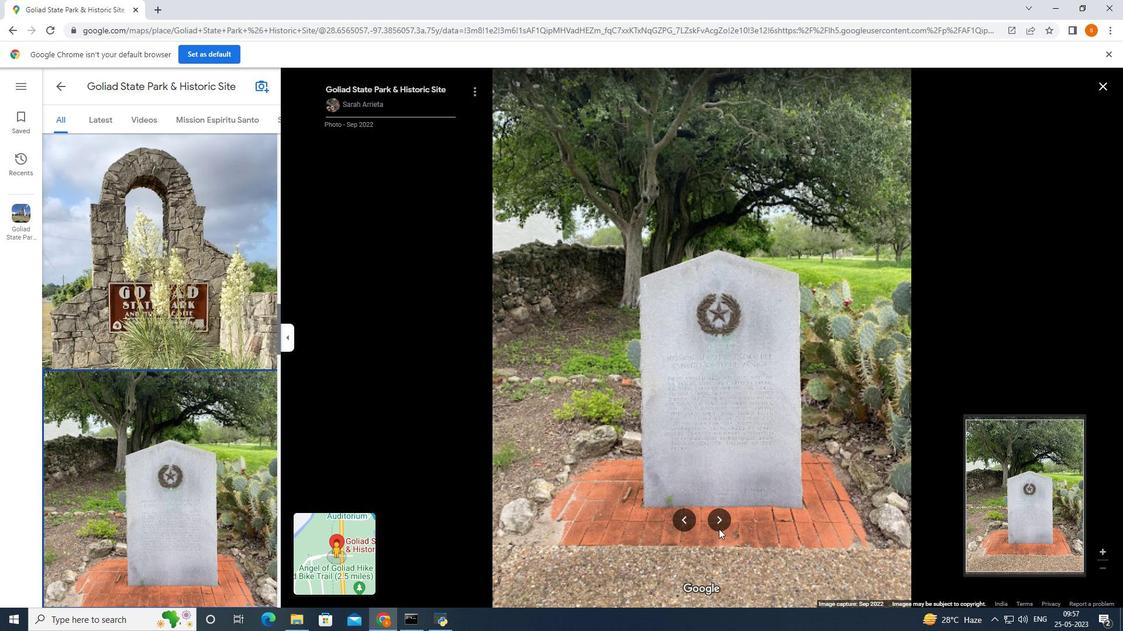 
Action: Mouse moved to (712, 369)
Screenshot: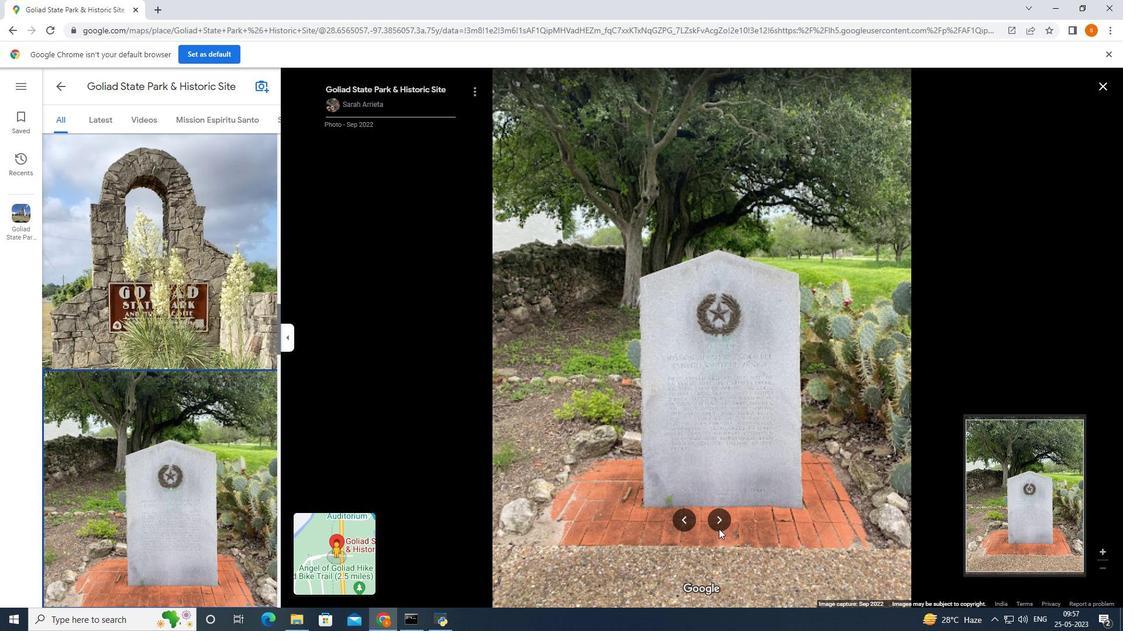 
Action: Mouse scrolled (712, 368) with delta (0, 0)
Screenshot: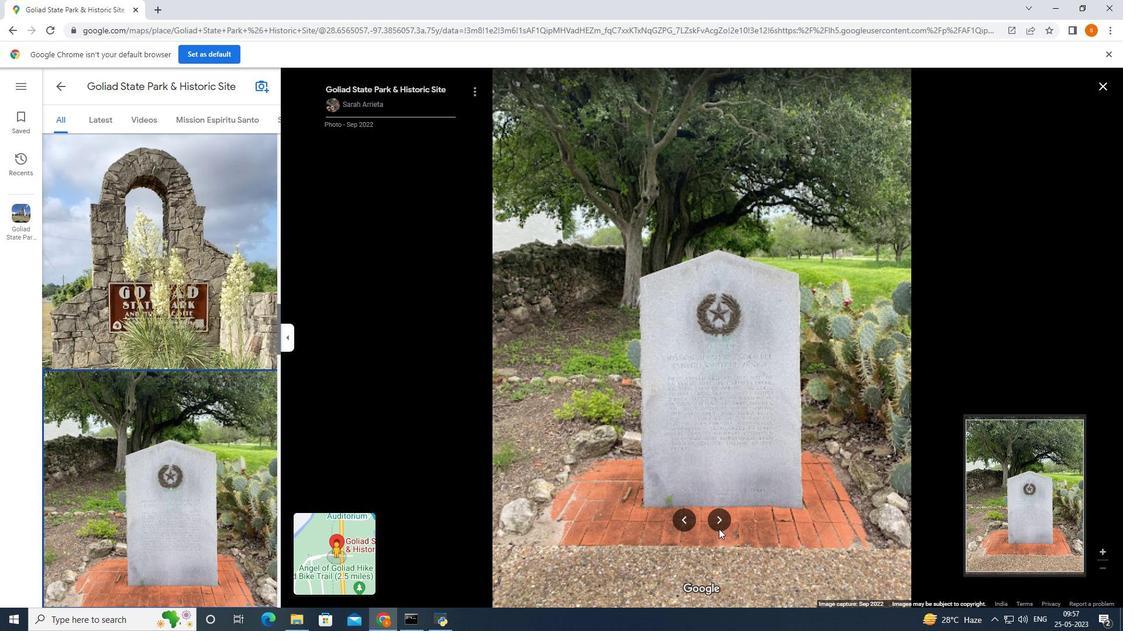 
Action: Mouse scrolled (712, 368) with delta (0, 0)
Screenshot: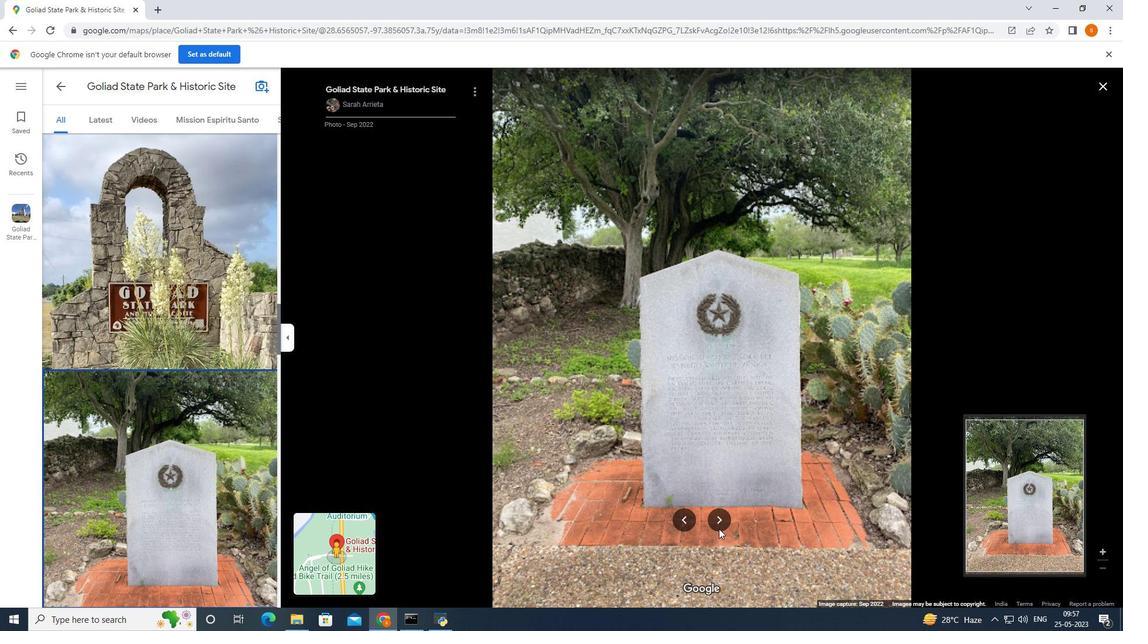 
Action: Mouse scrolled (712, 368) with delta (0, 0)
Screenshot: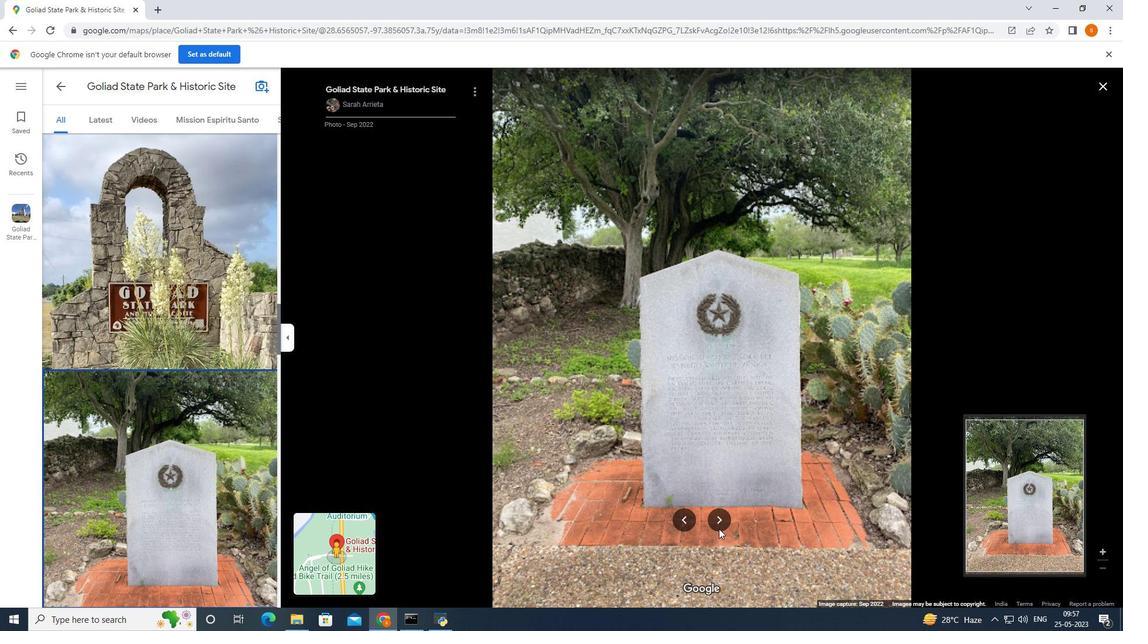 
Action: Mouse moved to (712, 369)
Screenshot: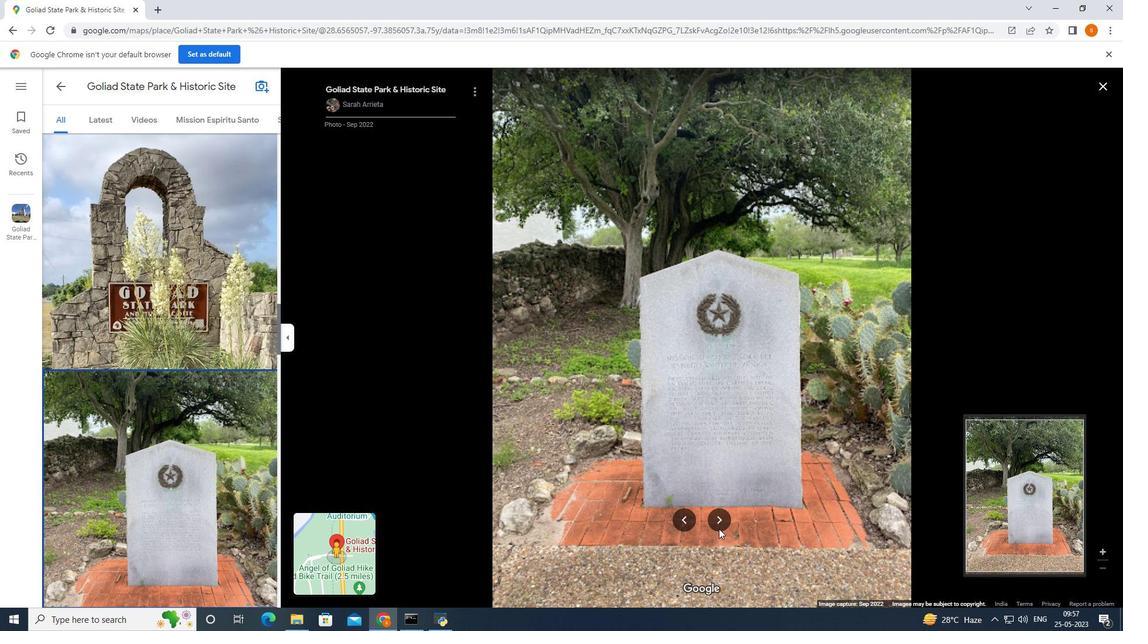 
Action: Mouse scrolled (712, 368) with delta (0, 0)
Screenshot: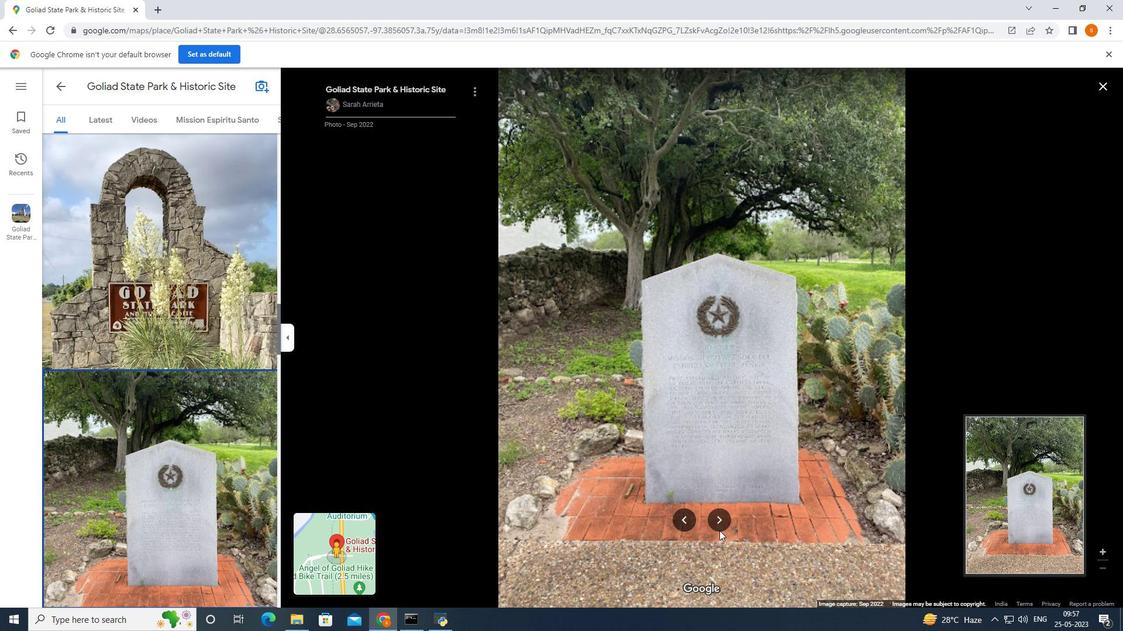 
Action: Mouse moved to (715, 517)
Screenshot: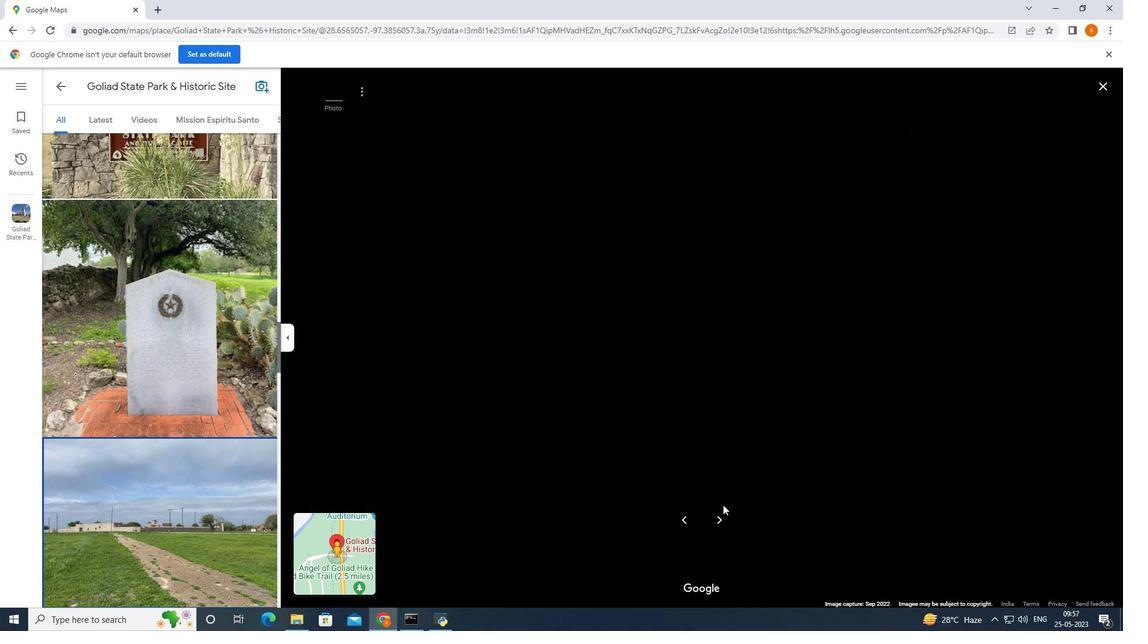 
Action: Mouse pressed left at (715, 517)
Screenshot: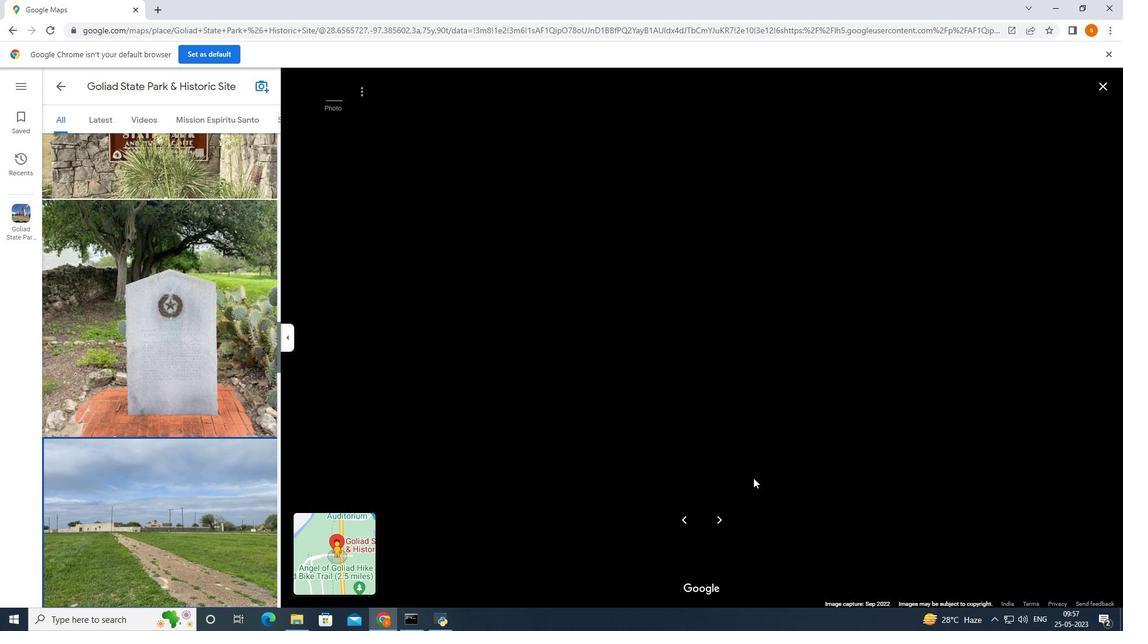 
Action: Mouse moved to (1103, 550)
Screenshot: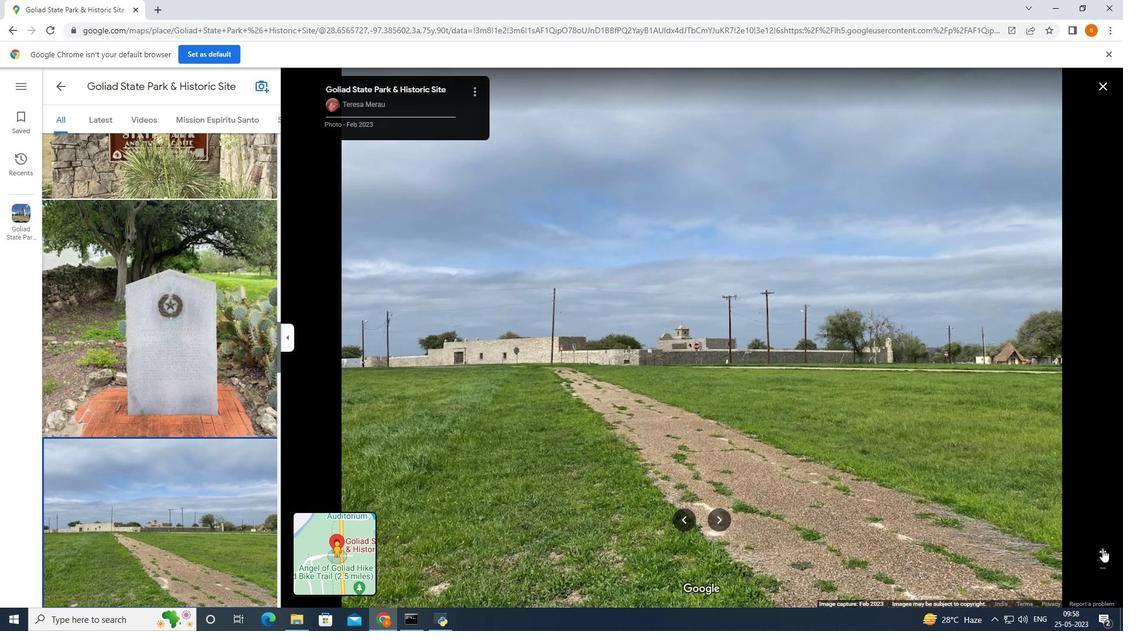 
Action: Mouse pressed left at (1103, 550)
Screenshot: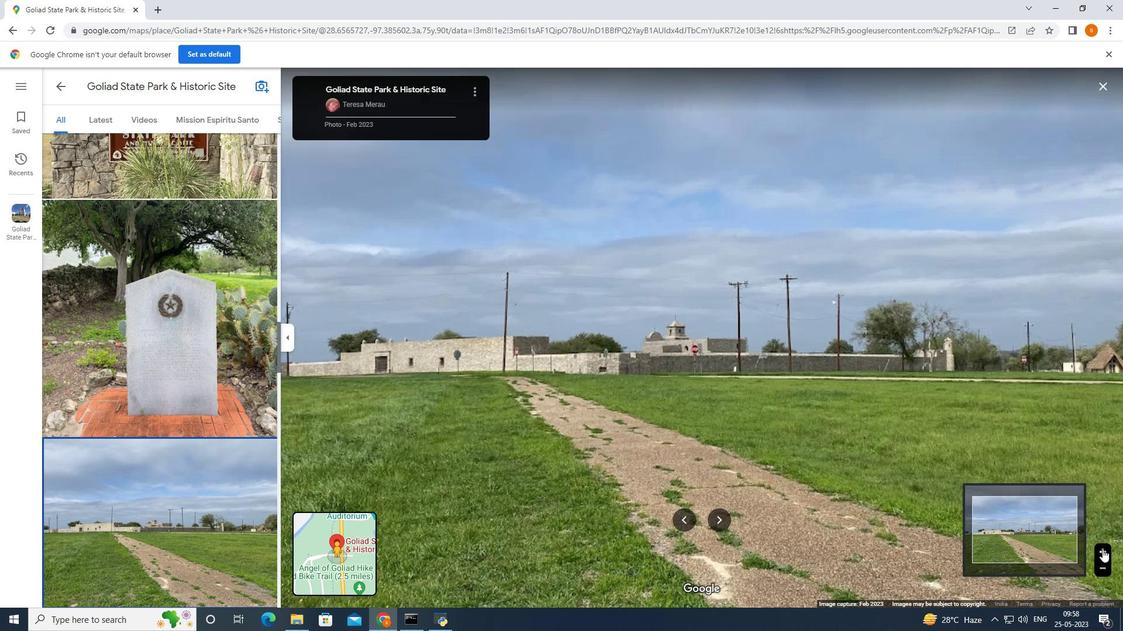 
Action: Mouse moved to (1104, 84)
Screenshot: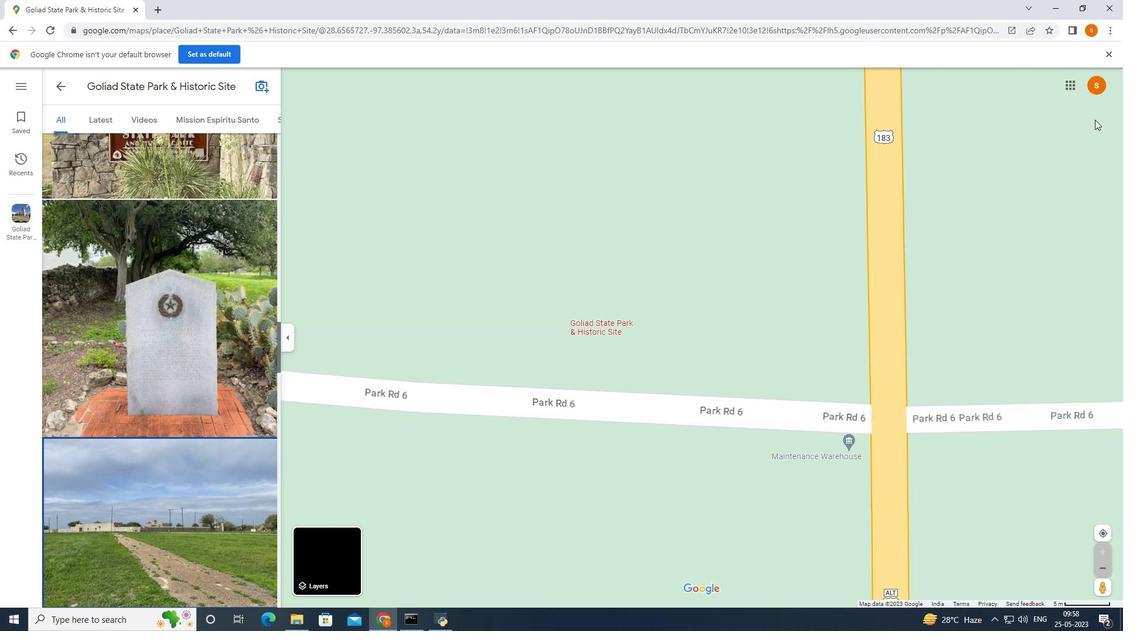 
Action: Mouse pressed left at (1104, 84)
Screenshot: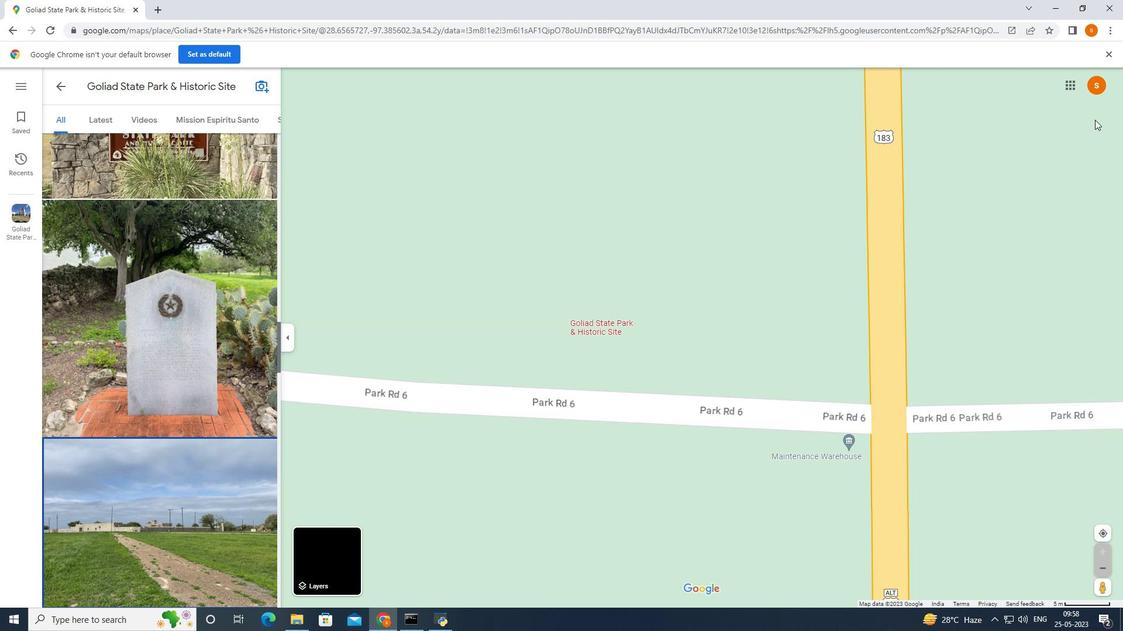 
Action: Mouse moved to (1102, 564)
Screenshot: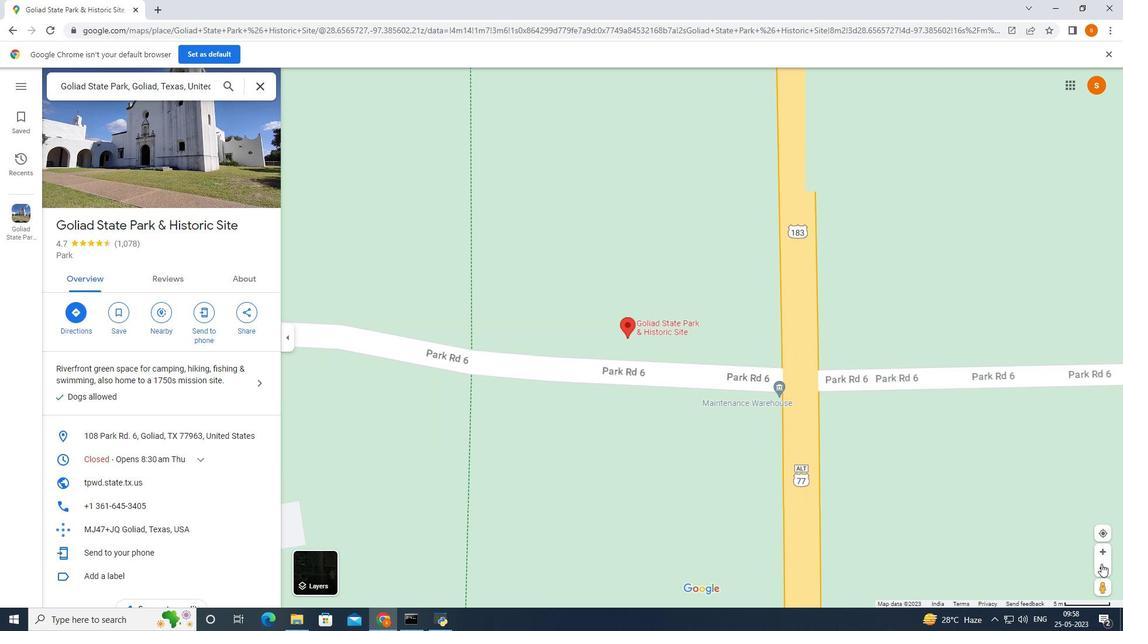 
Action: Mouse pressed left at (1102, 564)
Screenshot: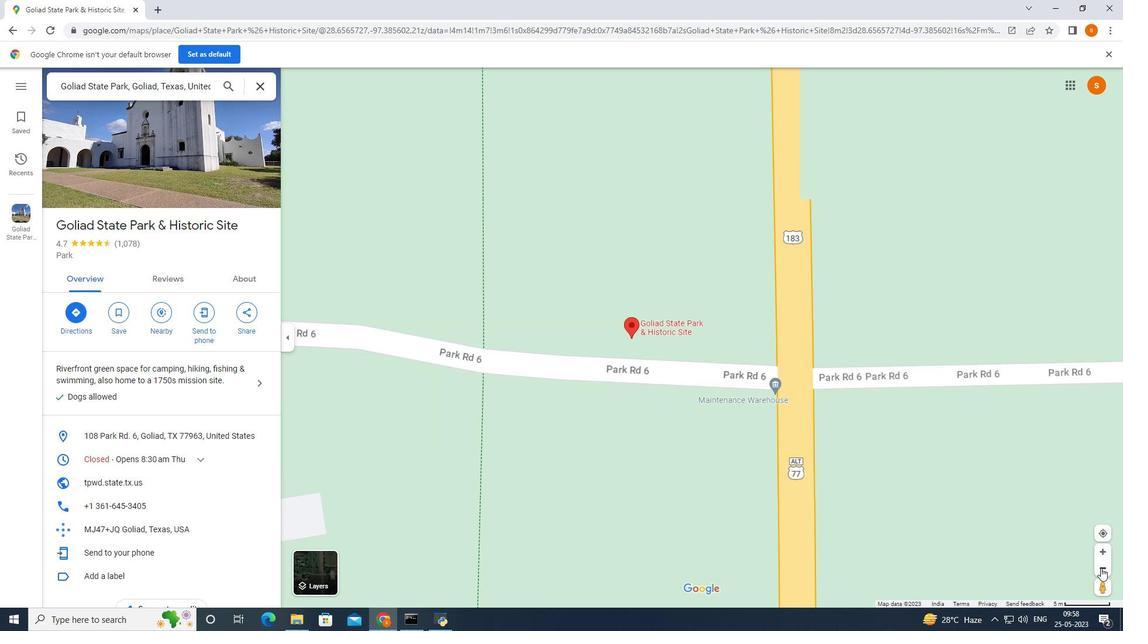 
Action: Mouse moved to (1102, 551)
Screenshot: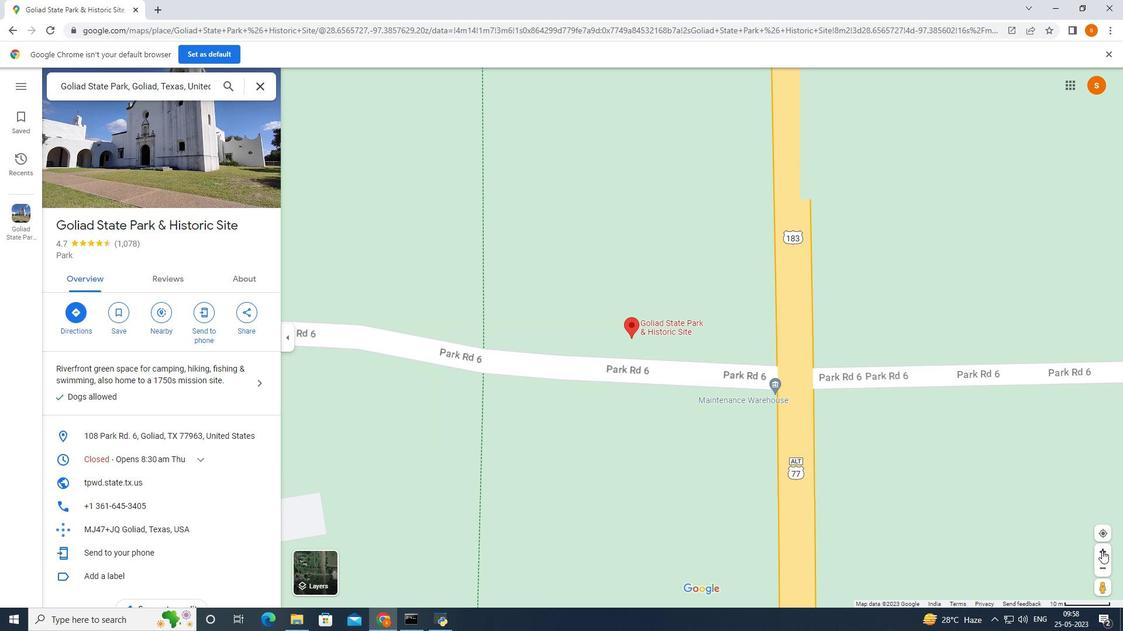 
Action: Mouse pressed left at (1102, 551)
Screenshot: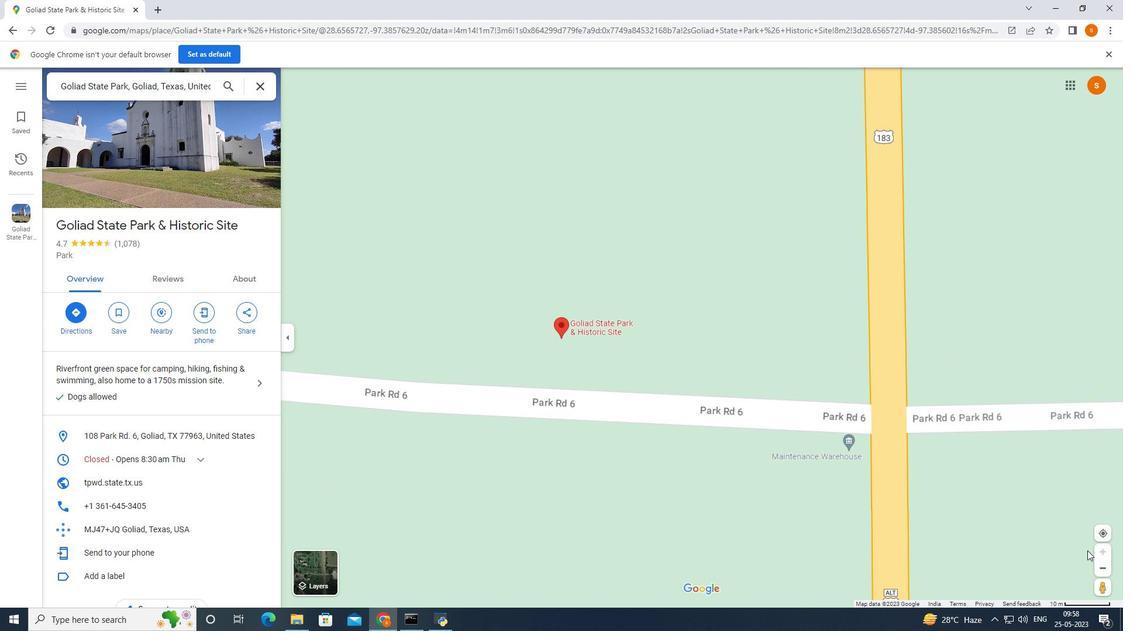
Action: Mouse moved to (1101, 571)
Screenshot: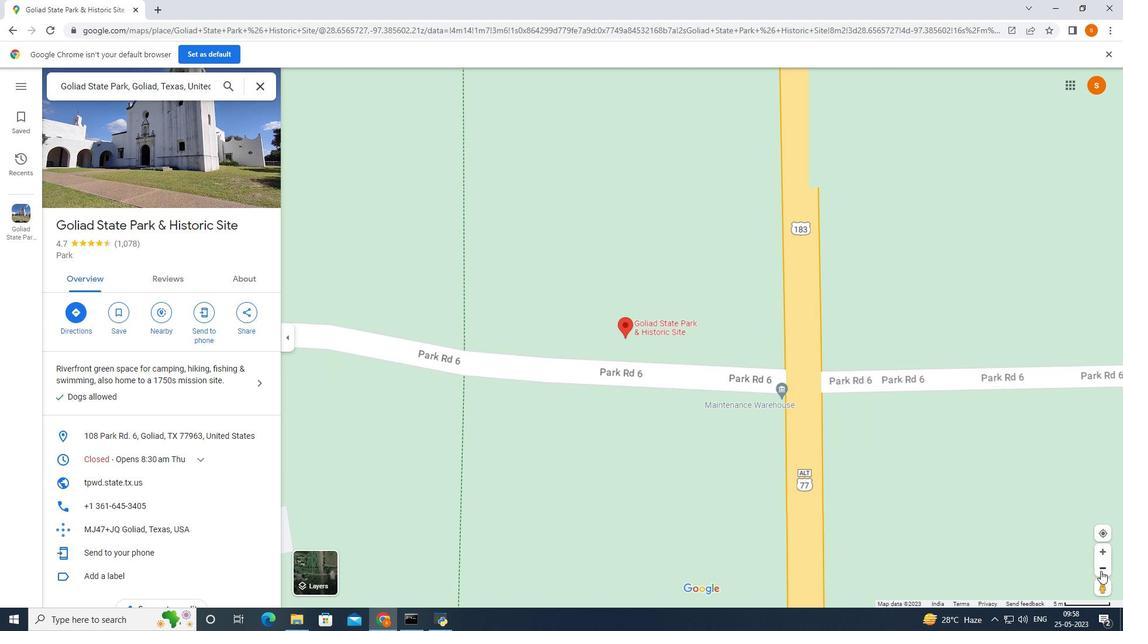 
Action: Mouse pressed left at (1101, 571)
Screenshot: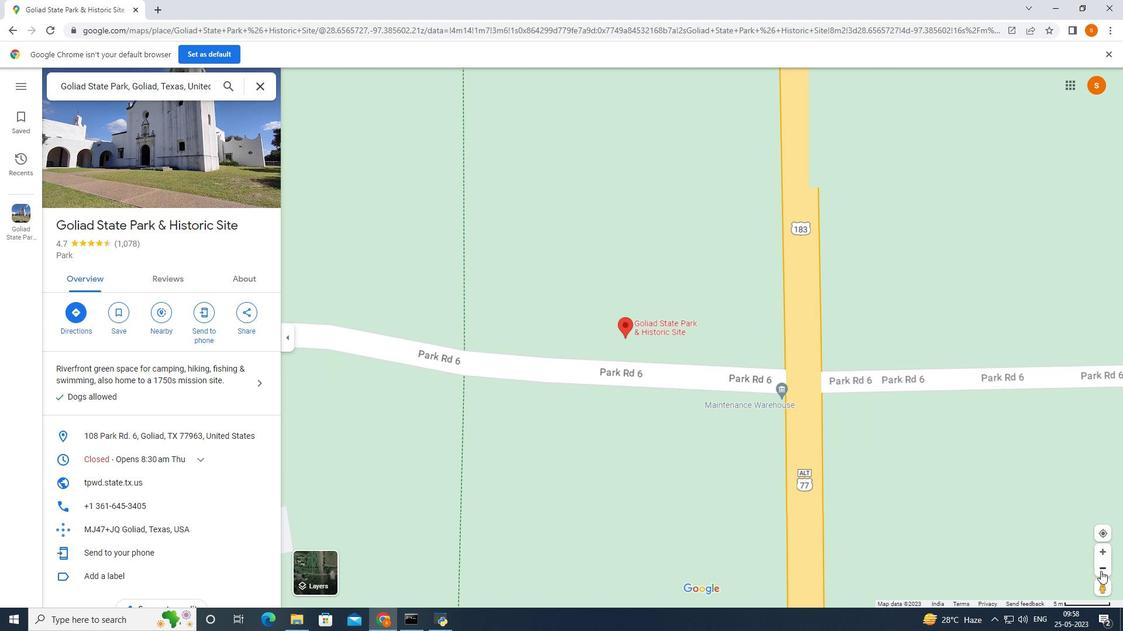 
Action: Mouse moved to (1103, 549)
Screenshot: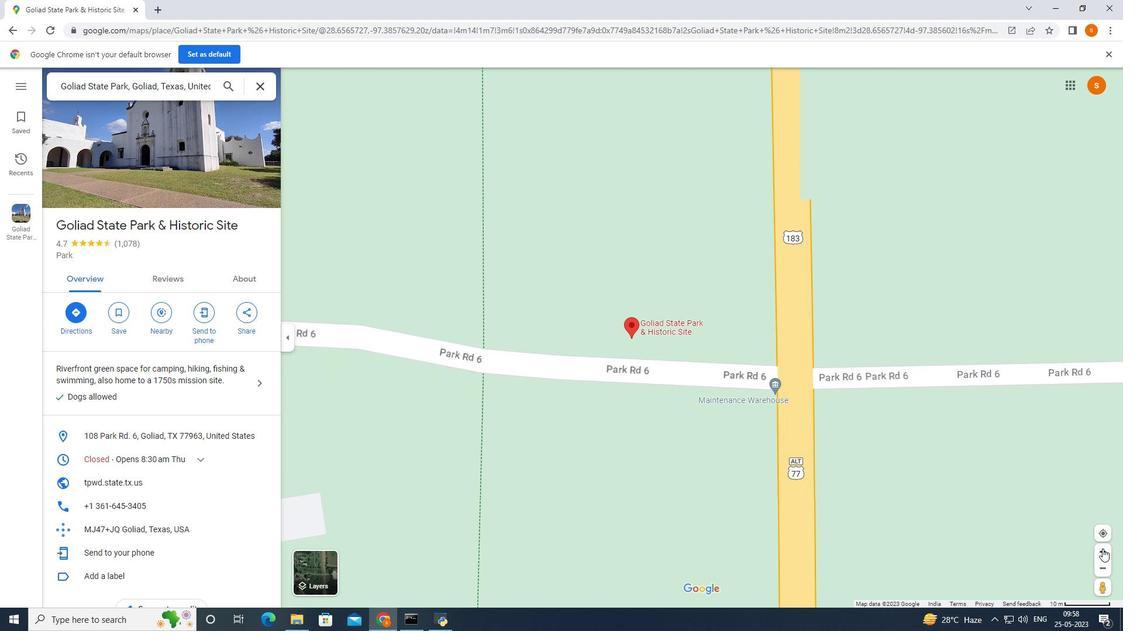 
Action: Mouse pressed left at (1103, 549)
Screenshot: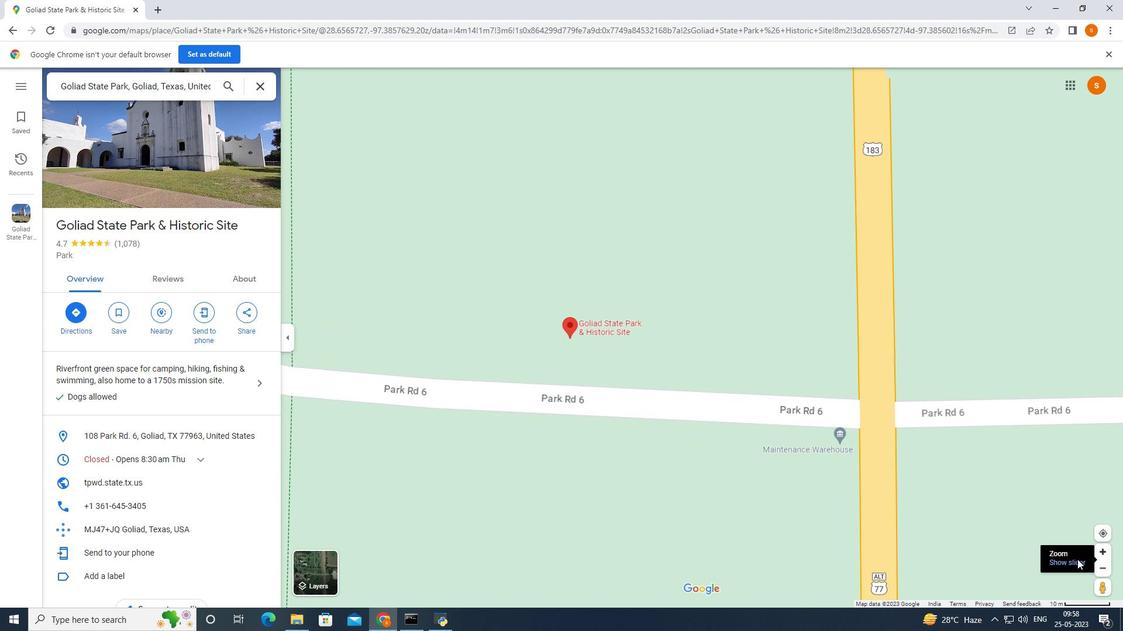 
Action: Mouse moved to (1076, 560)
Screenshot: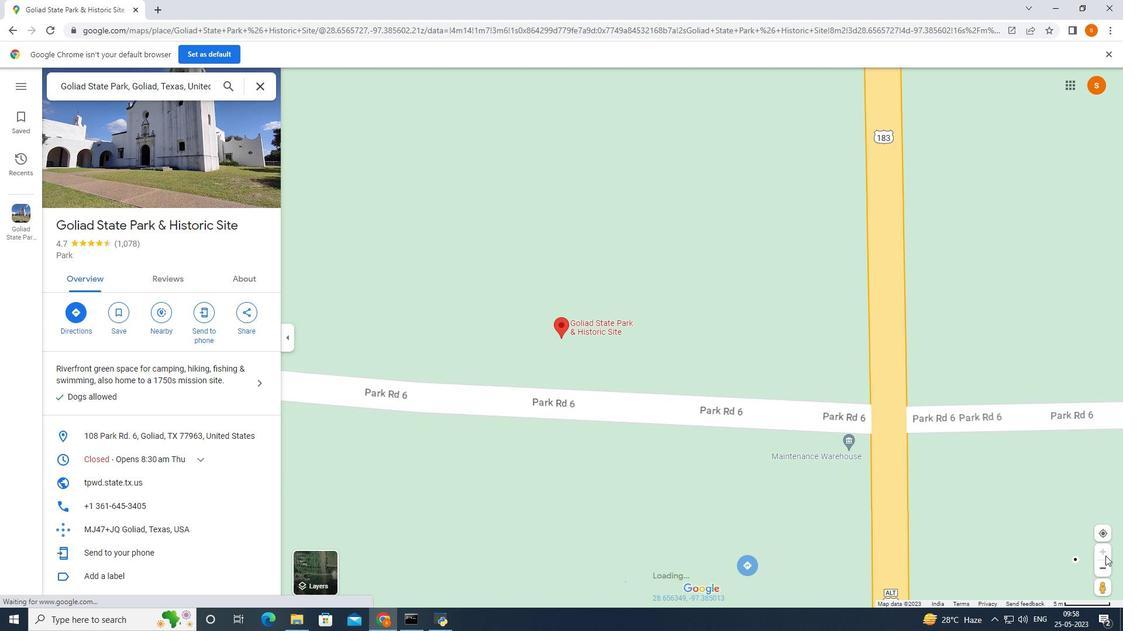 
Action: Mouse pressed left at (1076, 560)
Screenshot: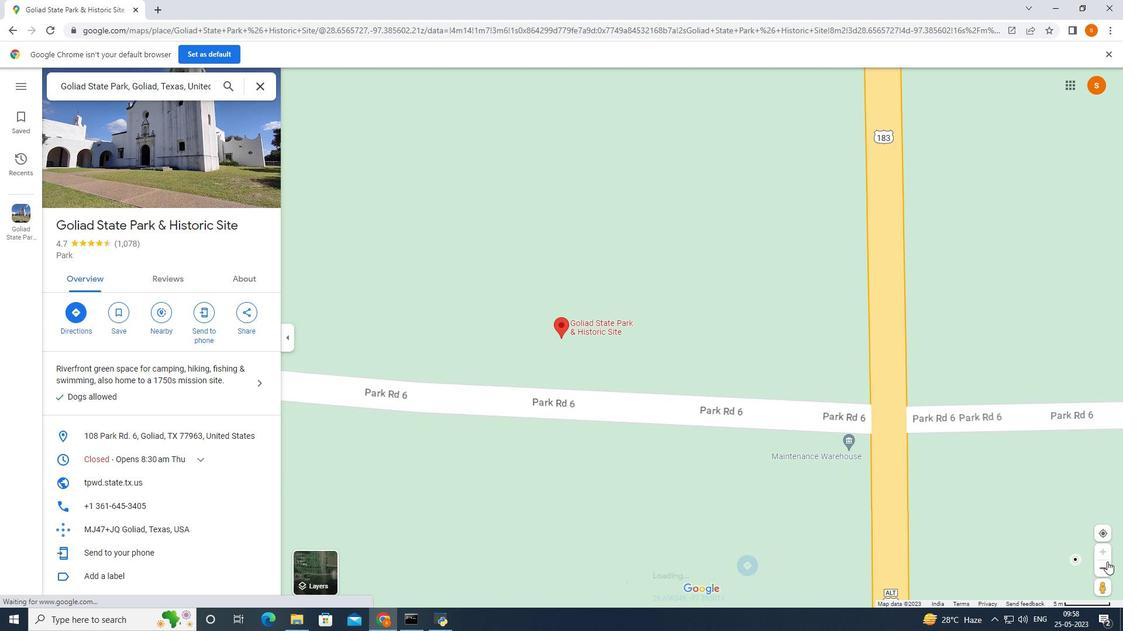 
Action: Mouse moved to (1104, 570)
Screenshot: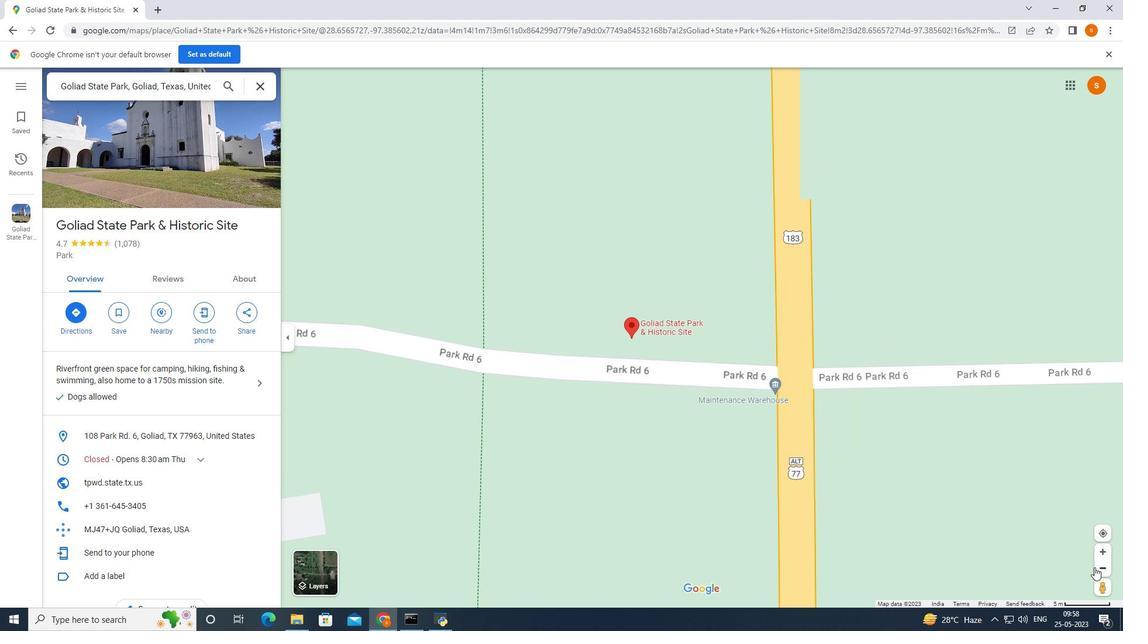 
Action: Mouse pressed left at (1104, 570)
Screenshot: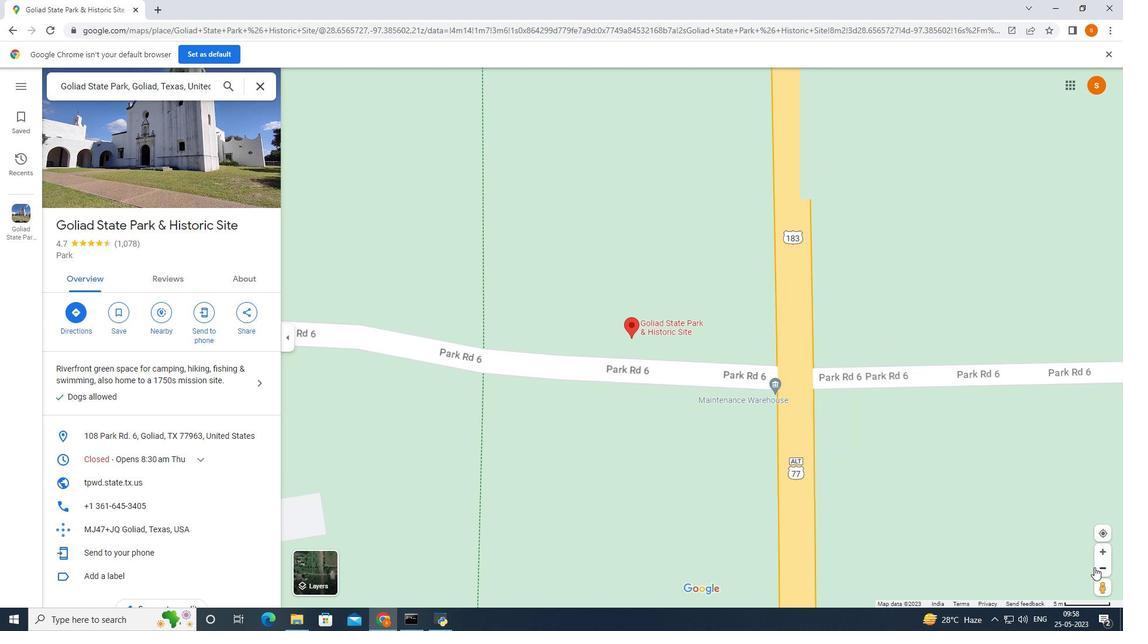 
Action: Mouse moved to (1083, 566)
Screenshot: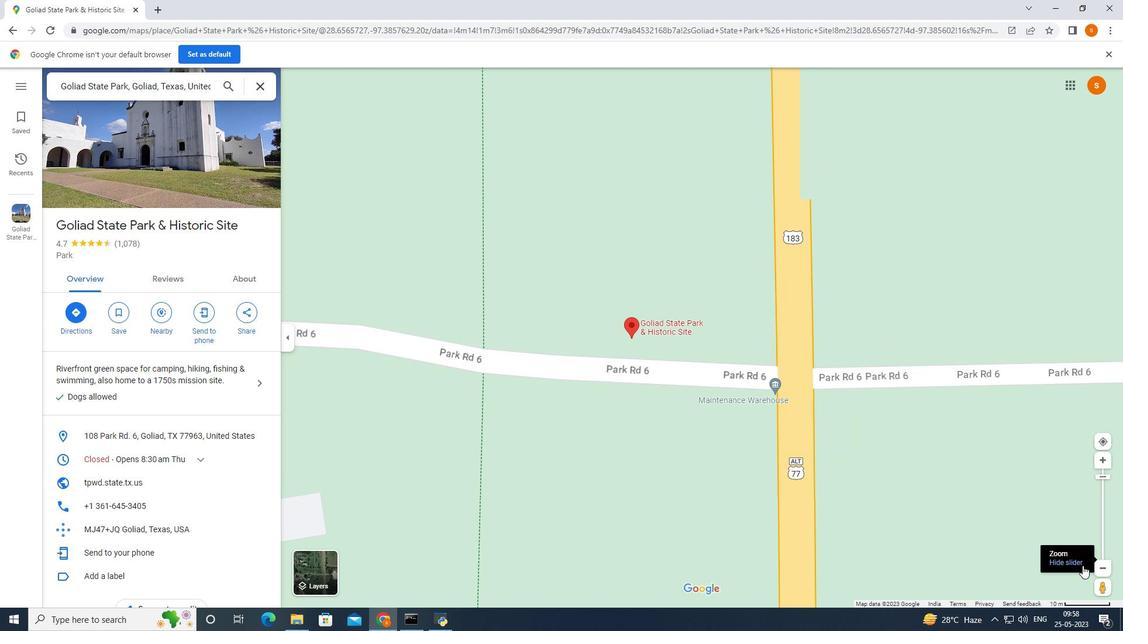
Action: Mouse pressed left at (1083, 566)
Screenshot: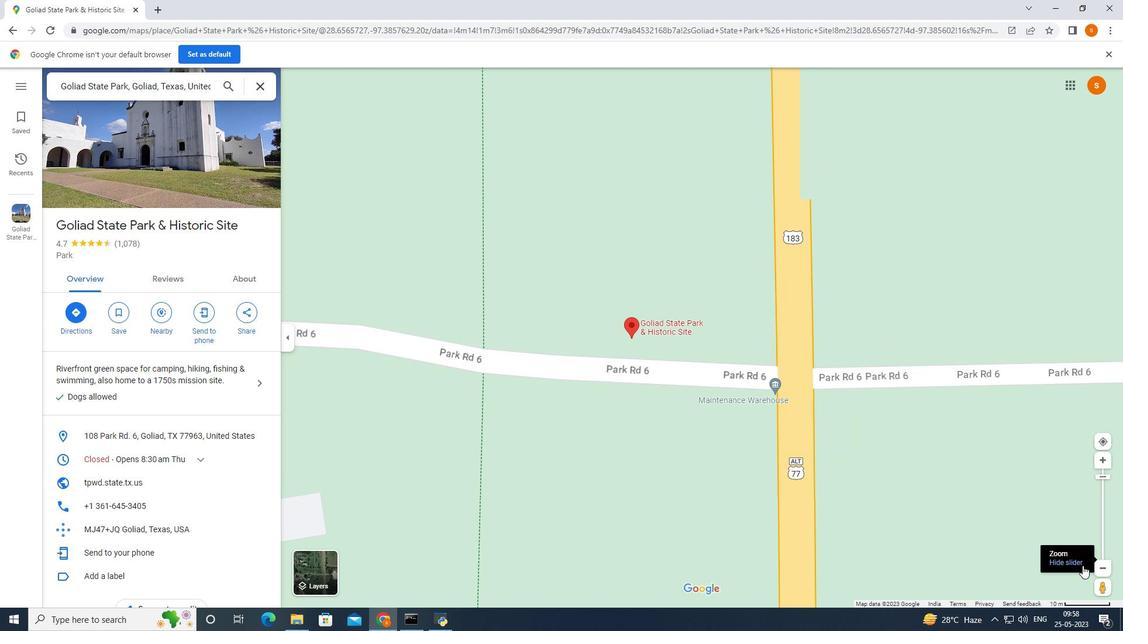 
Action: Mouse moved to (1103, 479)
Screenshot: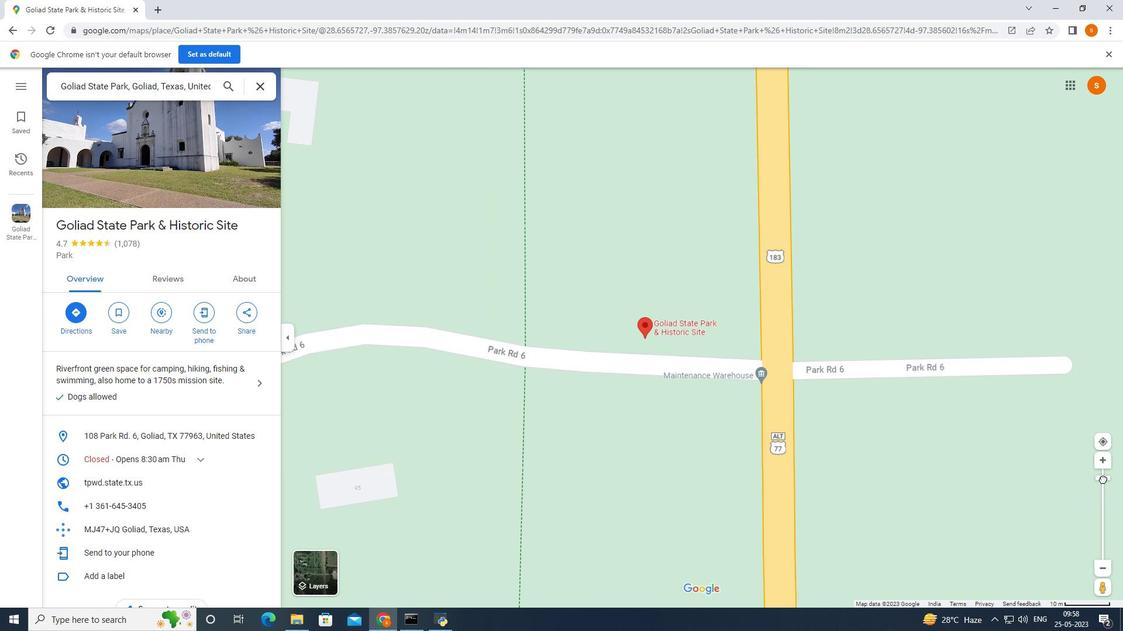 
Action: Mouse pressed left at (1103, 479)
Screenshot: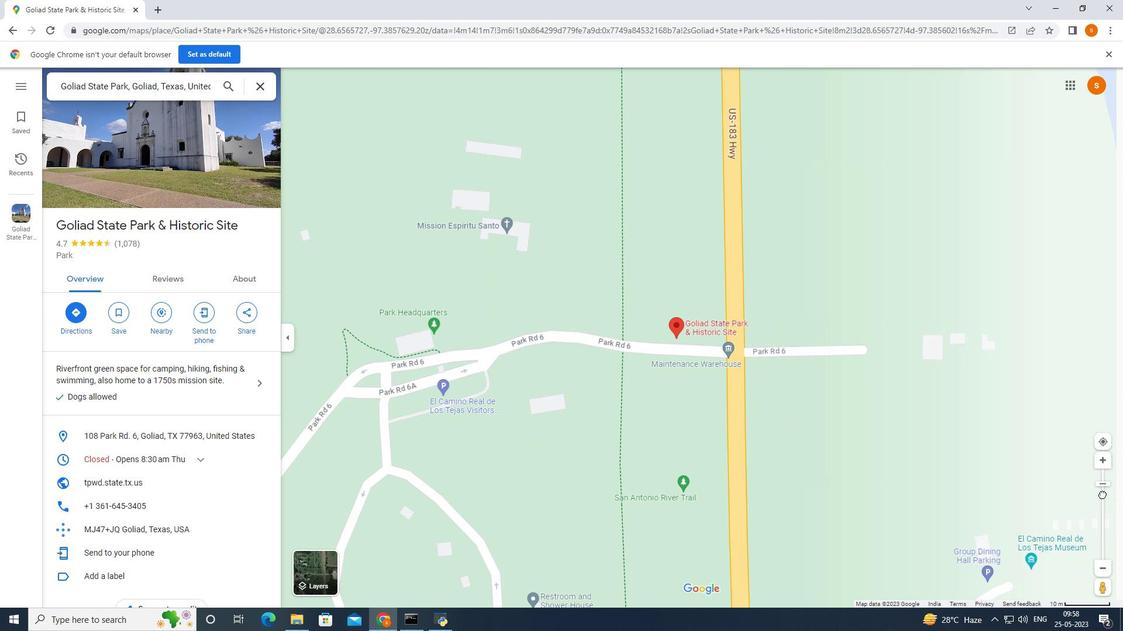 
Action: Mouse moved to (724, 328)
Screenshot: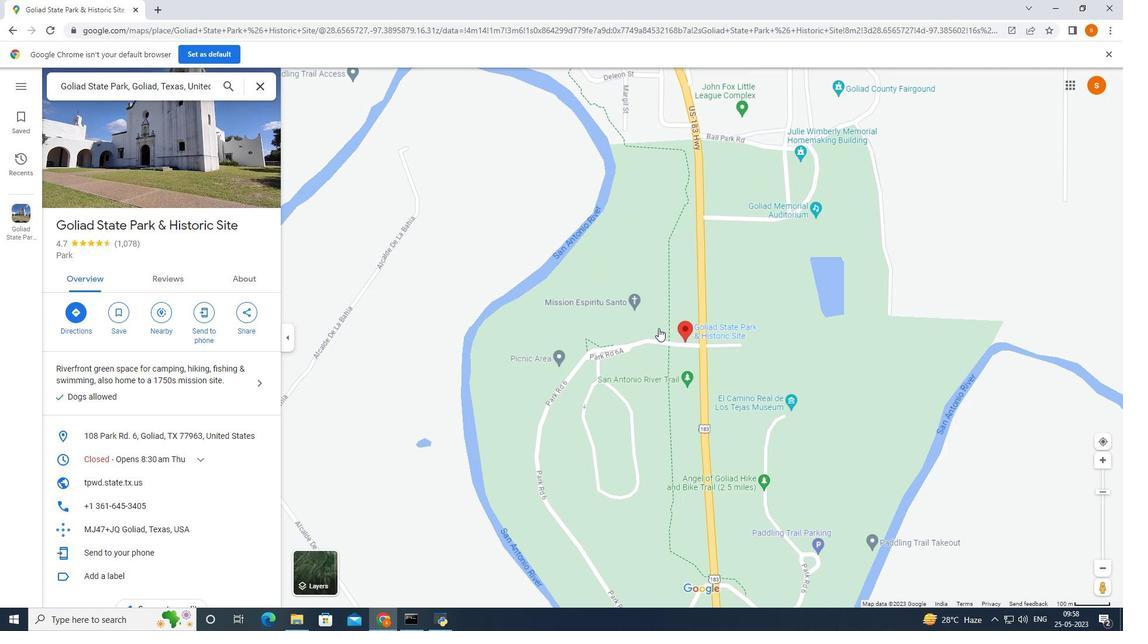 
Action: Mouse scrolled (724, 329) with delta (0, 0)
Screenshot: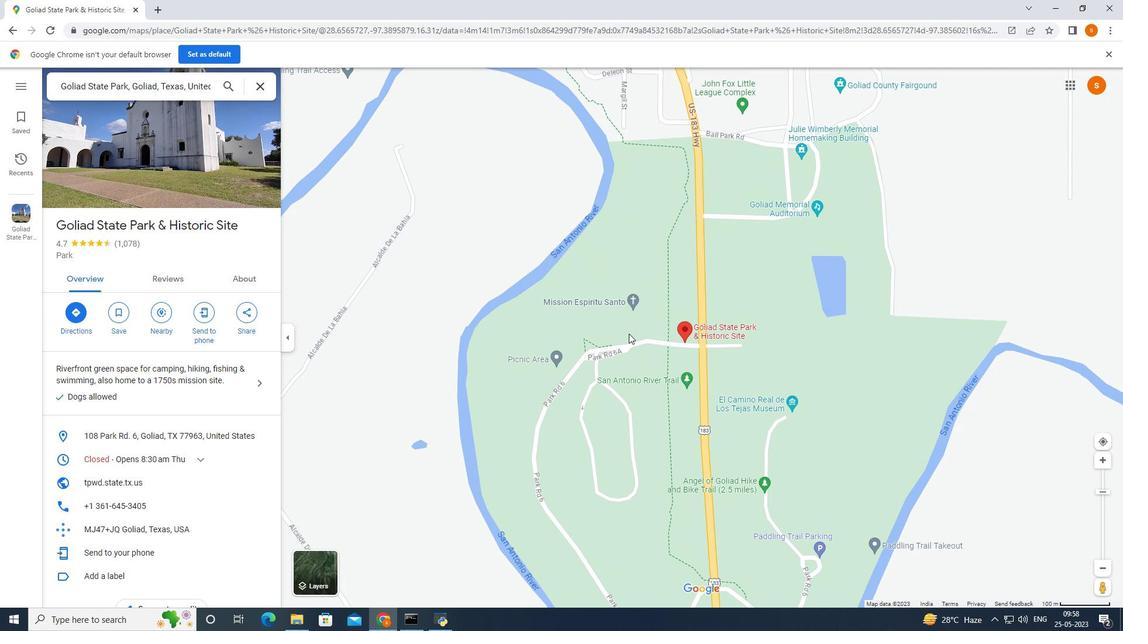 
Action: Mouse scrolled (724, 329) with delta (0, 0)
Screenshot: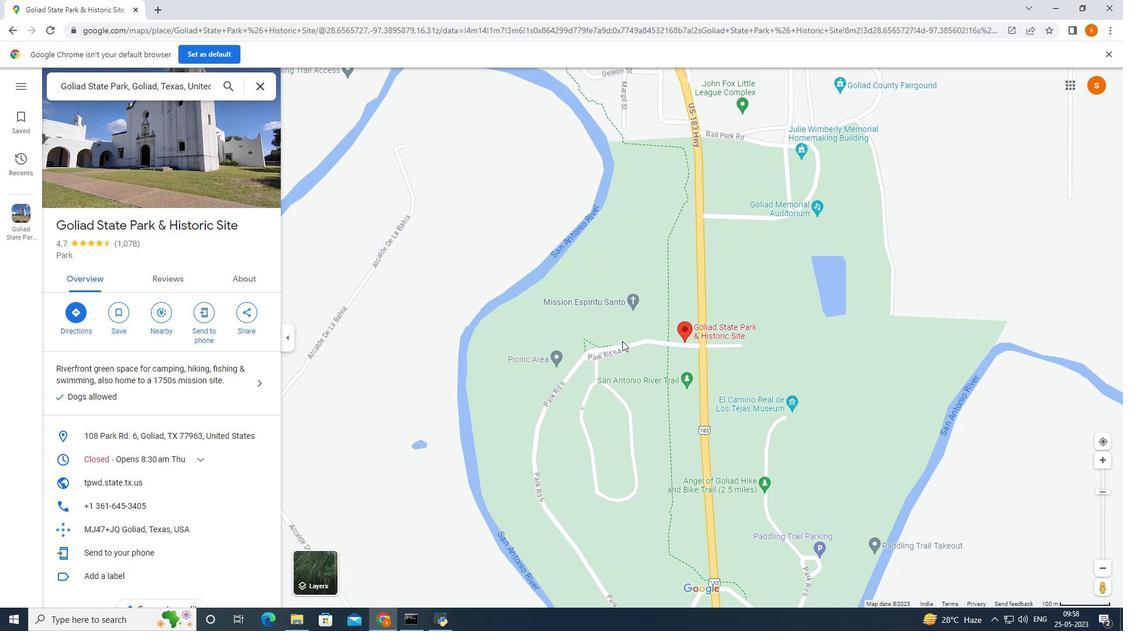 
Action: Mouse moved to (553, 358)
Screenshot: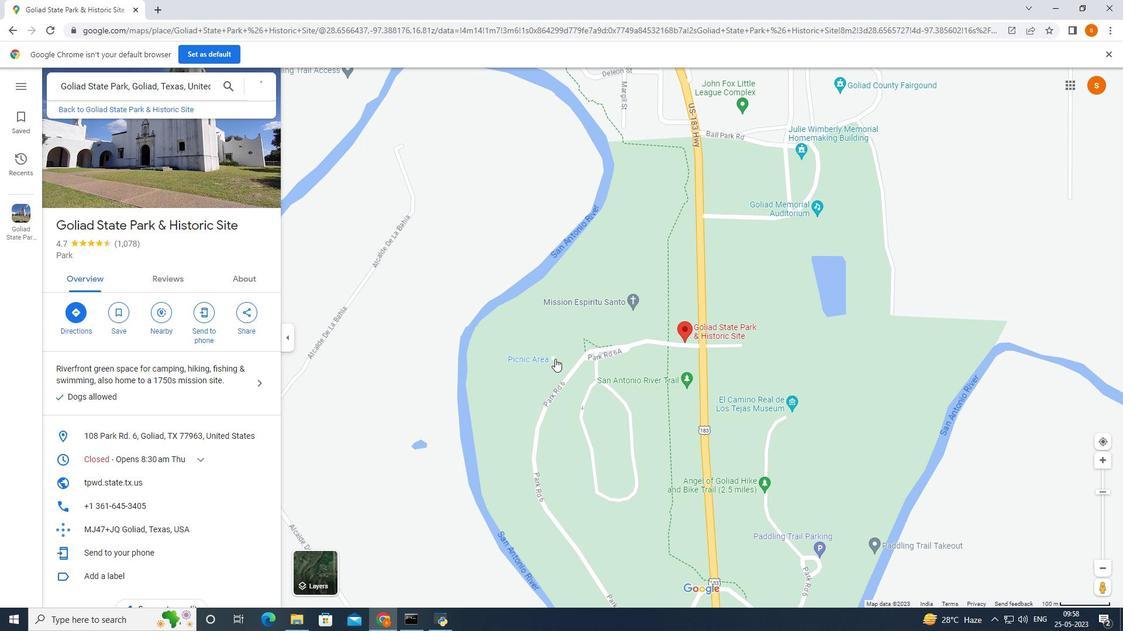 
Action: Mouse pressed left at (553, 358)
Screenshot: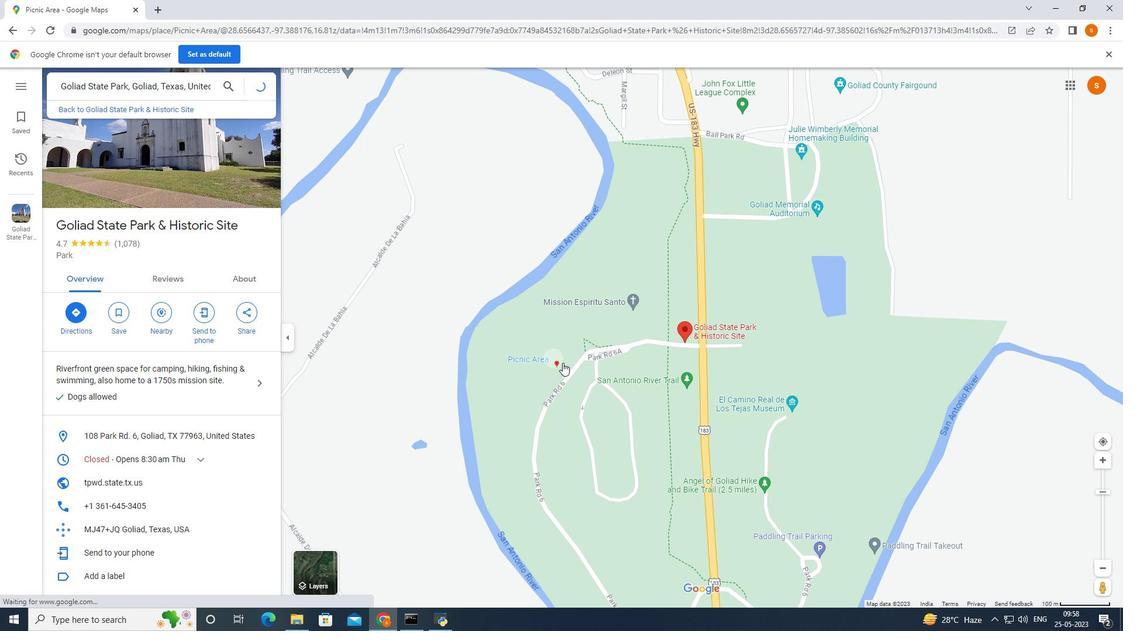
Action: Mouse moved to (637, 296)
Screenshot: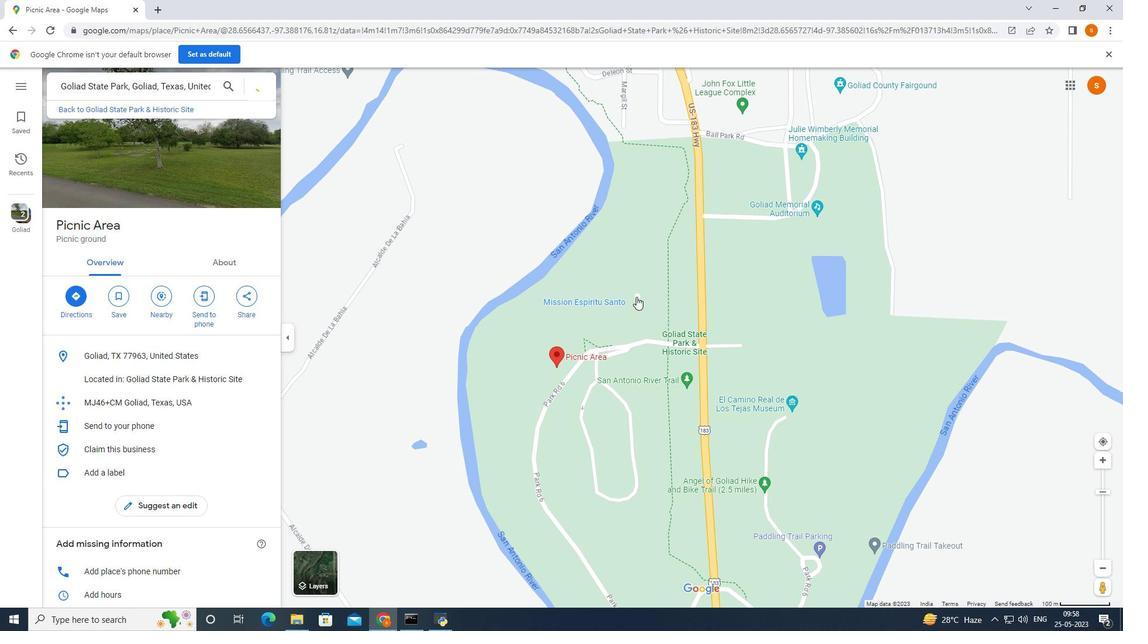 
Action: Mouse pressed left at (637, 296)
Screenshot: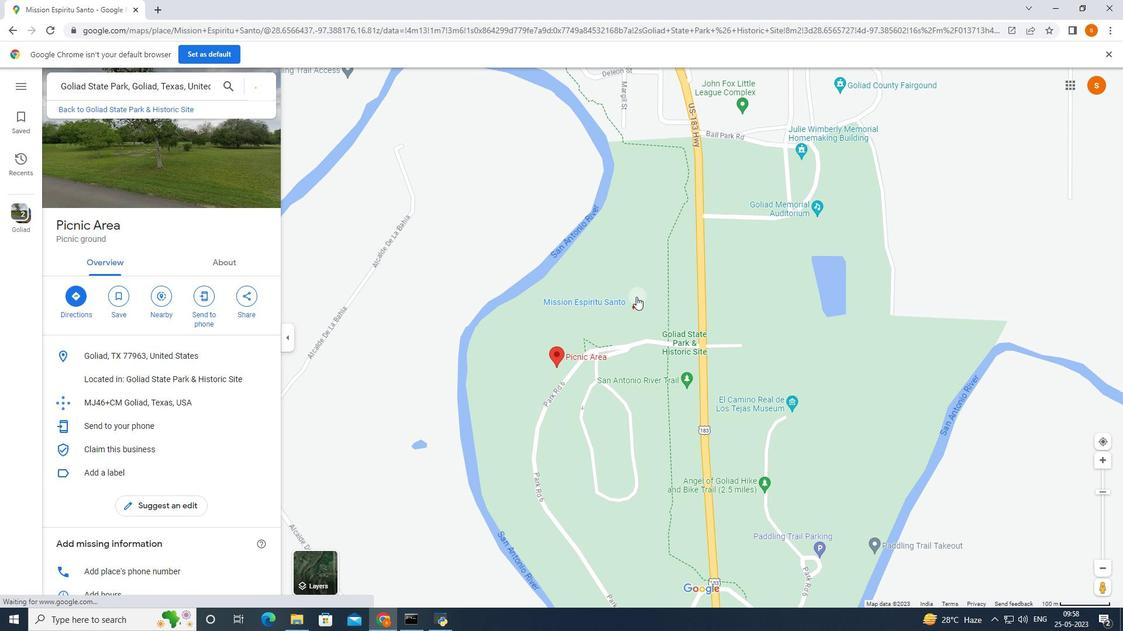 
Action: Mouse moved to (743, 393)
Screenshot: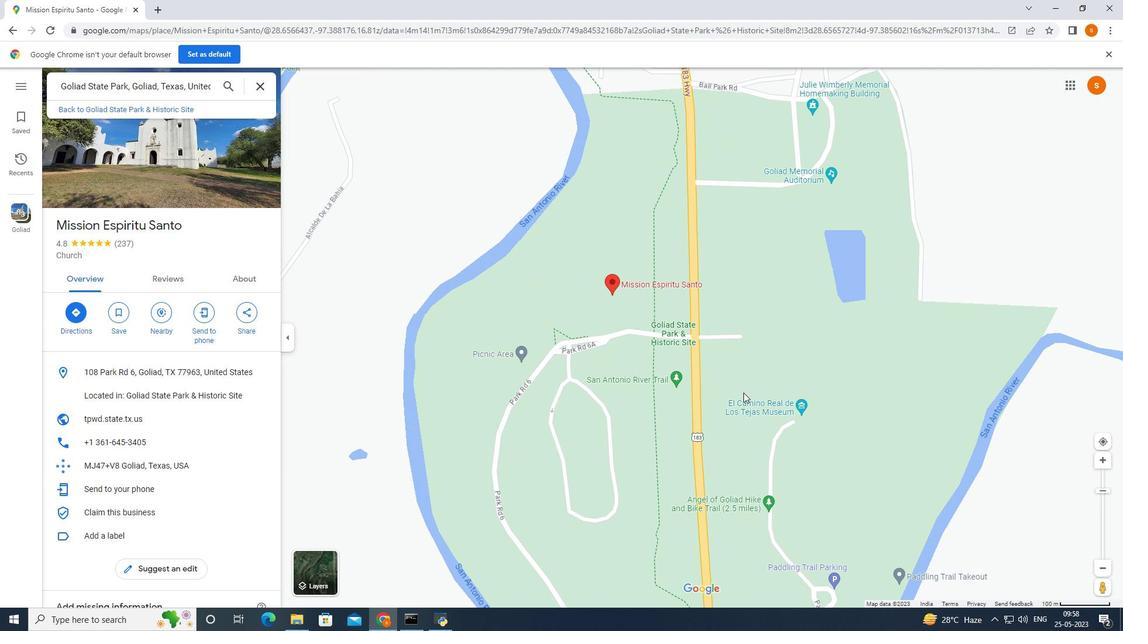 
Action: Mouse scrolled (743, 393) with delta (0, 0)
Screenshot: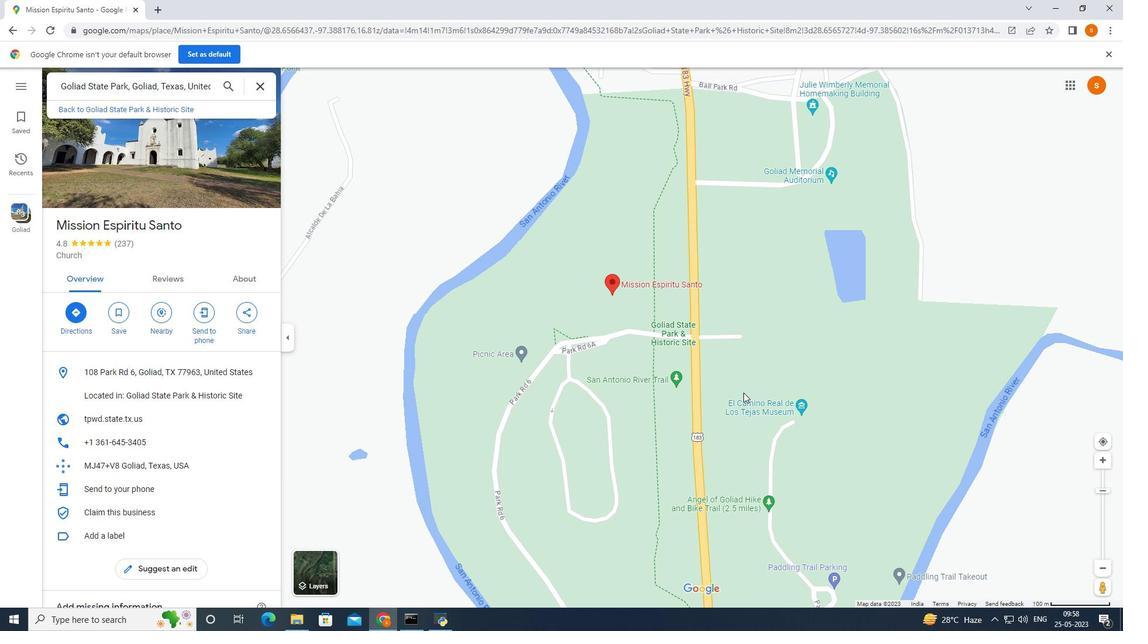
Action: Mouse moved to (674, 383)
Screenshot: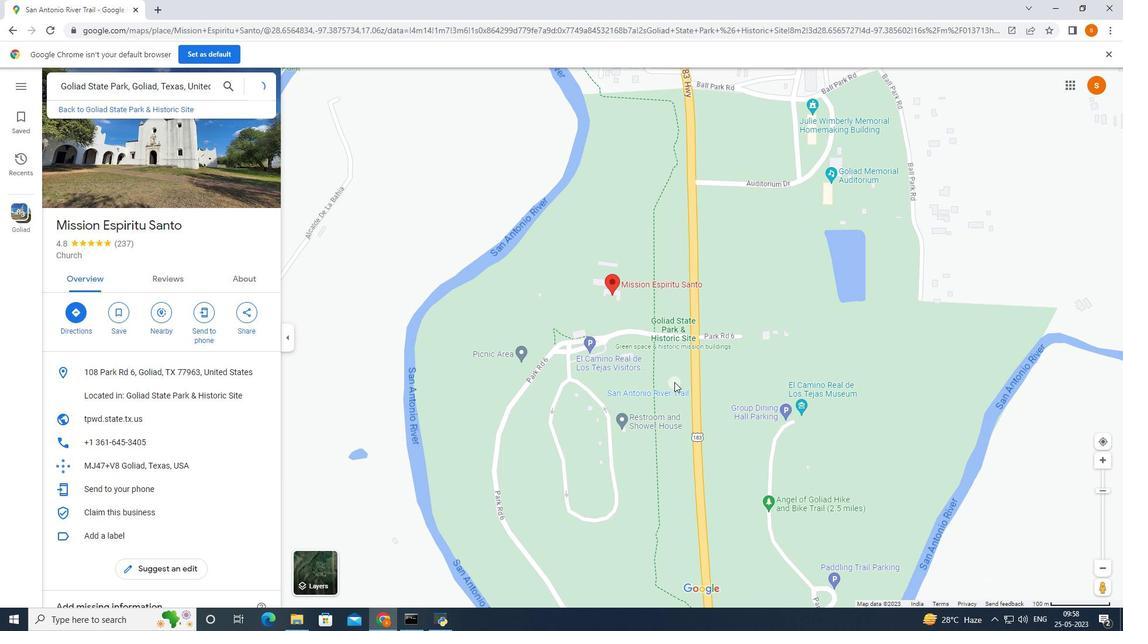 
Action: Mouse pressed left at (674, 383)
Screenshot: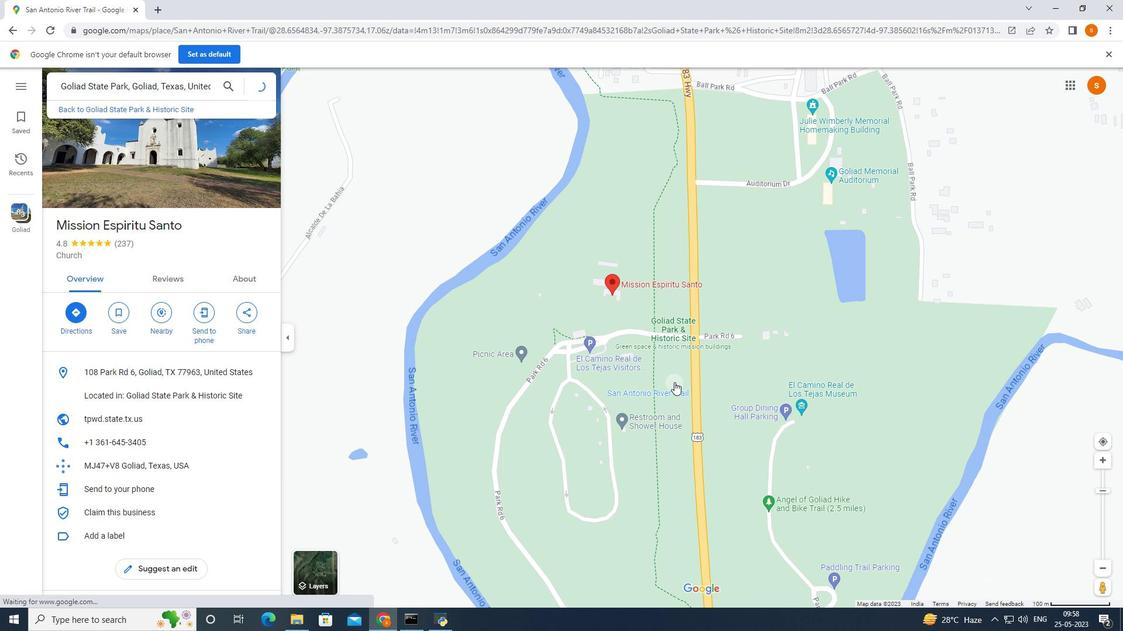 
Action: Mouse moved to (723, 364)
Screenshot: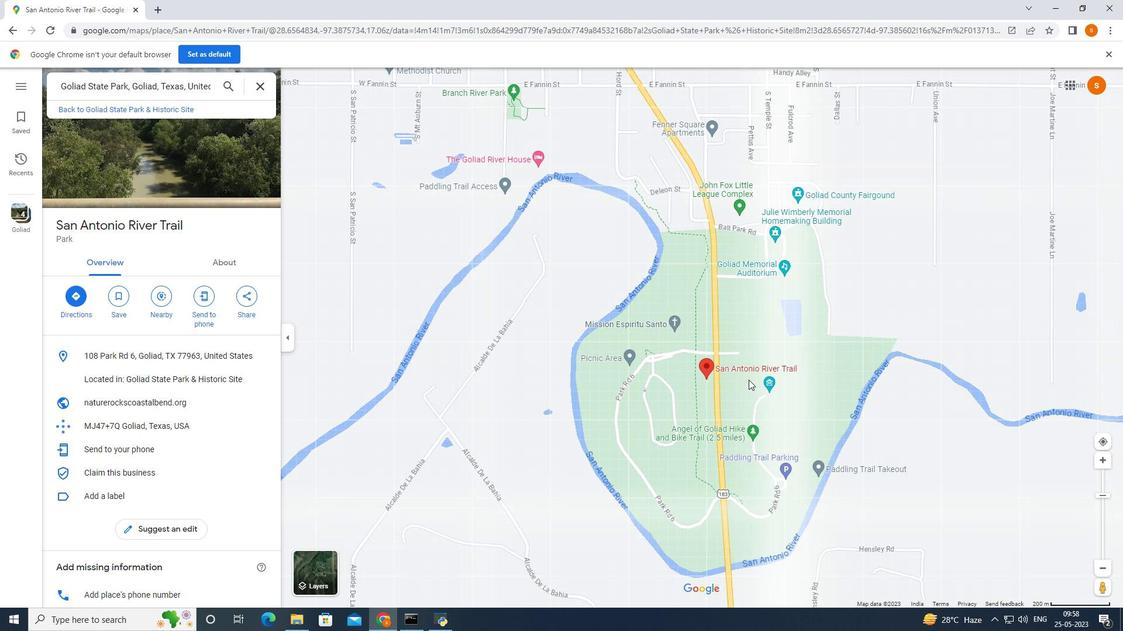 
Action: Mouse scrolled (723, 363) with delta (0, 0)
Screenshot: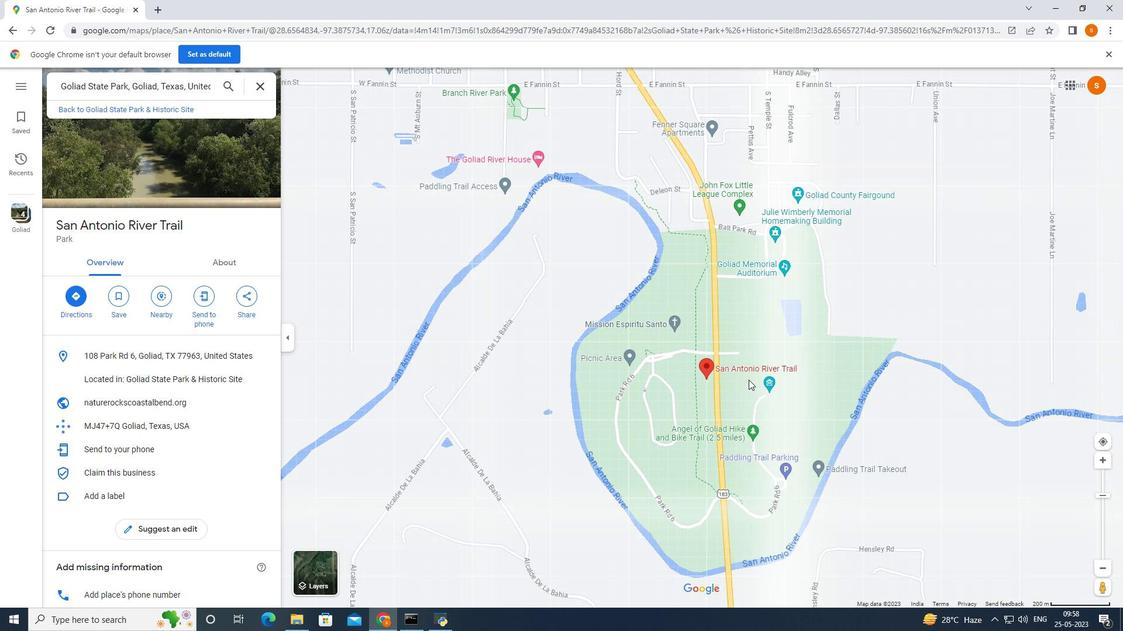 
Action: Mouse moved to (731, 368)
Screenshot: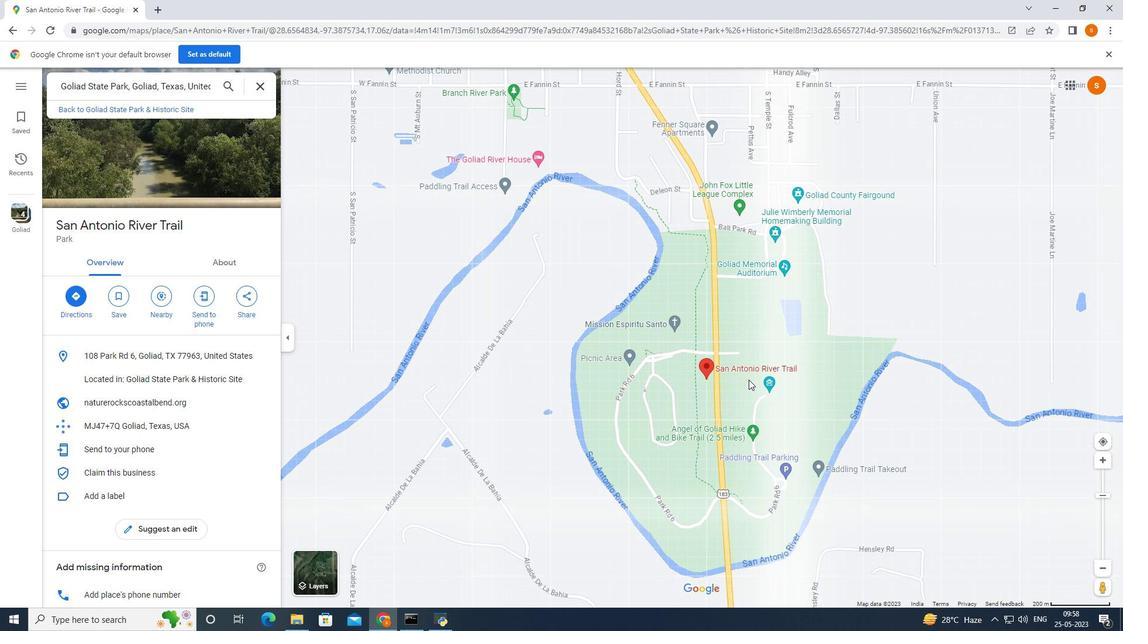 
Action: Mouse scrolled (731, 367) with delta (0, 0)
Screenshot: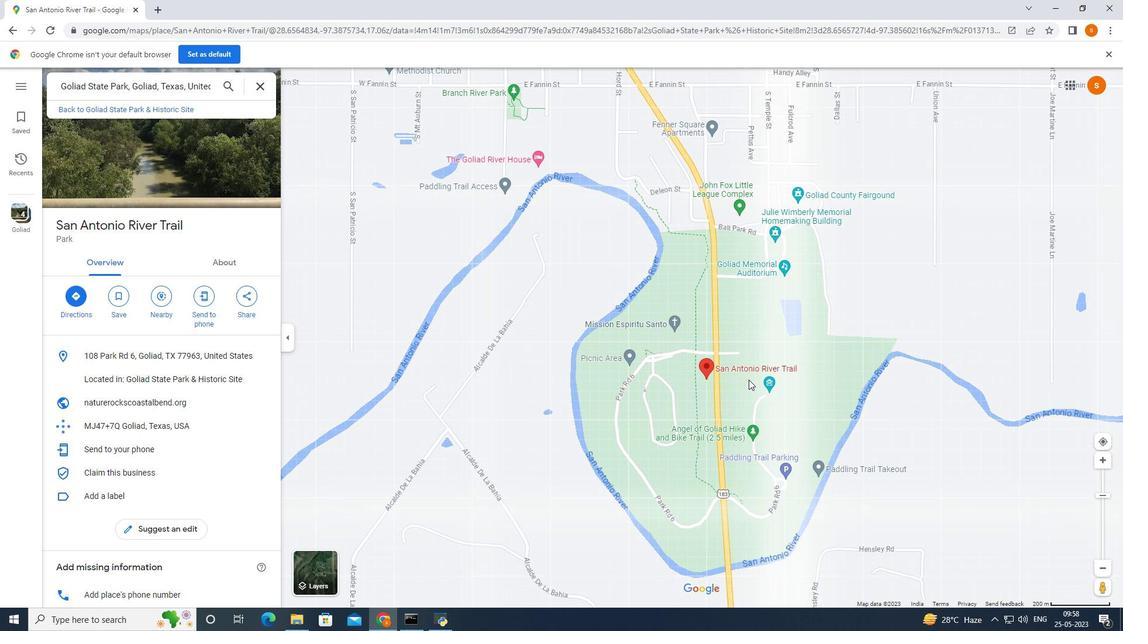 
Action: Mouse moved to (738, 370)
Screenshot: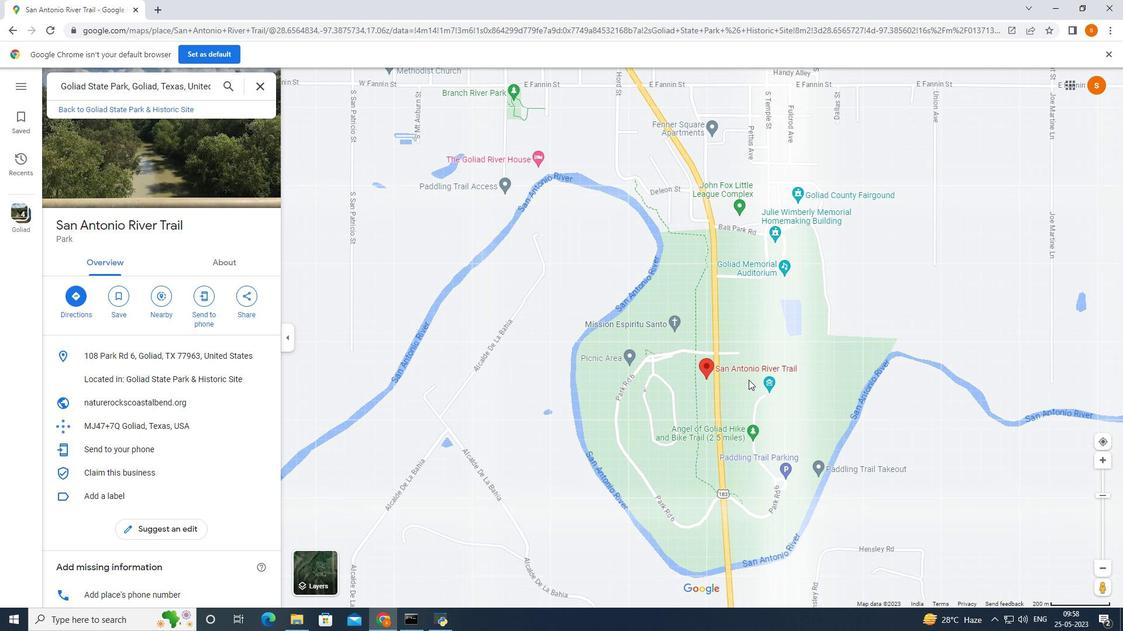 
Action: Mouse scrolled (737, 369) with delta (0, 0)
Screenshot: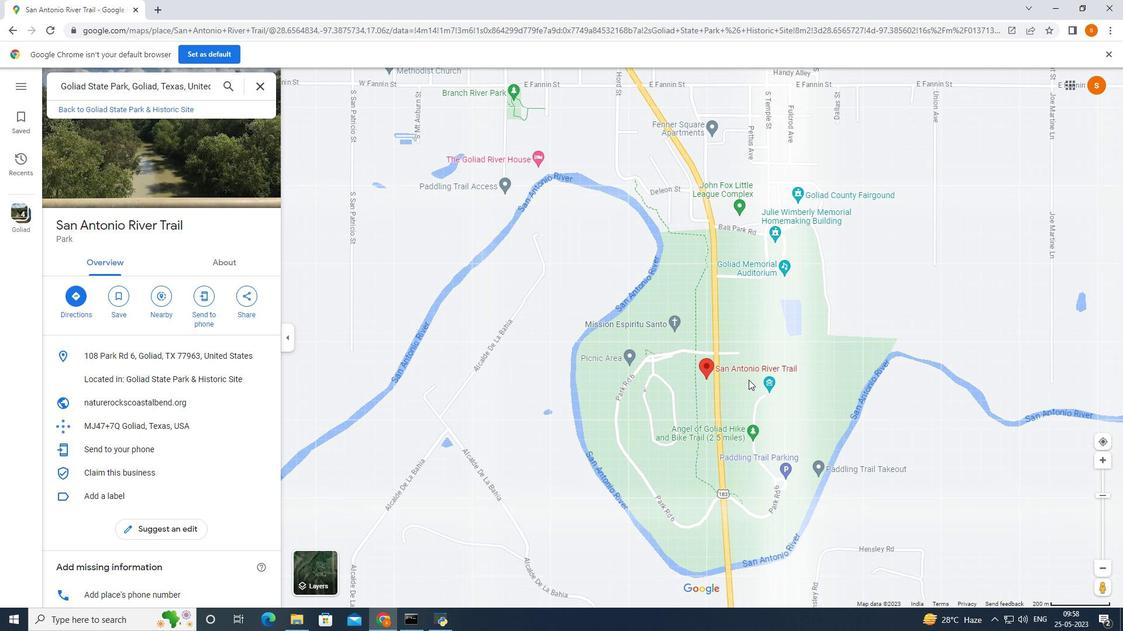 
Action: Mouse moved to (742, 372)
Screenshot: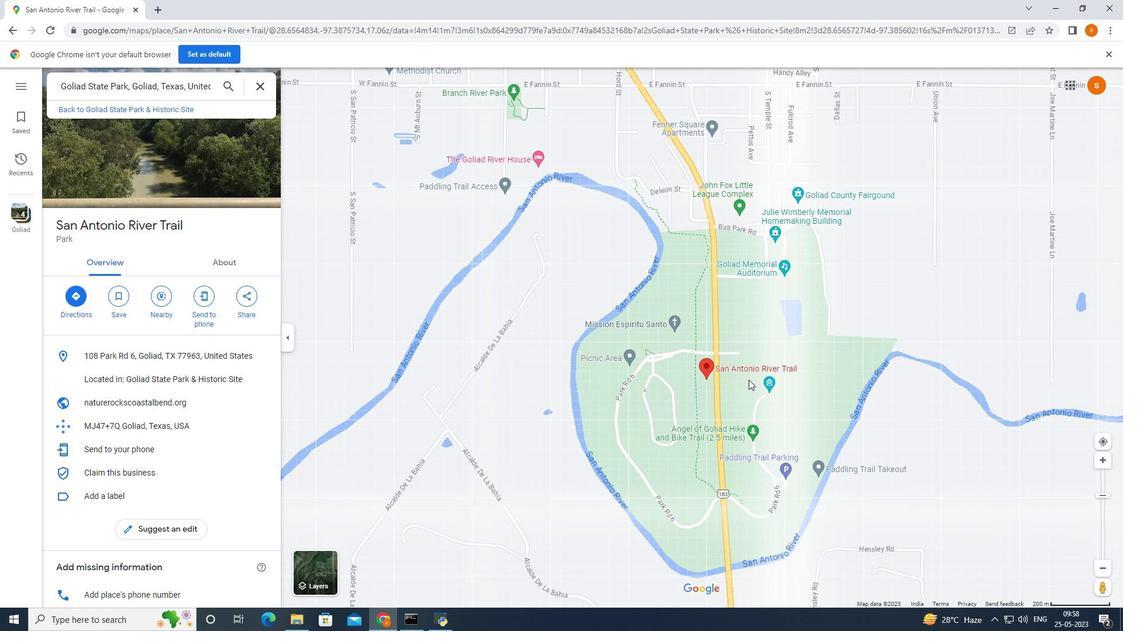 
Action: Mouse scrolled (742, 371) with delta (0, 0)
Screenshot: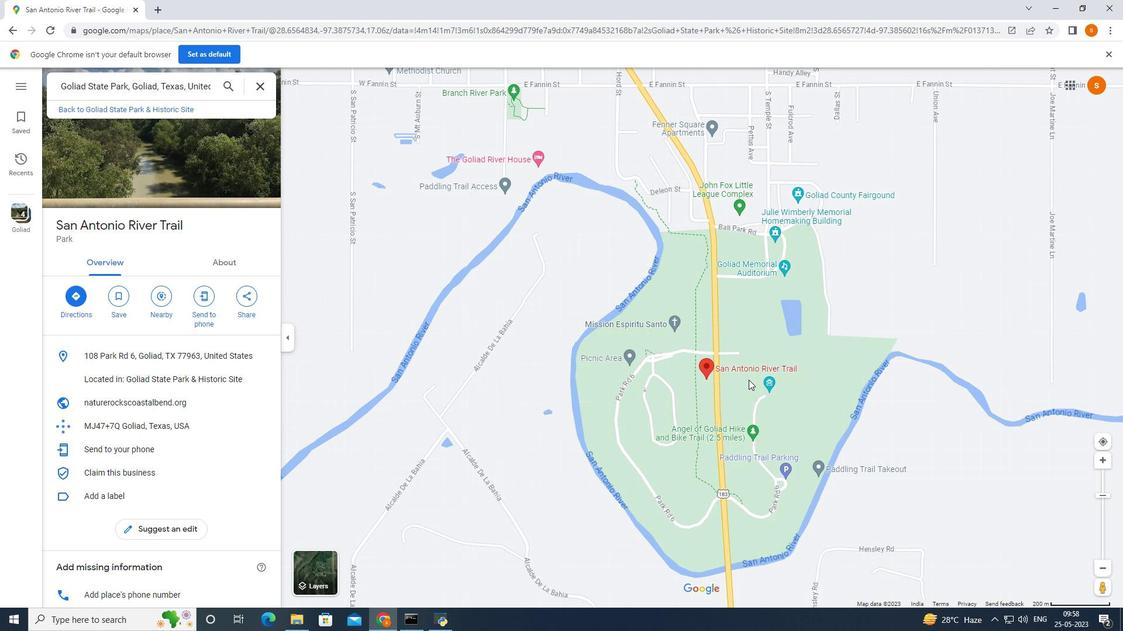 
Action: Mouse moved to (753, 382)
Screenshot: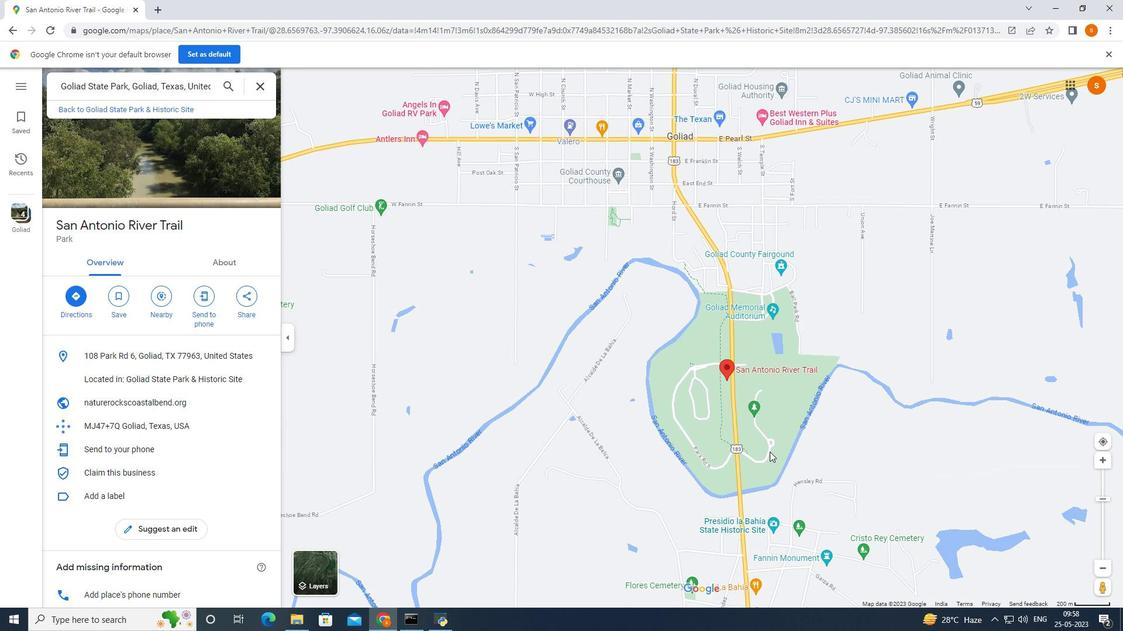 
Action: Mouse scrolled (750, 378) with delta (0, 0)
Screenshot: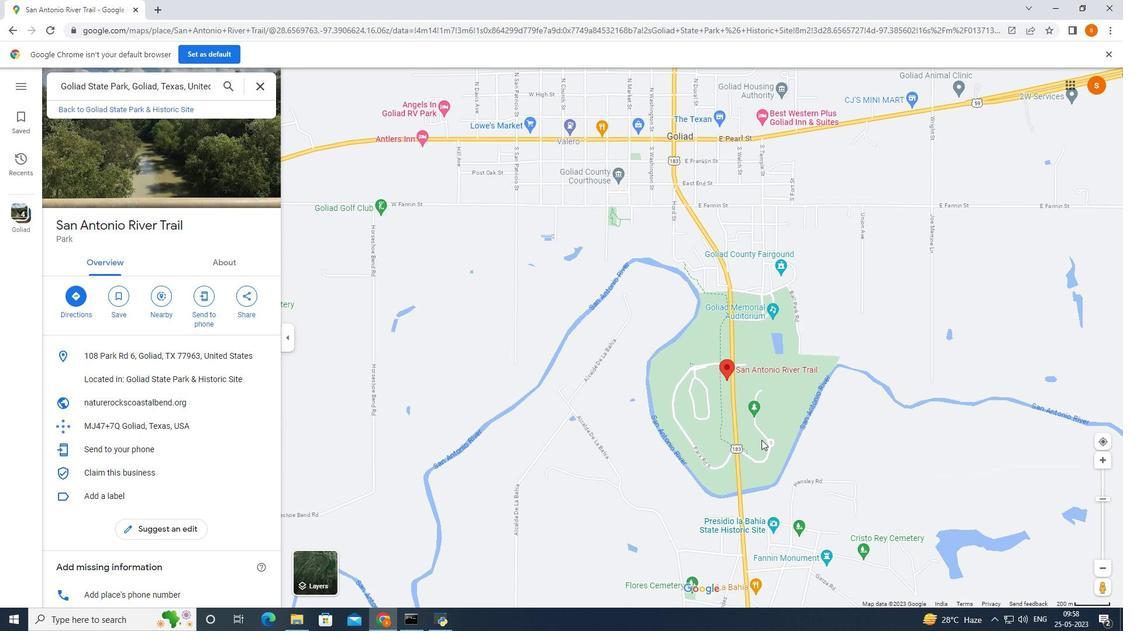 
Action: Mouse moved to (756, 383)
Screenshot: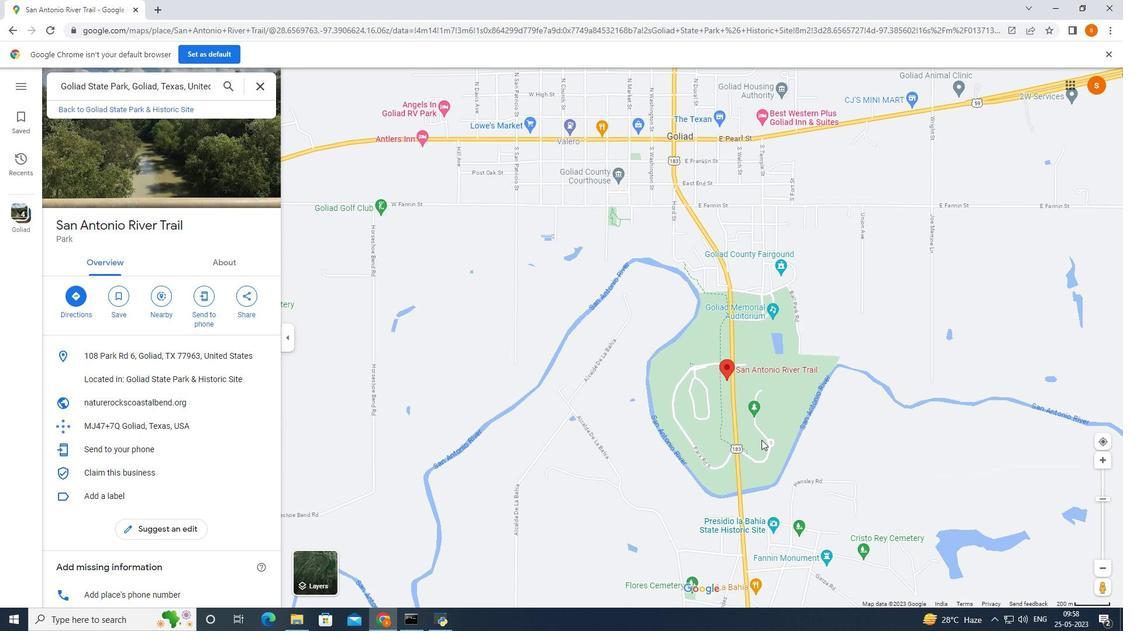 
Action: Mouse scrolled (754, 381) with delta (0, 0)
Screenshot: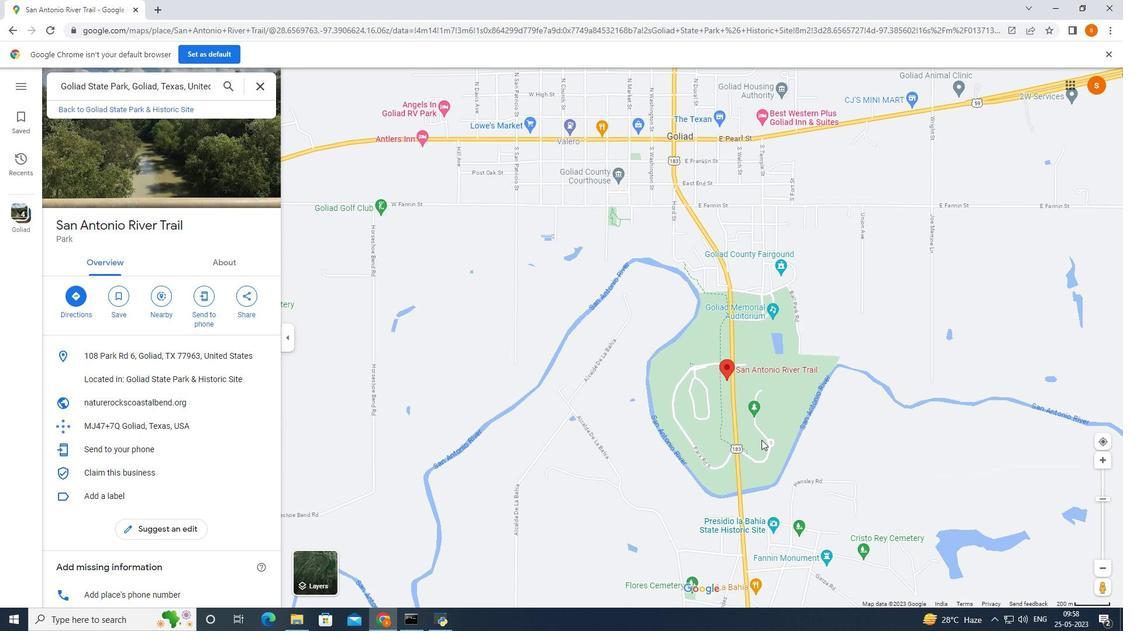 
Action: Mouse moved to (757, 383)
Screenshot: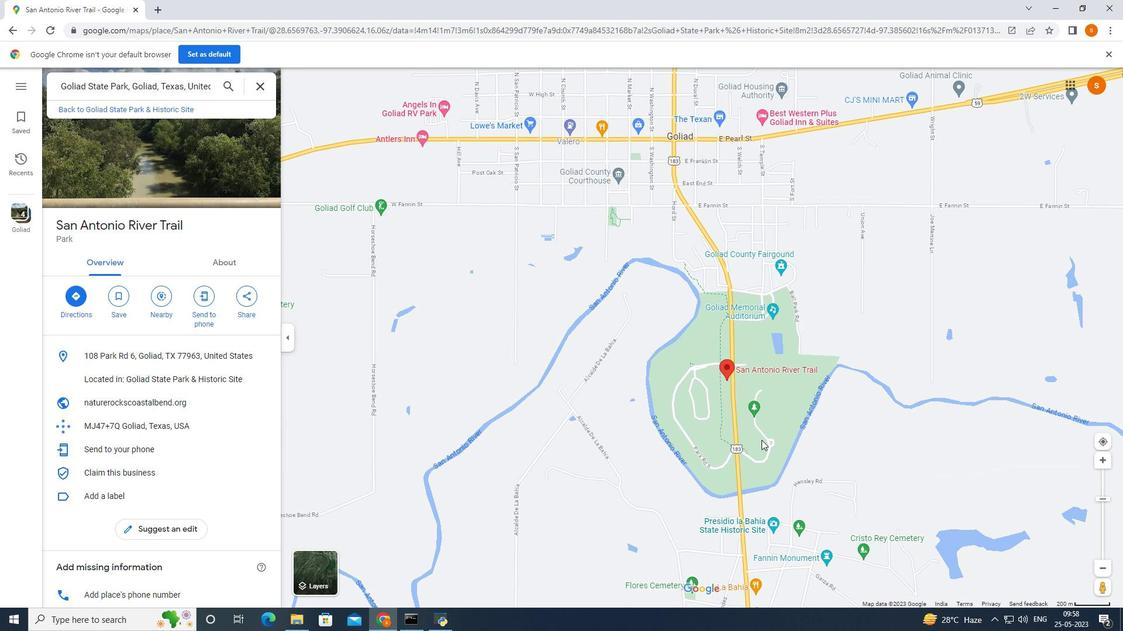 
Action: Mouse scrolled (757, 382) with delta (0, 0)
Screenshot: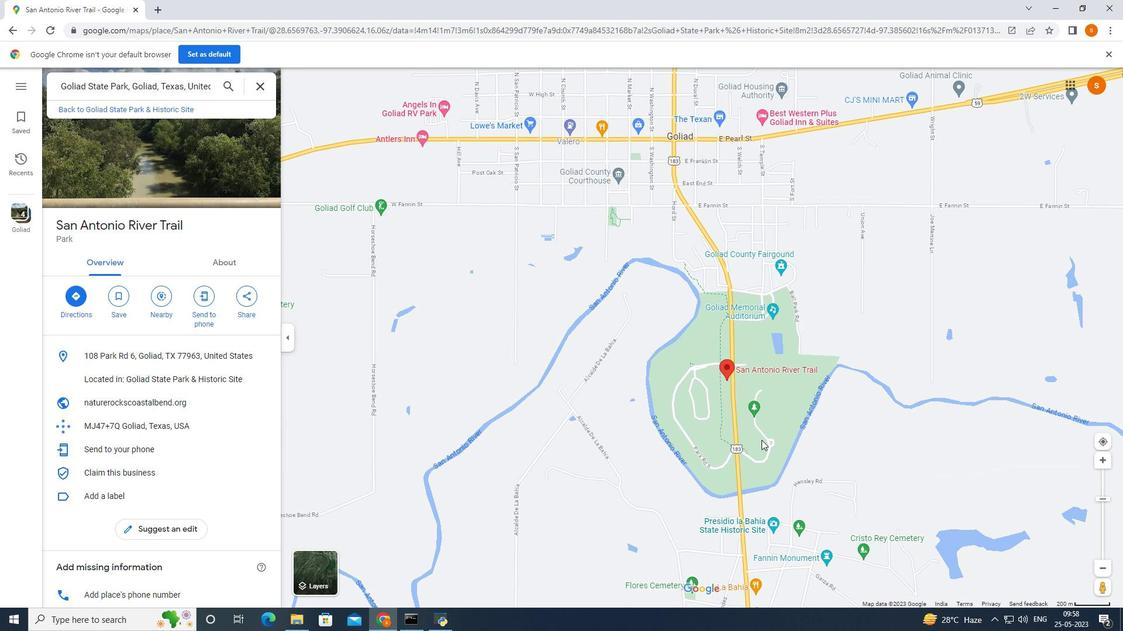 
Action: Mouse moved to (823, 381)
Screenshot: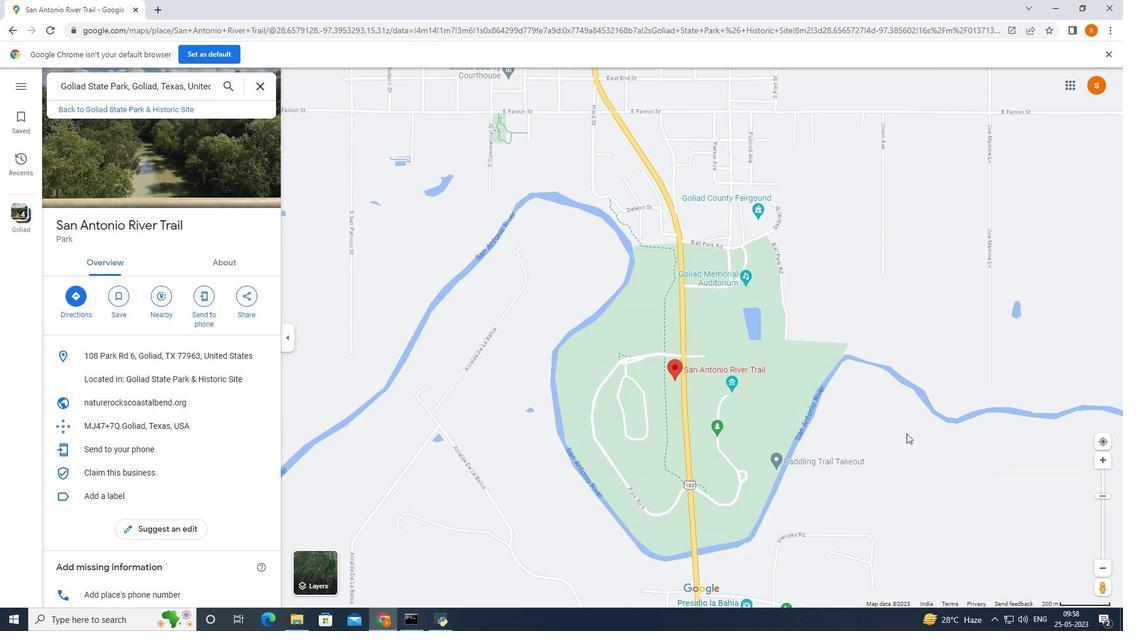 
Action: Mouse scrolled (823, 382) with delta (0, 0)
Screenshot: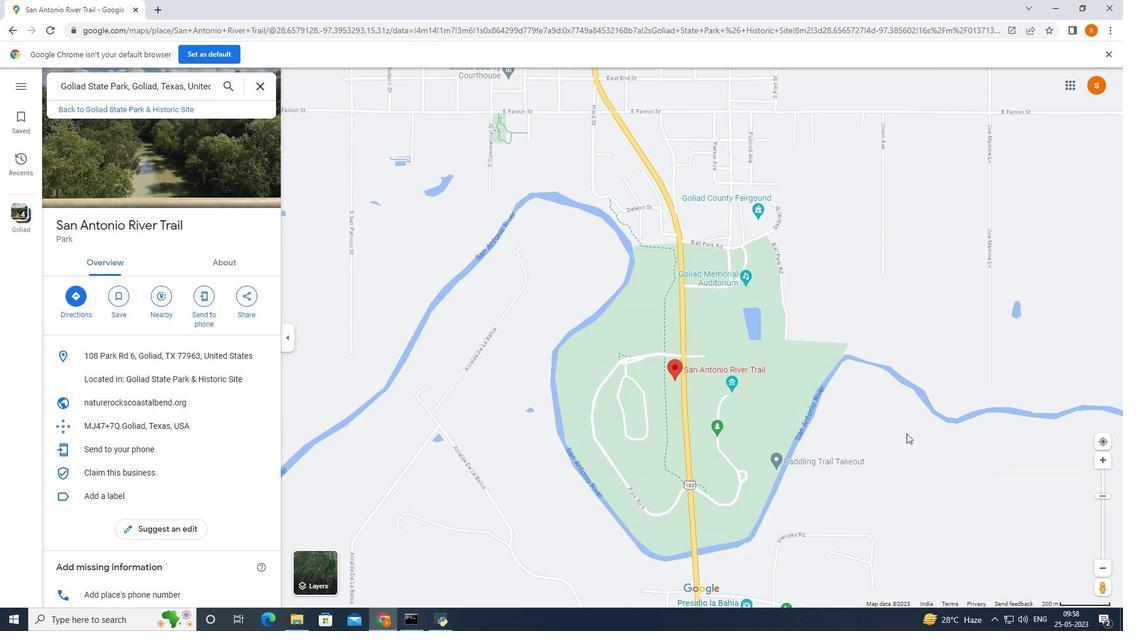 
Action: Mouse moved to (824, 381)
Screenshot: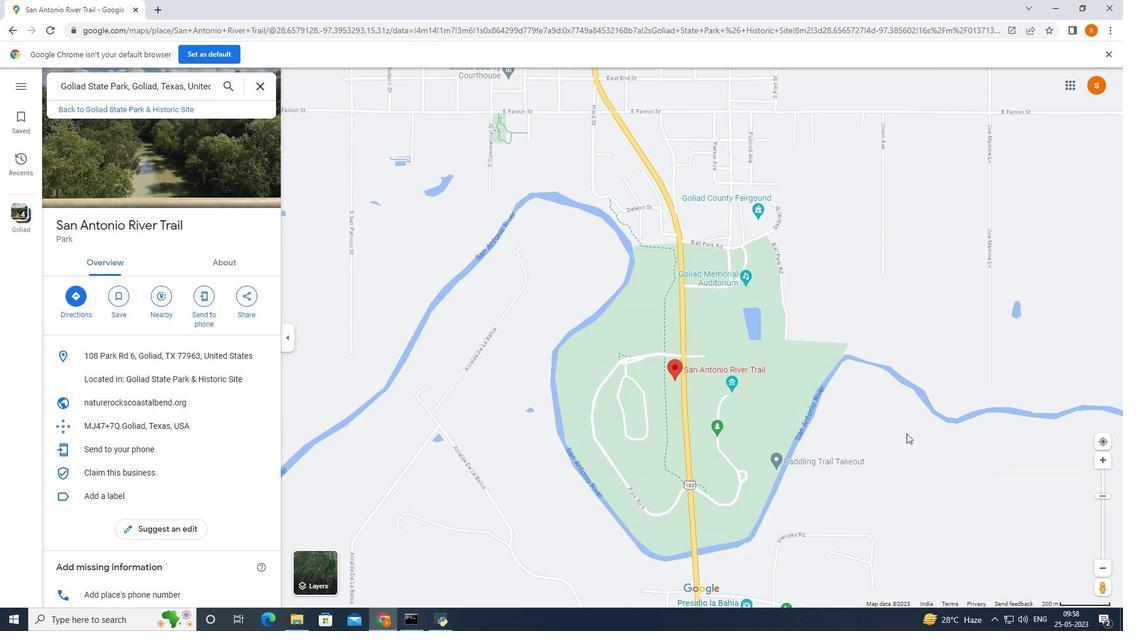 
Action: Mouse scrolled (824, 382) with delta (0, 0)
Screenshot: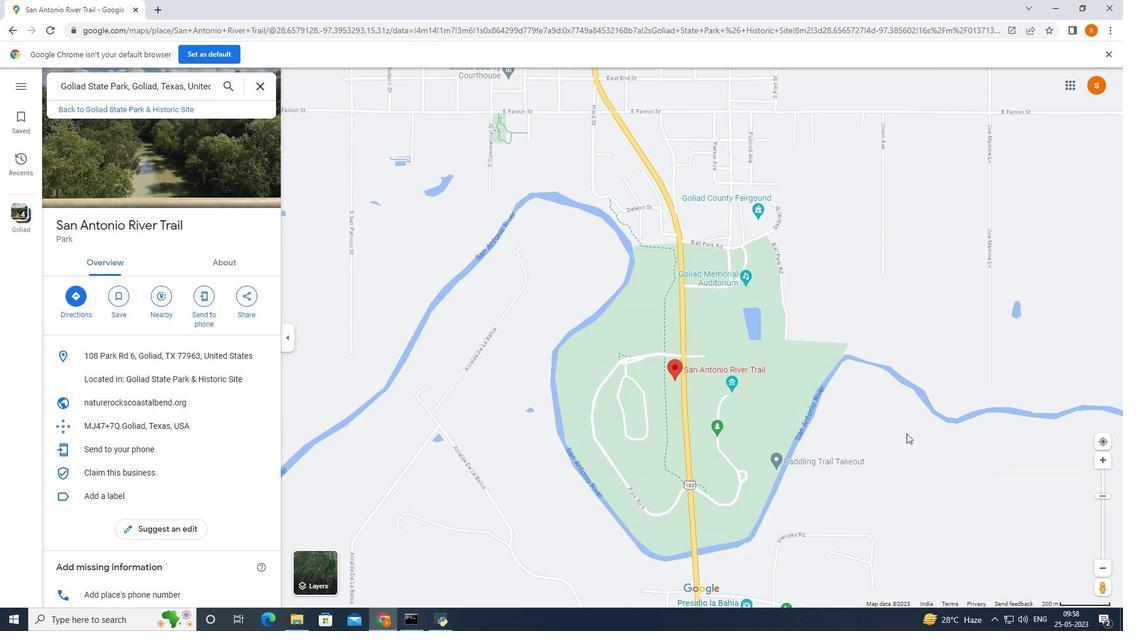 
Action: Mouse moved to (851, 393)
Screenshot: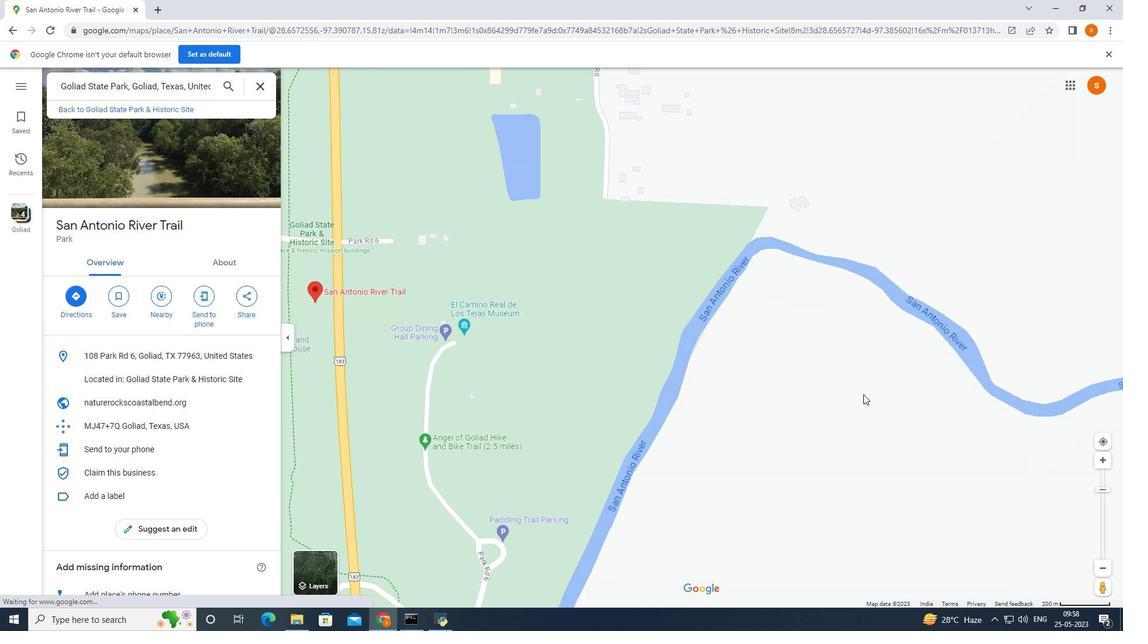 
Action: Mouse scrolled (825, 382) with delta (0, 0)
Screenshot: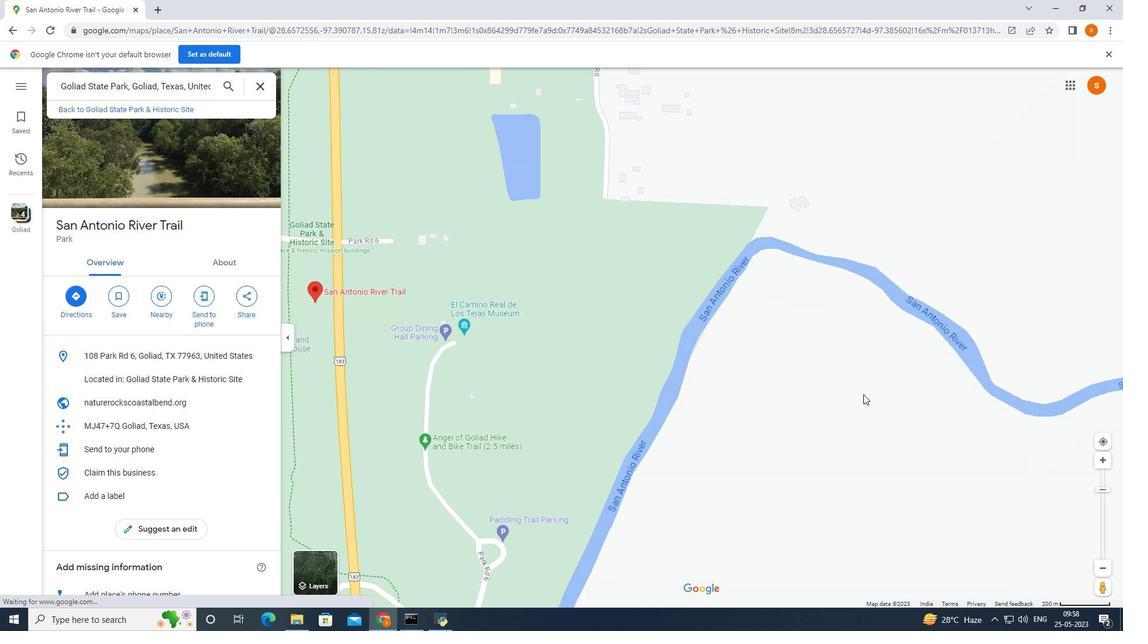 
Action: Mouse moved to (910, 432)
Screenshot: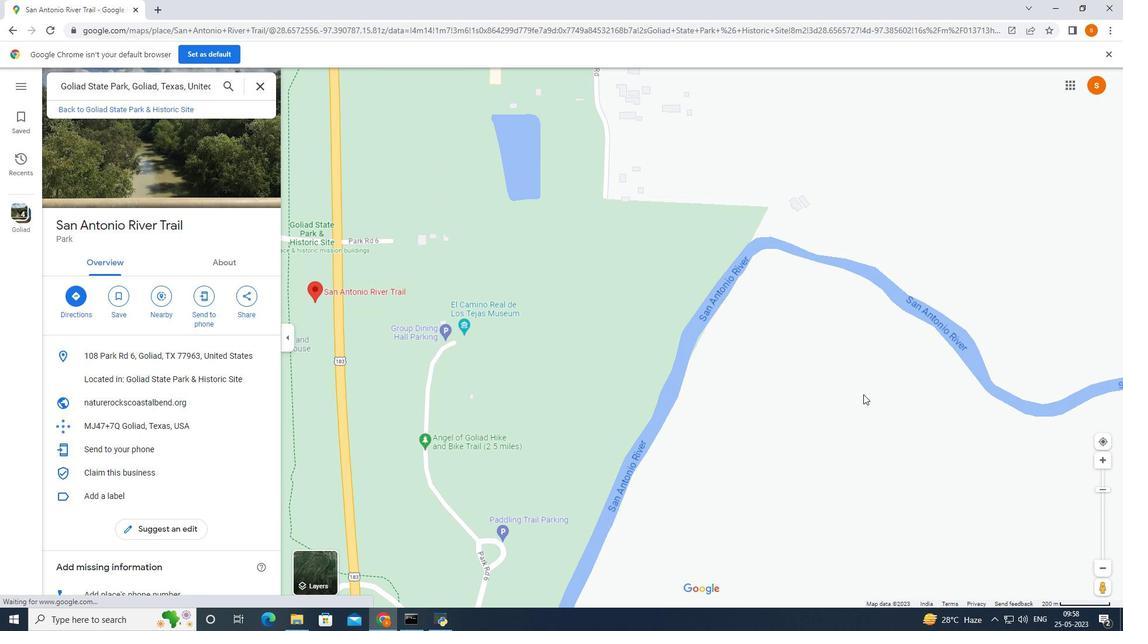 
Action: Mouse scrolled (910, 433) with delta (0, 0)
Screenshot: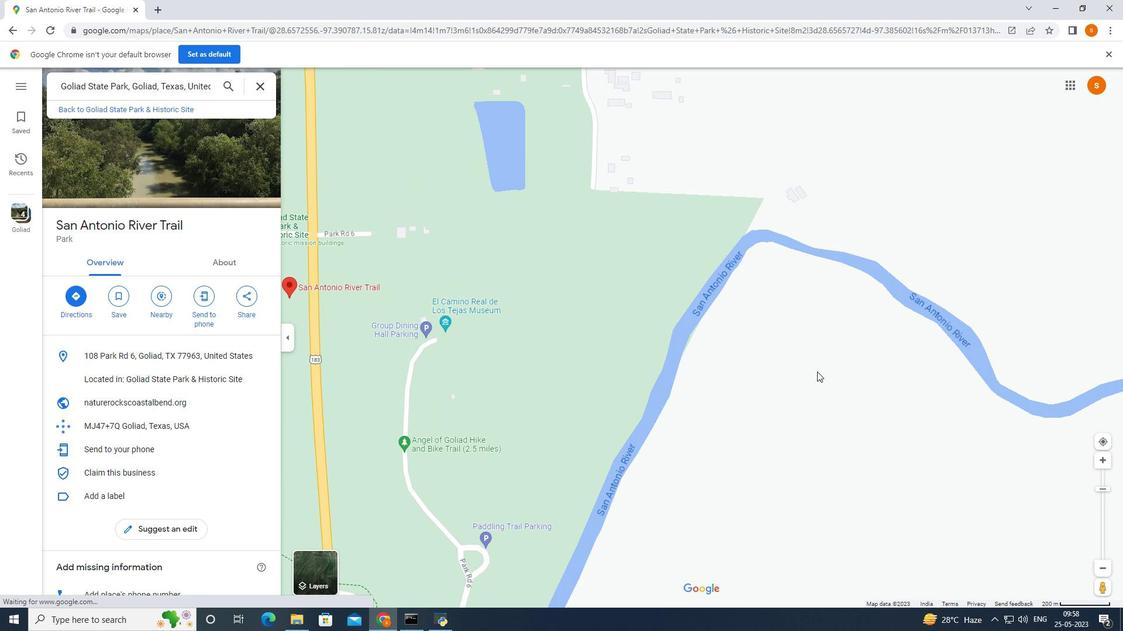 
Action: Mouse moved to (908, 433)
Screenshot: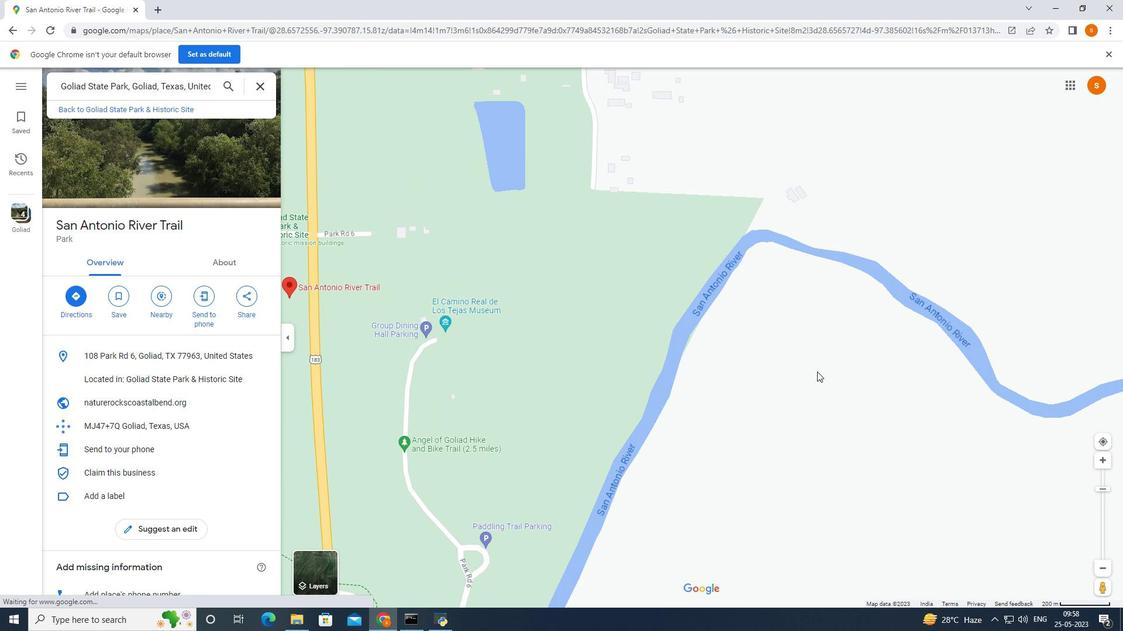 
Action: Mouse scrolled (908, 433) with delta (0, 0)
Screenshot: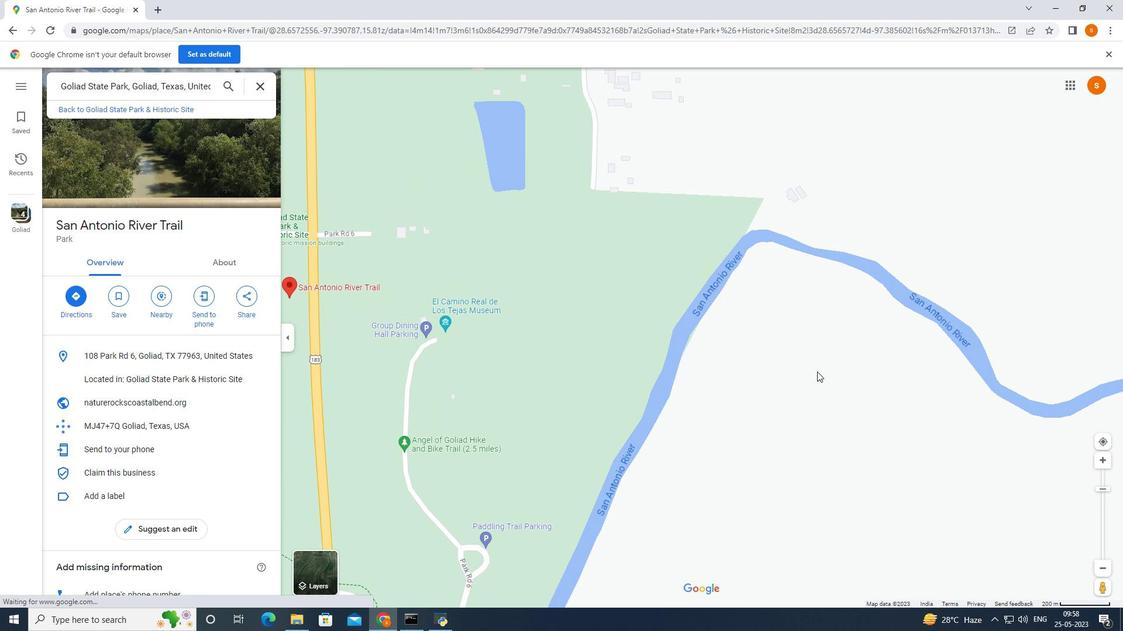 
Action: Mouse moved to (908, 434)
Screenshot: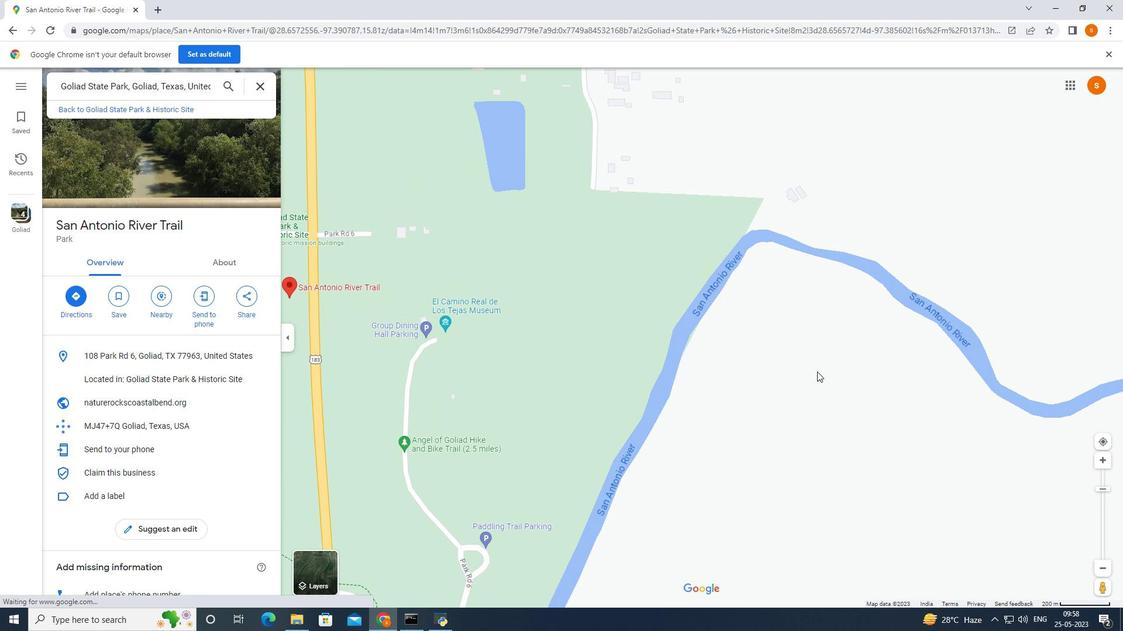 
Action: Mouse scrolled (908, 434) with delta (0, 0)
Screenshot: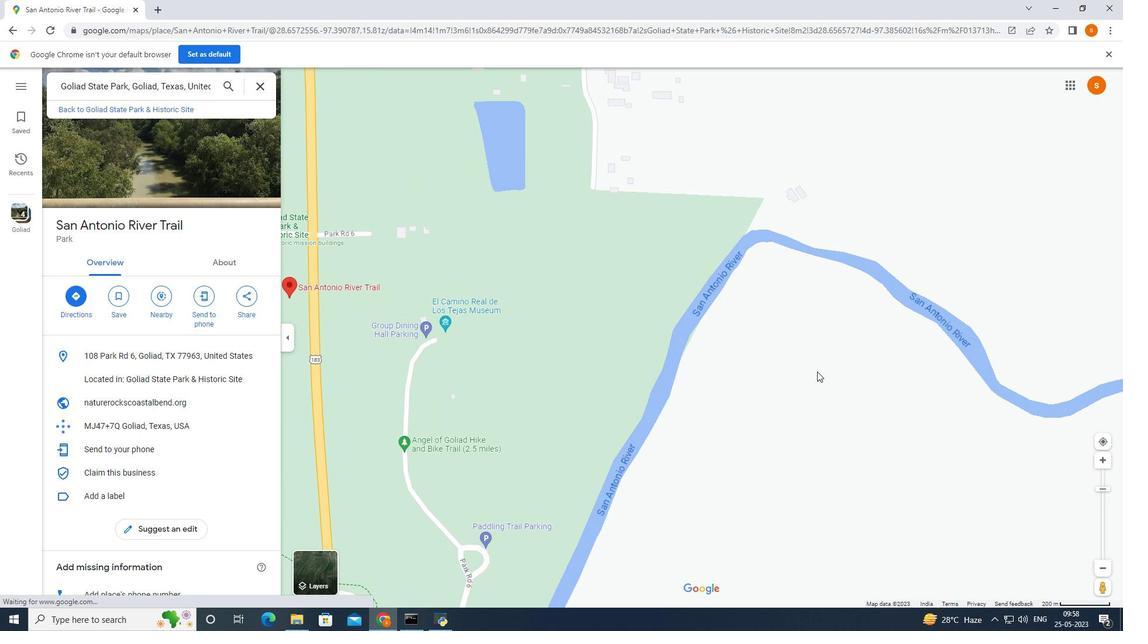 
Action: Mouse moved to (906, 434)
